 Task: Get directions from Golden Gate Bridge, San Francisco, California, United States to Golden Gate Park, San Francisco, United States and explore the nearby restaurants with rating 4 and above and open 24 hours and cuisine european
Action: Mouse moved to (243, 71)
Screenshot: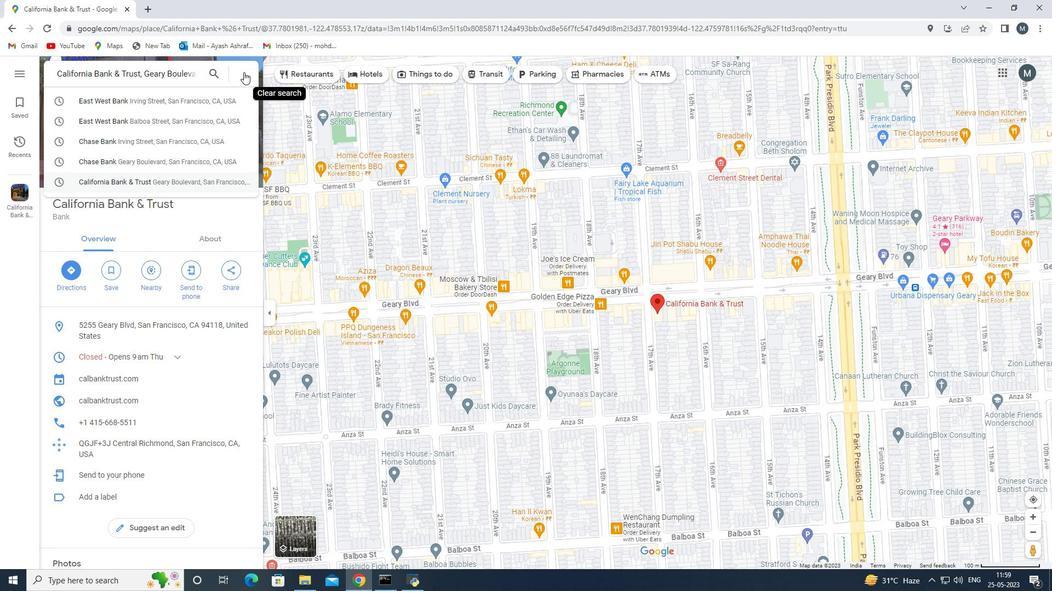 
Action: Mouse pressed left at (243, 71)
Screenshot: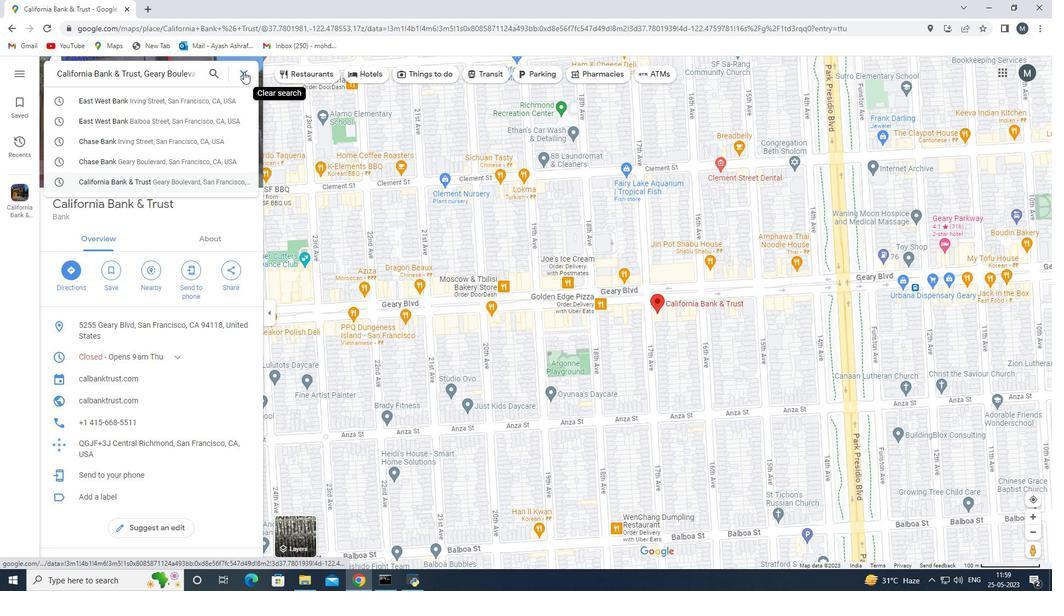 
Action: Mouse moved to (241, 72)
Screenshot: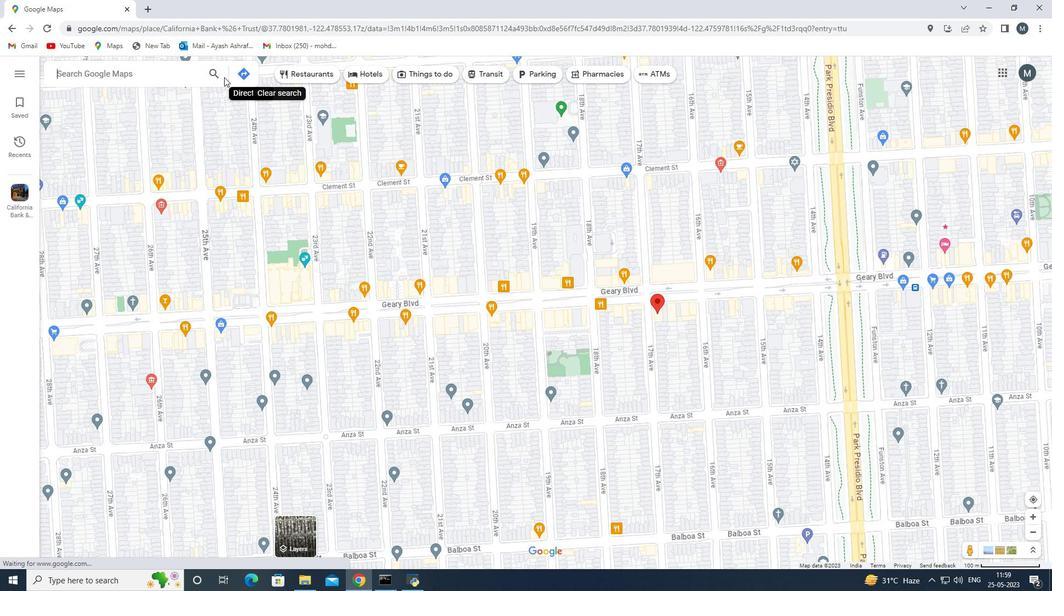 
Action: Mouse pressed left at (241, 72)
Screenshot: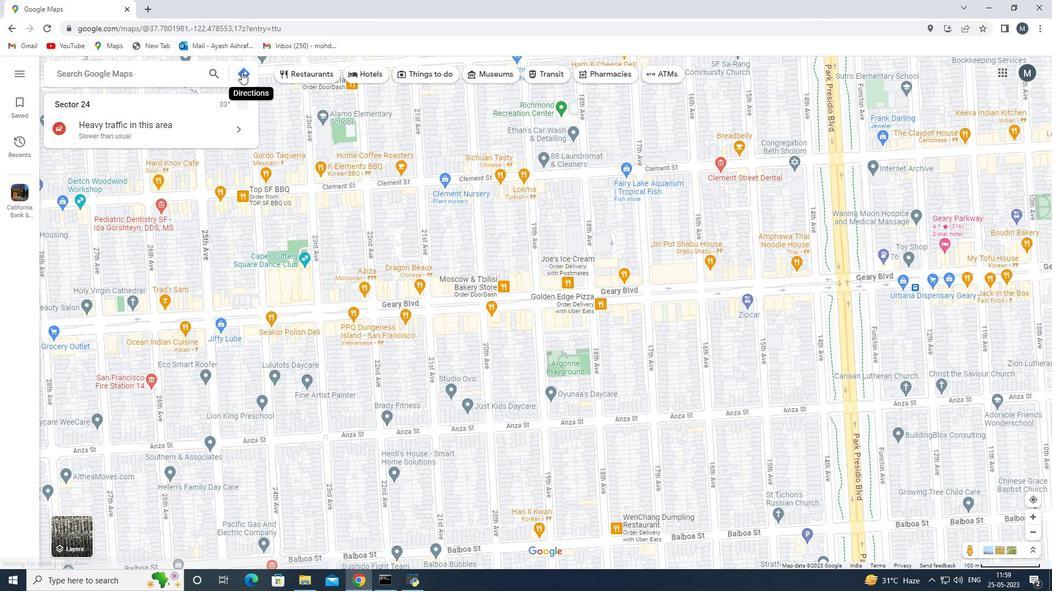 
Action: Mouse moved to (119, 105)
Screenshot: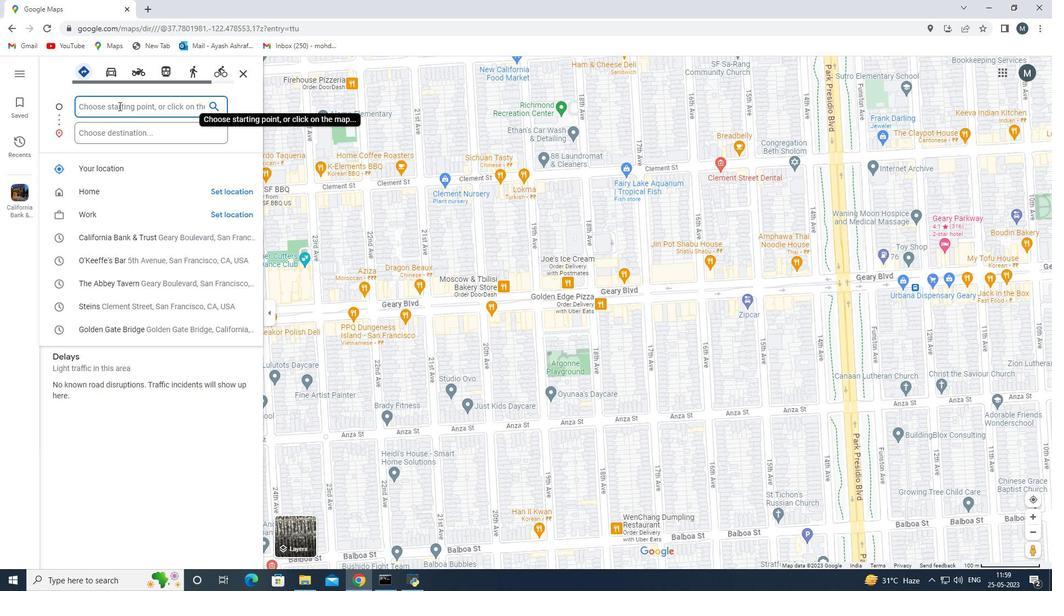 
Action: Mouse pressed left at (119, 105)
Screenshot: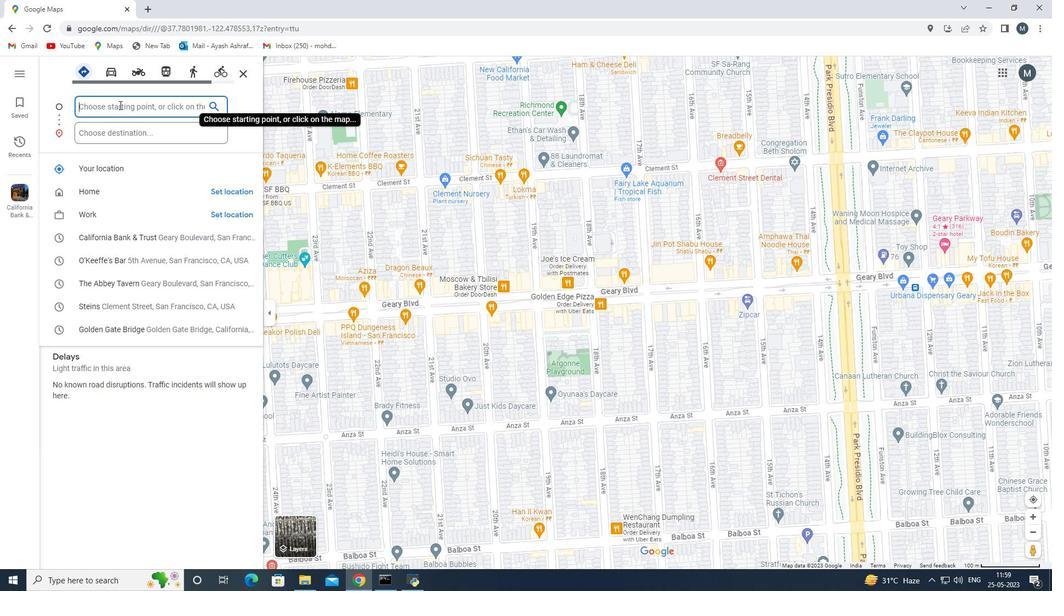 
Action: Mouse moved to (120, 104)
Screenshot: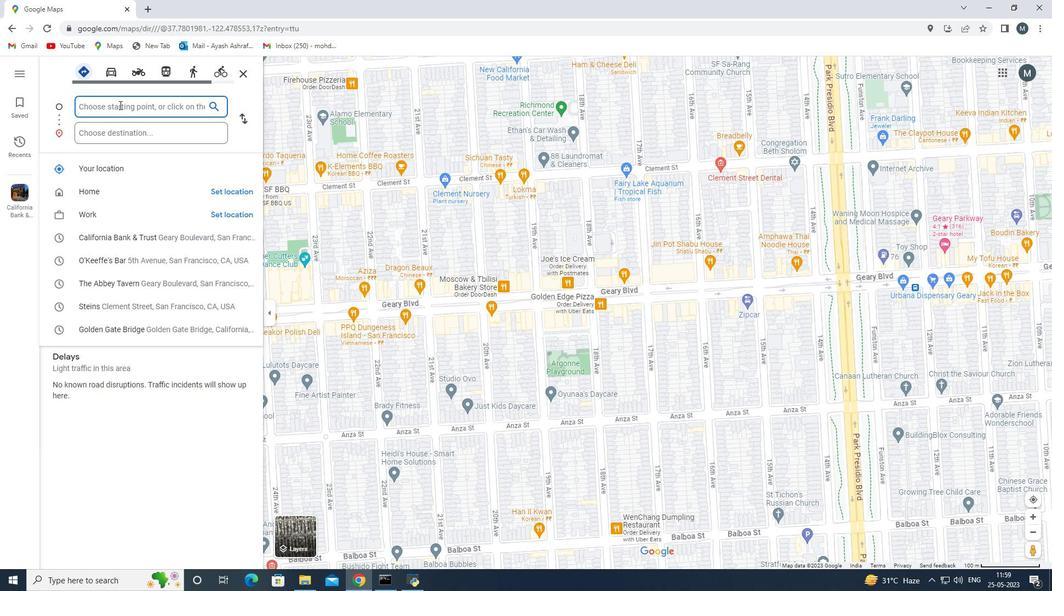
Action: Key pressed <Key.shift><Key.shift><Key.shift><Key.shift><Key.shift><Key.shift><Key.shift><Key.shift><Key.shift><Key.shift><Key.shift><Key.shift><Key.shift><Key.shift><Key.shift><Key.shift><Key.shift><Key.shift><Key.shift><Key.shift><Key.shift><Key.shift>Golden<Key.space>gate<Key.space>brid
Screenshot: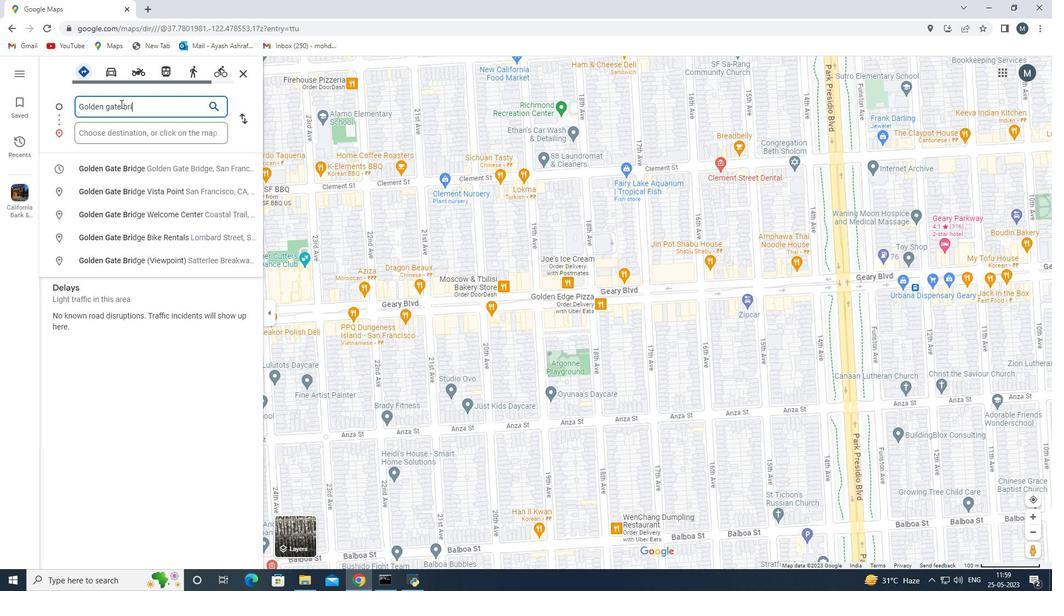
Action: Mouse moved to (121, 104)
Screenshot: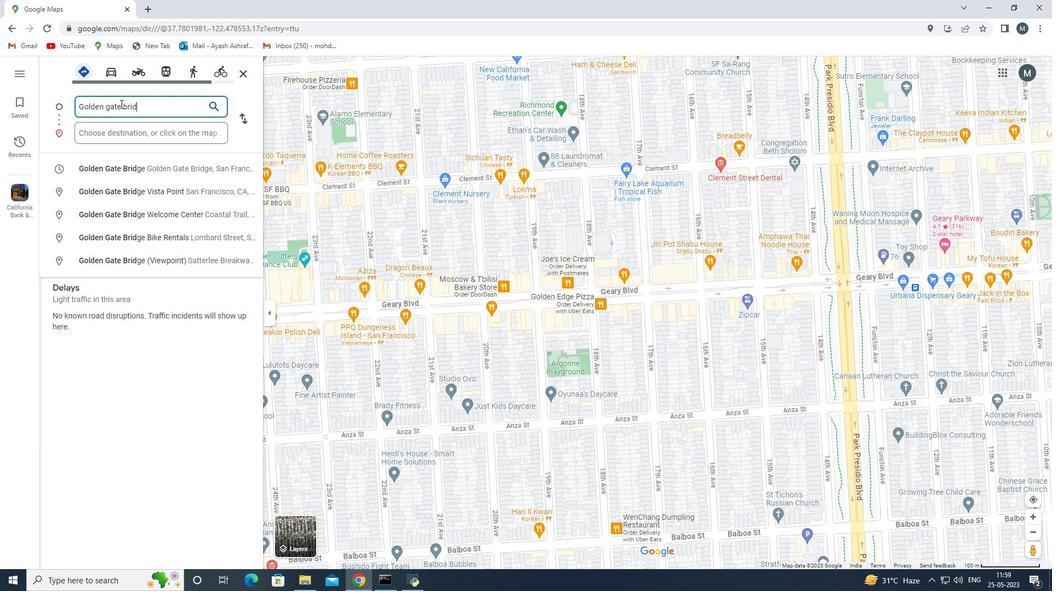 
Action: Key pressed ge<Key.space>n<Key.space><Key.backspace><Key.backspace>san<Key.space>francisco,california,united<Key.space>states<Key.space>
Screenshot: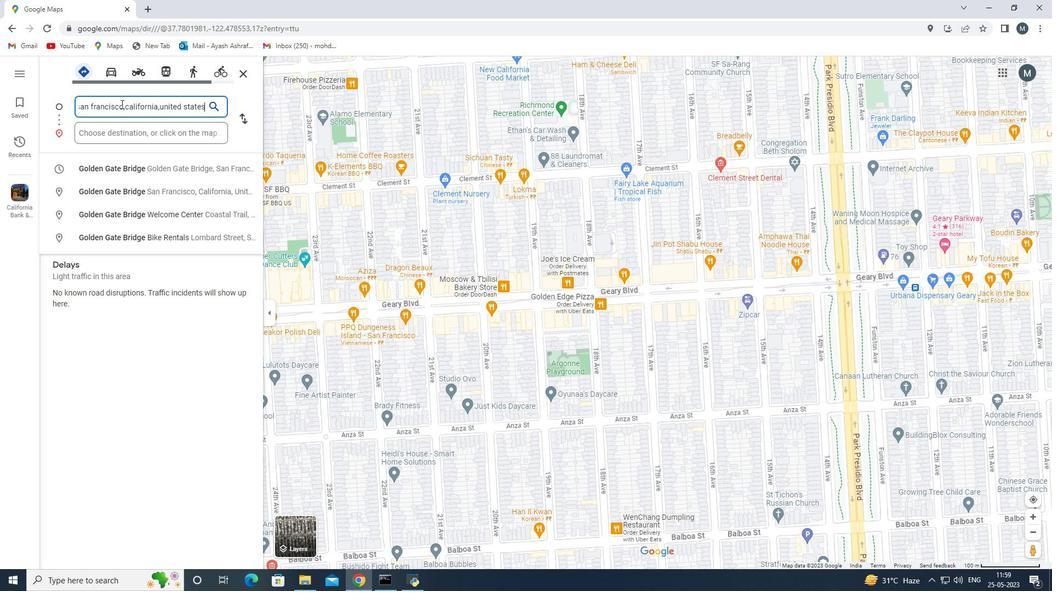 
Action: Mouse moved to (105, 132)
Screenshot: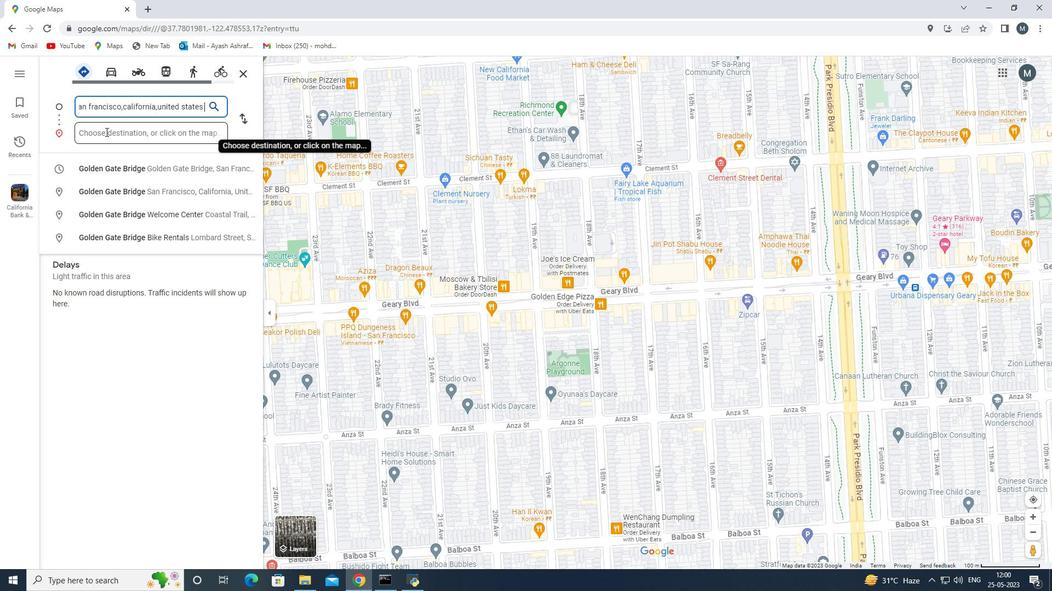 
Action: Mouse pressed left at (105, 132)
Screenshot: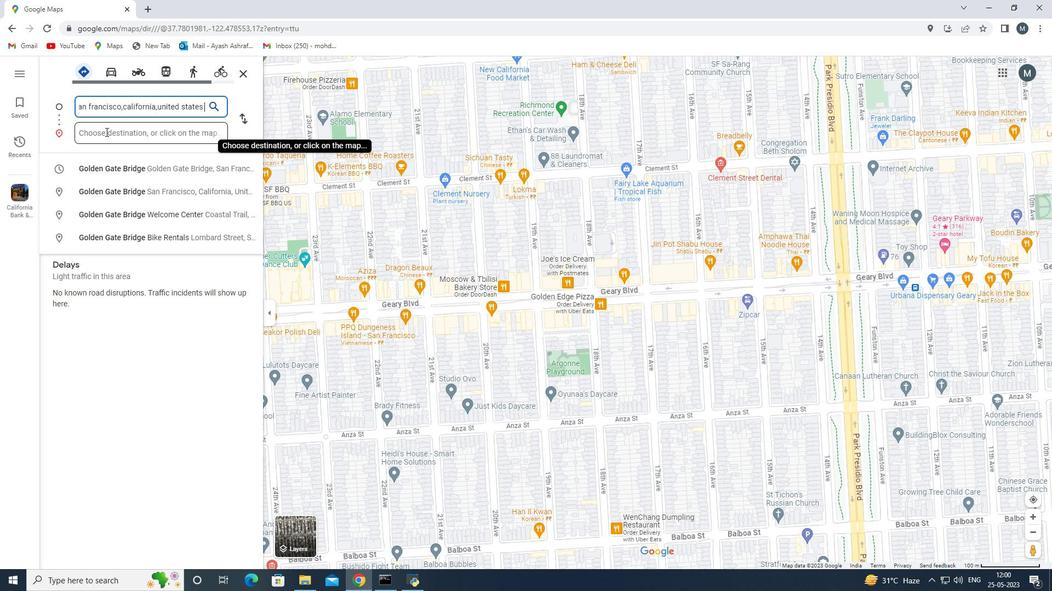 
Action: Key pressed <Key.shift><Key.shift><Key.shift><Key.shift><Key.shift><Key.shift><Key.shift><Key.shift><Key.shift>Golden<Key.space>gate<Key.space>park<Key.space>san<Key.space>francisco,united<Key.space>states<Key.space>
Screenshot: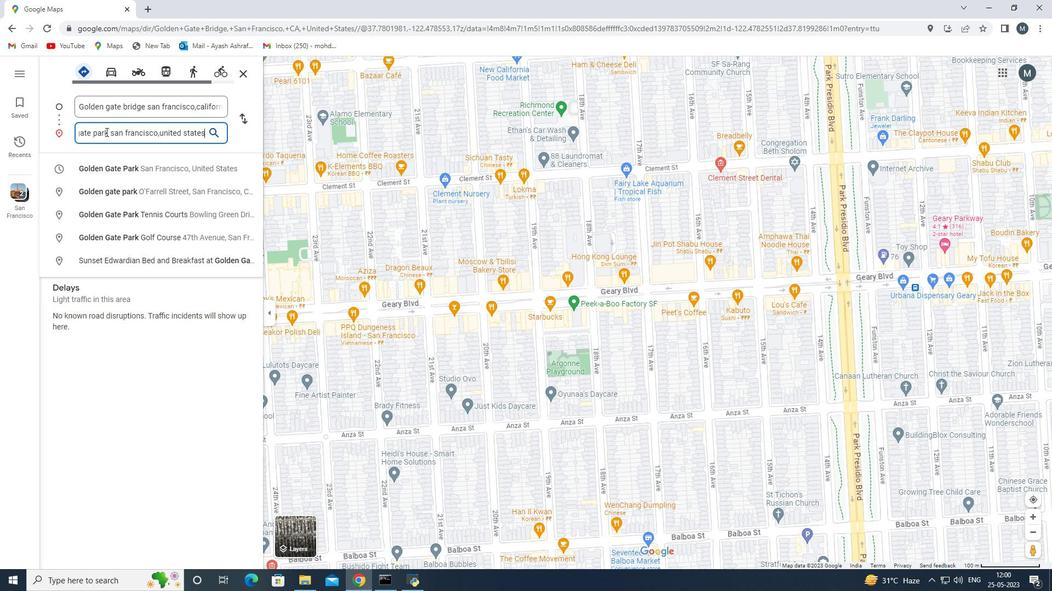 
Action: Mouse moved to (210, 135)
Screenshot: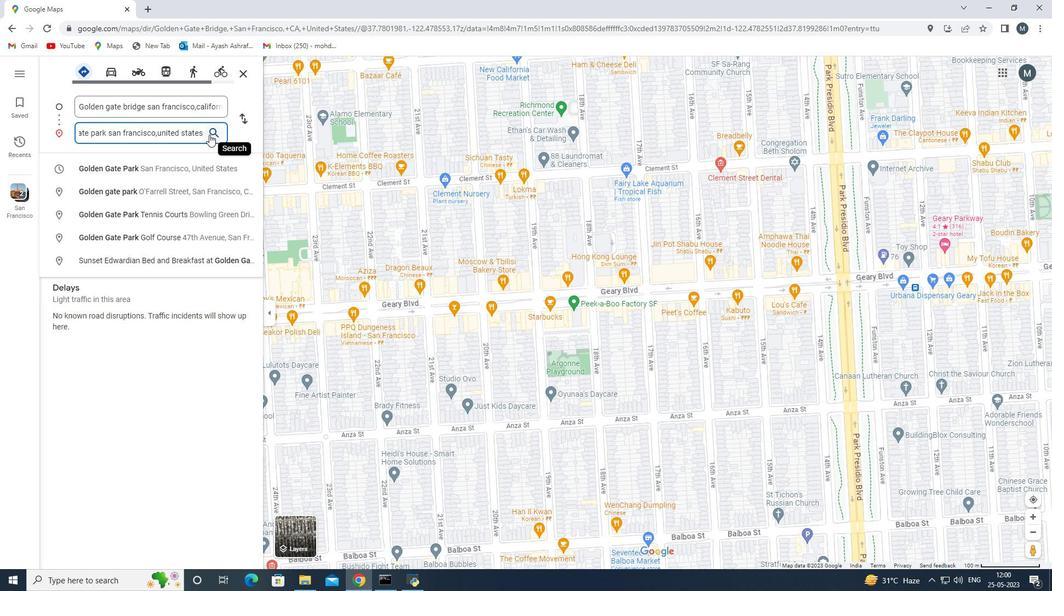 
Action: Mouse pressed left at (210, 135)
Screenshot: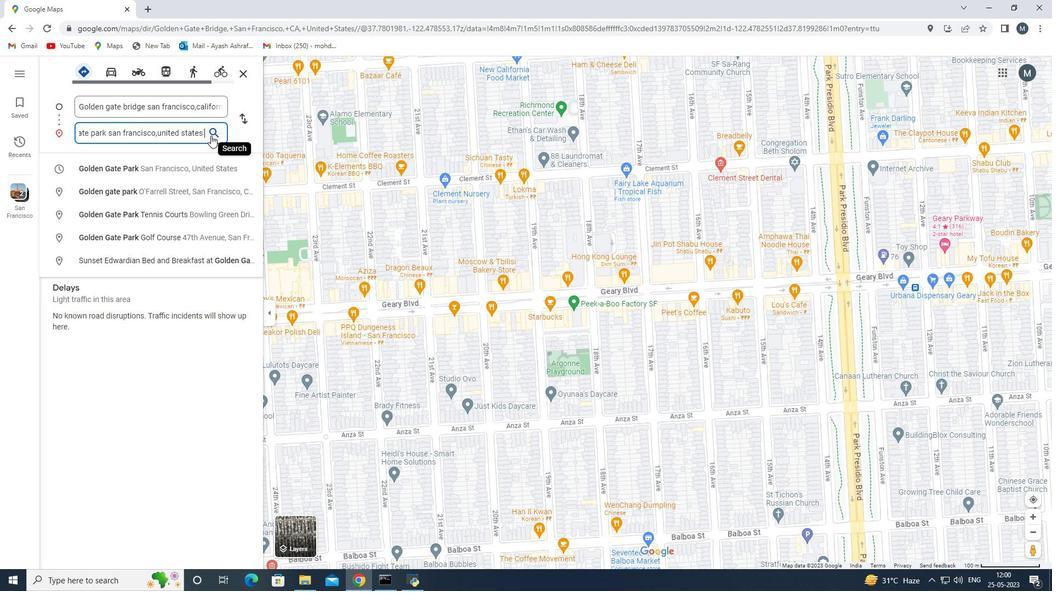 
Action: Mouse moved to (191, 224)
Screenshot: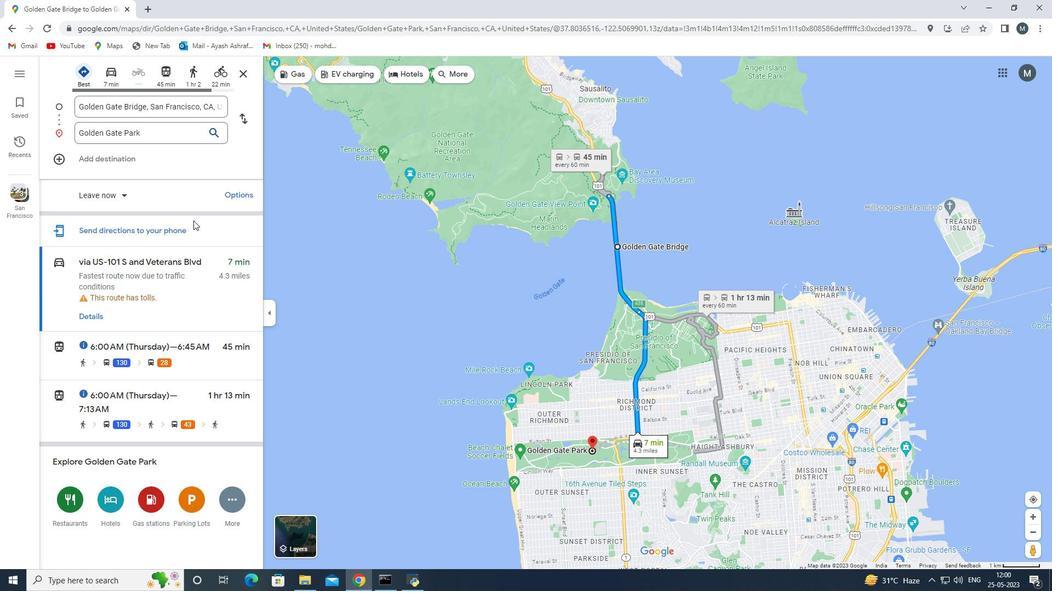 
Action: Mouse scrolled (191, 223) with delta (0, 0)
Screenshot: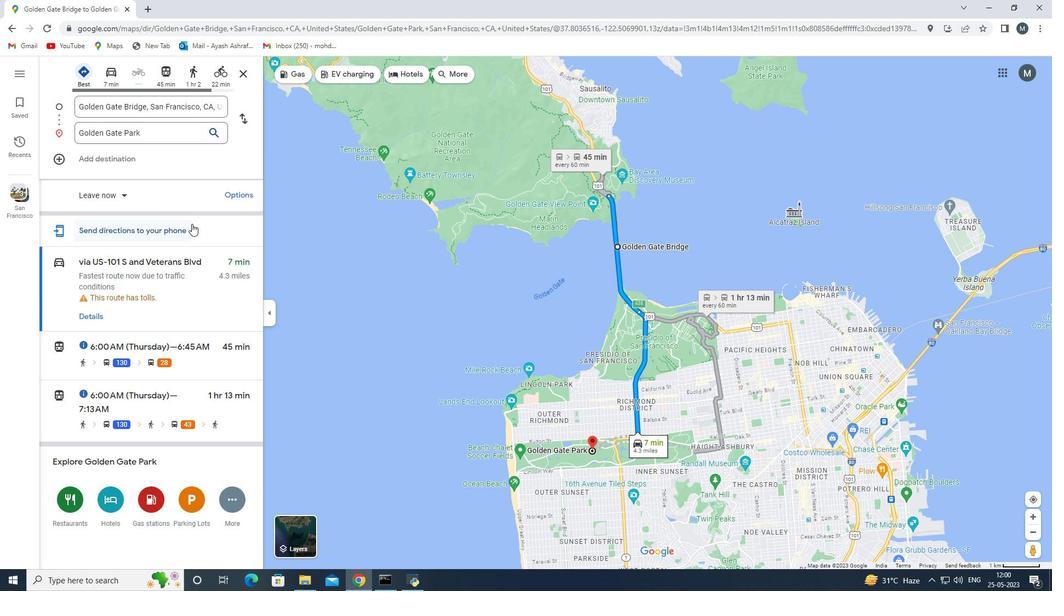 
Action: Mouse moved to (170, 269)
Screenshot: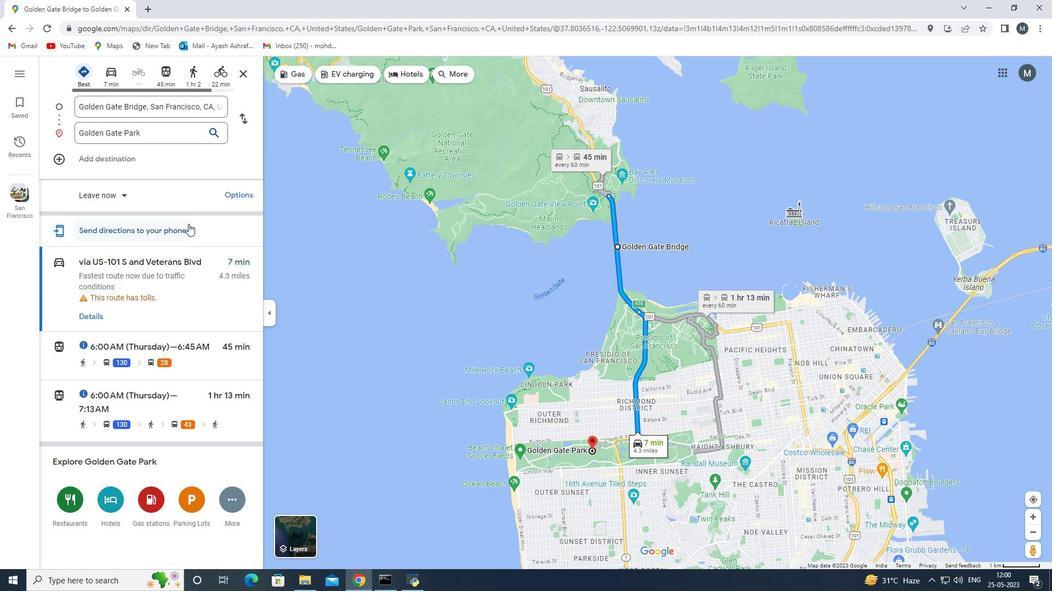 
Action: Mouse scrolled (172, 263) with delta (0, 0)
Screenshot: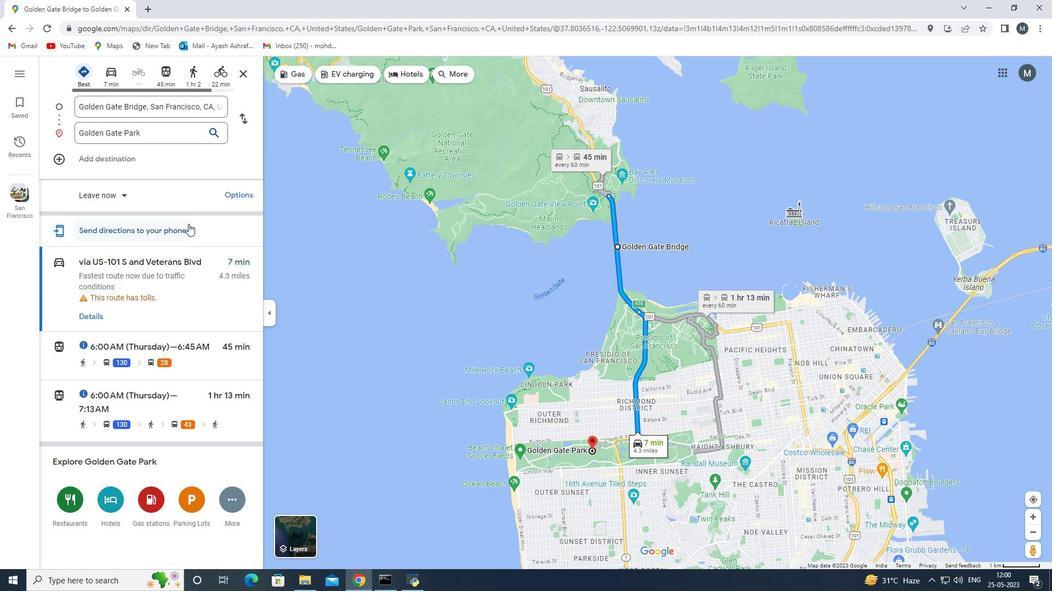 
Action: Mouse moved to (168, 276)
Screenshot: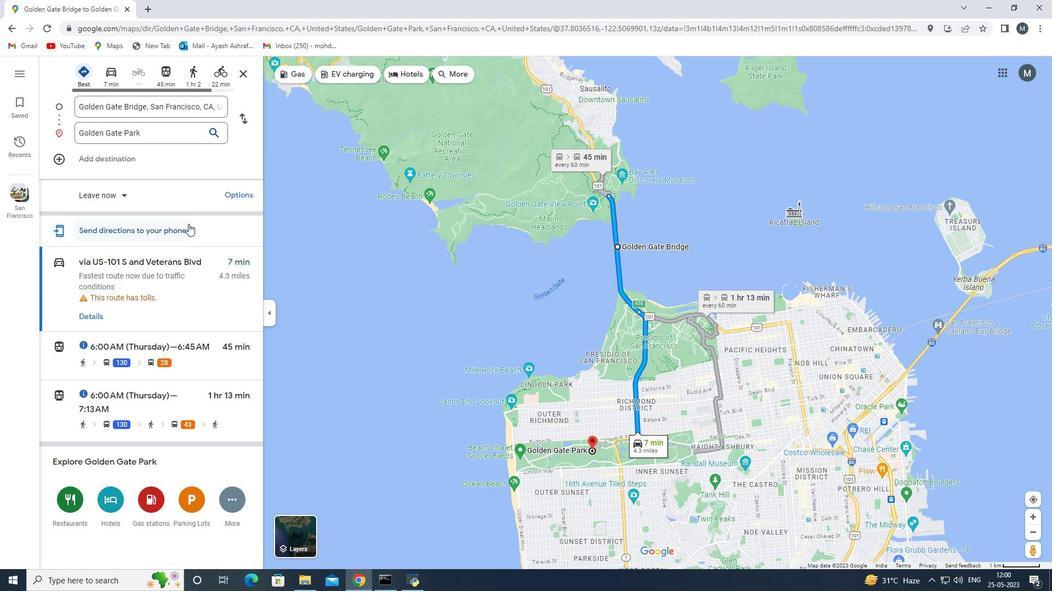 
Action: Mouse scrolled (168, 276) with delta (0, 0)
Screenshot: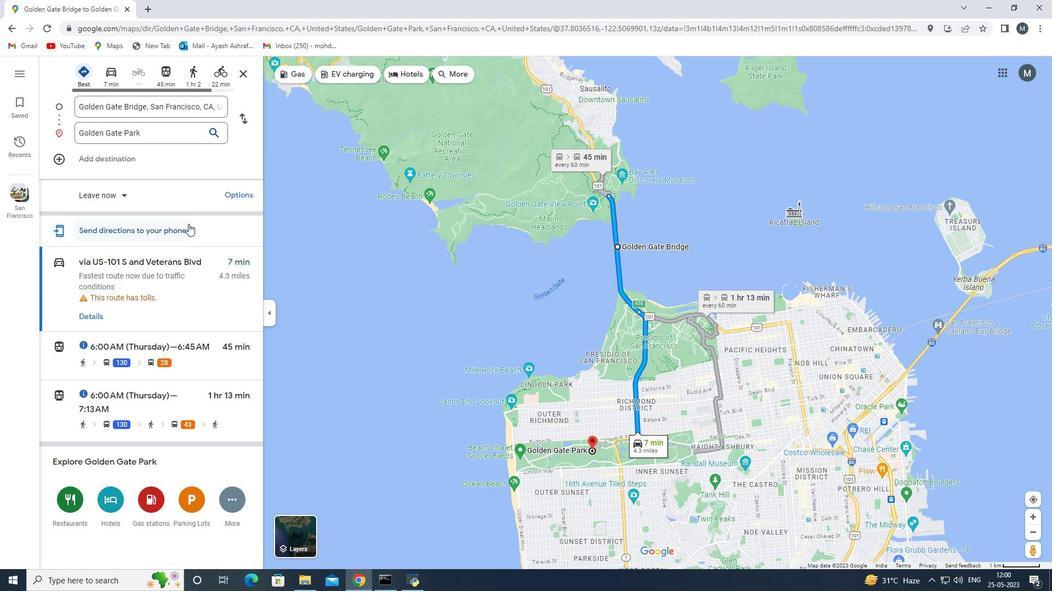 
Action: Mouse moved to (166, 286)
Screenshot: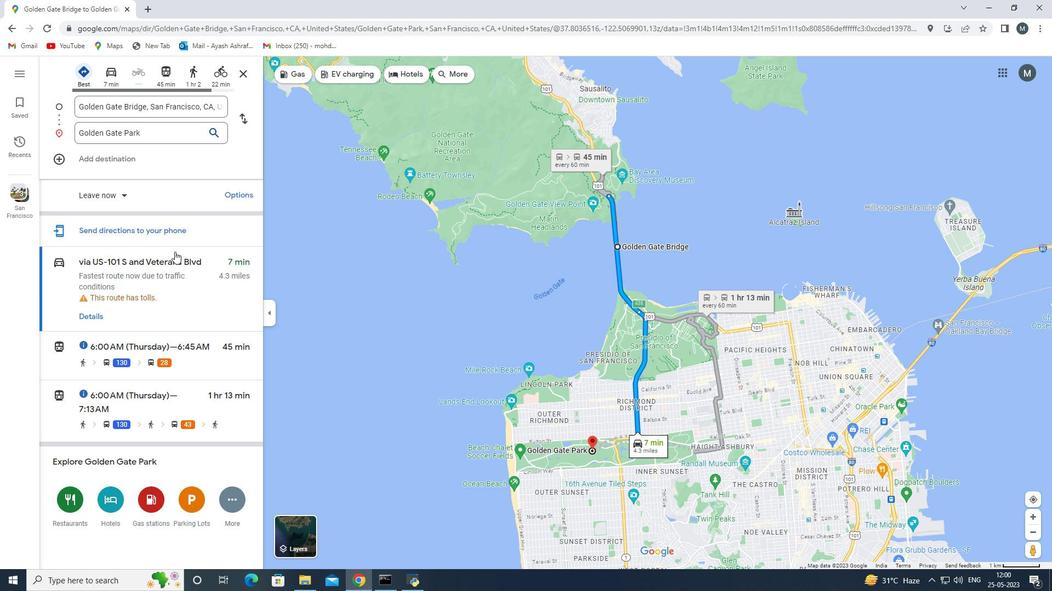 
Action: Mouse scrolled (166, 285) with delta (0, 0)
Screenshot: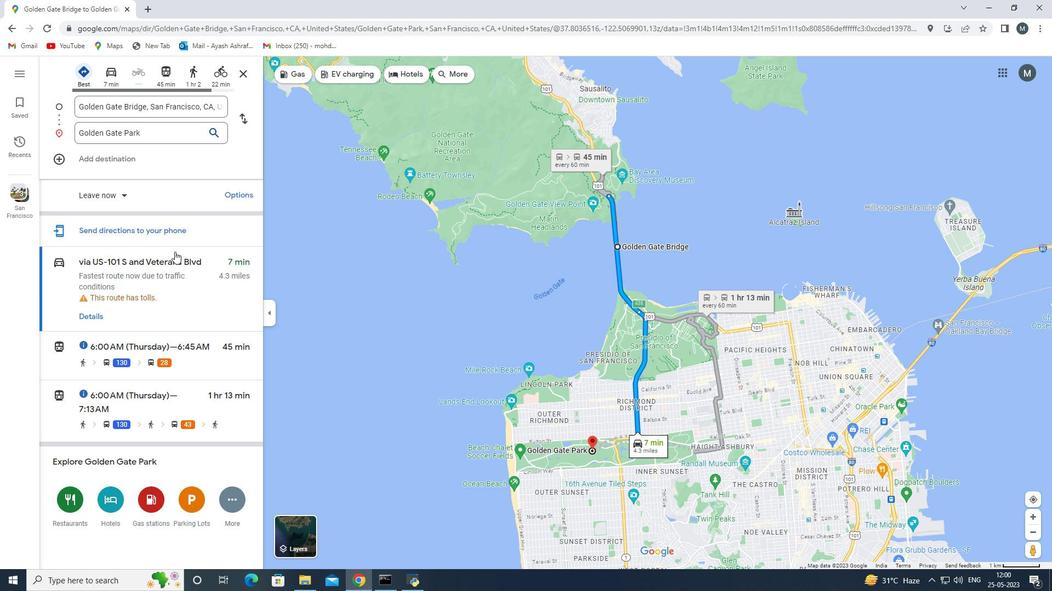 
Action: Mouse moved to (213, 135)
Screenshot: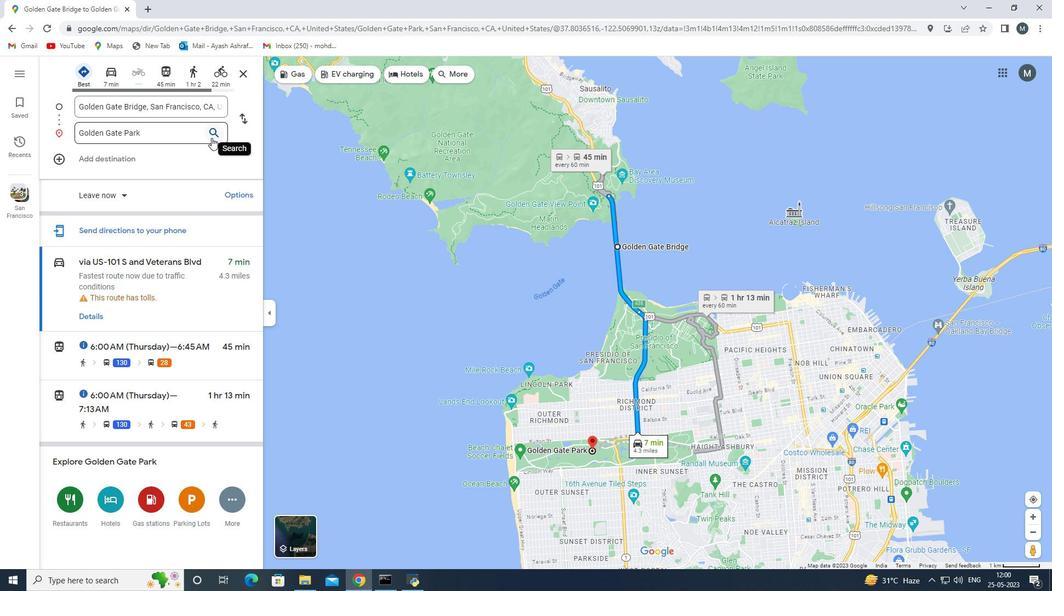 
Action: Mouse pressed left at (213, 135)
Screenshot: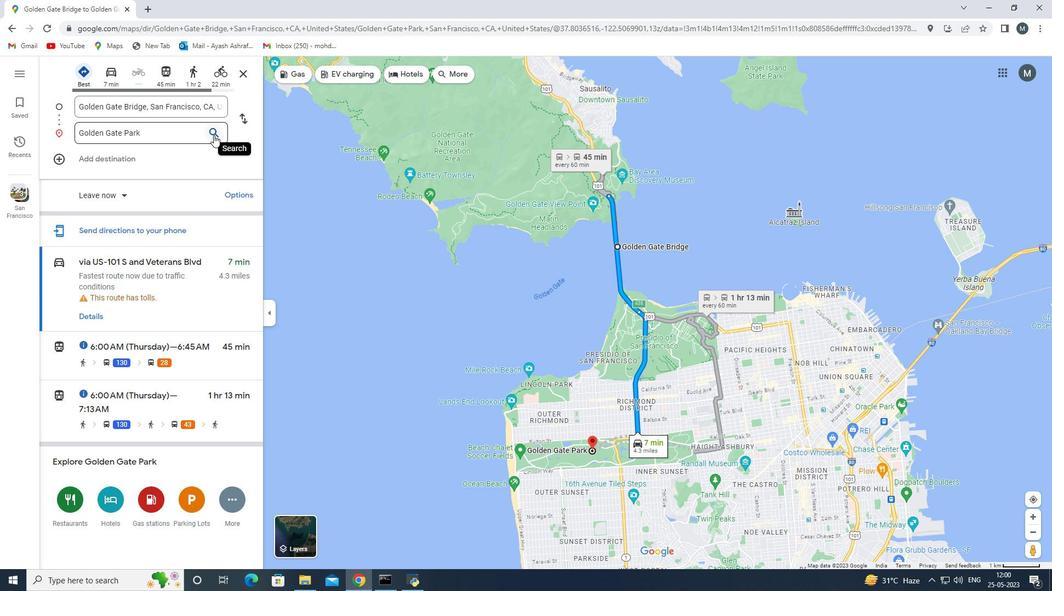 
Action: Mouse moved to (75, 512)
Screenshot: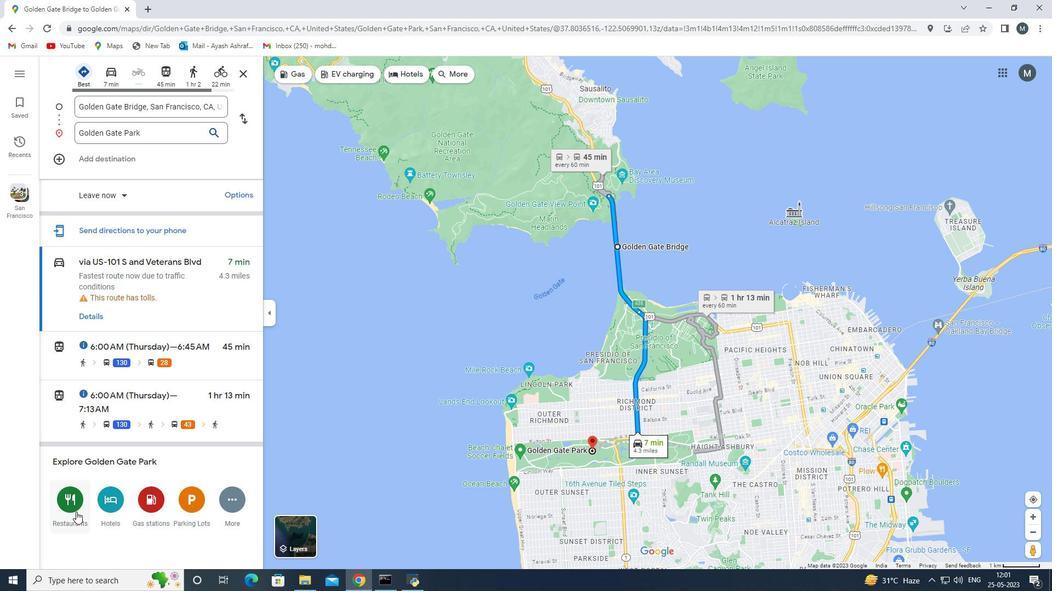
Action: Mouse pressed left at (75, 512)
Screenshot: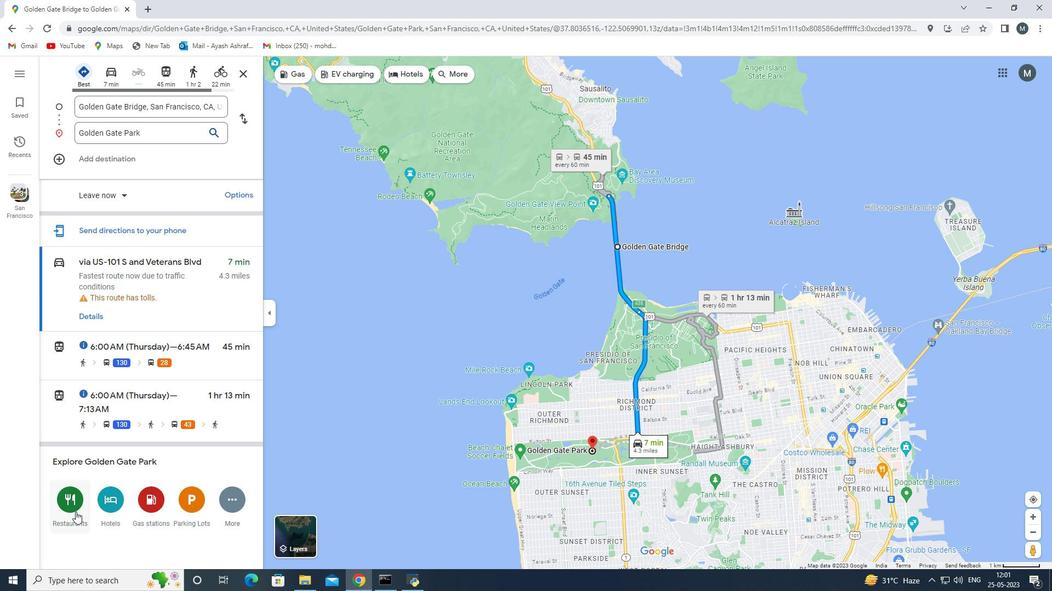 
Action: Mouse moved to (131, 283)
Screenshot: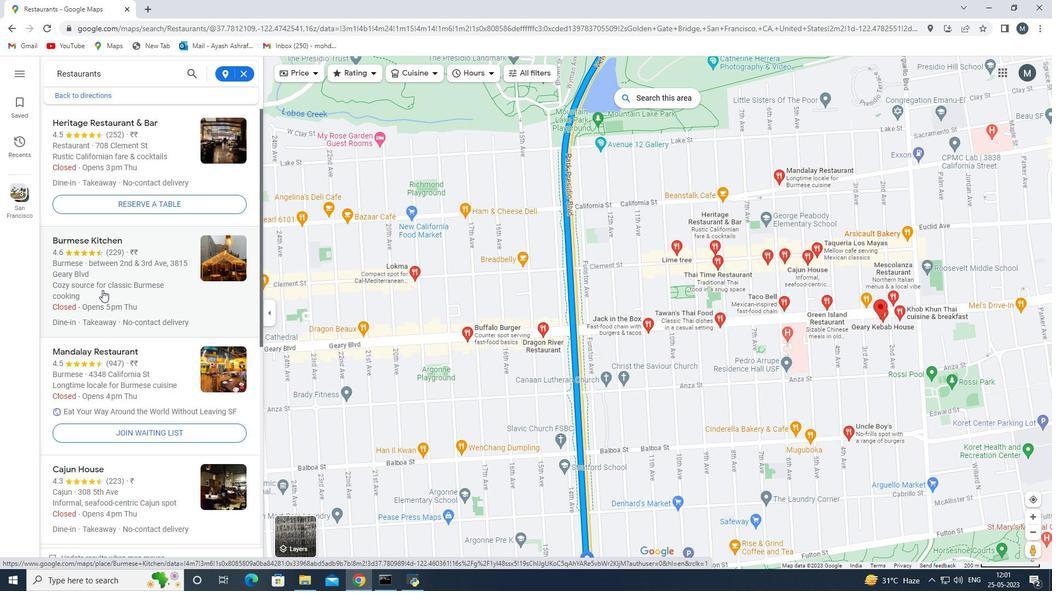 
Action: Mouse scrolled (131, 282) with delta (0, 0)
Screenshot: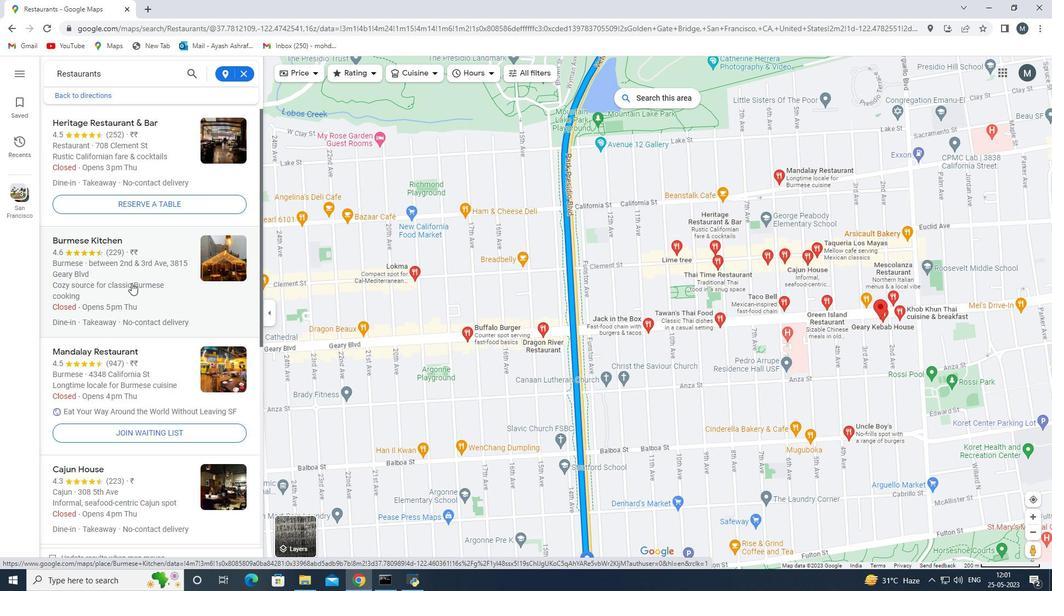 
Action: Mouse moved to (135, 290)
Screenshot: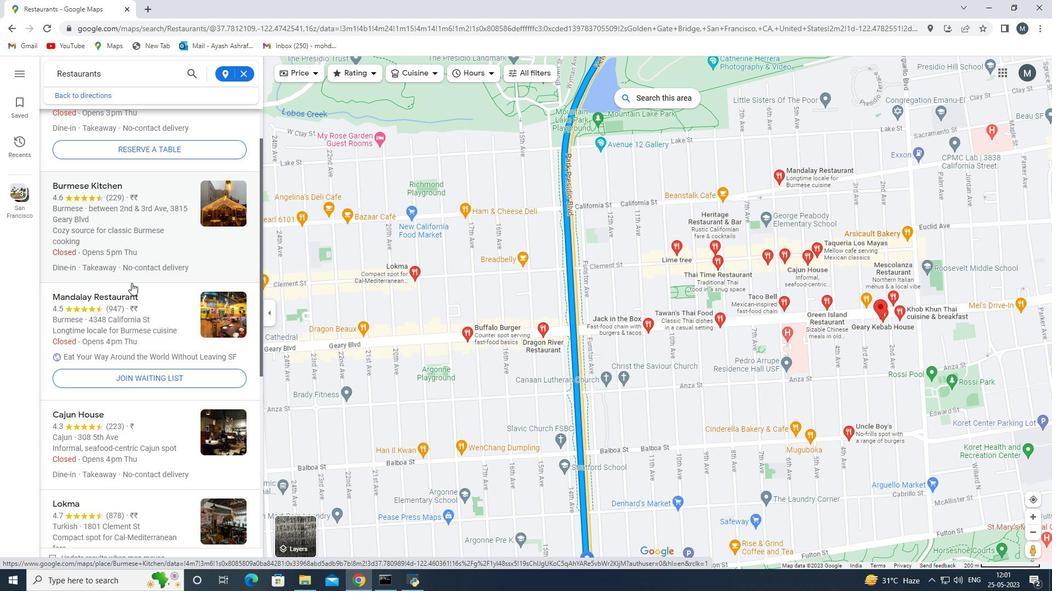 
Action: Mouse scrolled (135, 290) with delta (0, 0)
Screenshot: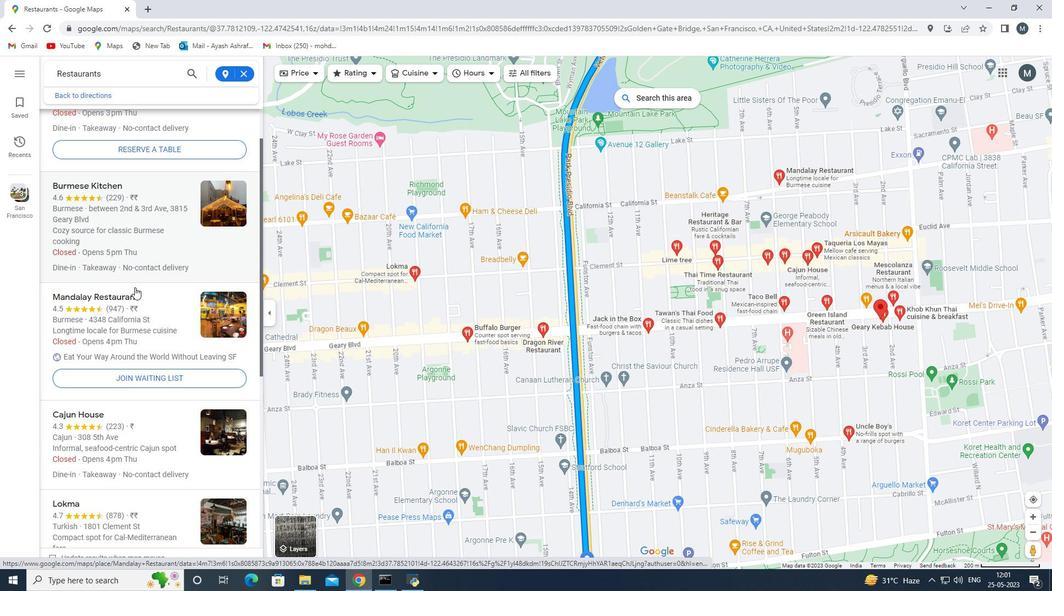 
Action: Mouse scrolled (135, 290) with delta (0, 0)
Screenshot: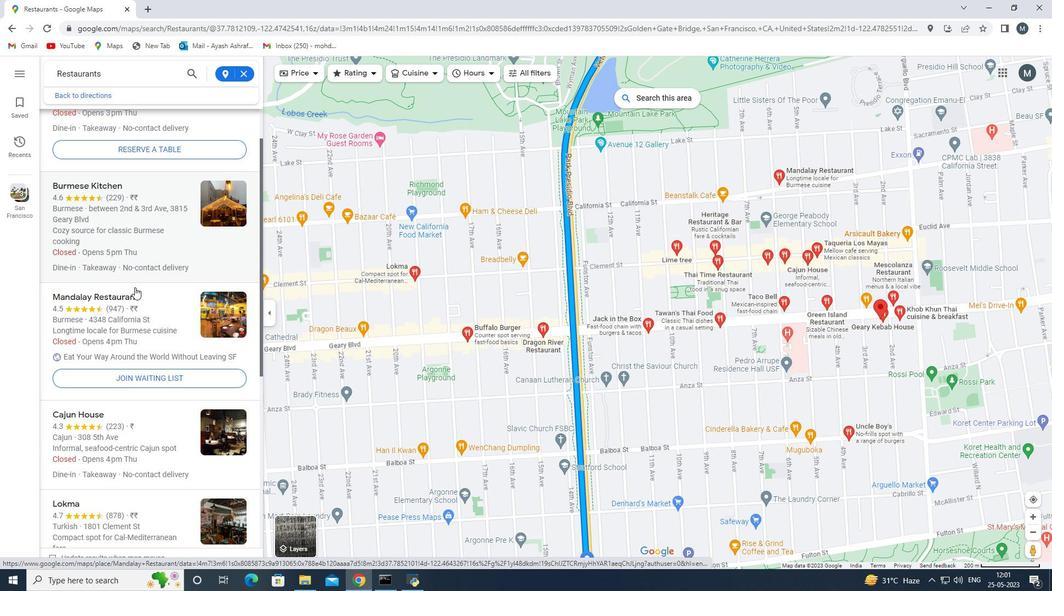 
Action: Mouse scrolled (135, 290) with delta (0, 0)
Screenshot: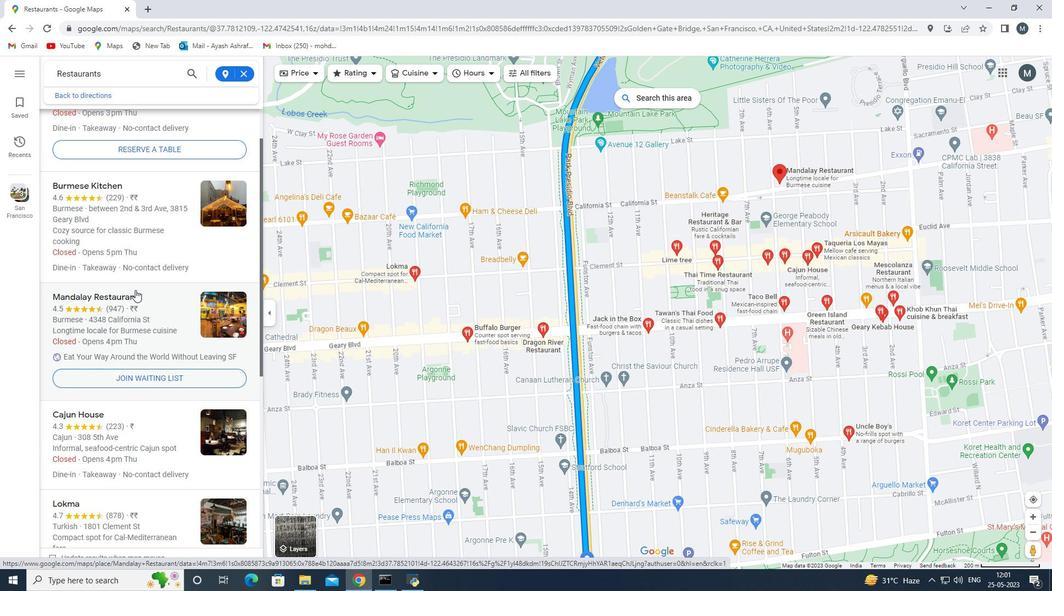 
Action: Mouse scrolled (135, 290) with delta (0, 0)
Screenshot: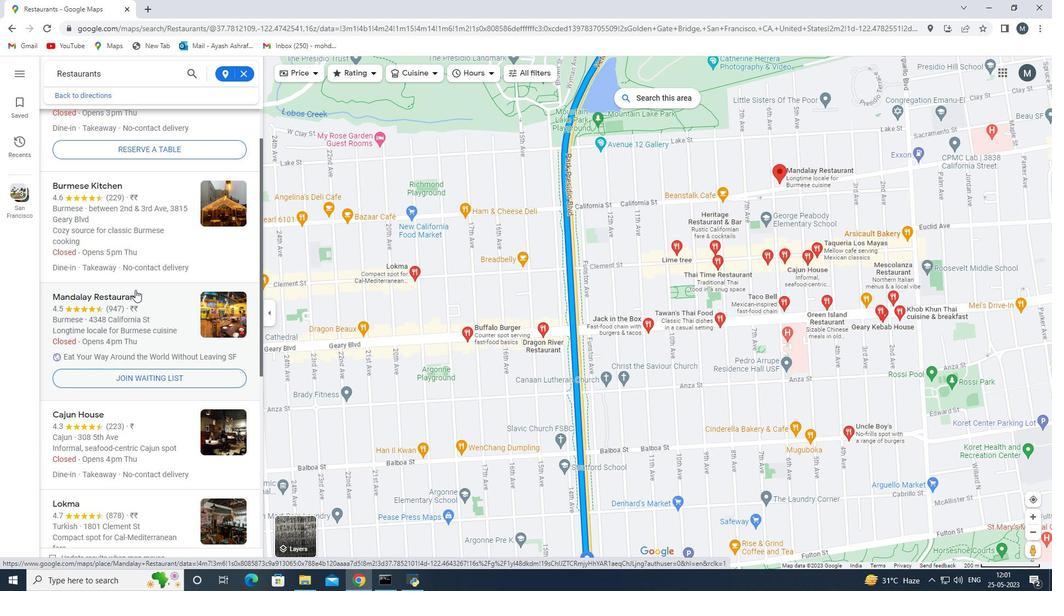 
Action: Mouse moved to (136, 150)
Screenshot: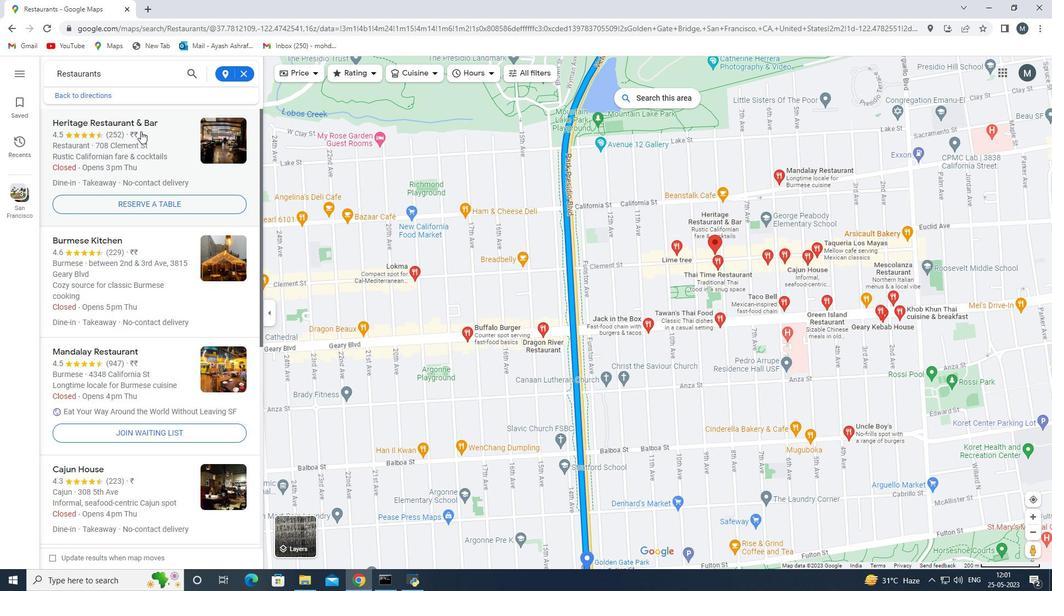 
Action: Mouse pressed left at (136, 150)
Screenshot: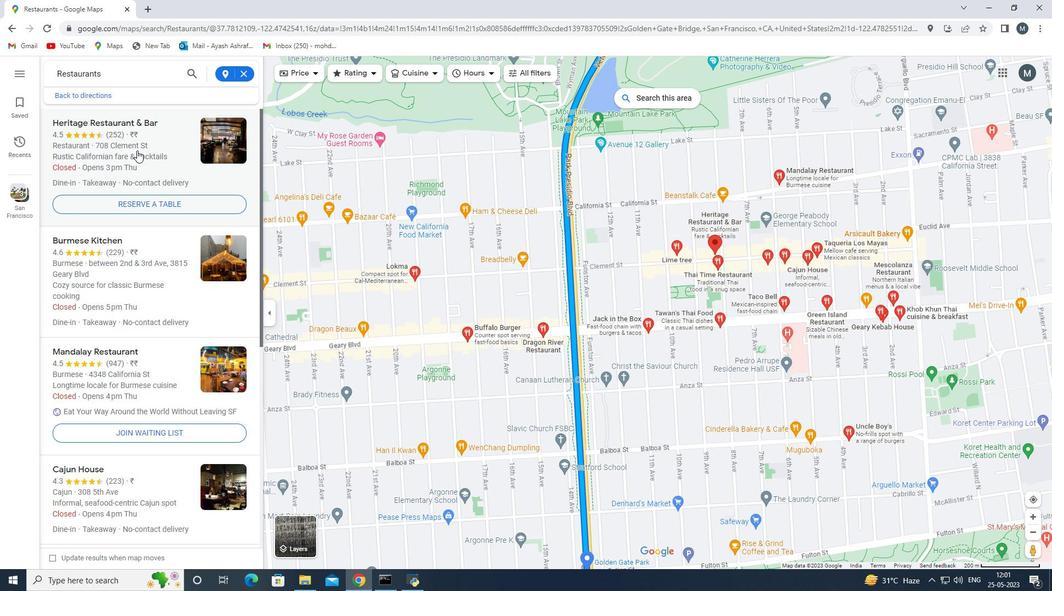 
Action: Mouse moved to (129, 156)
Screenshot: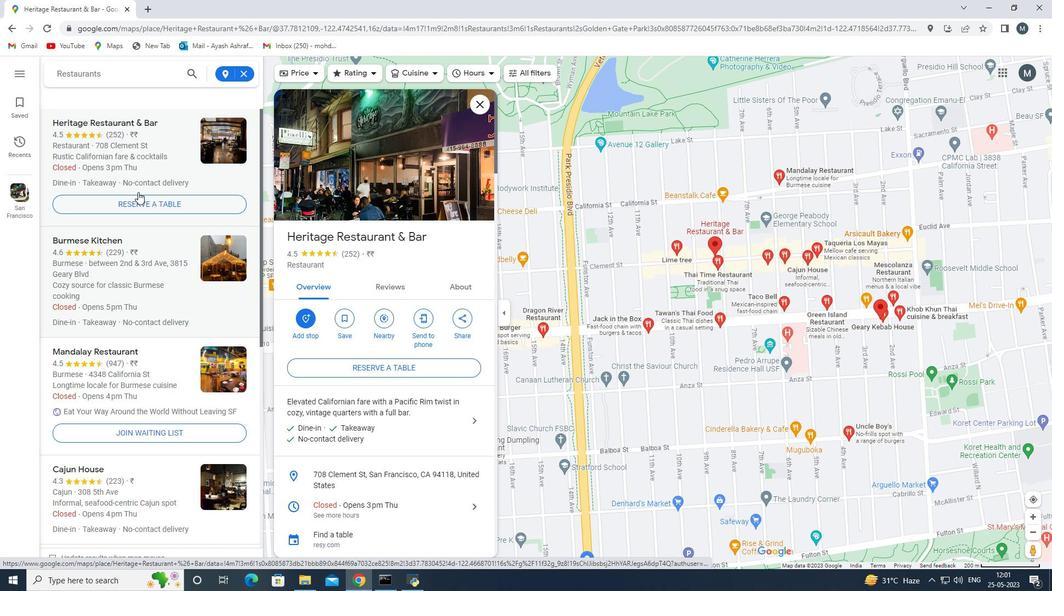 
Action: Mouse pressed left at (129, 156)
Screenshot: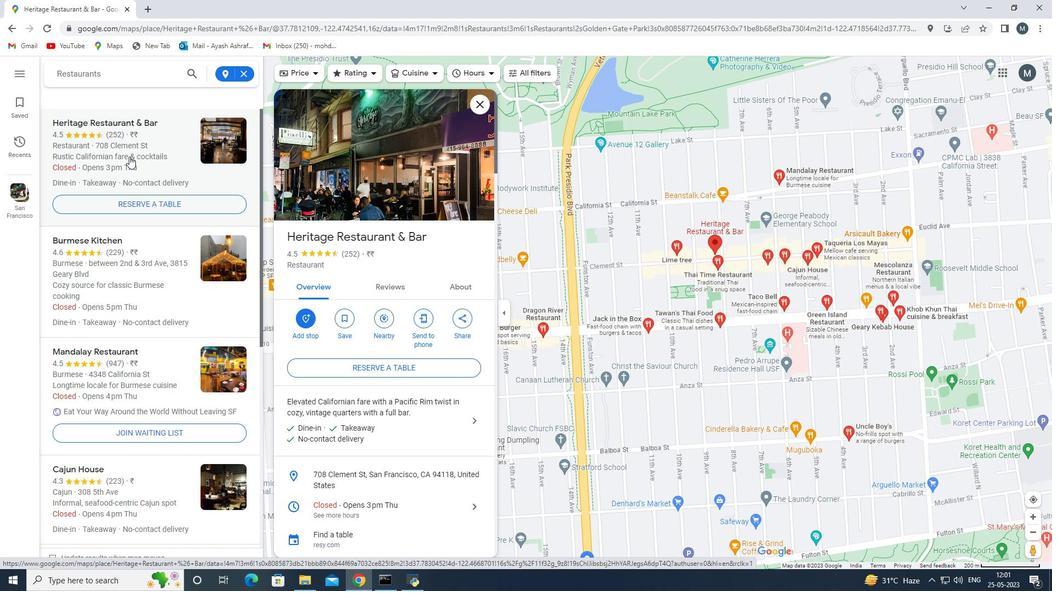
Action: Mouse moved to (365, 302)
Screenshot: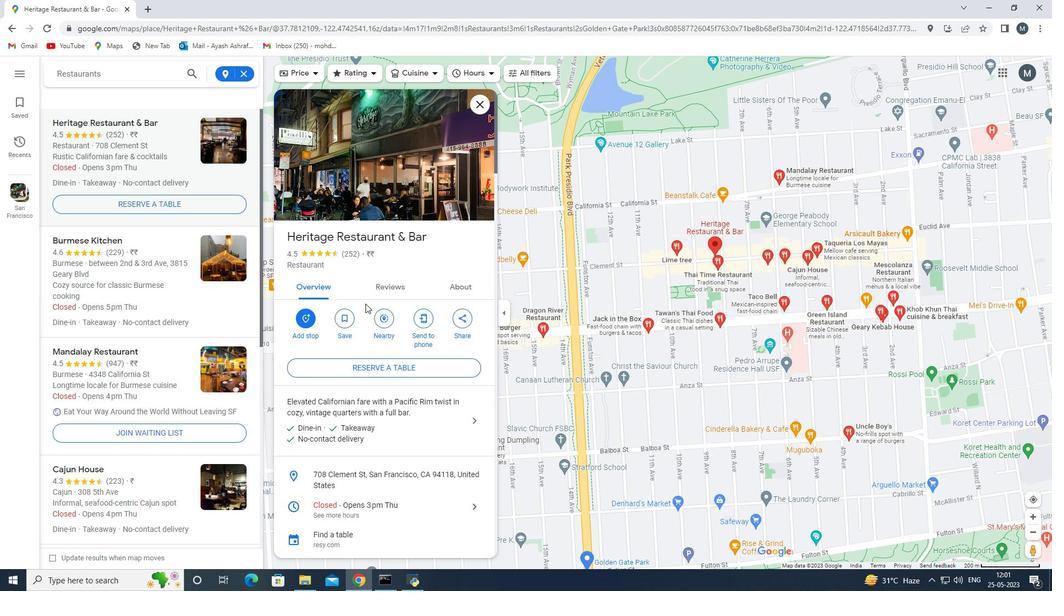 
Action: Mouse scrolled (365, 301) with delta (0, 0)
Screenshot: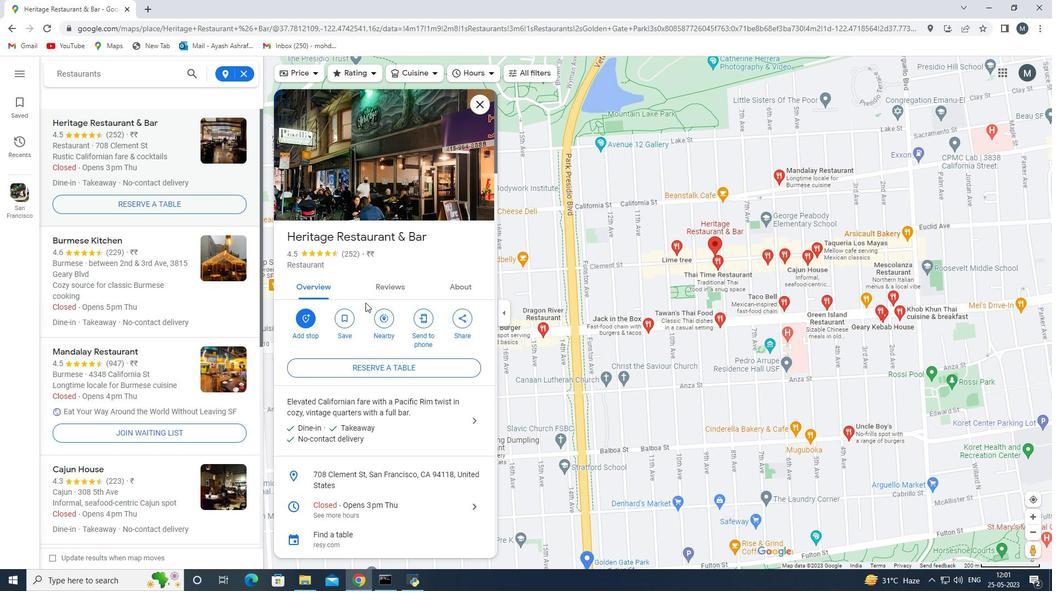 
Action: Mouse scrolled (365, 301) with delta (0, 0)
Screenshot: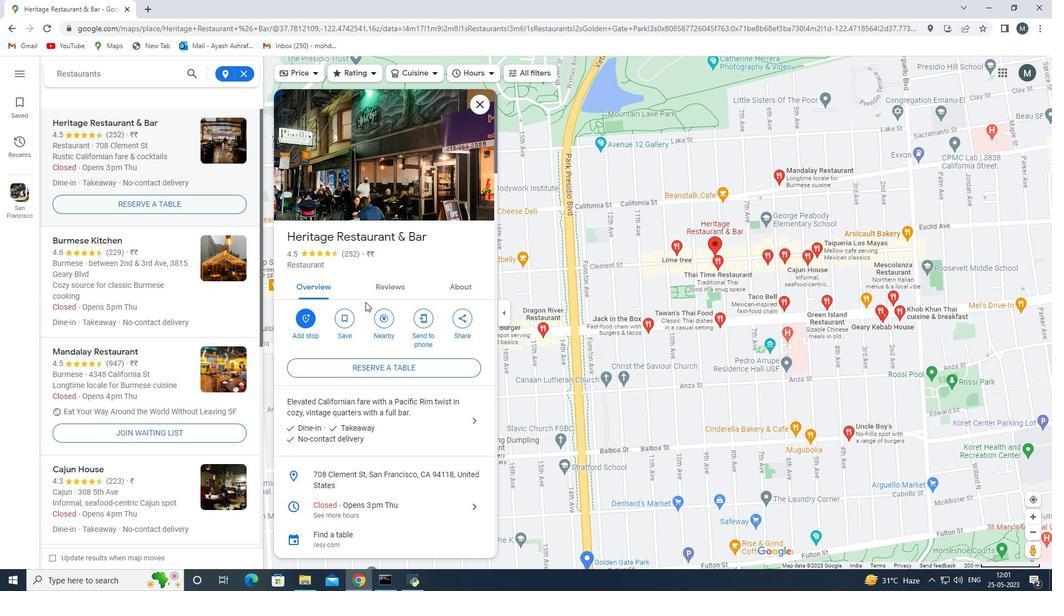 
Action: Mouse scrolled (365, 301) with delta (0, 0)
Screenshot: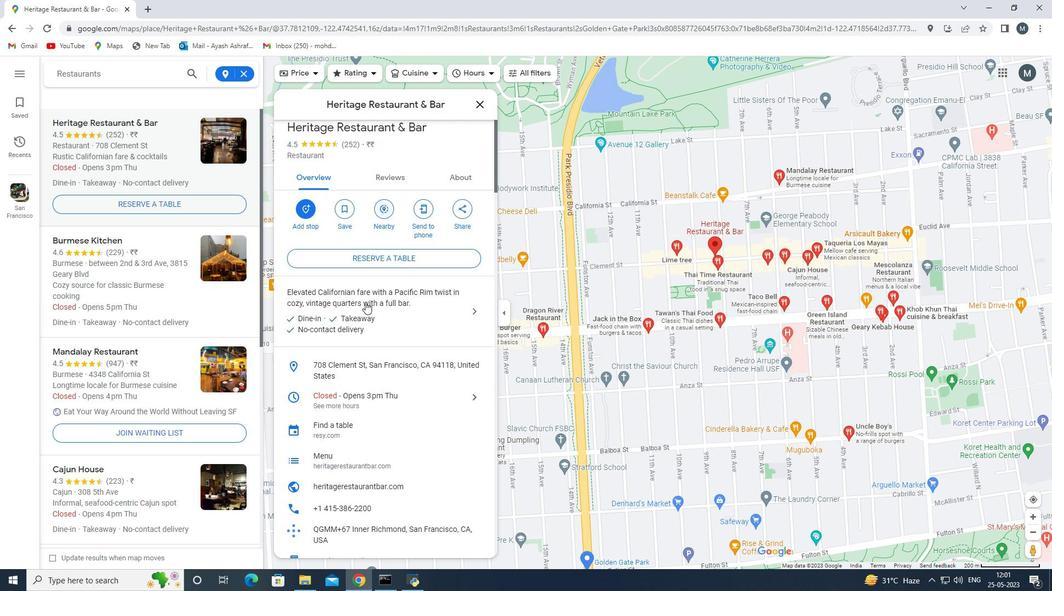 
Action: Mouse scrolled (365, 301) with delta (0, 0)
Screenshot: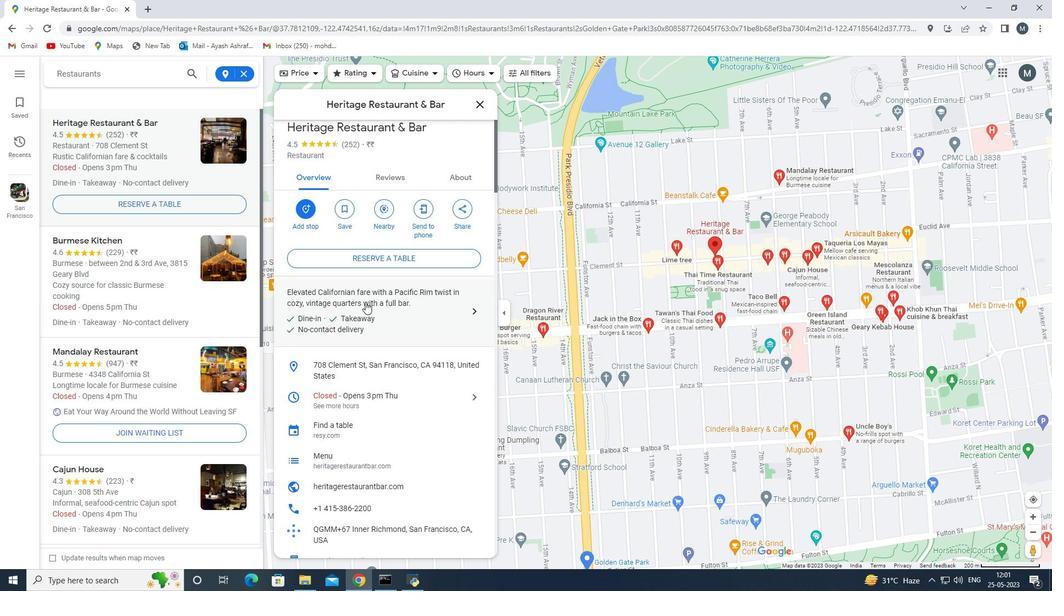 
Action: Mouse scrolled (365, 301) with delta (0, 0)
Screenshot: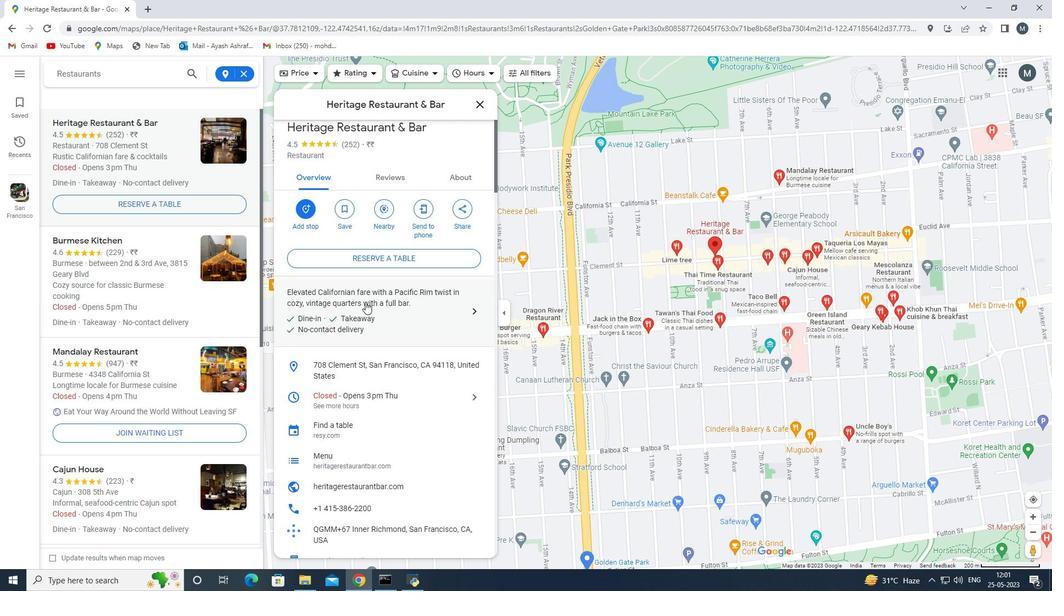 
Action: Mouse scrolled (365, 301) with delta (0, 0)
Screenshot: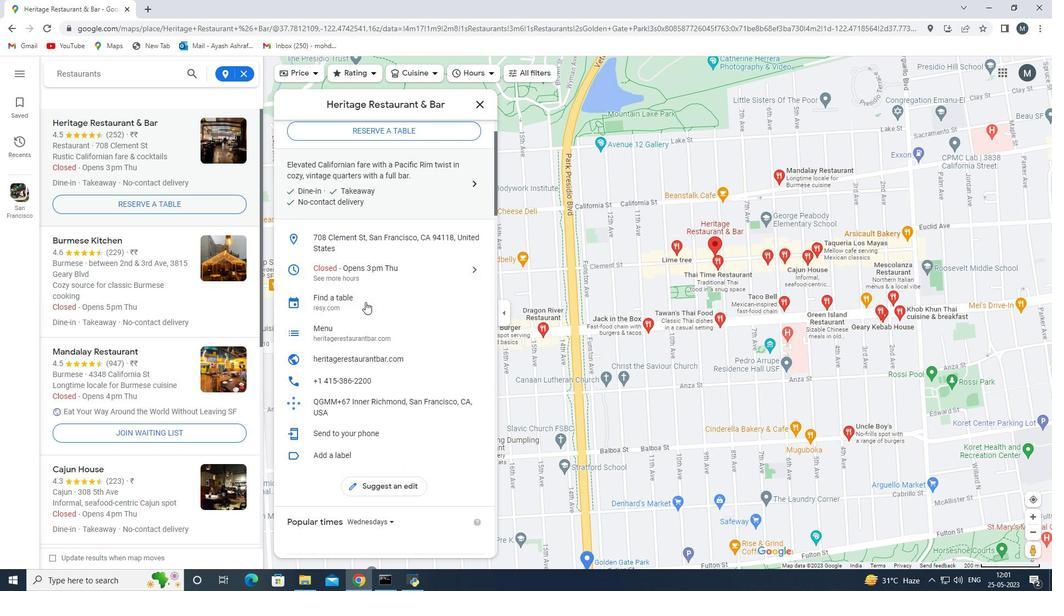 
Action: Mouse scrolled (365, 301) with delta (0, 0)
Screenshot: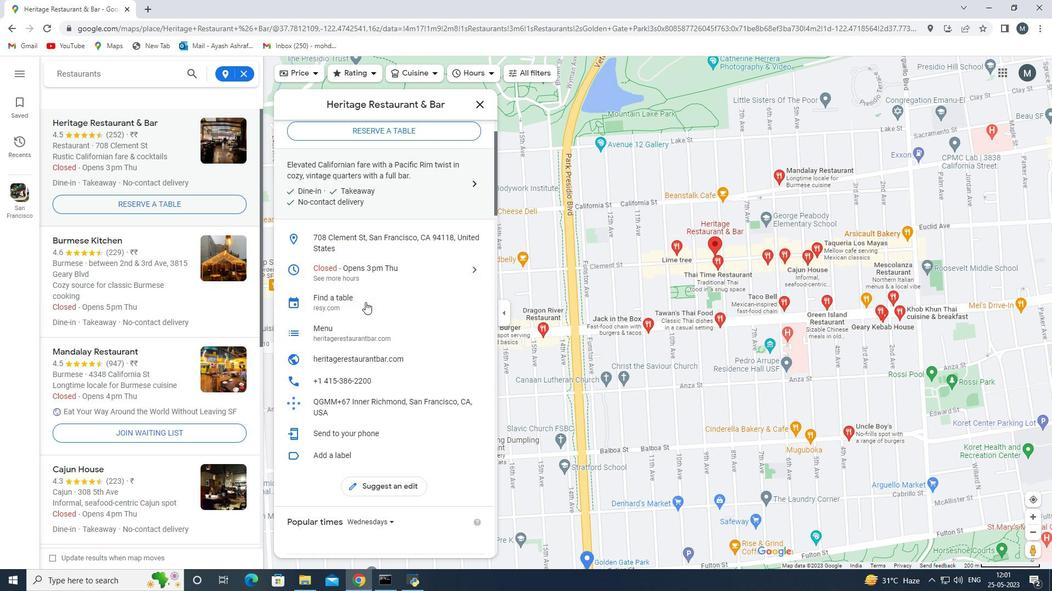 
Action: Mouse scrolled (365, 301) with delta (0, 0)
Screenshot: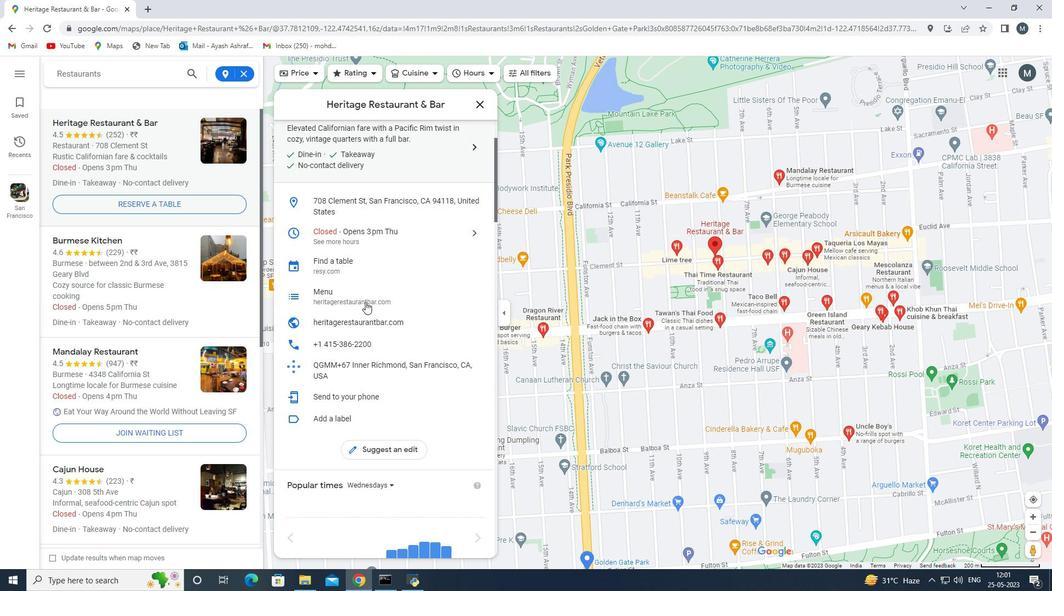 
Action: Mouse scrolled (365, 301) with delta (0, 0)
Screenshot: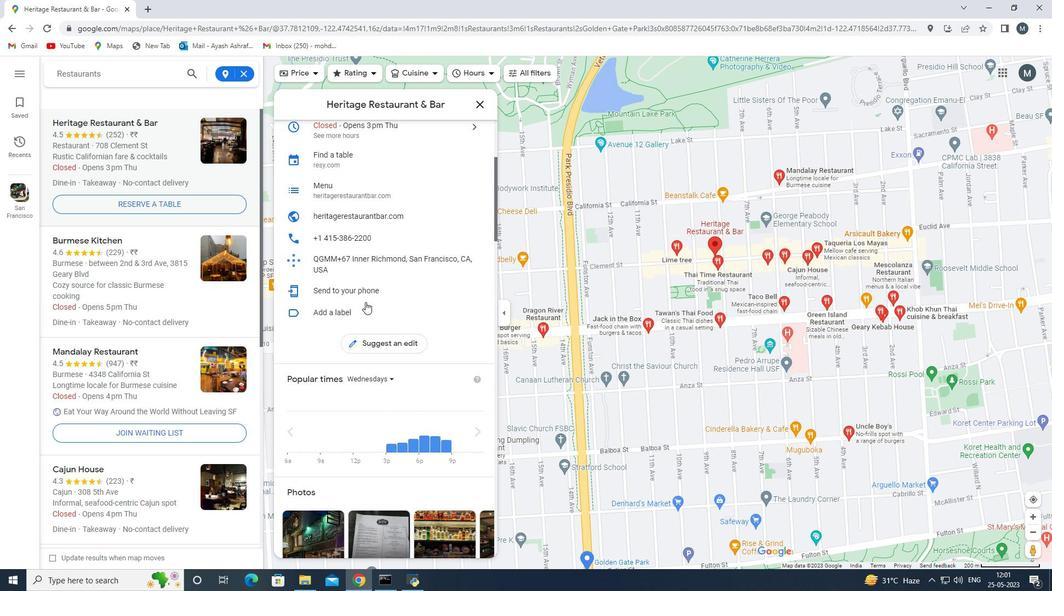 
Action: Mouse scrolled (365, 301) with delta (0, 0)
Screenshot: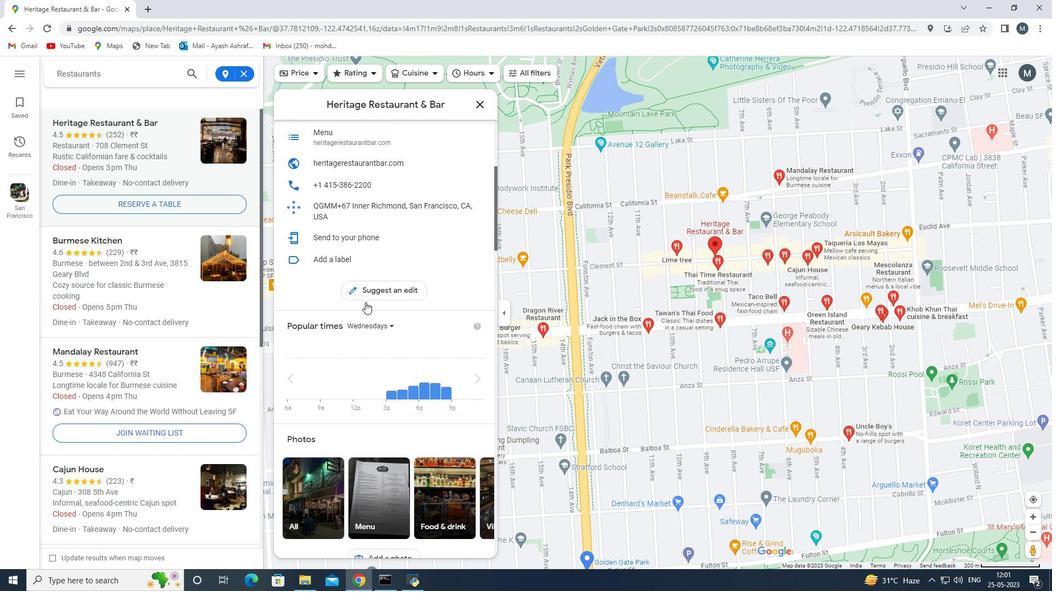 
Action: Mouse scrolled (365, 301) with delta (0, 0)
Screenshot: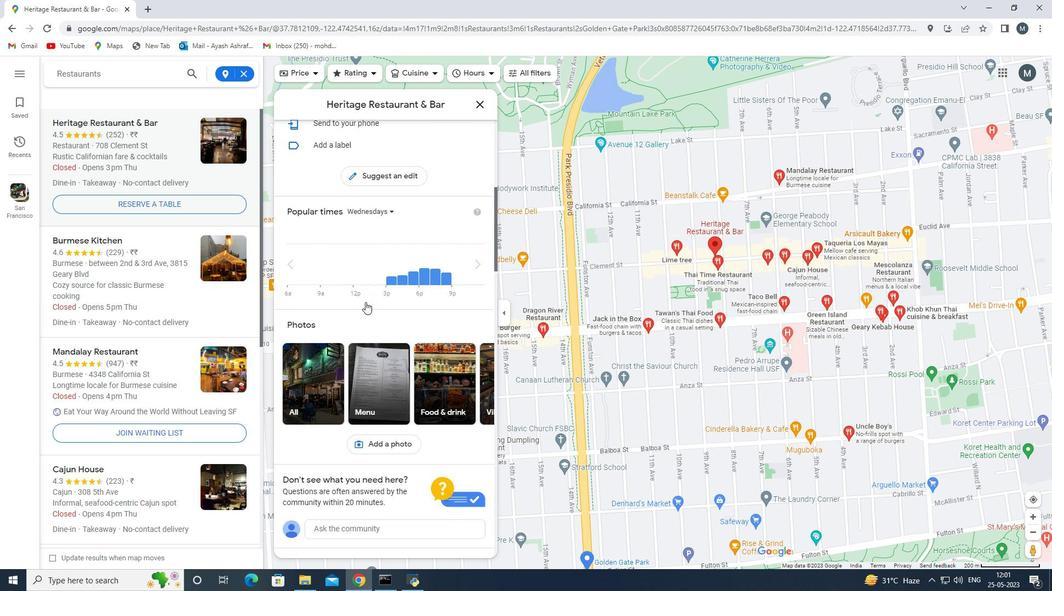 
Action: Mouse moved to (307, 328)
Screenshot: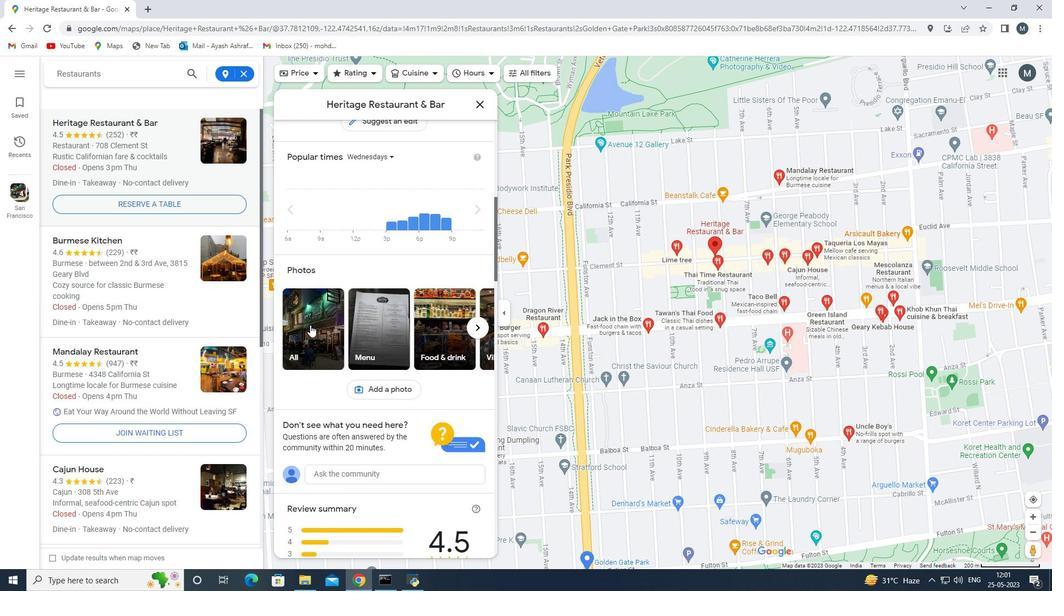 
Action: Mouse pressed left at (307, 328)
Screenshot: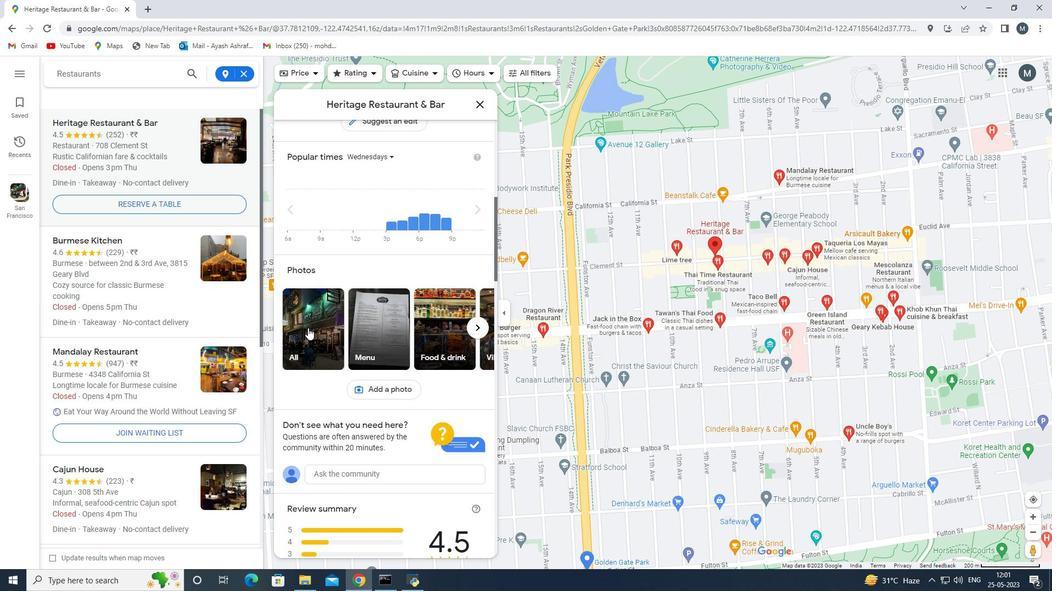 
Action: Mouse moved to (324, 321)
Screenshot: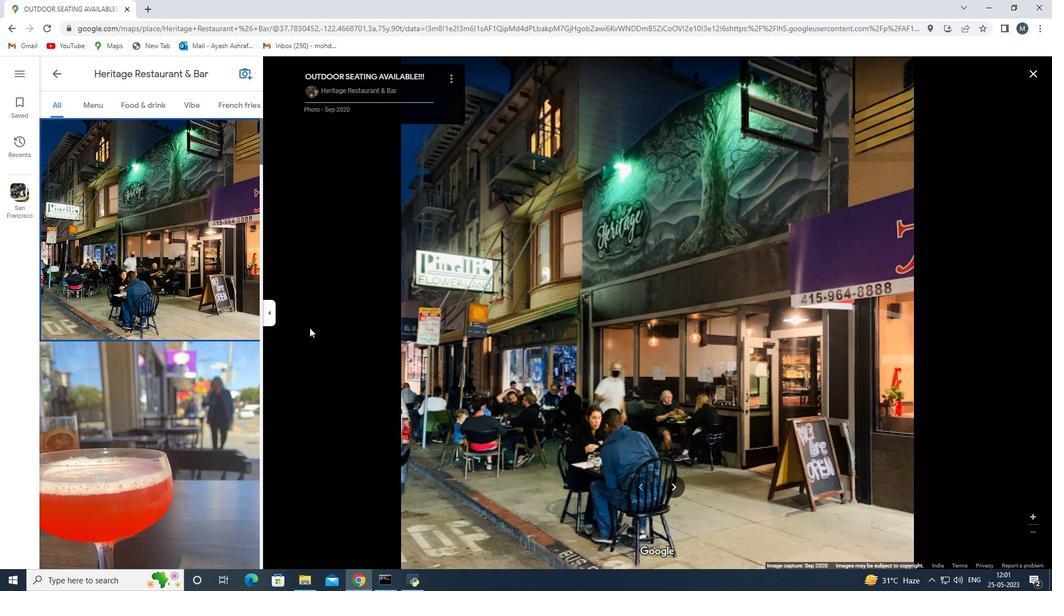 
Action: Mouse scrolled (324, 321) with delta (0, 0)
Screenshot: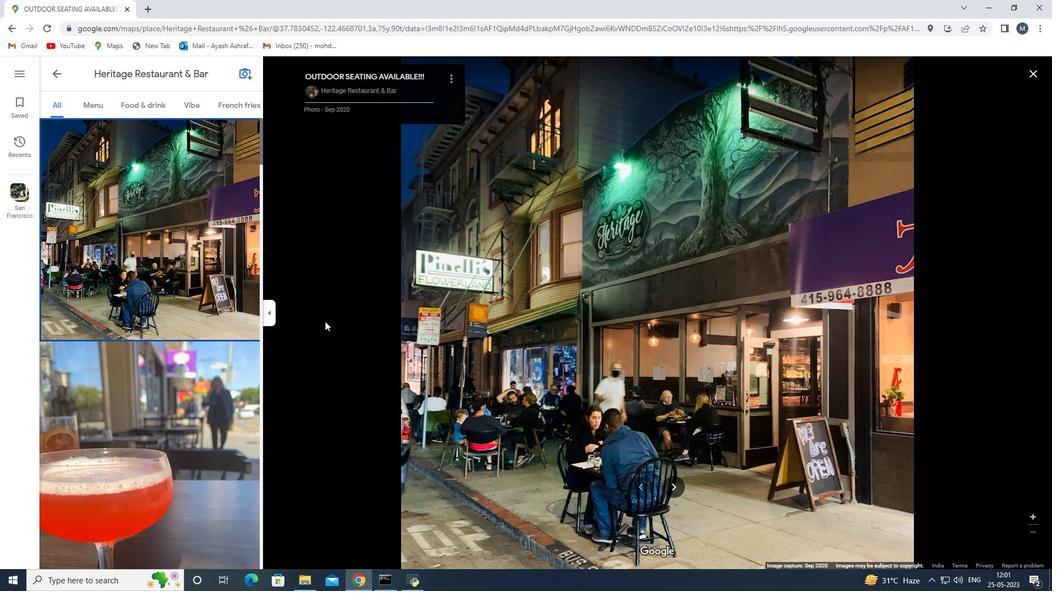
Action: Mouse scrolled (324, 321) with delta (0, 0)
Screenshot: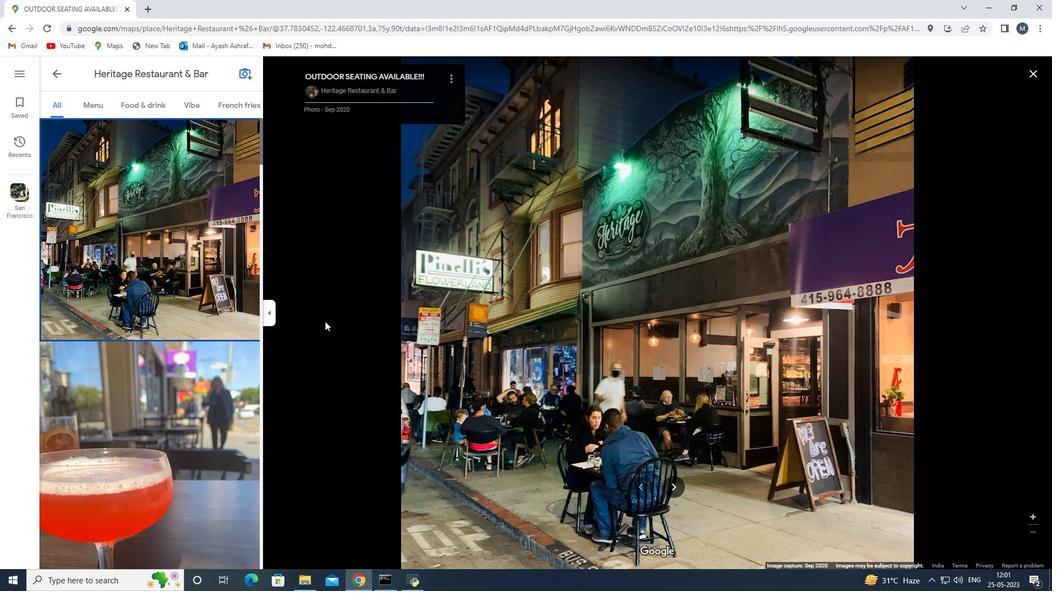 
Action: Mouse scrolled (324, 321) with delta (0, 0)
Screenshot: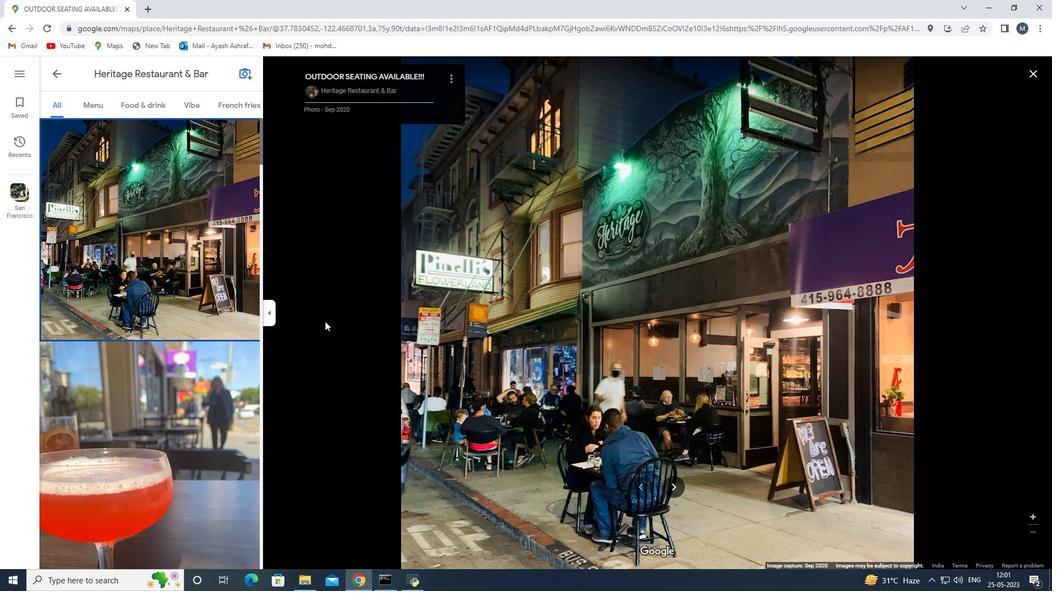 
Action: Mouse scrolled (324, 321) with delta (0, 0)
Screenshot: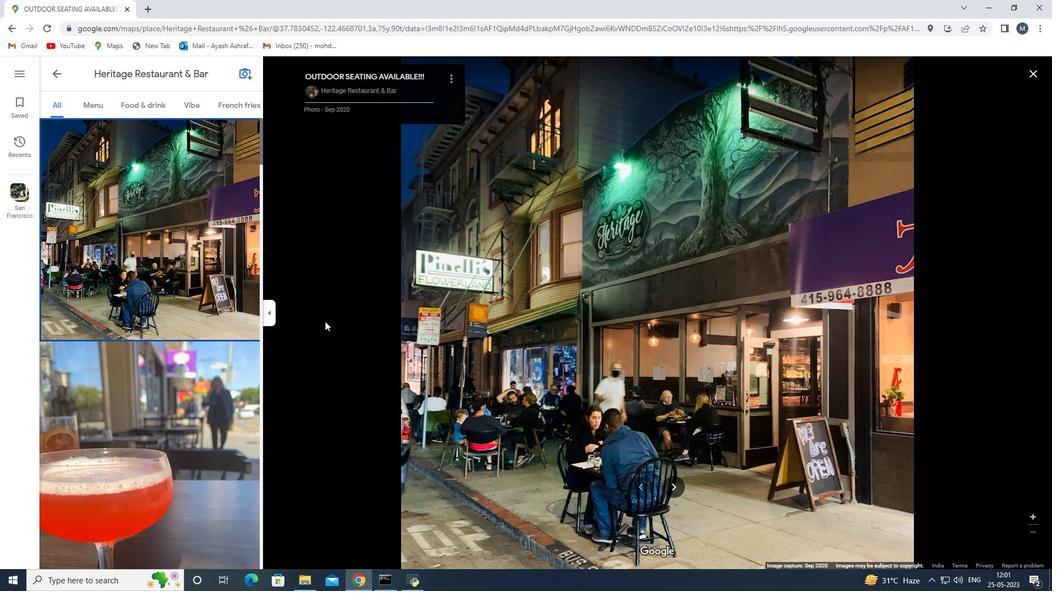 
Action: Mouse moved to (185, 109)
Screenshot: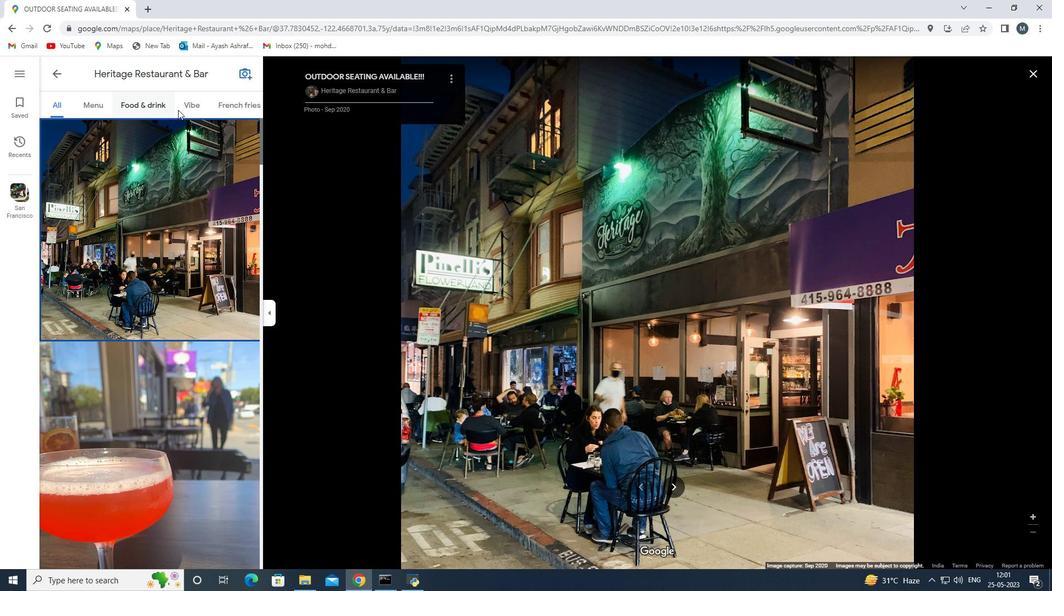 
Action: Mouse pressed left at (185, 109)
Screenshot: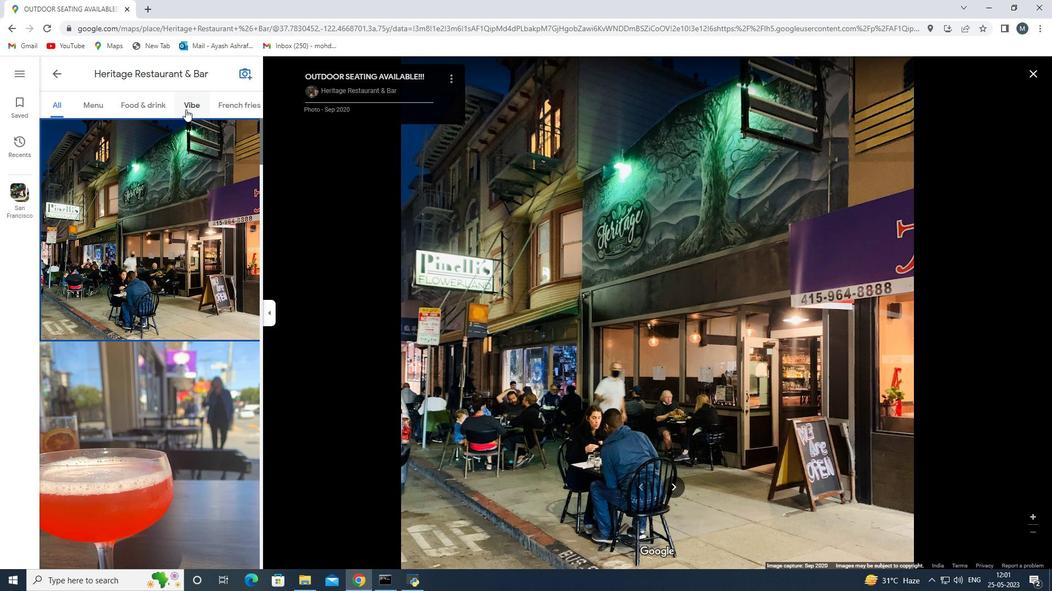 
Action: Mouse moved to (207, 218)
Screenshot: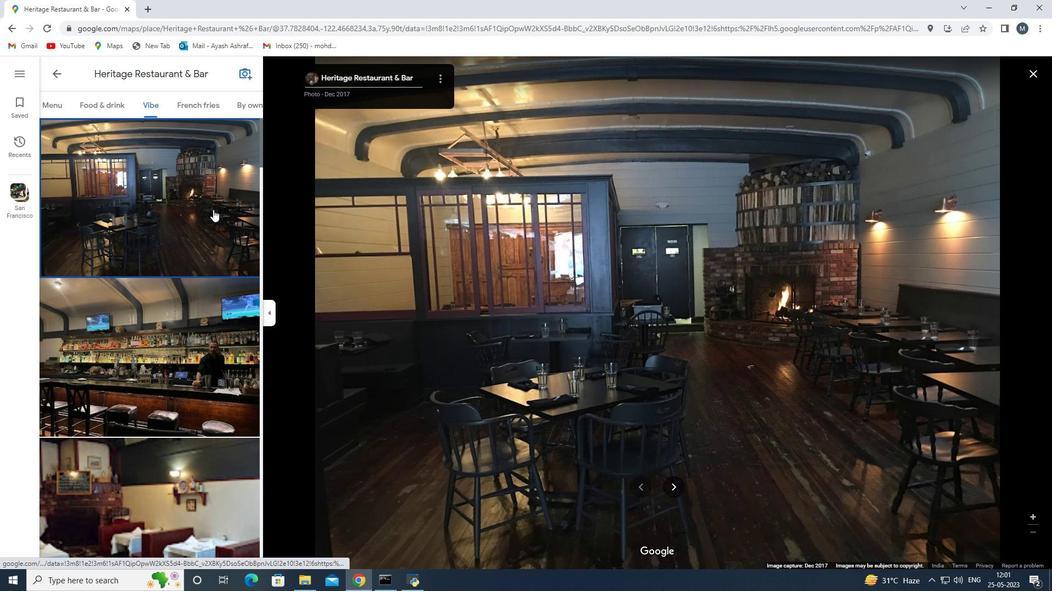 
Action: Key pressed <Key.down><Key.down><Key.down><Key.down><Key.down><Key.down><Key.down><Key.down><Key.down><Key.down><Key.down><Key.down><Key.down><Key.down><Key.down><Key.down><Key.down><Key.down><Key.down><Key.down><Key.down><Key.down><Key.down><Key.down><Key.down><Key.down><Key.down><Key.down><Key.down><Key.down><Key.down><Key.down><Key.down><Key.down><Key.down><Key.down><Key.down><Key.down><Key.down><Key.down><Key.down><Key.down><Key.down><Key.down><Key.down><Key.down><Key.down><Key.down><Key.down><Key.down><Key.down><Key.down><Key.down><Key.down><Key.down><Key.down><Key.down><Key.down><Key.down><Key.down><Key.down><Key.down><Key.down><Key.down><Key.down><Key.down><Key.down>
Screenshot: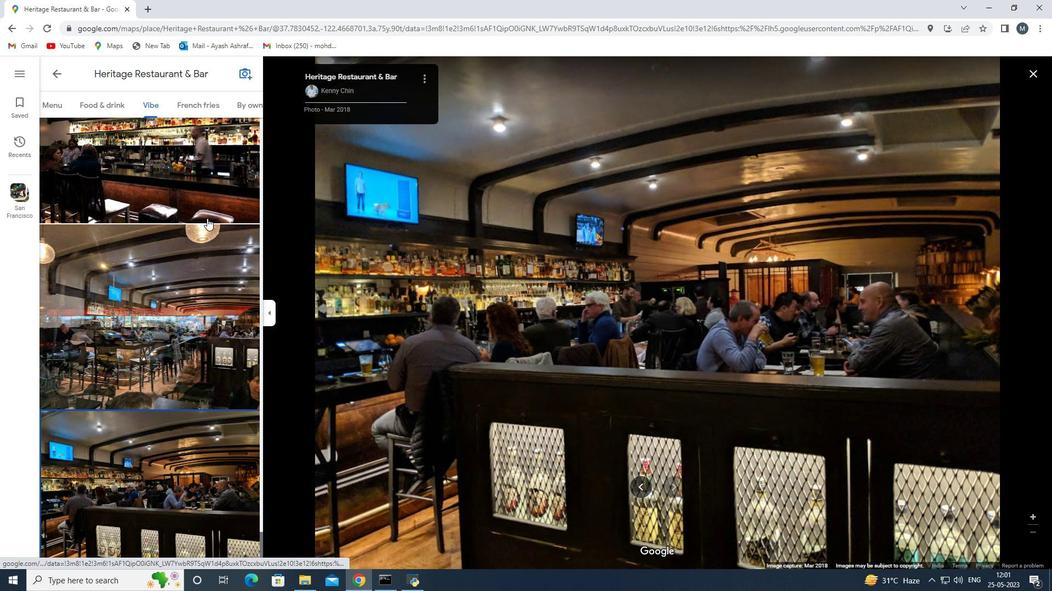 
Action: Mouse moved to (222, 506)
Screenshot: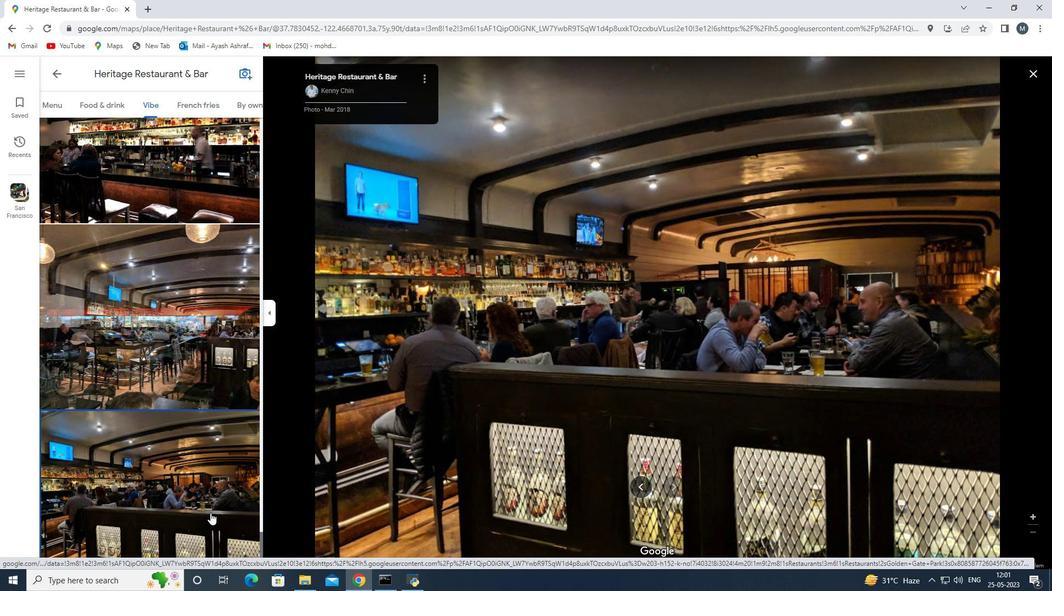 
Action: Mouse scrolled (222, 505) with delta (0, 0)
Screenshot: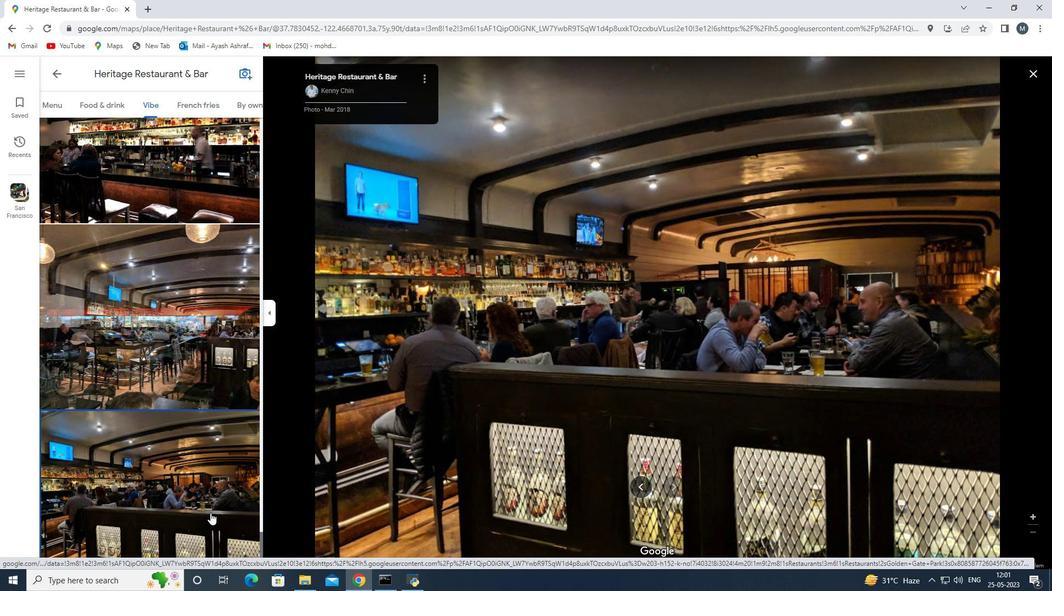 
Action: Mouse moved to (213, 104)
Screenshot: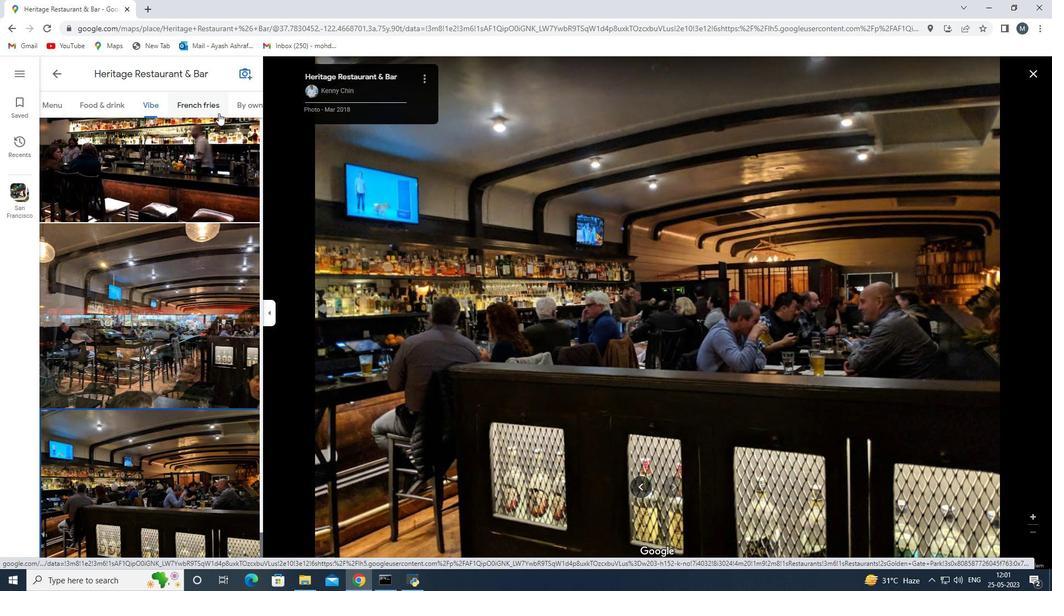 
Action: Mouse pressed left at (213, 104)
Screenshot: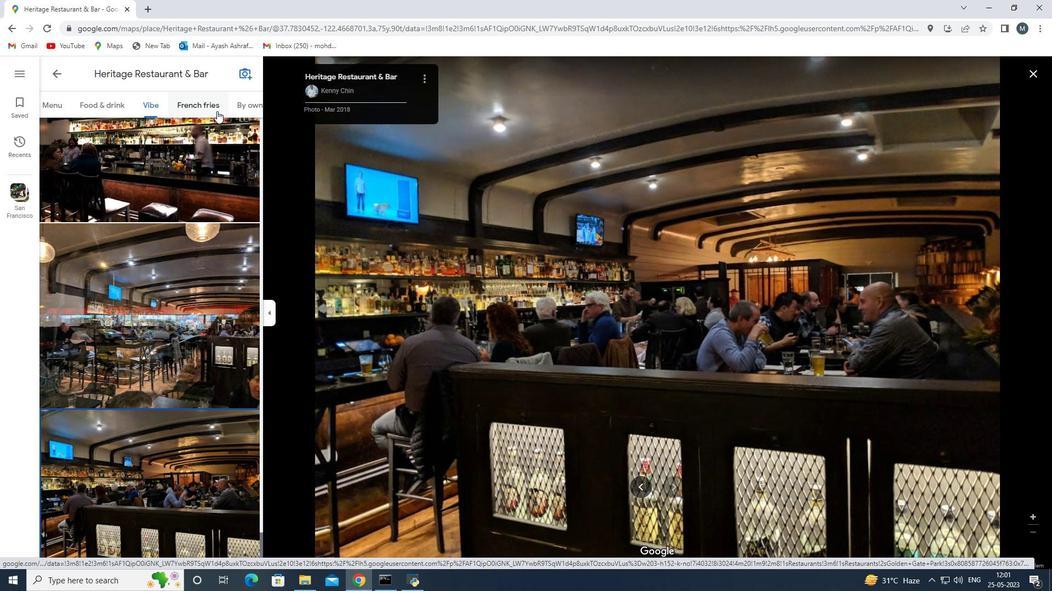 
Action: Mouse moved to (214, 106)
Screenshot: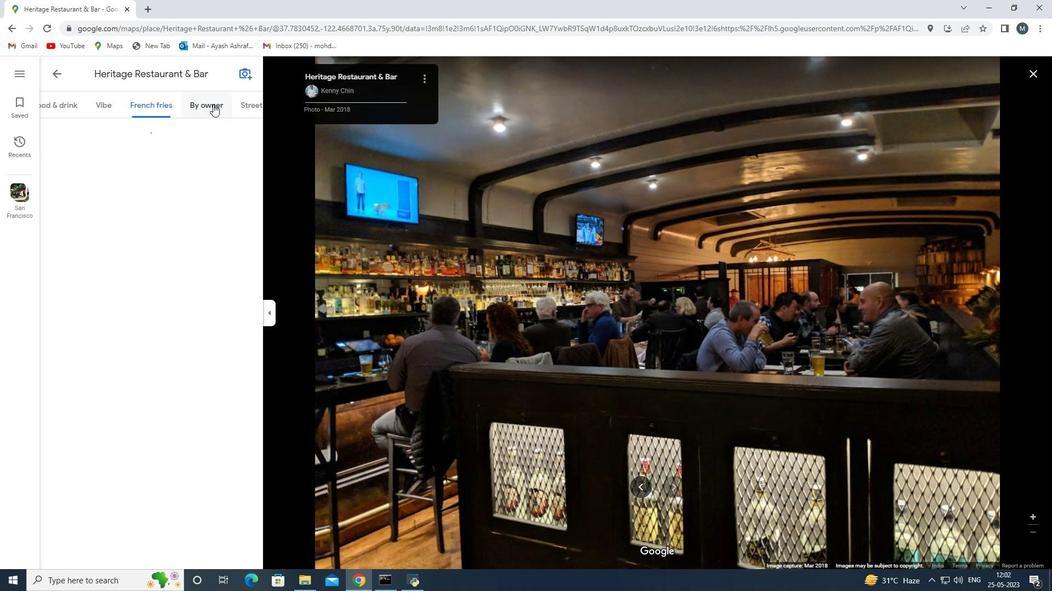 
Action: Key pressed <Key.down><Key.down><Key.down><Key.down><Key.down><Key.down><Key.down>
Screenshot: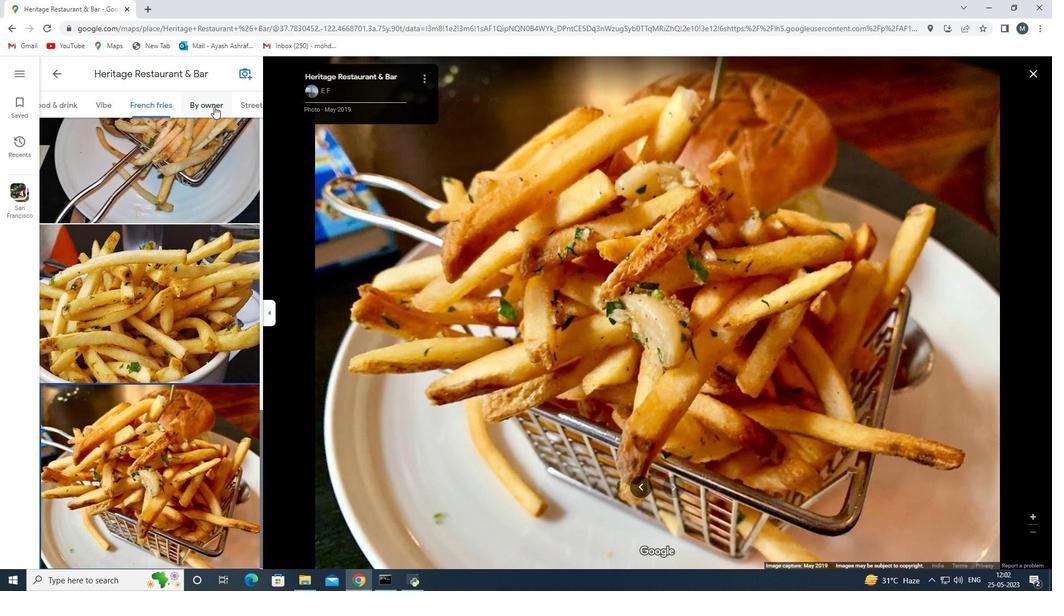 
Action: Mouse pressed left at (214, 106)
Screenshot: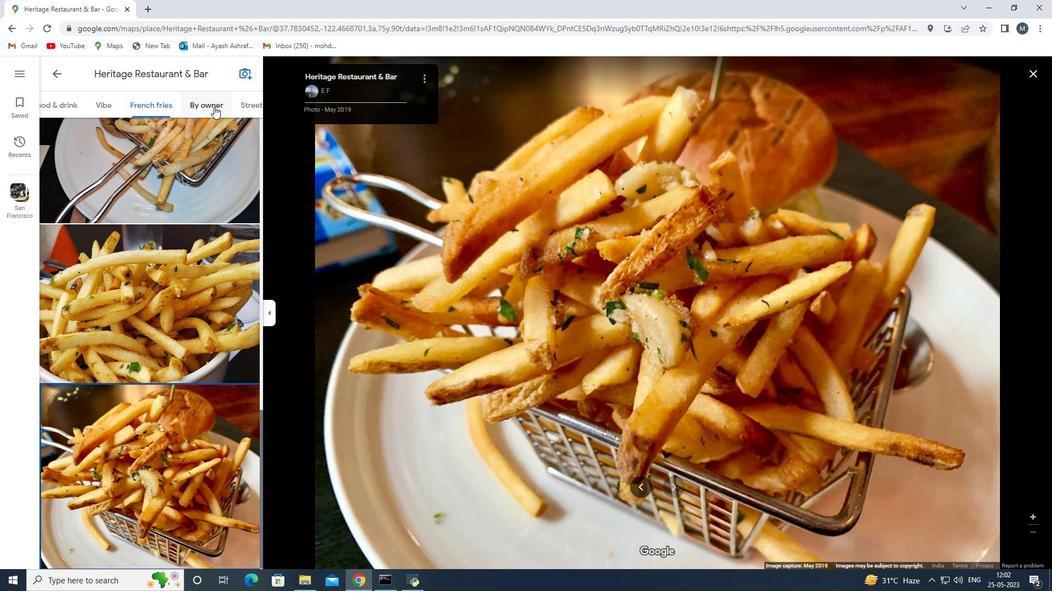 
Action: Mouse moved to (214, 109)
Screenshot: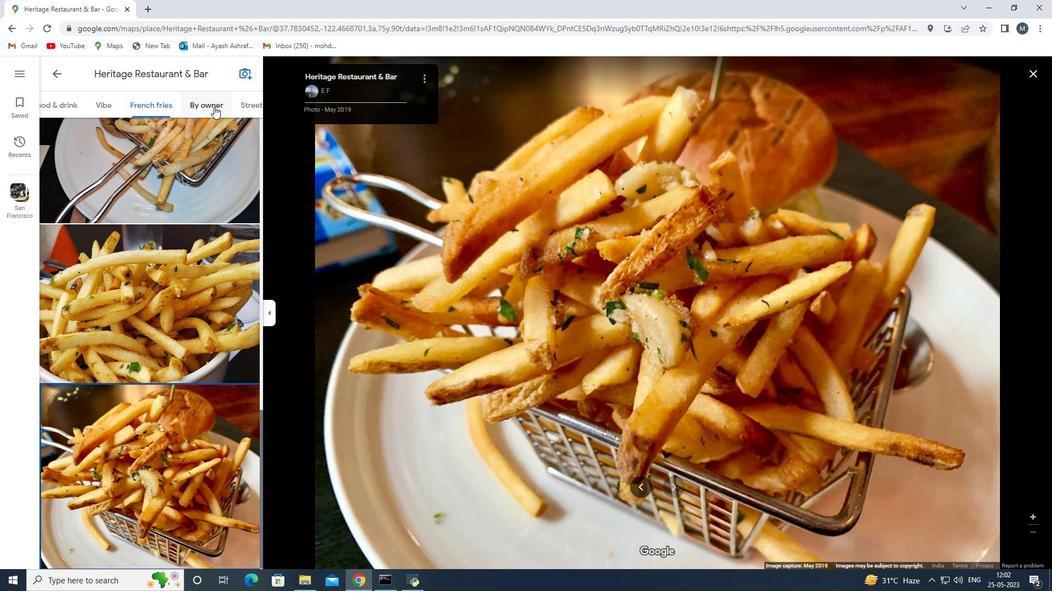 
Action: Mouse pressed left at (214, 109)
Screenshot: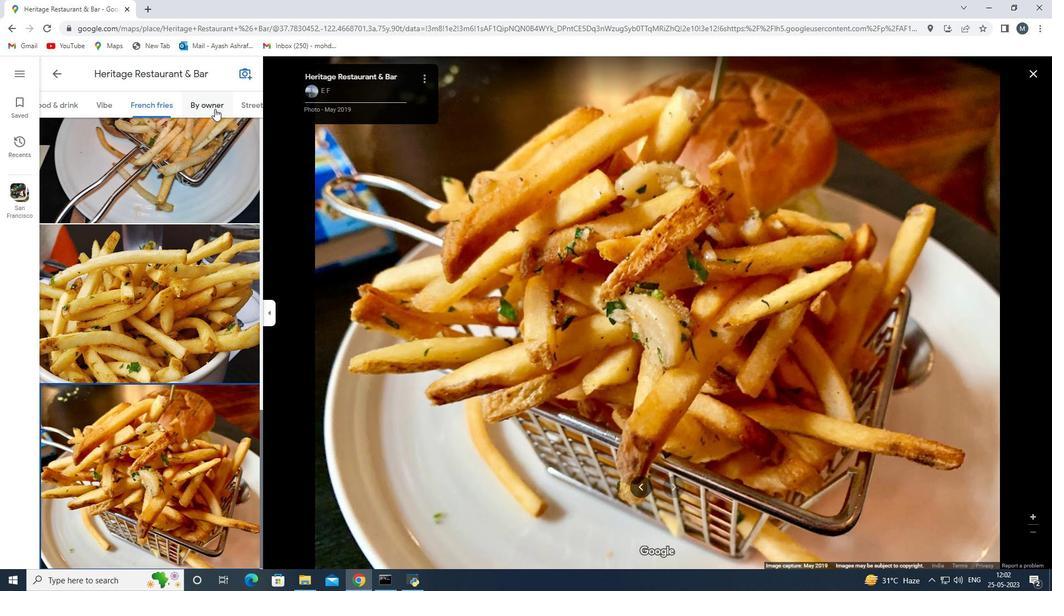 
Action: Key pressed <Key.down><Key.down><Key.down><Key.down><Key.down><Key.down><Key.down><Key.down><Key.down><Key.down><Key.down><Key.down><Key.down><Key.down><Key.down><Key.down>
Screenshot: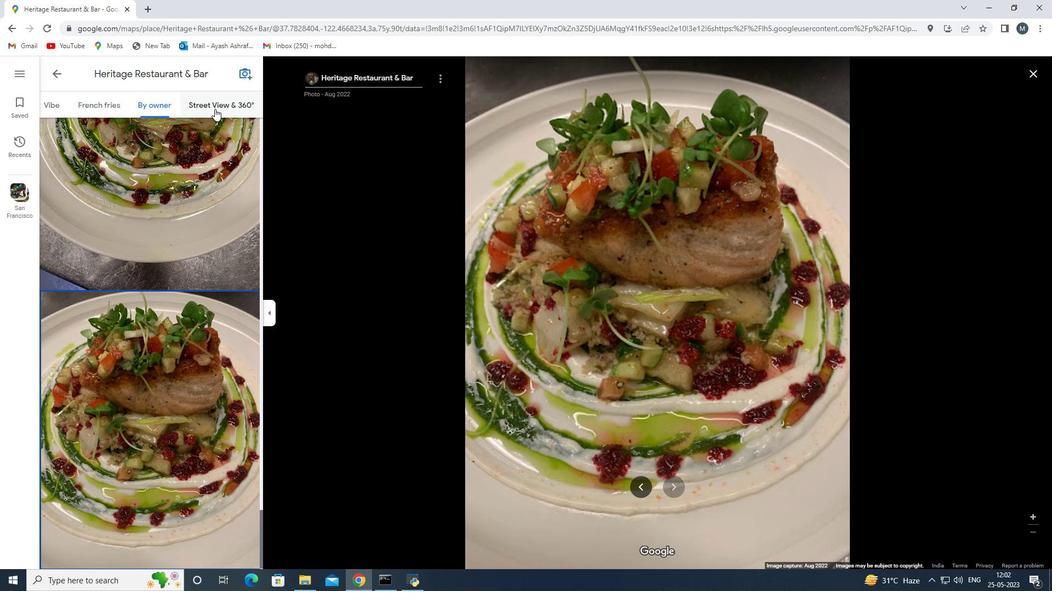 
Action: Mouse pressed left at (214, 109)
Screenshot: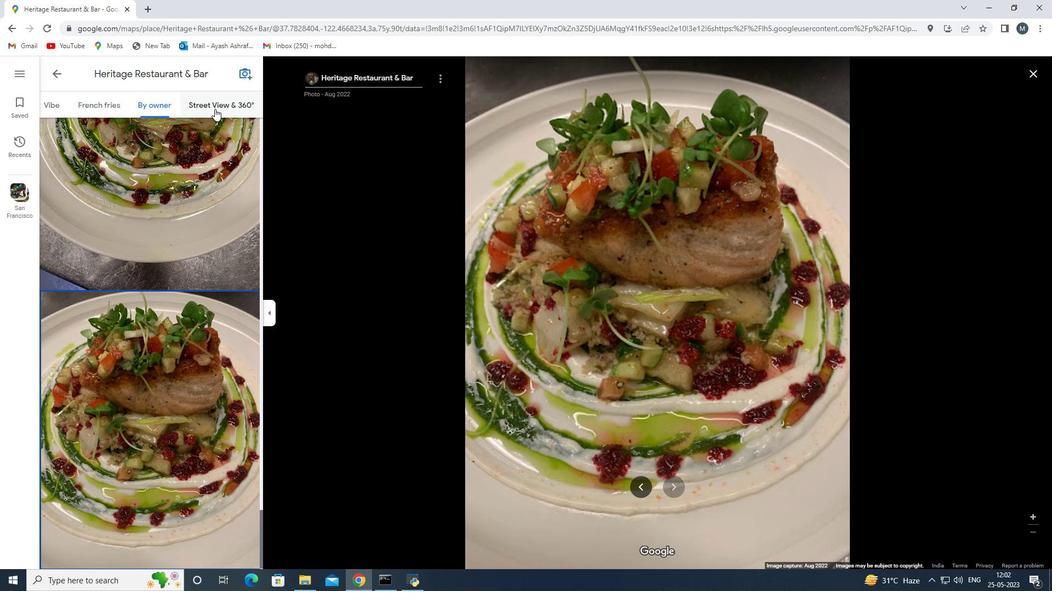 
Action: Key pressed <Key.down><Key.down><Key.down><Key.down><Key.down><Key.down><Key.down><Key.down><Key.down><Key.down><Key.down><Key.down><Key.down><Key.down><Key.down><Key.down><Key.down><Key.down><Key.down><Key.down><Key.down><Key.down>
Screenshot: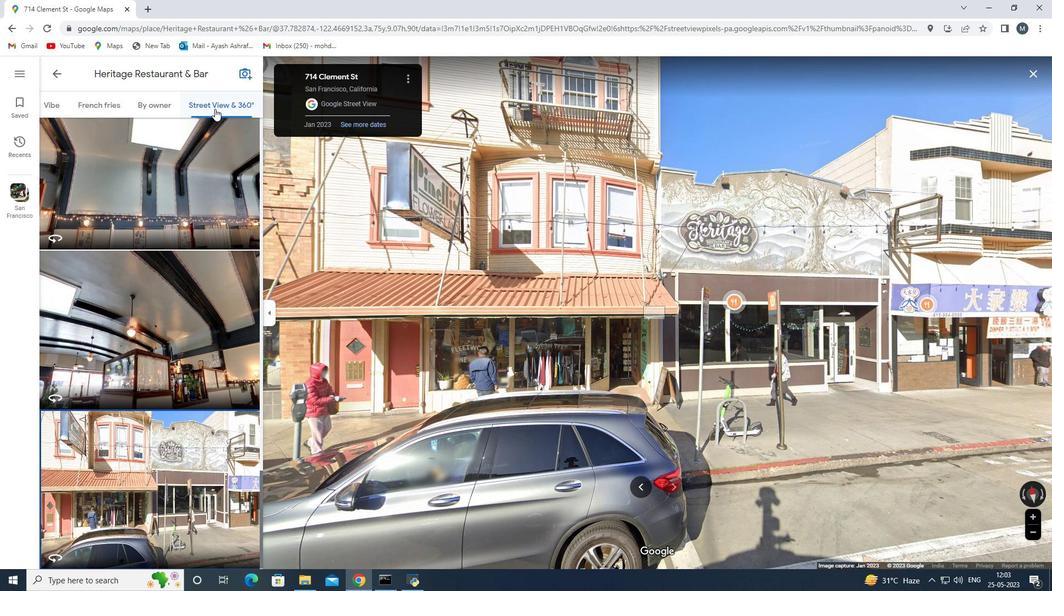 
Action: Mouse moved to (65, 76)
Screenshot: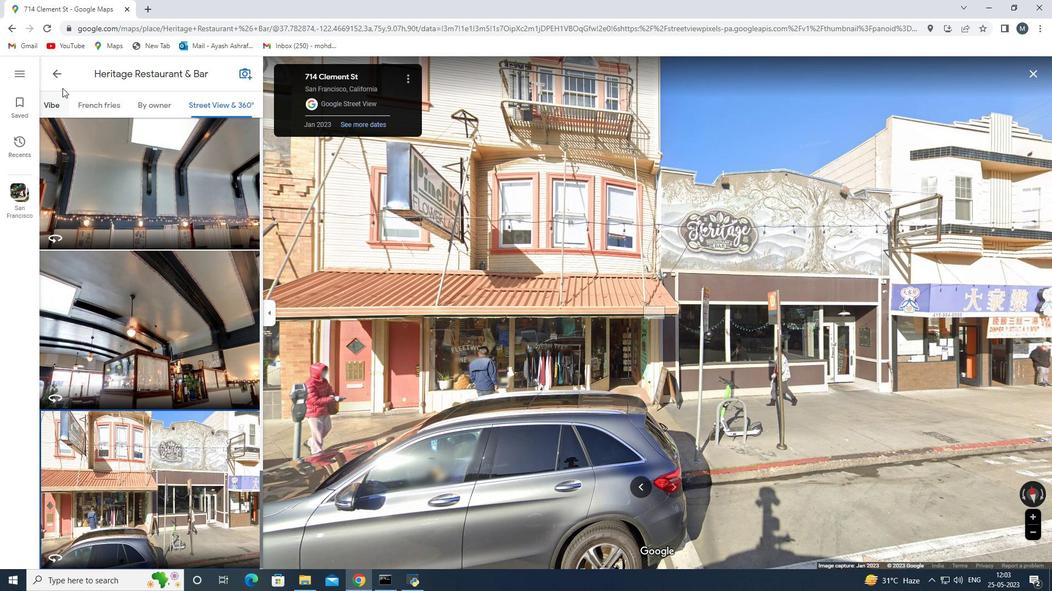 
Action: Mouse pressed left at (65, 76)
Screenshot: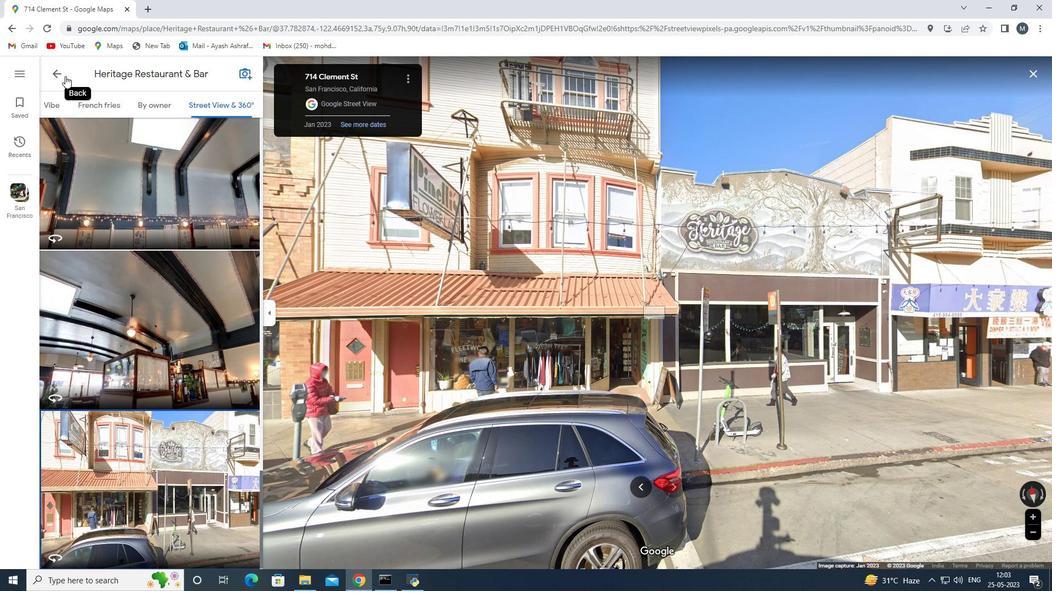 
Action: Mouse moved to (133, 261)
Screenshot: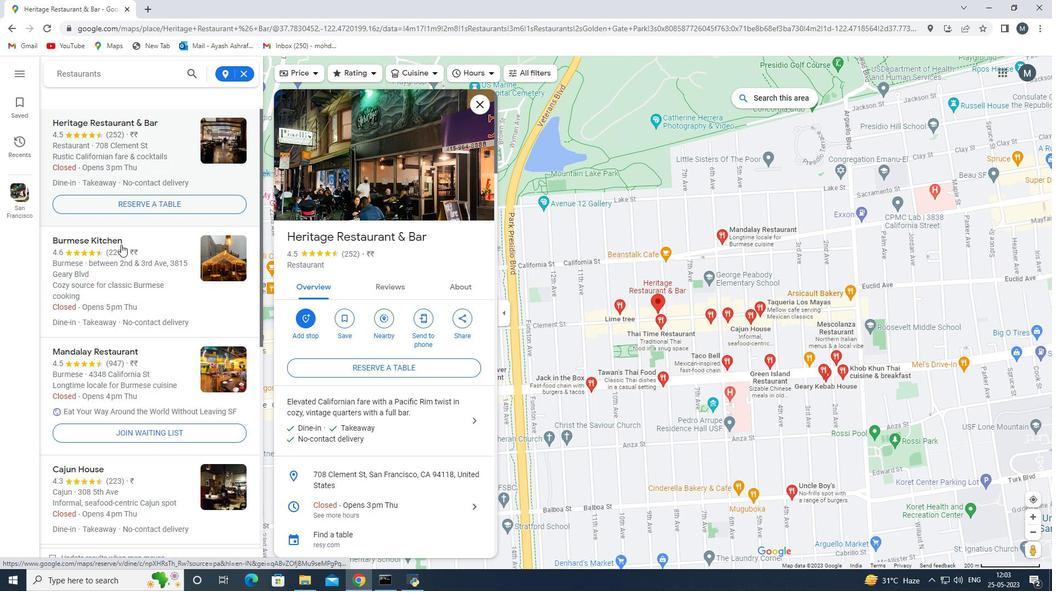 
Action: Mouse scrolled (133, 261) with delta (0, 0)
Screenshot: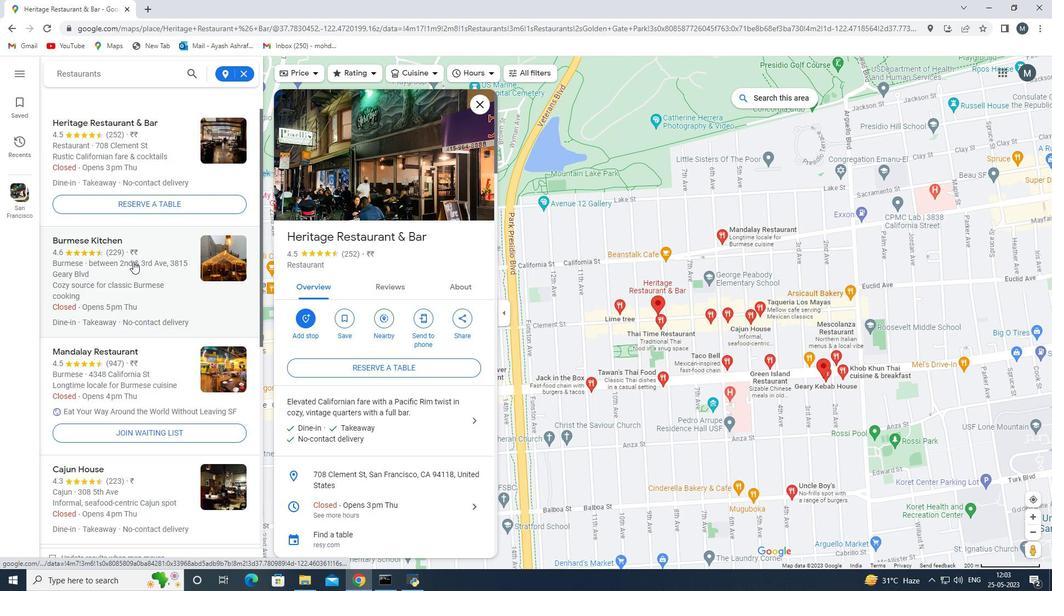
Action: Mouse scrolled (133, 261) with delta (0, 0)
Screenshot: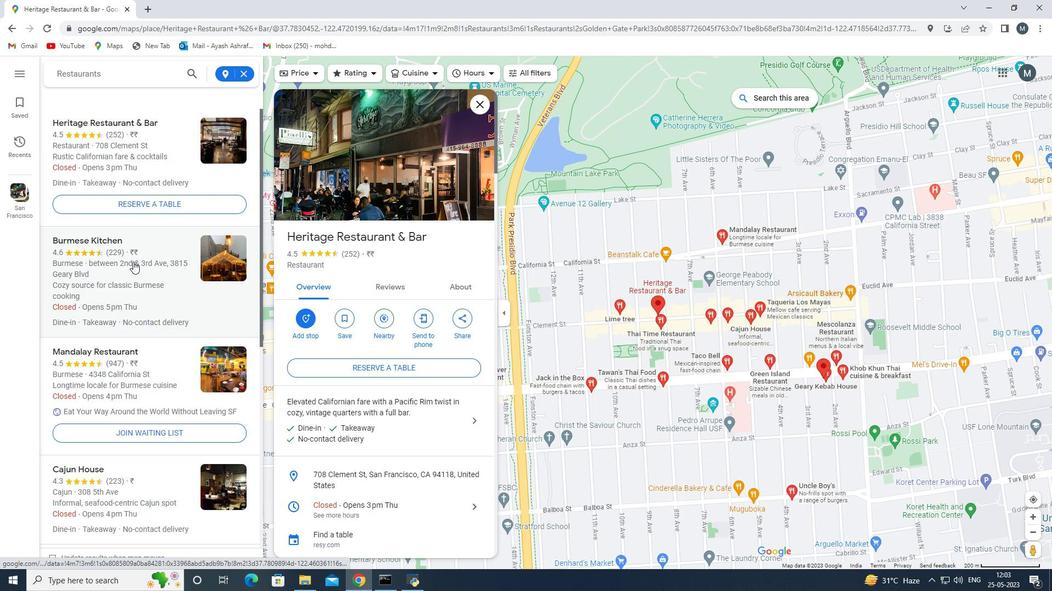 
Action: Mouse moved to (168, 180)
Screenshot: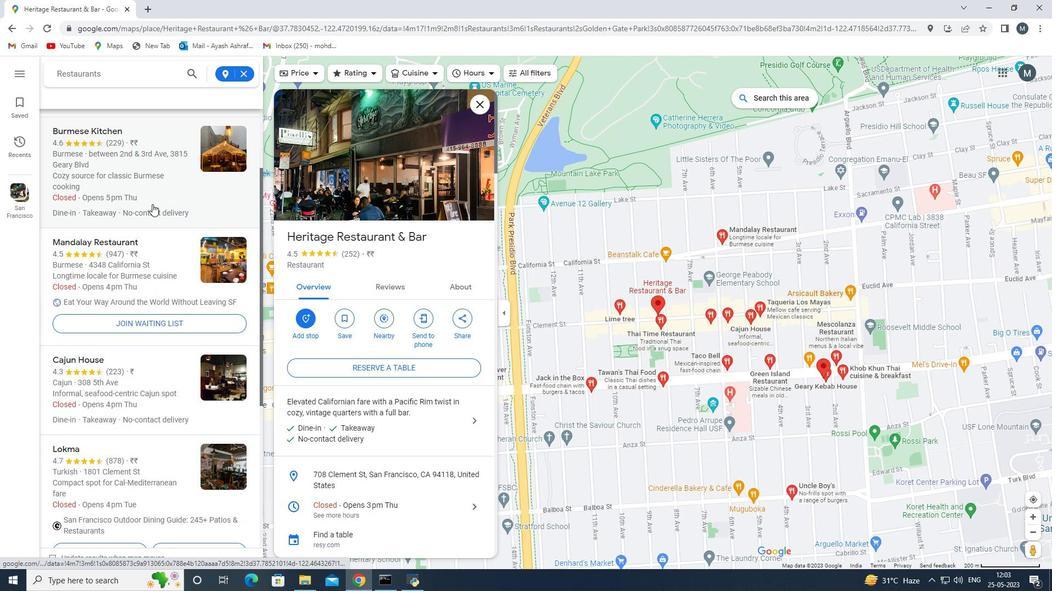 
Action: Mouse pressed left at (168, 180)
Screenshot: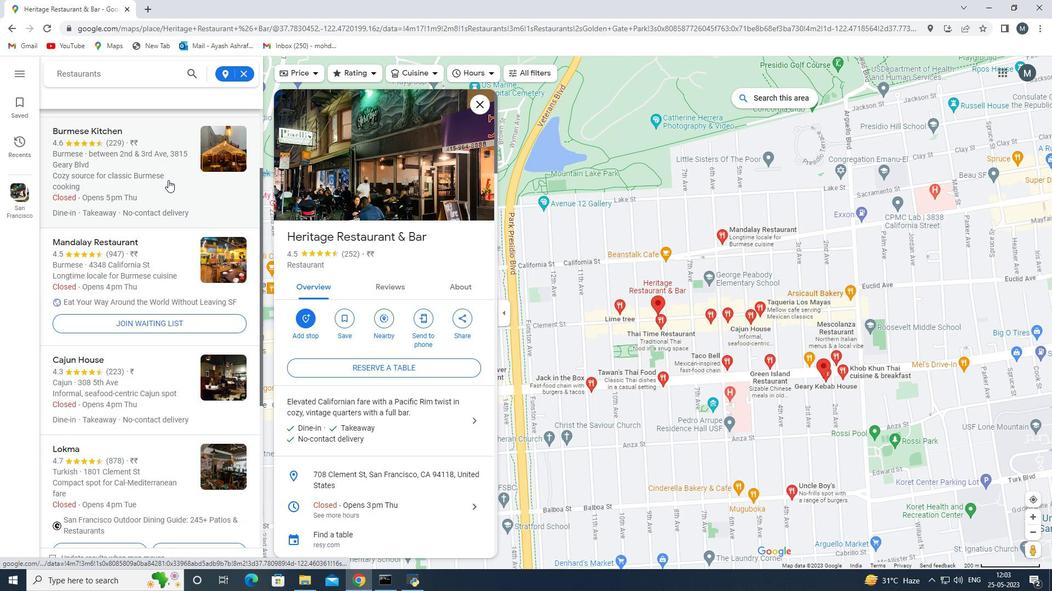 
Action: Mouse moved to (350, 543)
Screenshot: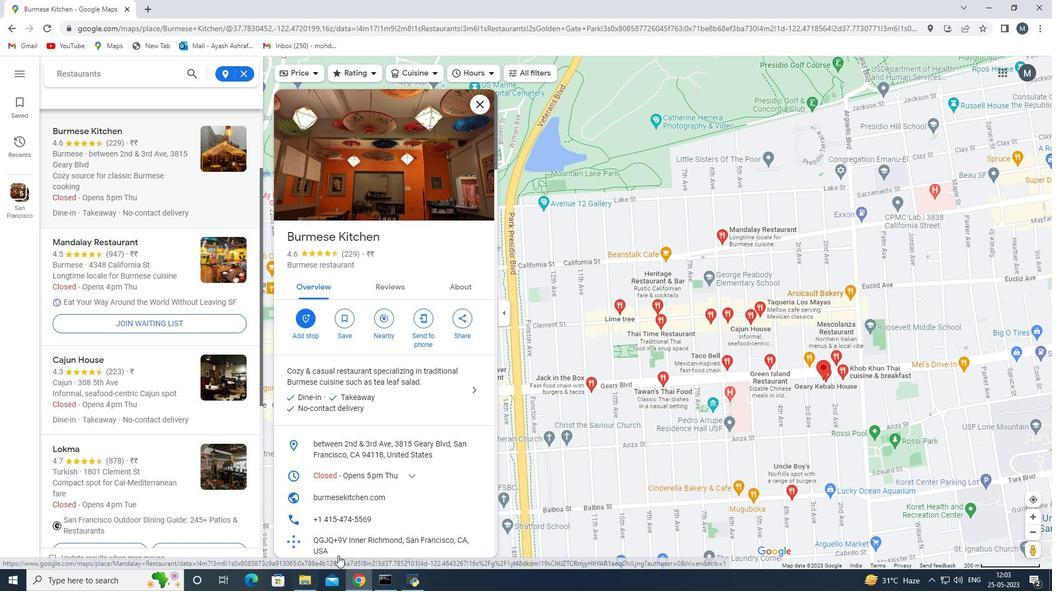 
Action: Mouse scrolled (350, 542) with delta (0, 0)
Screenshot: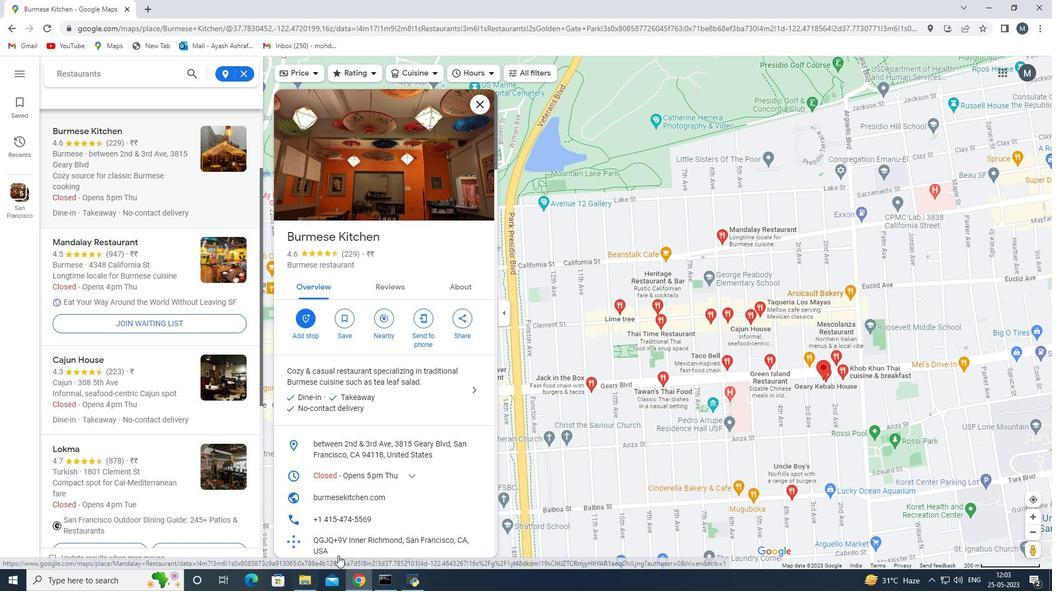 
Action: Mouse moved to (402, 473)
Screenshot: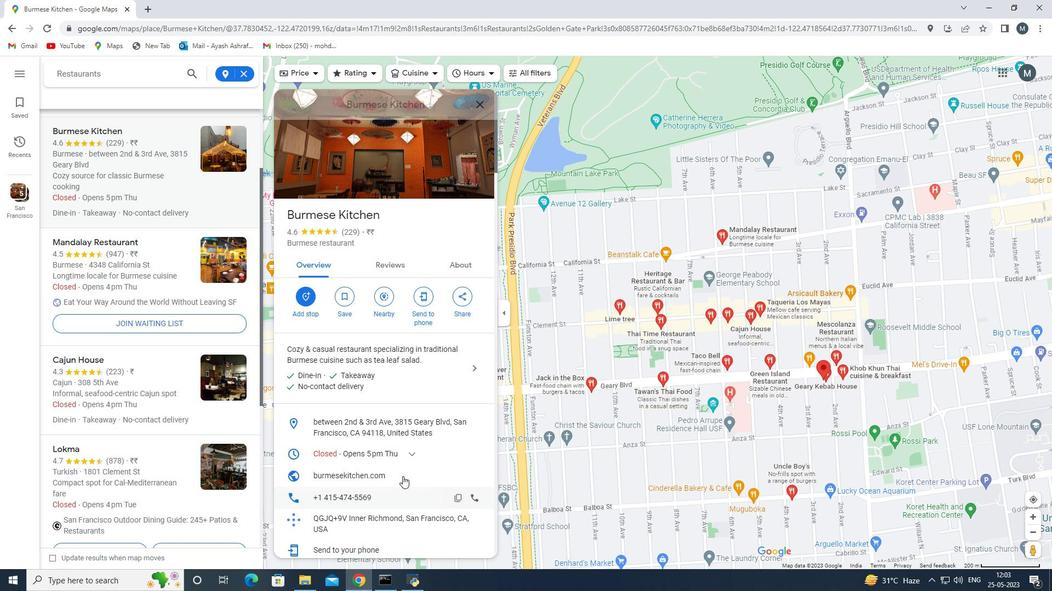 
Action: Mouse scrolled (402, 473) with delta (0, 0)
Screenshot: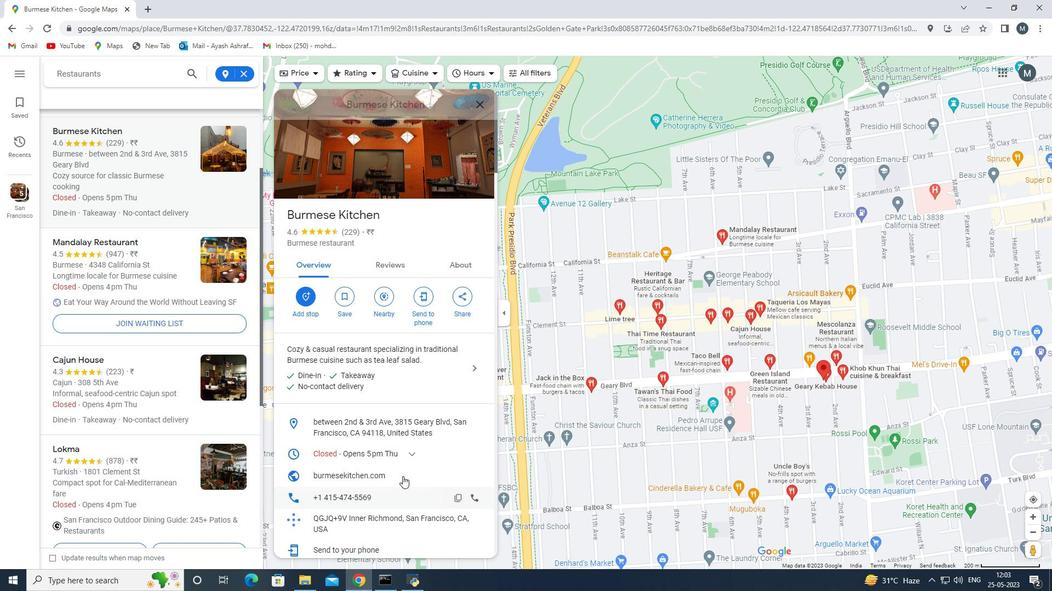 
Action: Mouse scrolled (402, 473) with delta (0, 0)
Screenshot: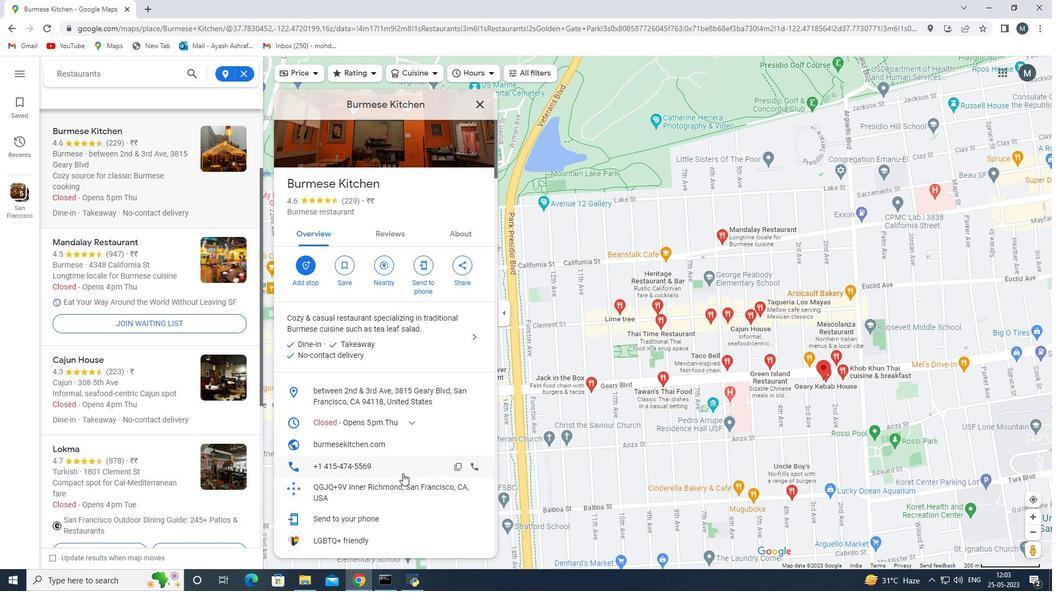 
Action: Mouse moved to (399, 473)
Screenshot: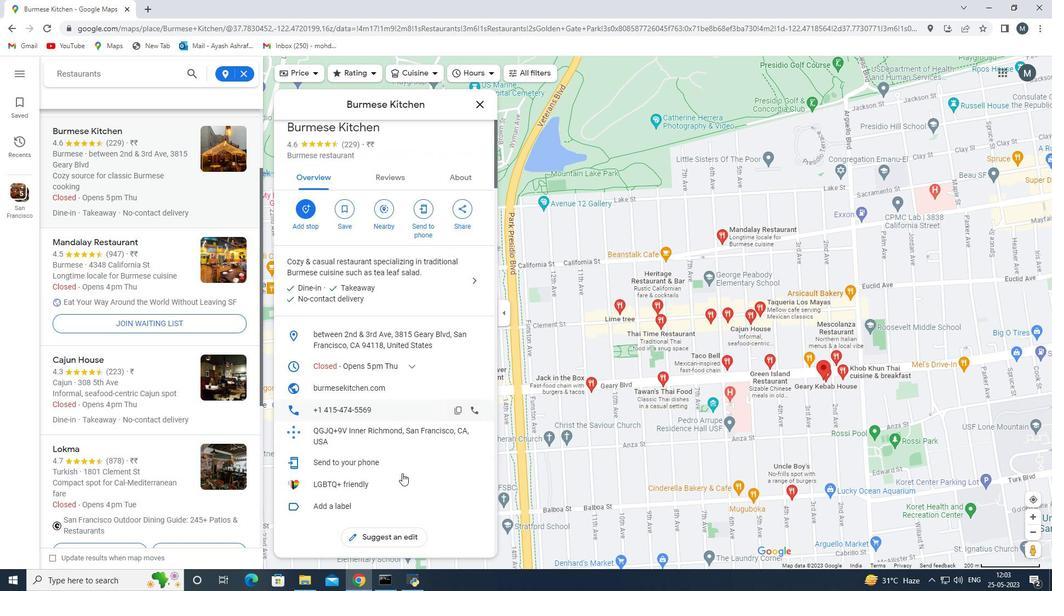 
Action: Mouse scrolled (399, 473) with delta (0, 0)
Screenshot: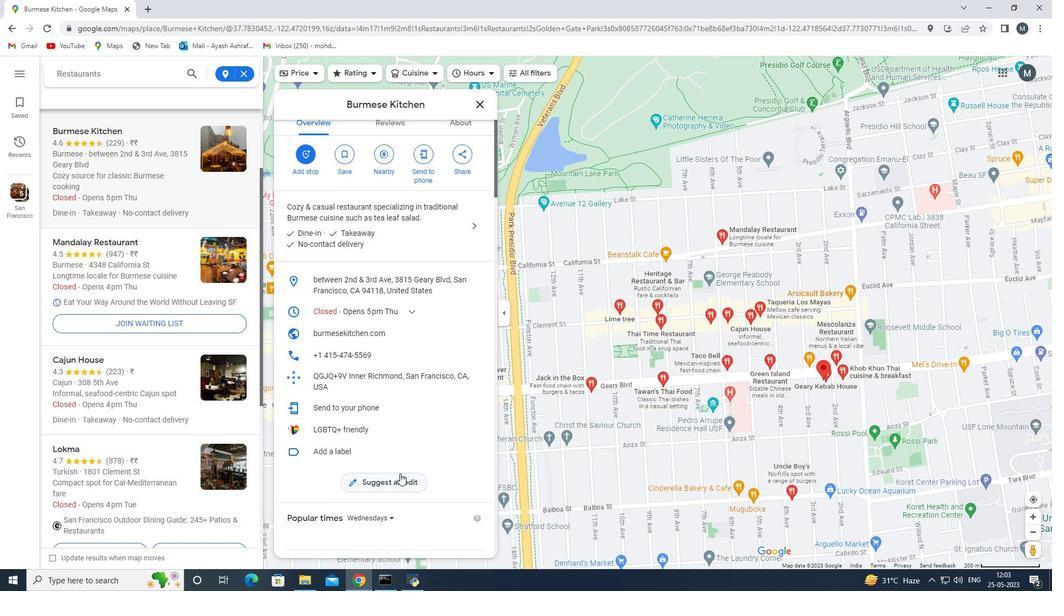 
Action: Mouse scrolled (399, 473) with delta (0, 0)
Screenshot: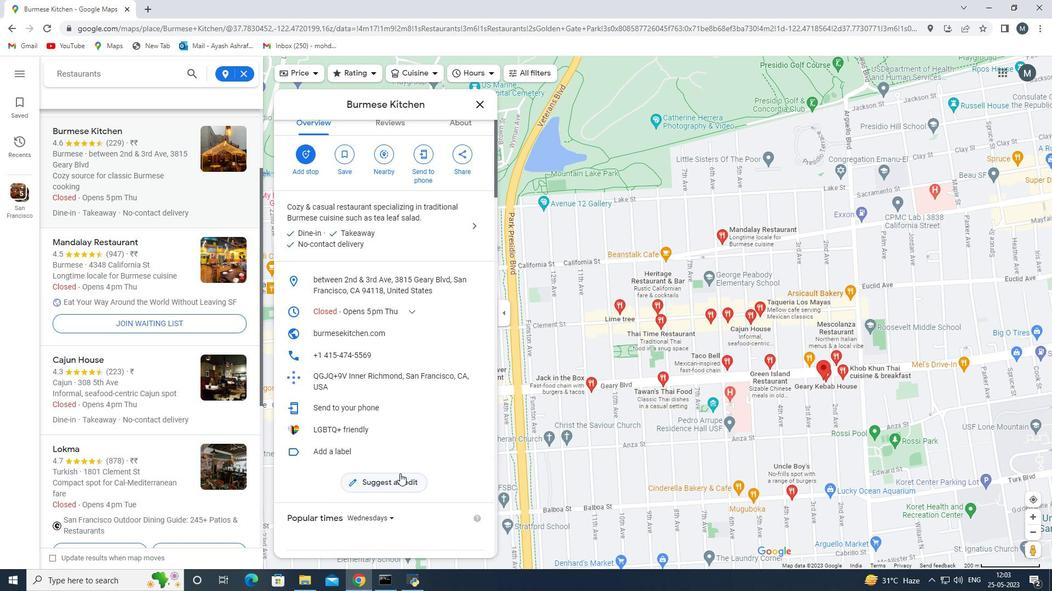 
Action: Mouse moved to (390, 479)
Screenshot: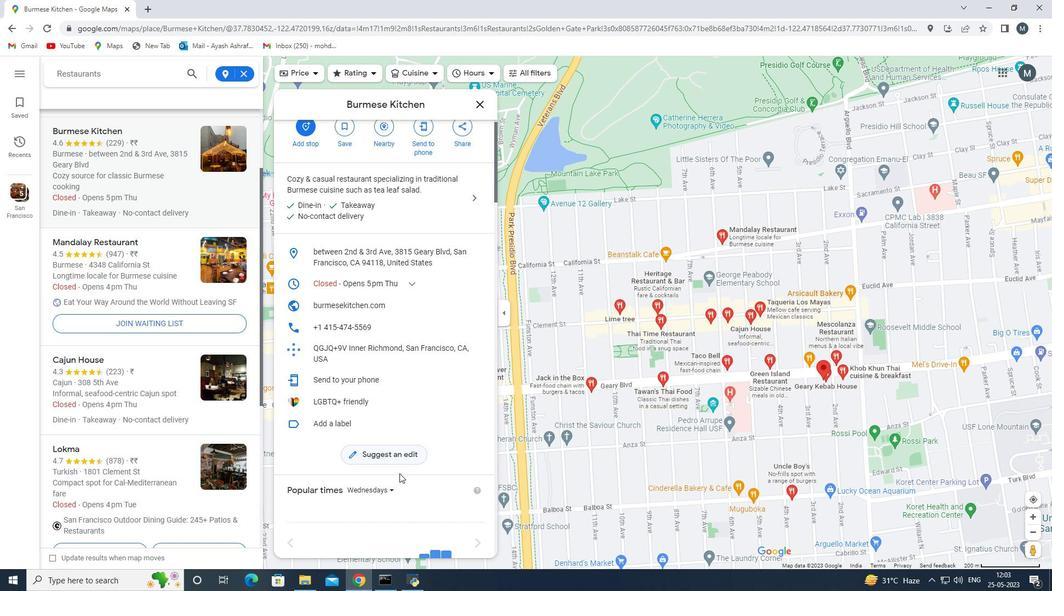 
Action: Mouse scrolled (390, 478) with delta (0, 0)
Screenshot: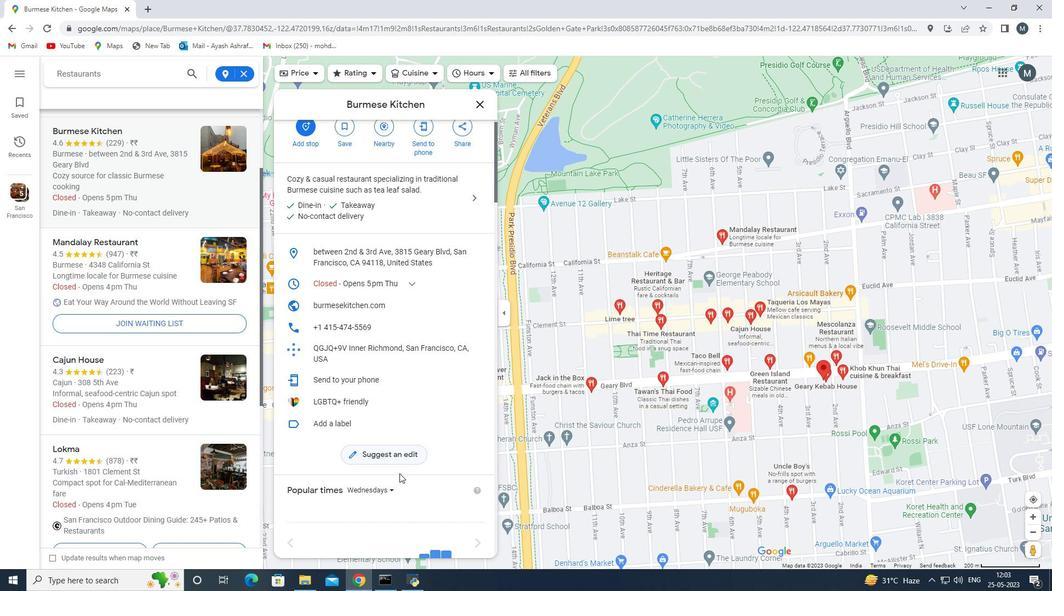 
Action: Mouse scrolled (390, 478) with delta (0, 0)
Screenshot: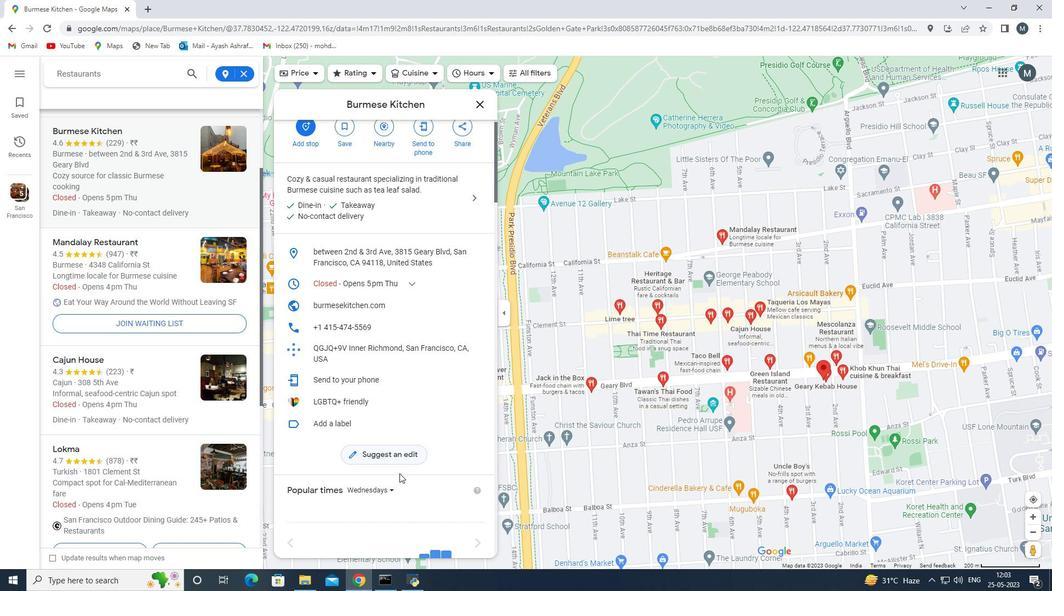 
Action: Mouse scrolled (390, 478) with delta (0, 0)
Screenshot: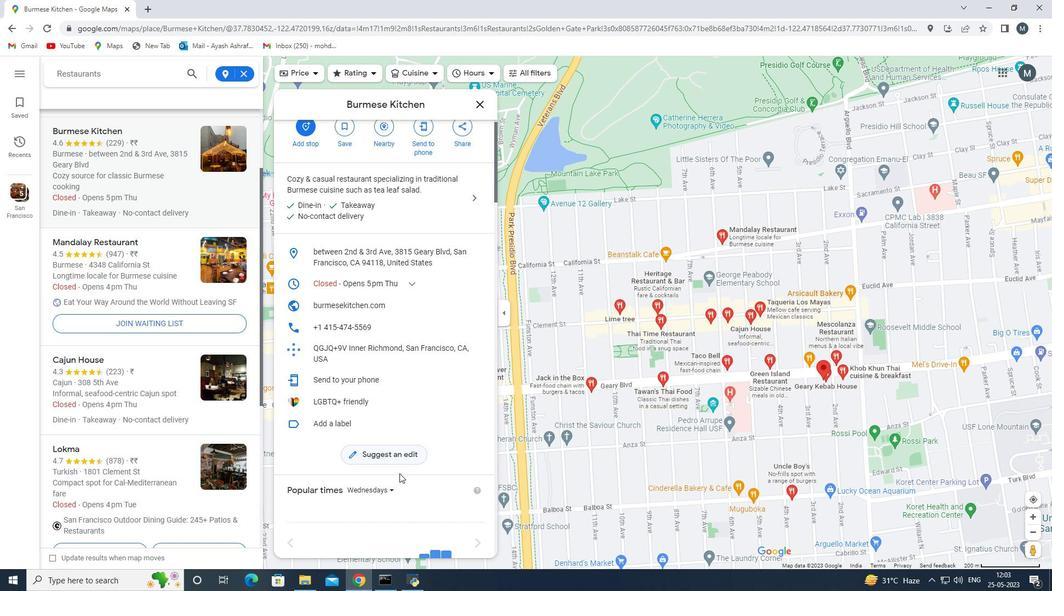 
Action: Mouse moved to (316, 437)
Screenshot: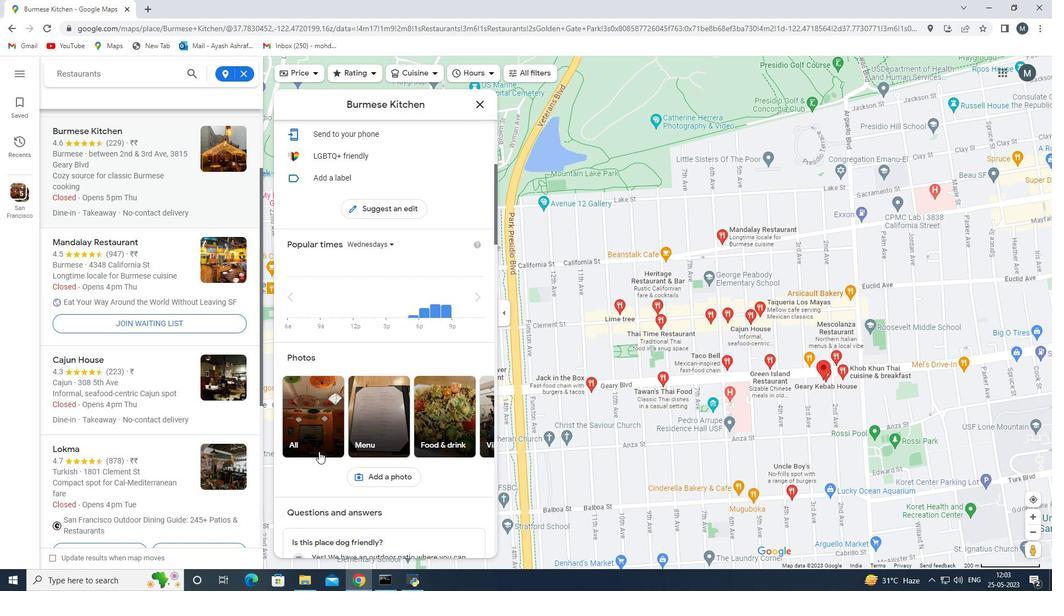 
Action: Mouse pressed left at (316, 437)
Screenshot: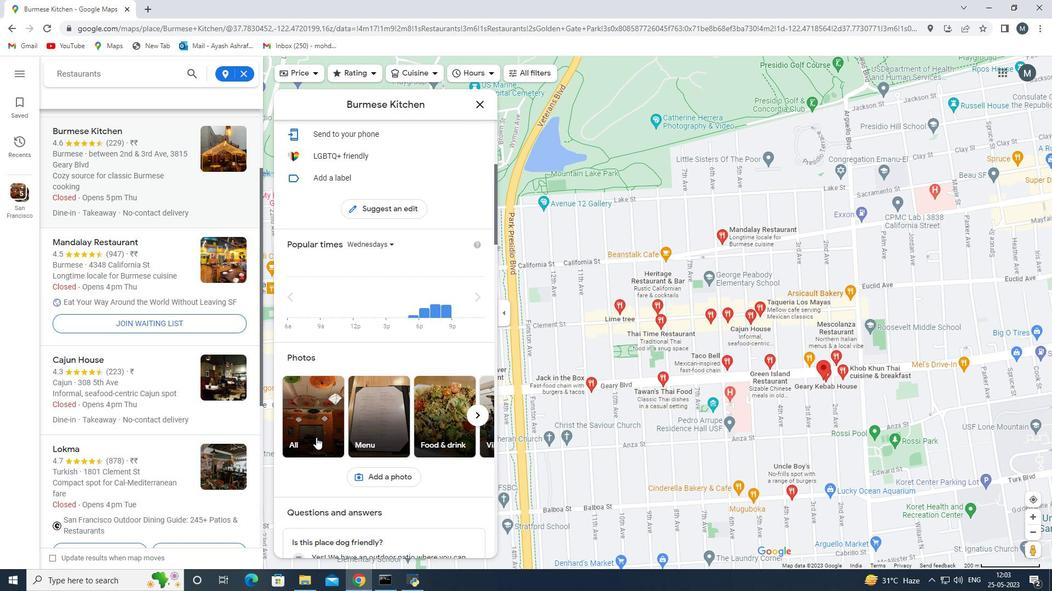 
Action: Mouse moved to (194, 109)
Screenshot: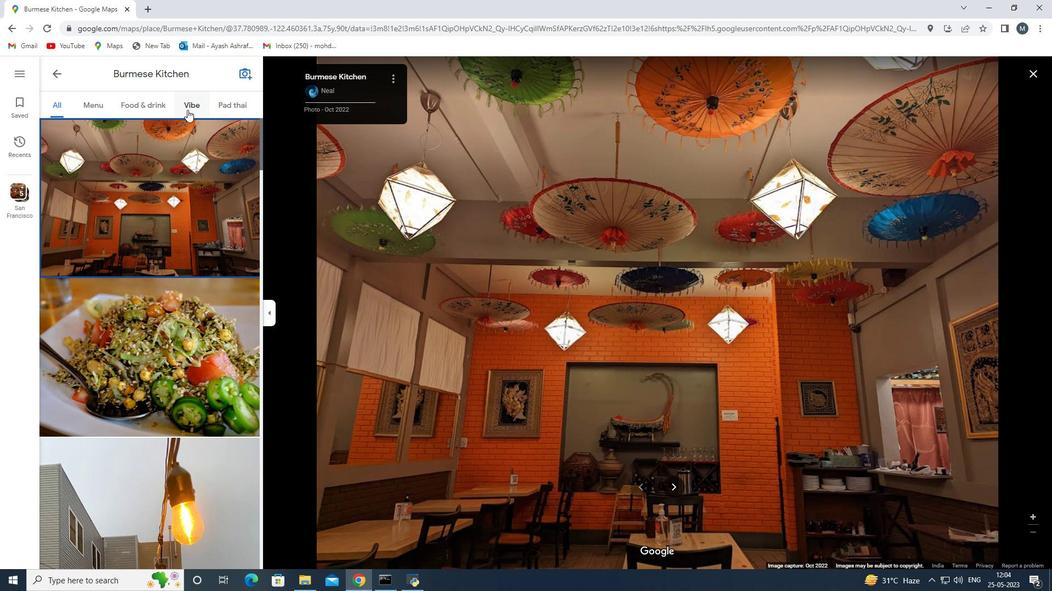 
Action: Mouse pressed left at (194, 109)
Screenshot: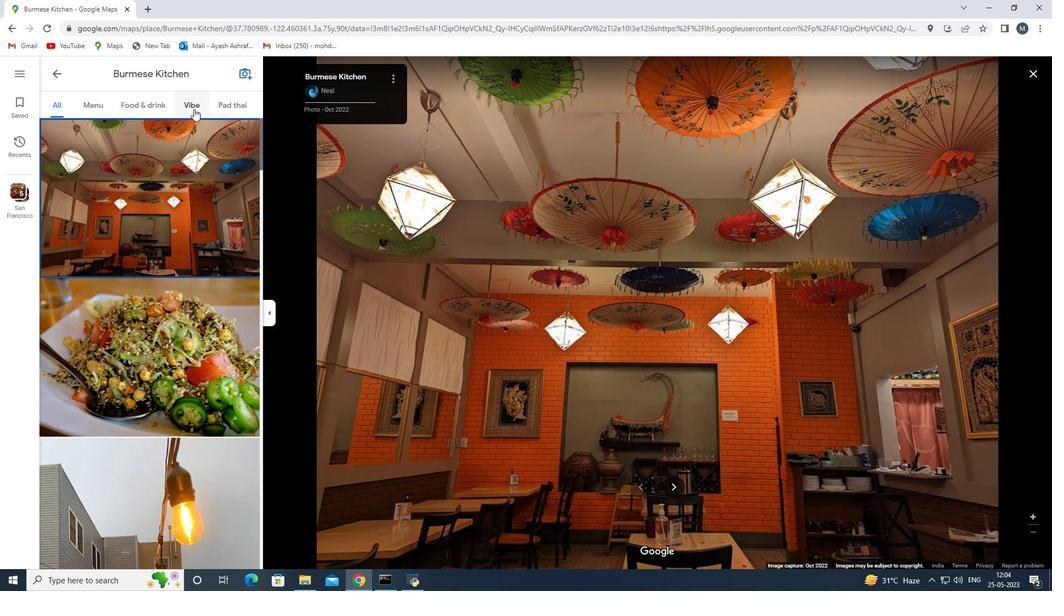 
Action: Mouse moved to (228, 105)
Screenshot: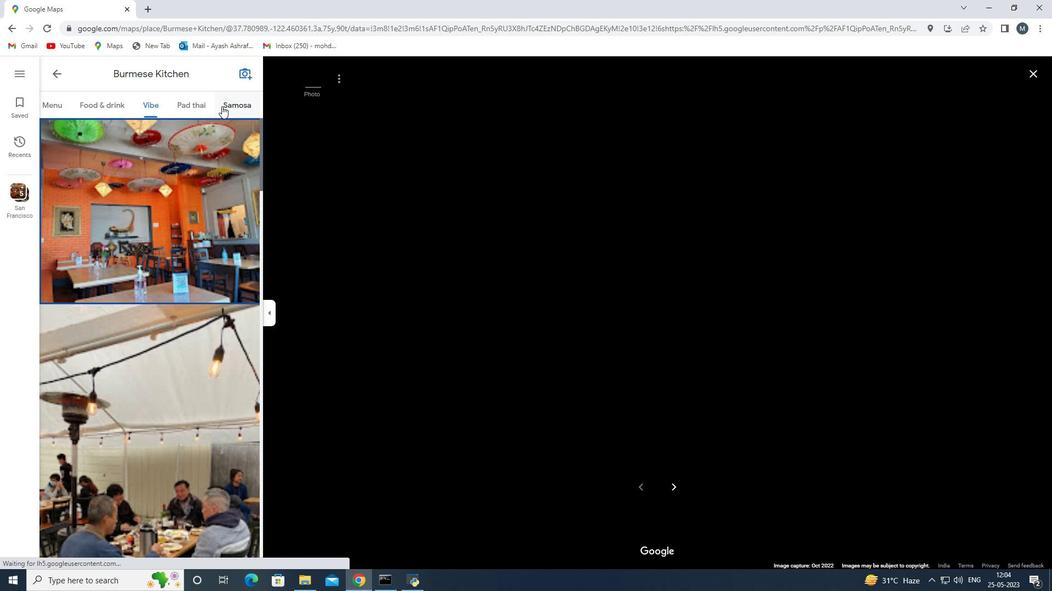 
Action: Mouse pressed left at (228, 105)
Screenshot: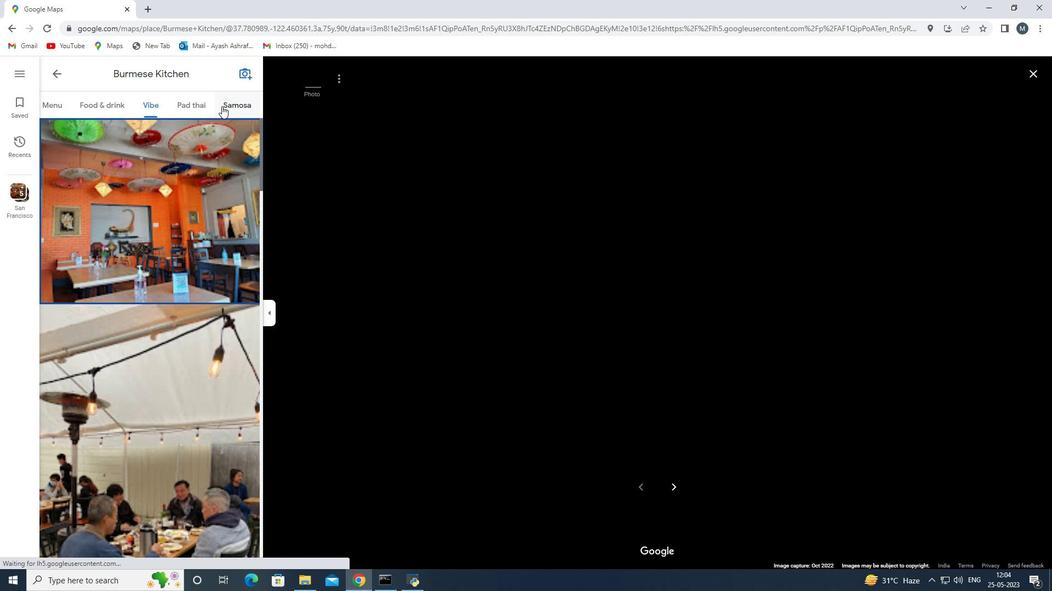 
Action: Mouse moved to (232, 105)
Screenshot: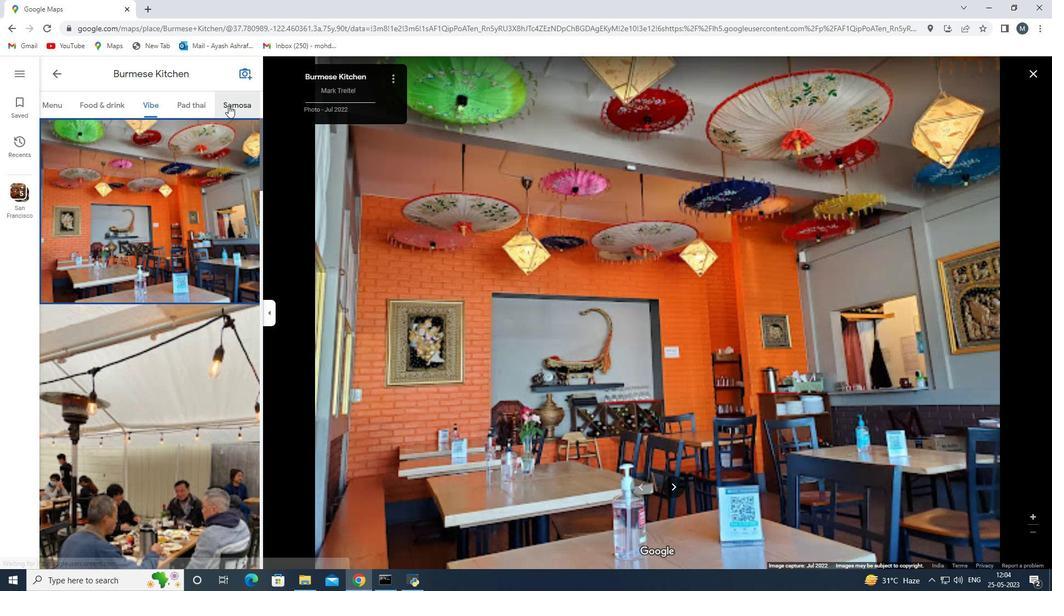 
Action: Mouse pressed left at (232, 105)
Screenshot: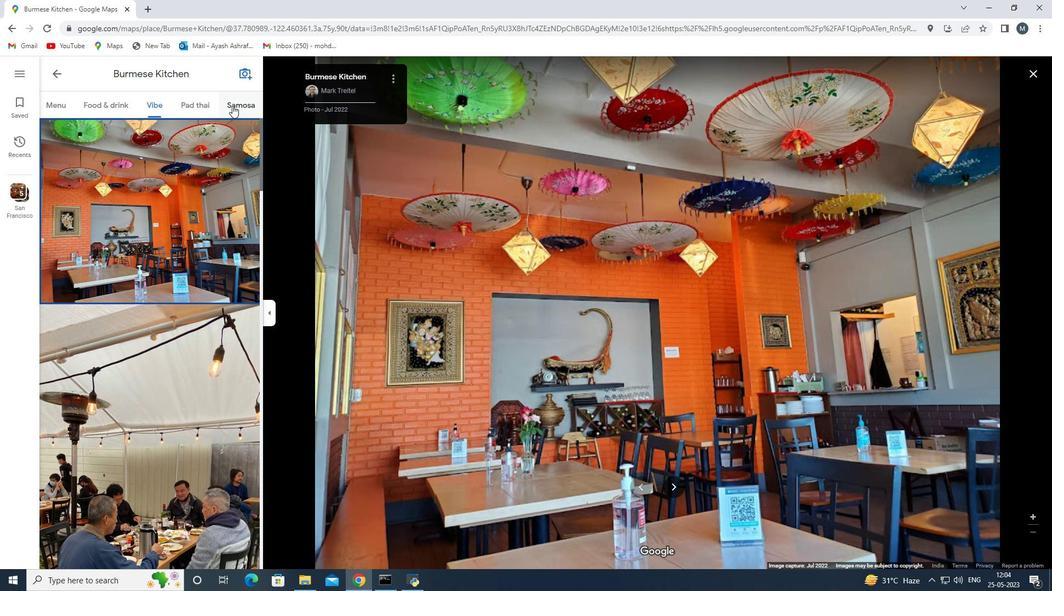 
Action: Mouse moved to (194, 99)
Screenshot: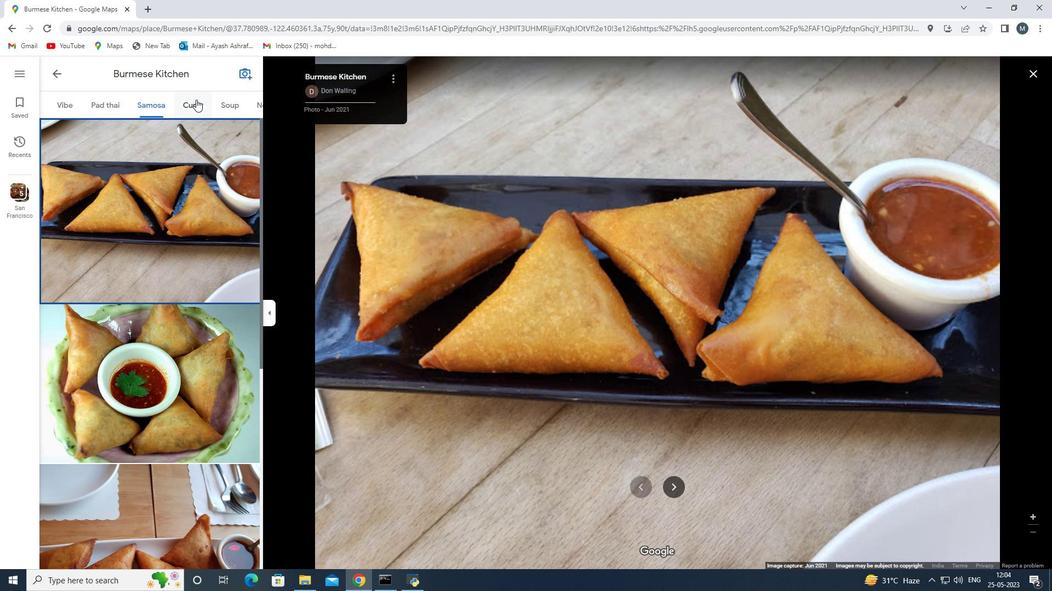 
Action: Mouse pressed left at (194, 99)
Screenshot: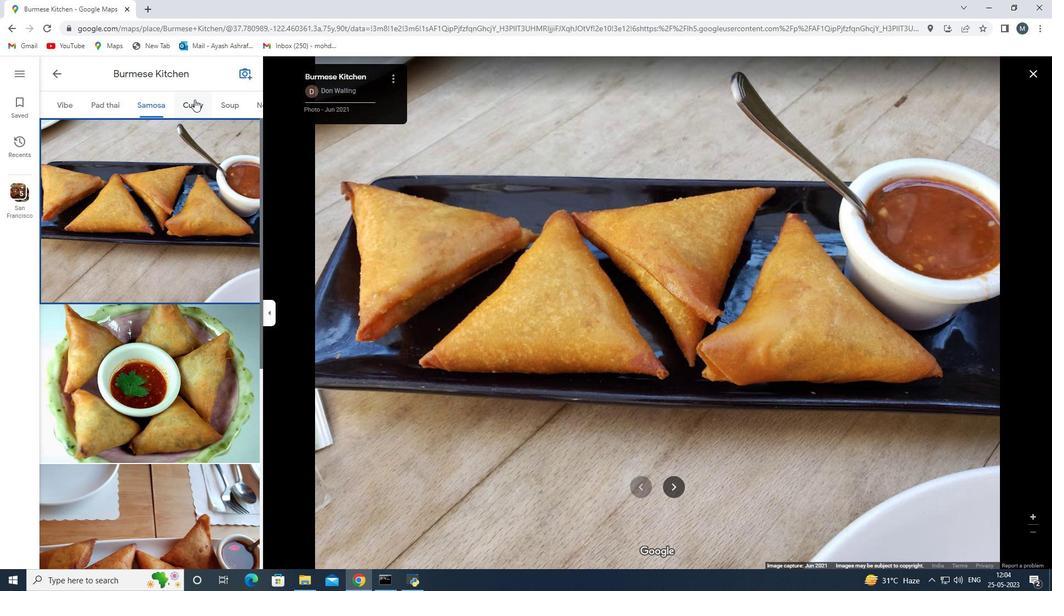 
Action: Mouse moved to (197, 108)
Screenshot: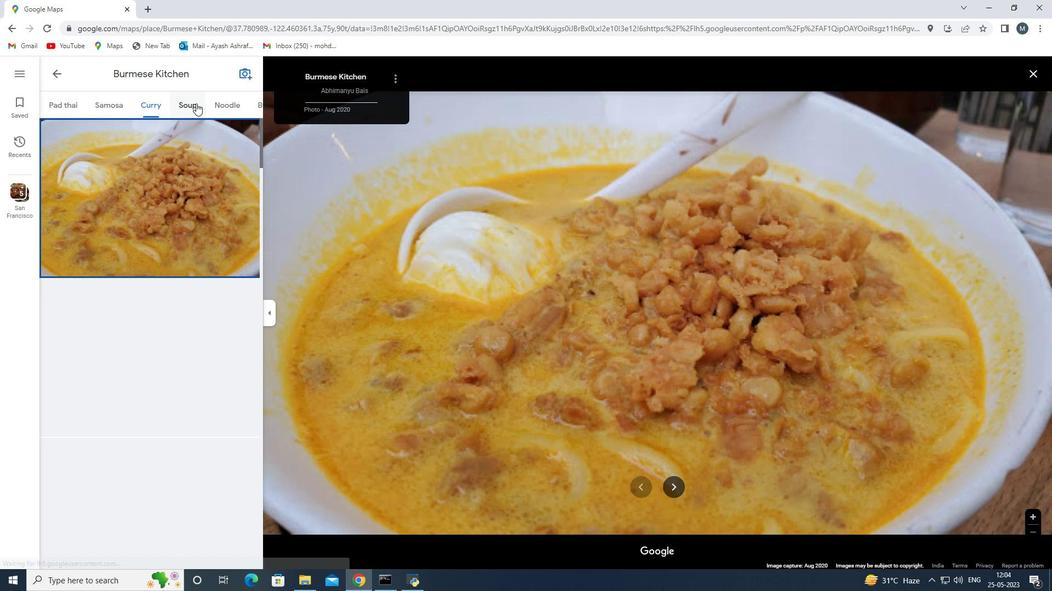 
Action: Mouse pressed left at (197, 108)
Screenshot: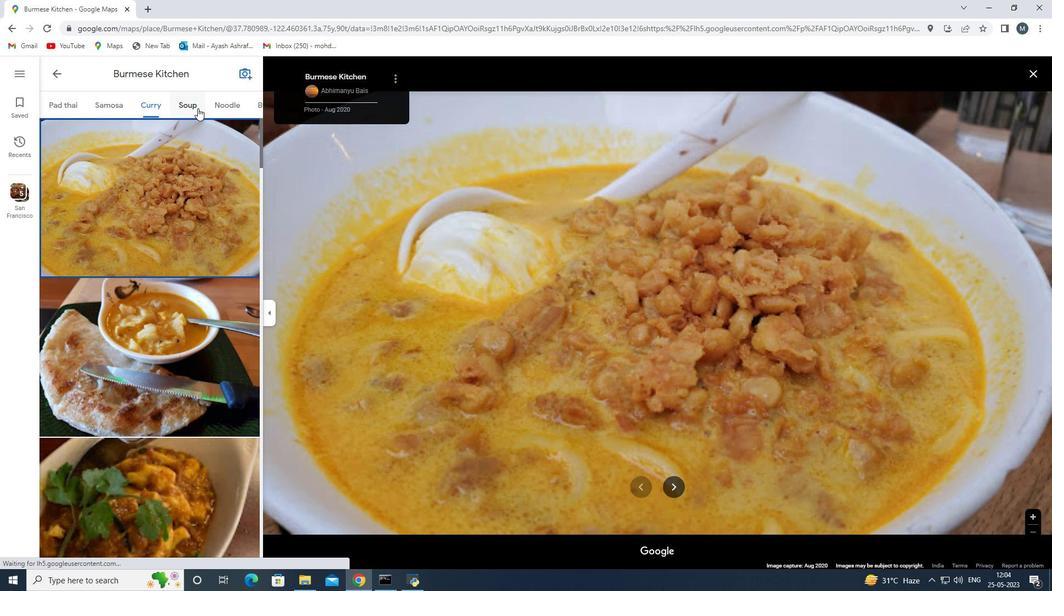 
Action: Mouse moved to (112, 110)
Screenshot: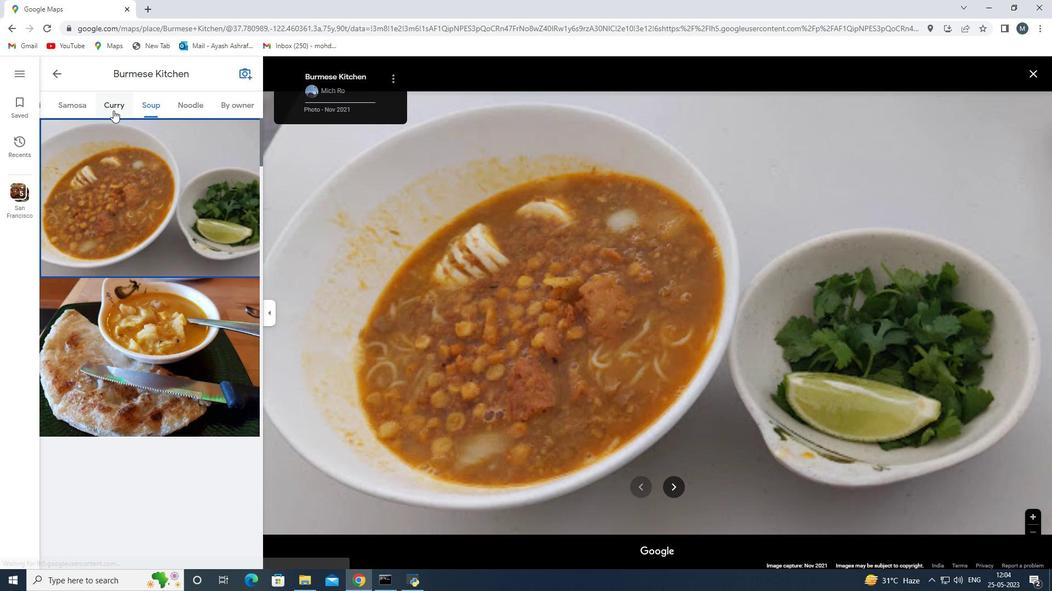 
Action: Mouse pressed left at (112, 110)
Screenshot: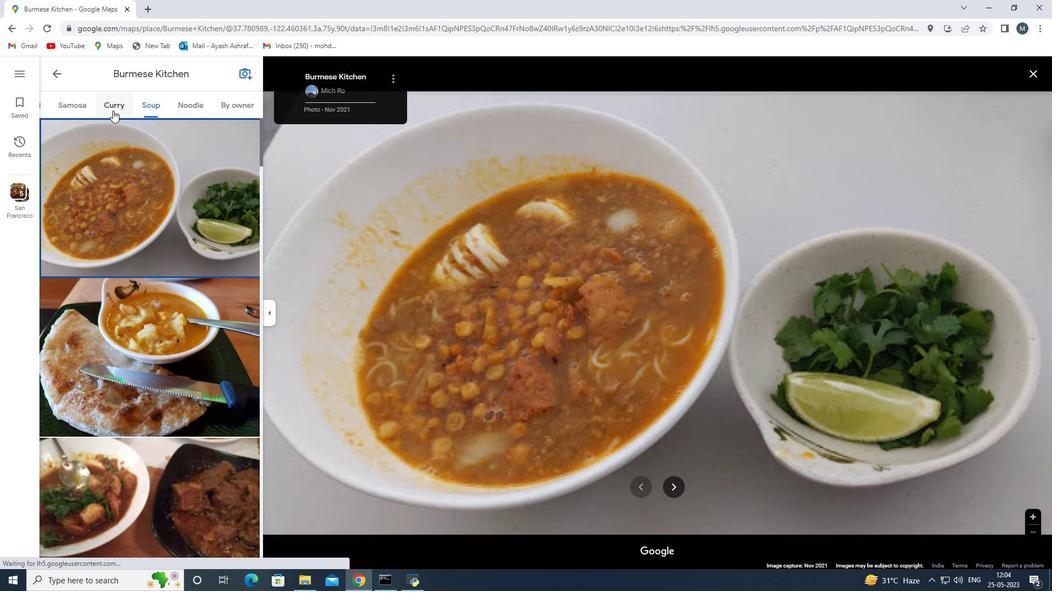 
Action: Key pressed <Key.down><Key.down><Key.down><Key.down><Key.down><Key.down><Key.down><Key.down><Key.down><Key.down><Key.down><Key.down><Key.down><Key.down><Key.down>
Screenshot: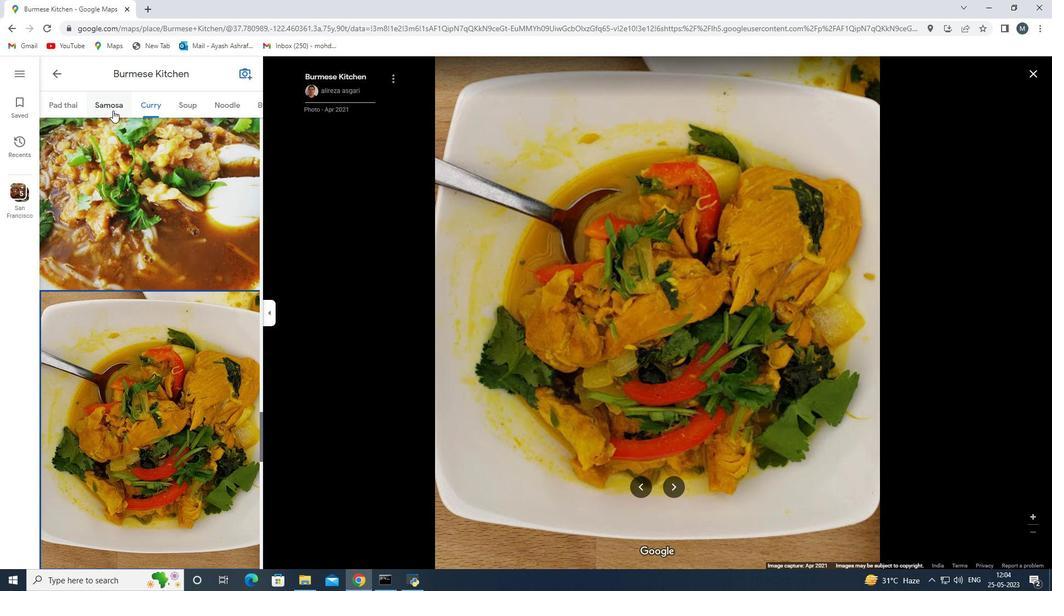 
Action: Mouse moved to (224, 106)
Screenshot: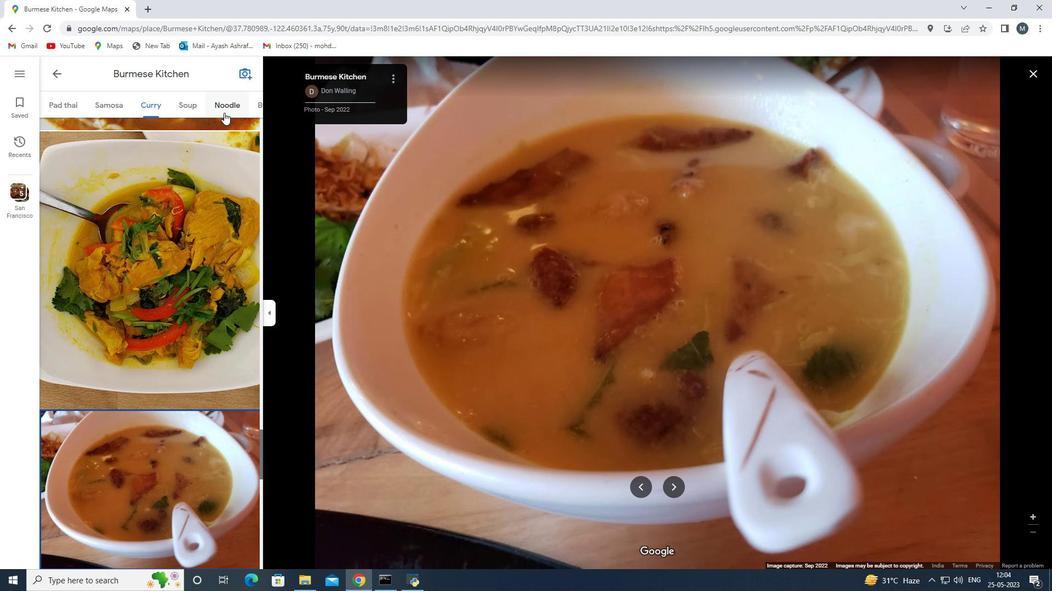 
Action: Mouse pressed left at (224, 106)
Screenshot: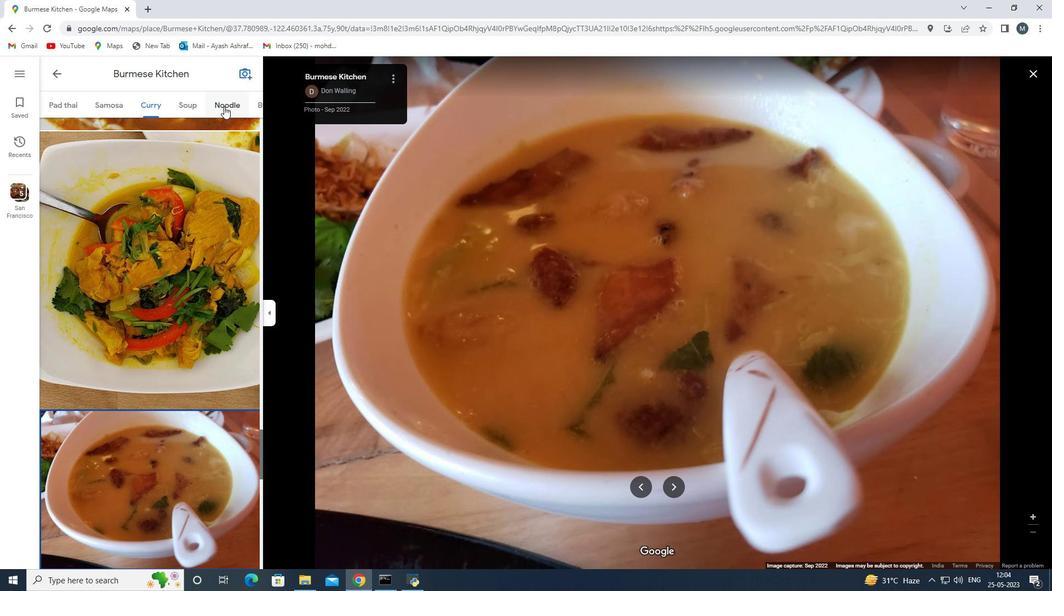 
Action: Key pressed <Key.down><Key.up><Key.down><Key.down><Key.down><Key.down><Key.down><Key.down><Key.down><Key.down><Key.down><Key.down><Key.down><Key.down><Key.down><Key.down><Key.down><Key.down><Key.down><Key.down><Key.down><Key.down><Key.down>
Screenshot: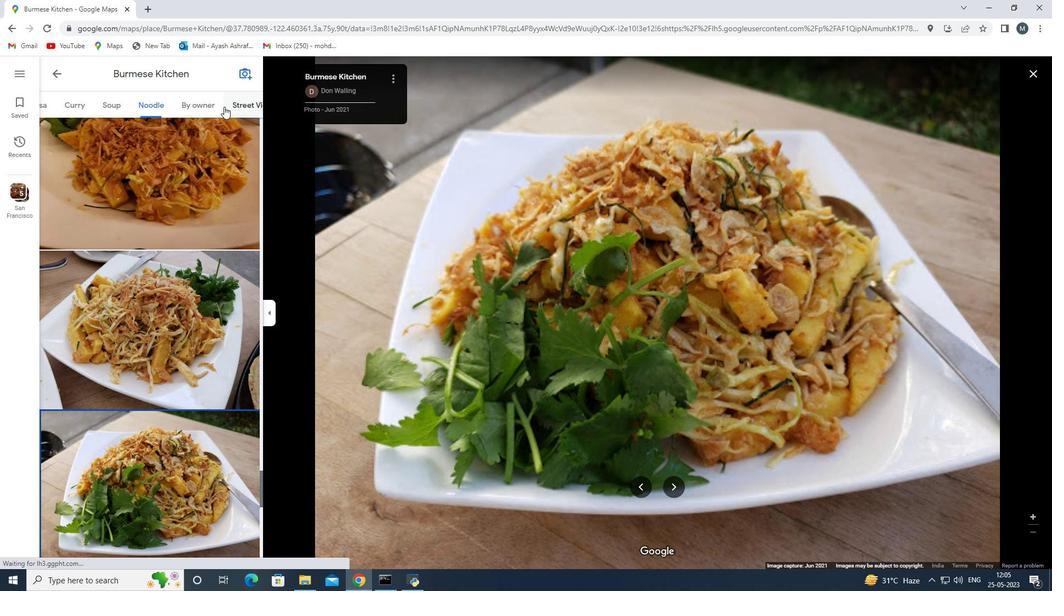 
Action: Mouse moved to (239, 112)
Screenshot: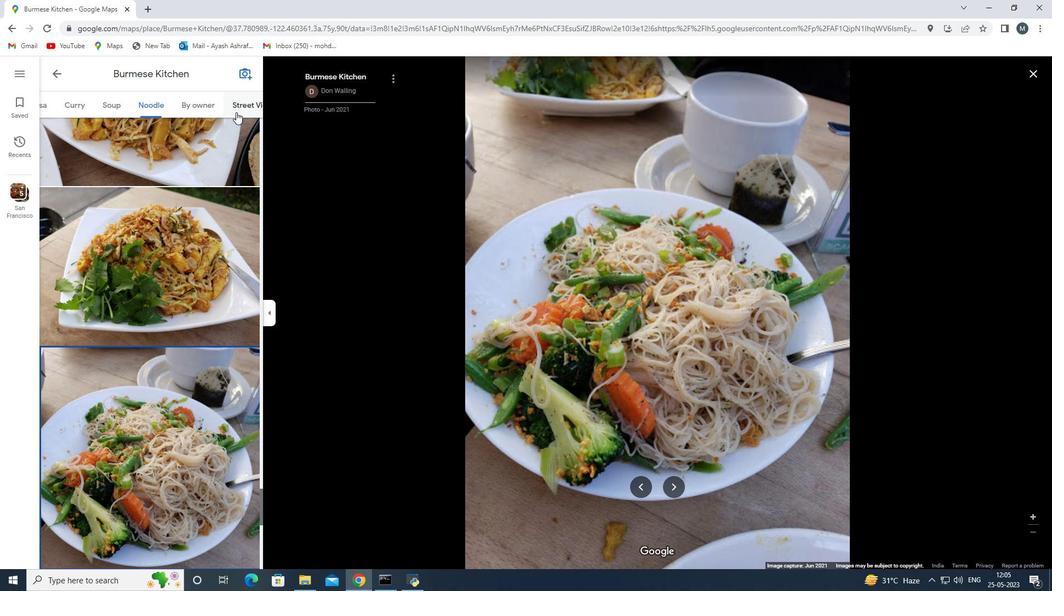 
Action: Mouse pressed left at (239, 112)
Screenshot: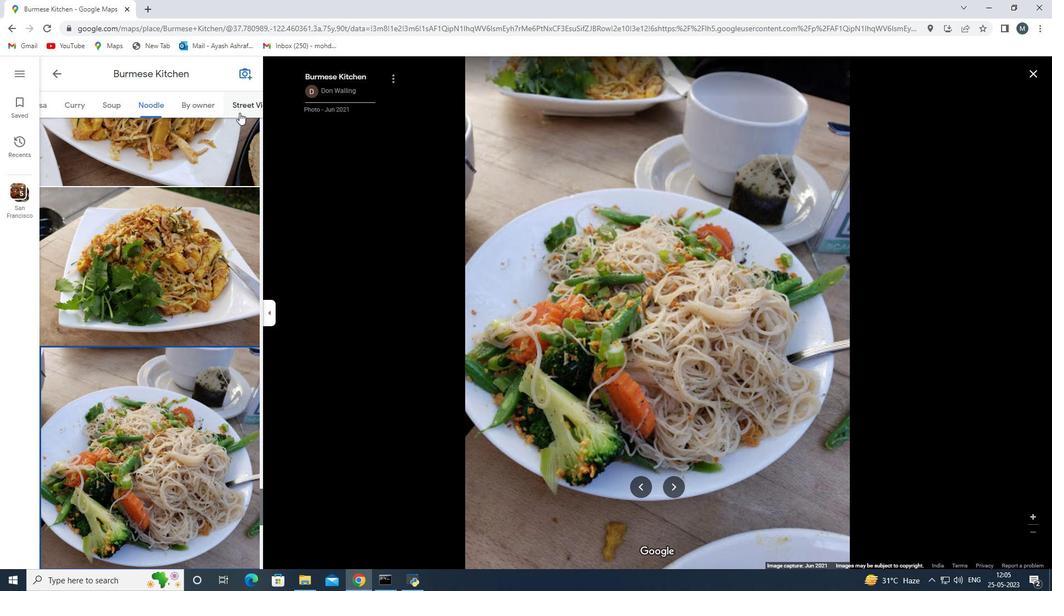 
Action: Mouse moved to (727, 313)
Screenshot: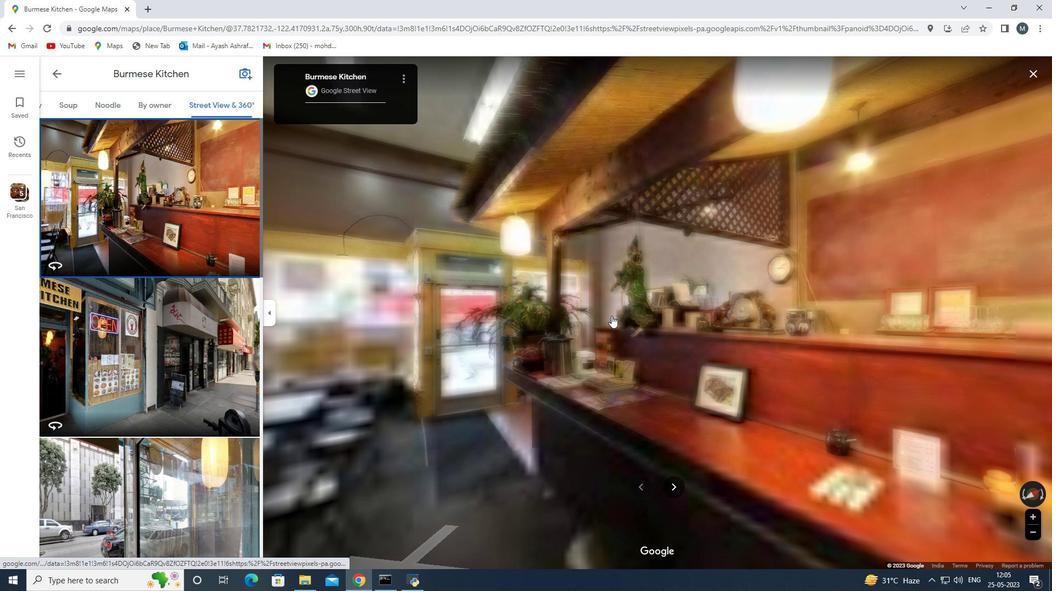 
Action: Key pressed <Key.down><Key.down>
Screenshot: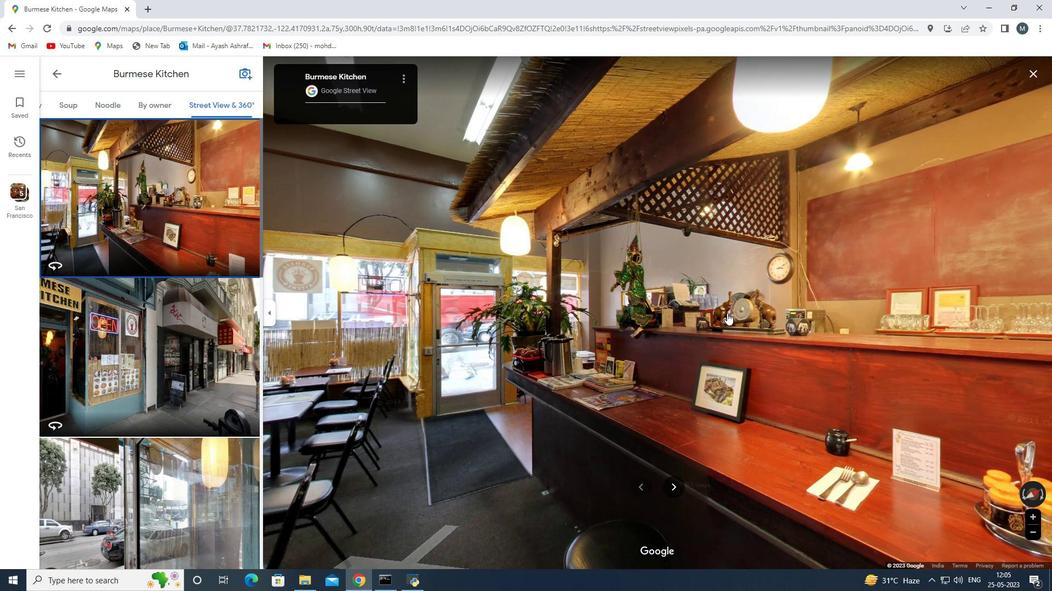 
Action: Mouse moved to (686, 330)
Screenshot: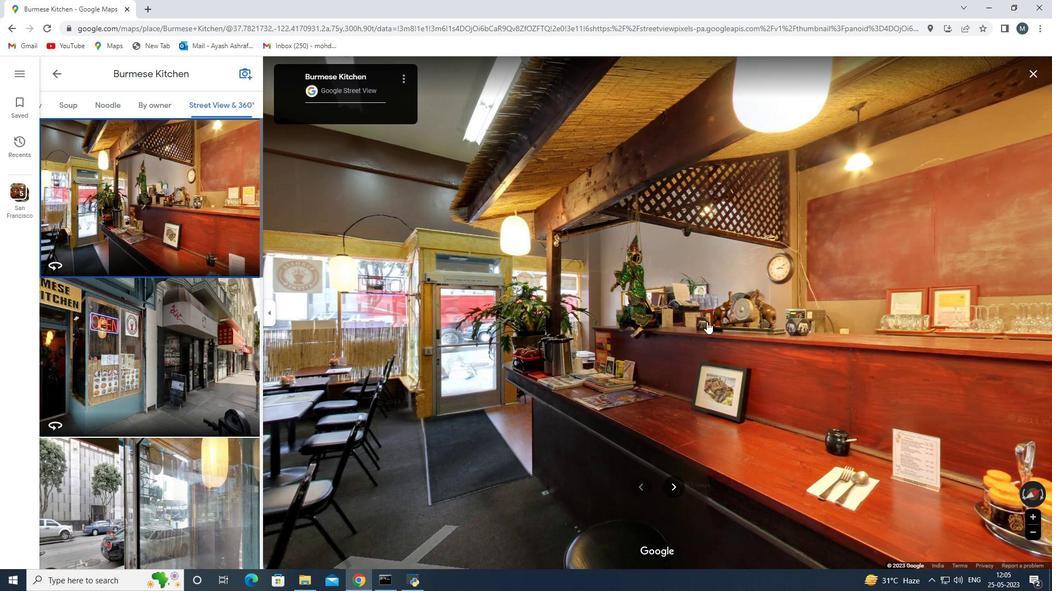 
Action: Mouse pressed left at (686, 330)
Screenshot: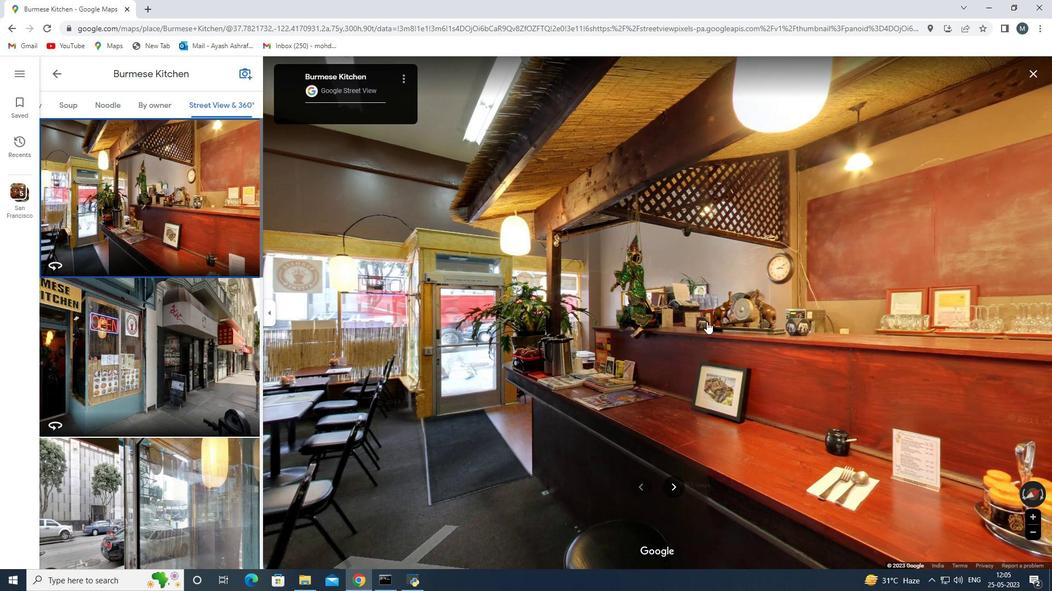 
Action: Mouse moved to (686, 330)
Screenshot: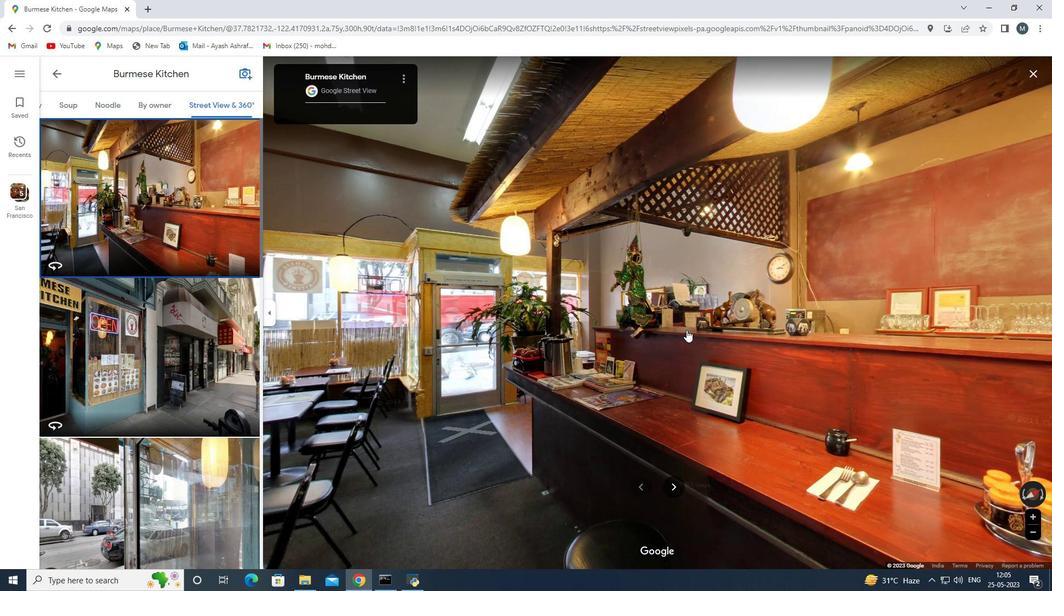 
Action: Key pressed <Key.down><Key.down><Key.down><Key.down><Key.up><Key.up><Key.up><Key.up><Key.up><Key.up><Key.up><Key.up><Key.up><Key.up><Key.up><Key.up><Key.up>
Screenshot: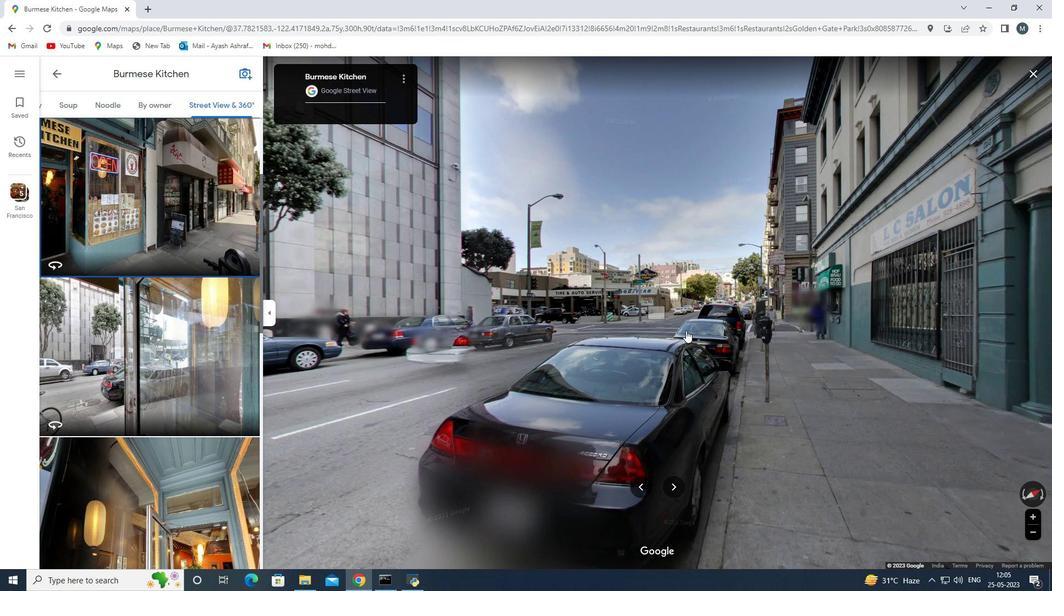 
Action: Mouse moved to (54, 75)
Screenshot: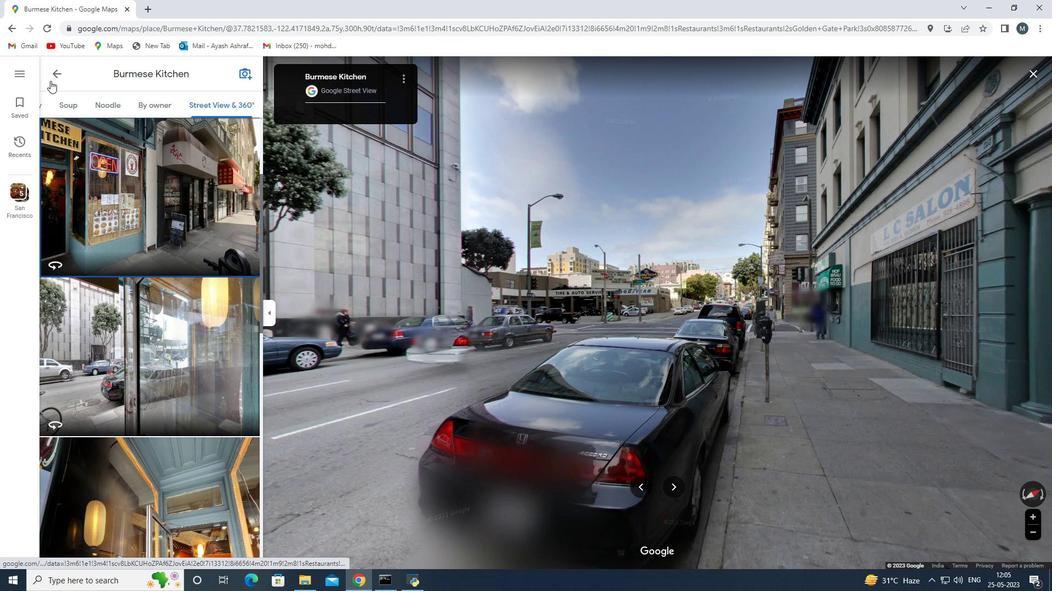 
Action: Mouse pressed left at (54, 75)
Screenshot: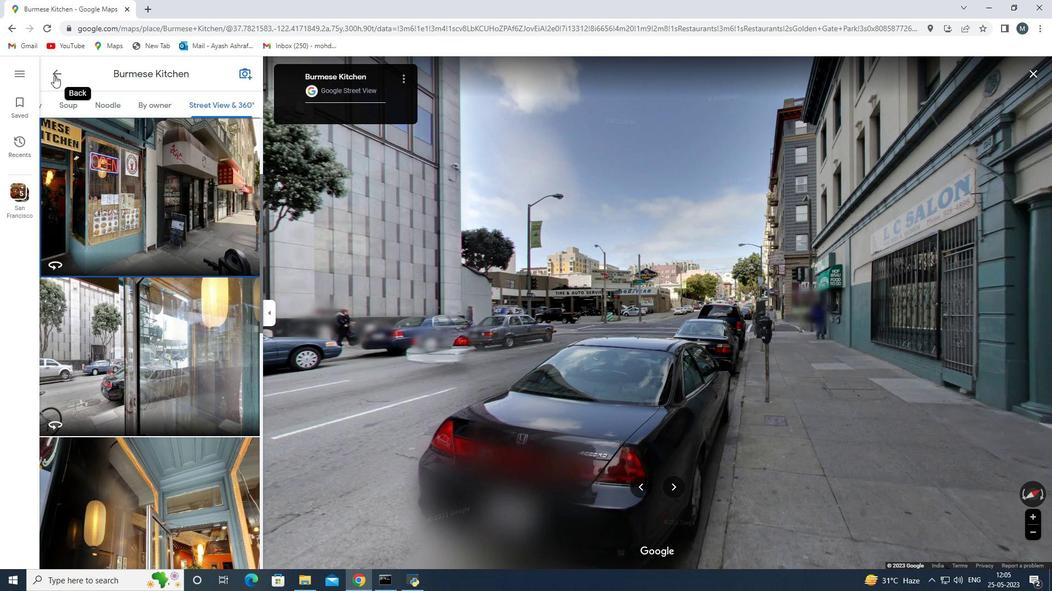 
Action: Mouse moved to (122, 77)
Screenshot: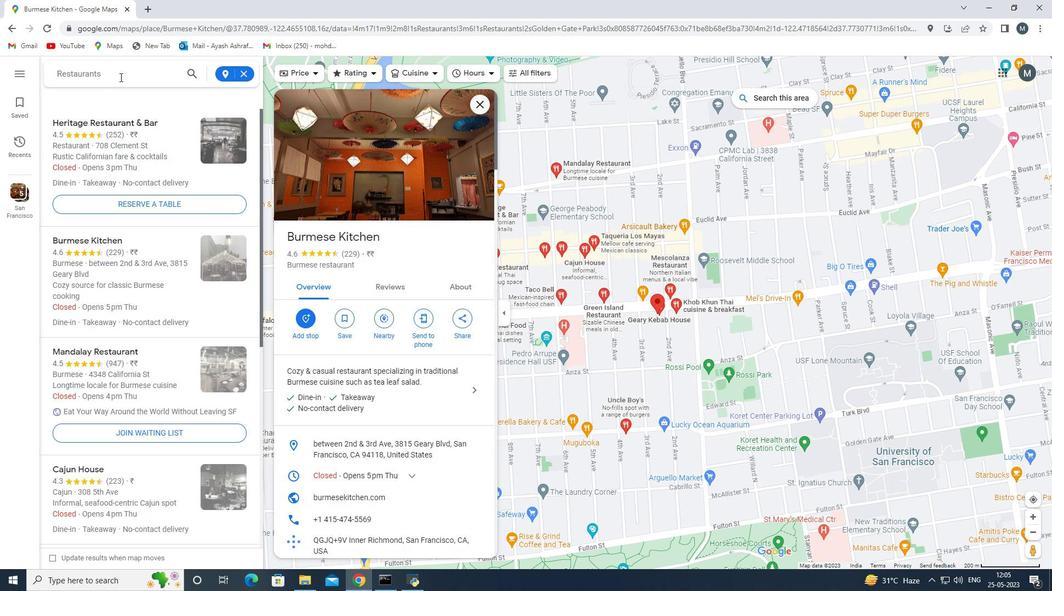 
Action: Mouse pressed left at (122, 77)
Screenshot: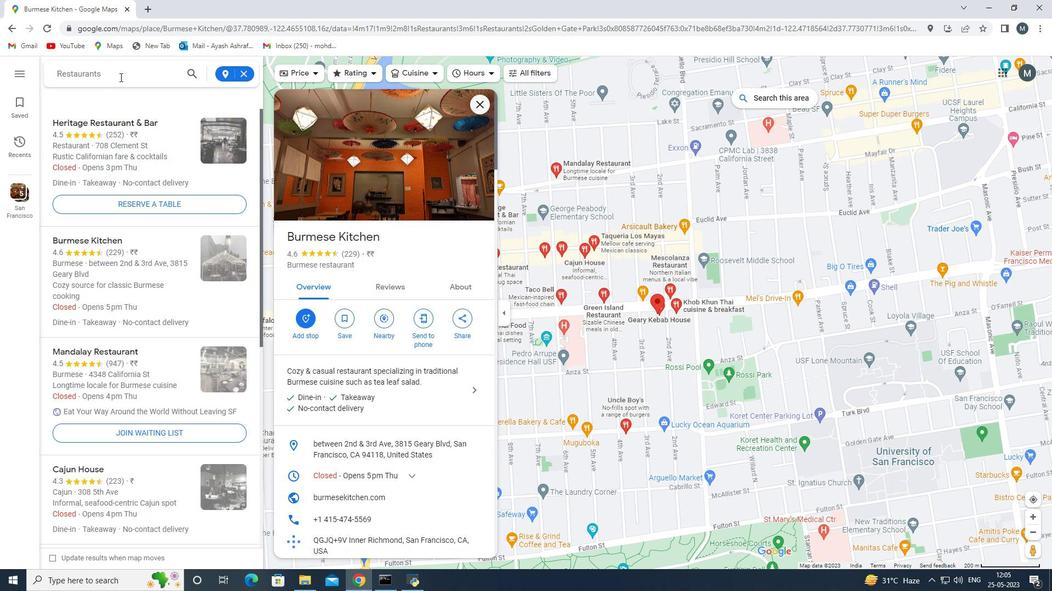 
Action: Mouse moved to (122, 76)
Screenshot: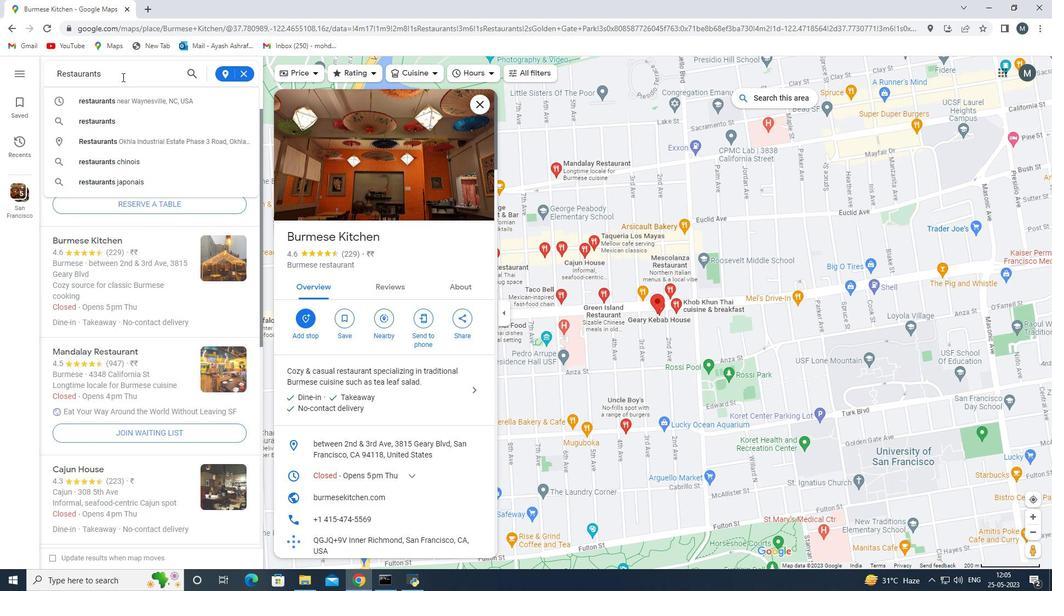 
Action: Key pressed <Key.backspace><Key.backspace><Key.backspace><Key.backspace><Key.backspace><Key.backspace><Key.backspace><Key.backspace><Key.backspace><Key.backspace><Key.backspace><Key.backspace><Key.backspace><Key.backspace><Key.backspace><Key.backspace><Key.backspace><Key.backspace><Key.backspace><Key.shift>Cuisine<Key.space>
Screenshot: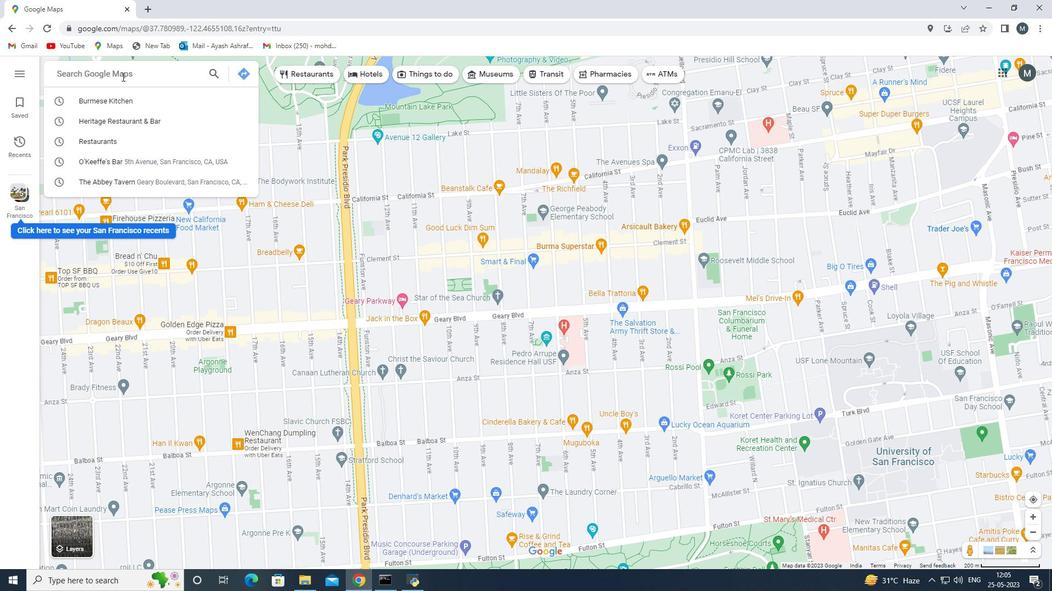 
Action: Mouse moved to (133, 76)
Screenshot: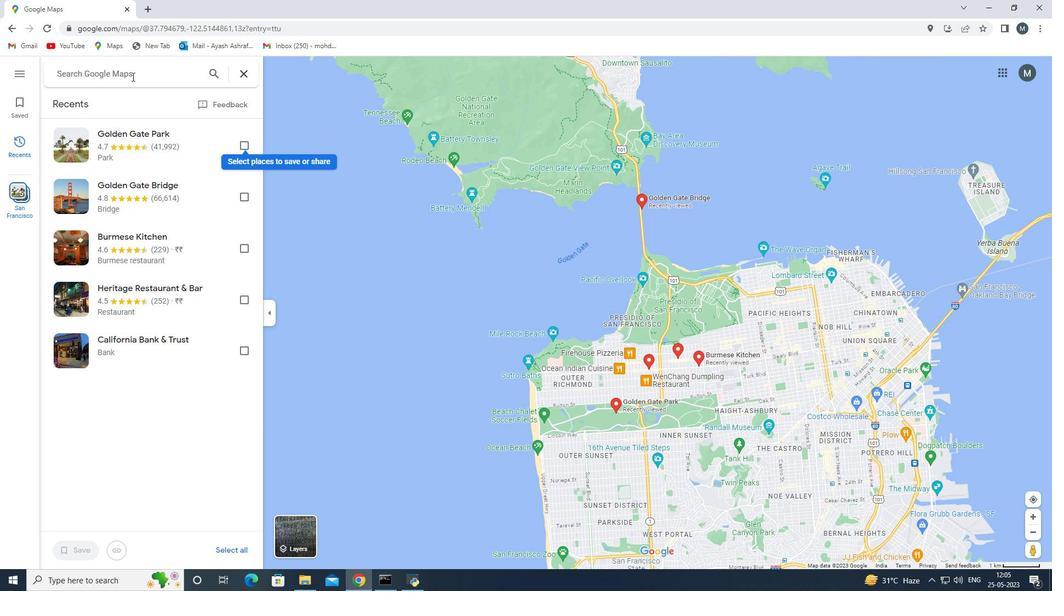 
Action: Mouse pressed left at (133, 76)
Screenshot: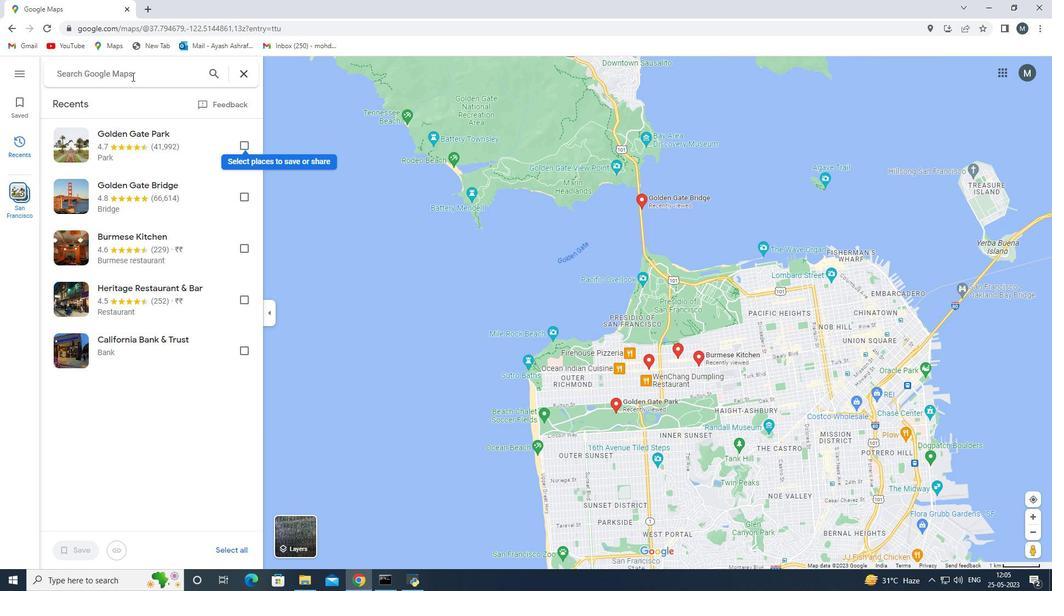 
Action: Key pressed <Key.shift>Cuisine<Key.space>eu
Screenshot: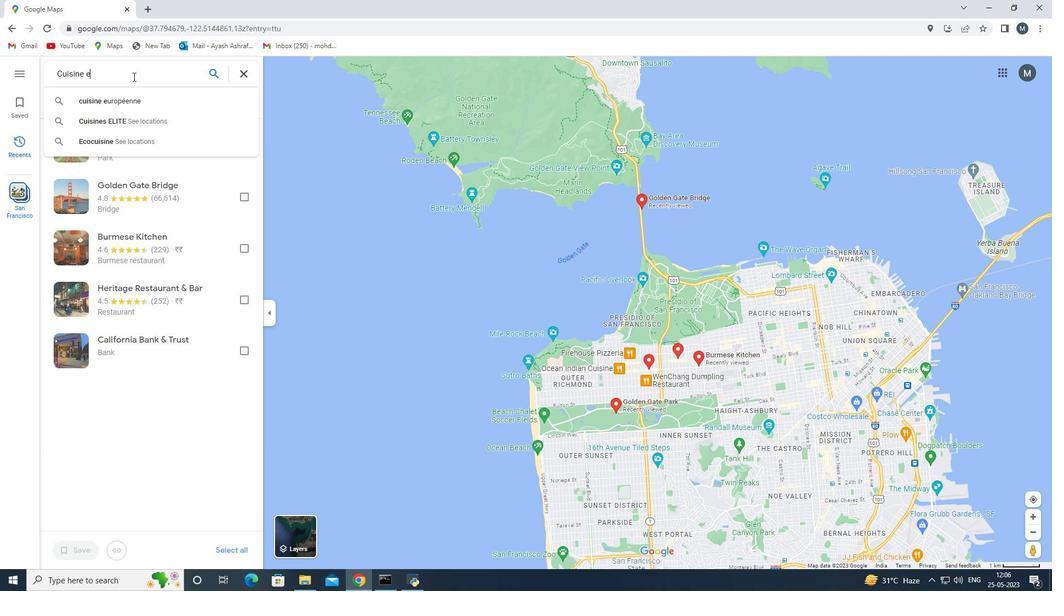 
Action: Mouse moved to (153, 106)
Screenshot: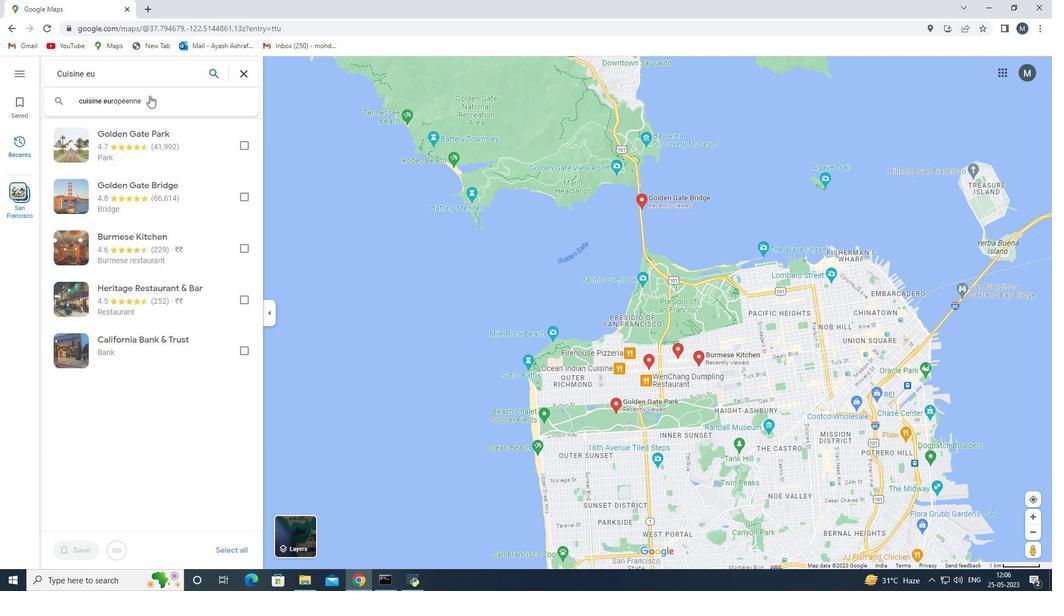 
Action: Mouse pressed left at (153, 106)
Screenshot: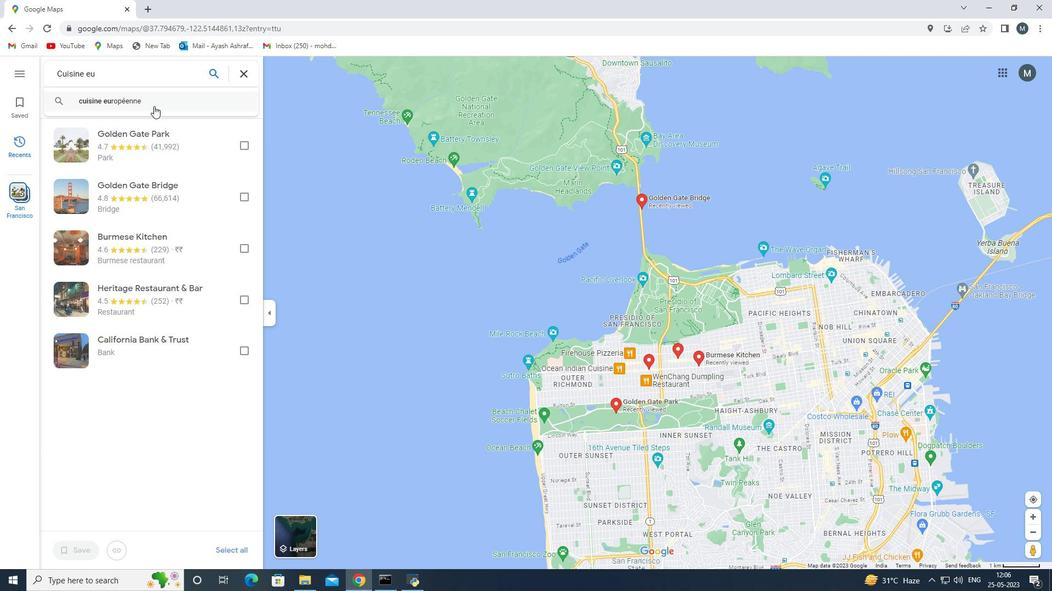
Action: Mouse moved to (135, 168)
Screenshot: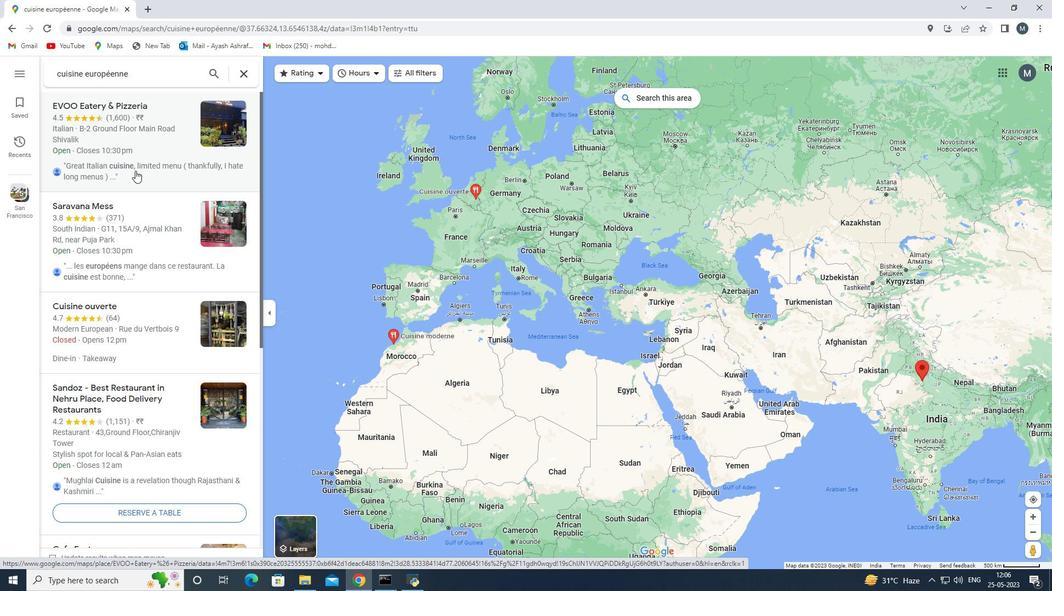 
Action: Mouse pressed left at (135, 168)
Screenshot: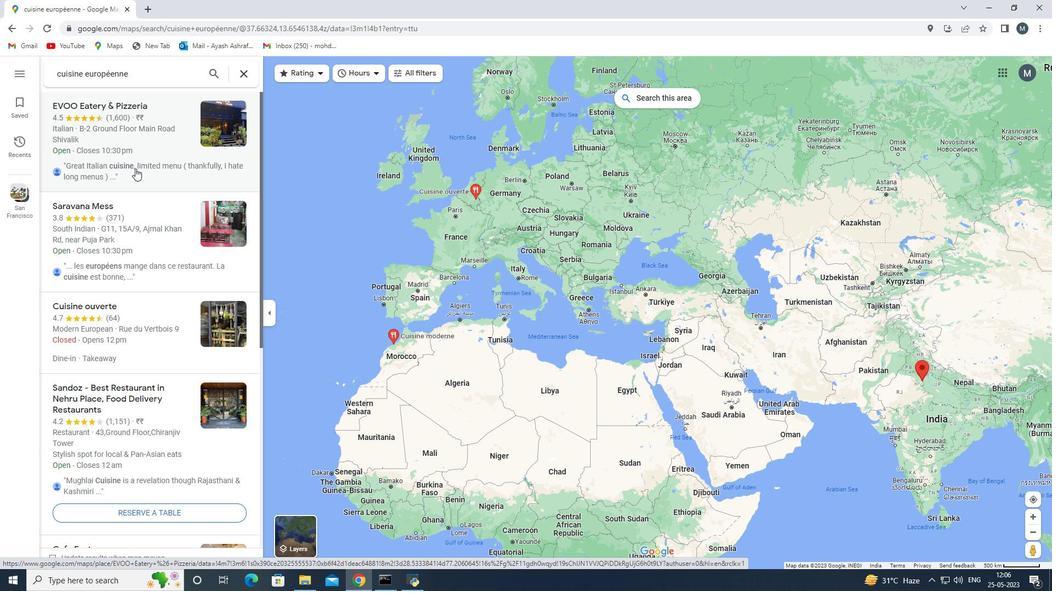 
Action: Mouse moved to (404, 385)
Screenshot: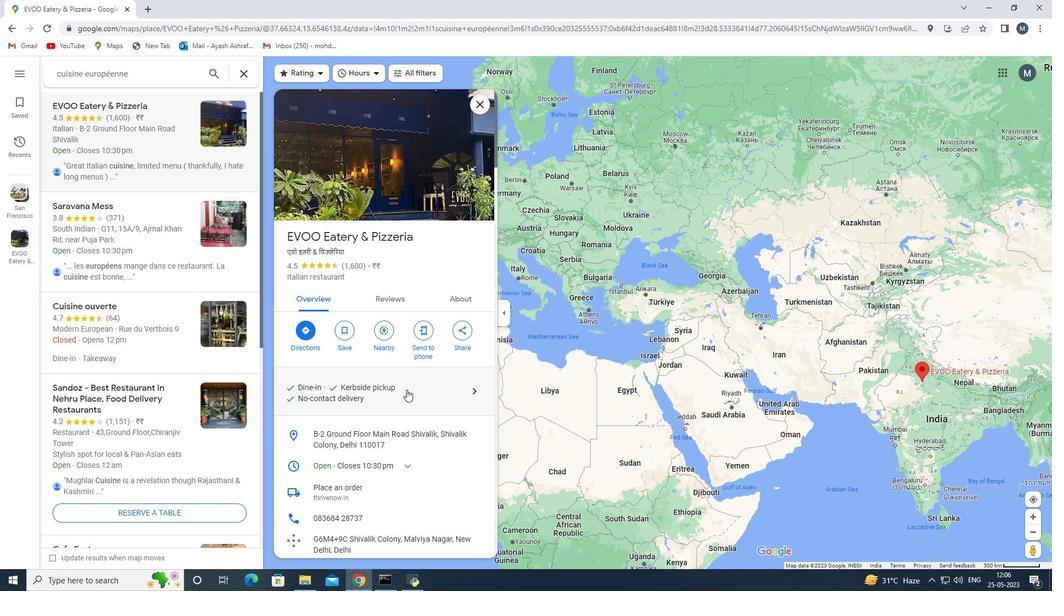 
Action: Mouse scrolled (404, 385) with delta (0, 0)
Screenshot: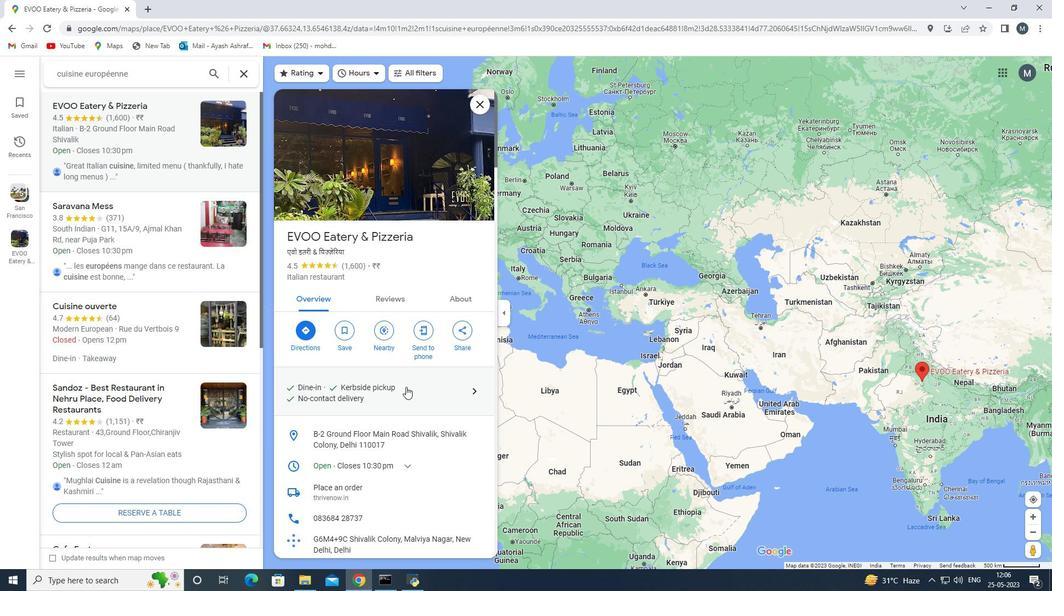 
Action: Mouse scrolled (404, 385) with delta (0, 0)
Screenshot: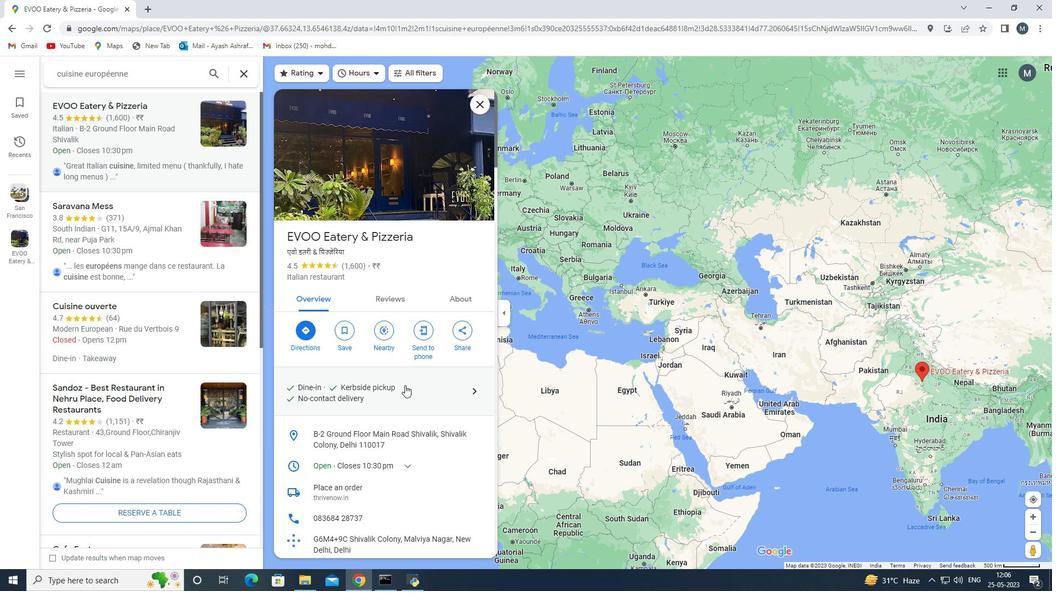 
Action: Mouse moved to (403, 382)
Screenshot: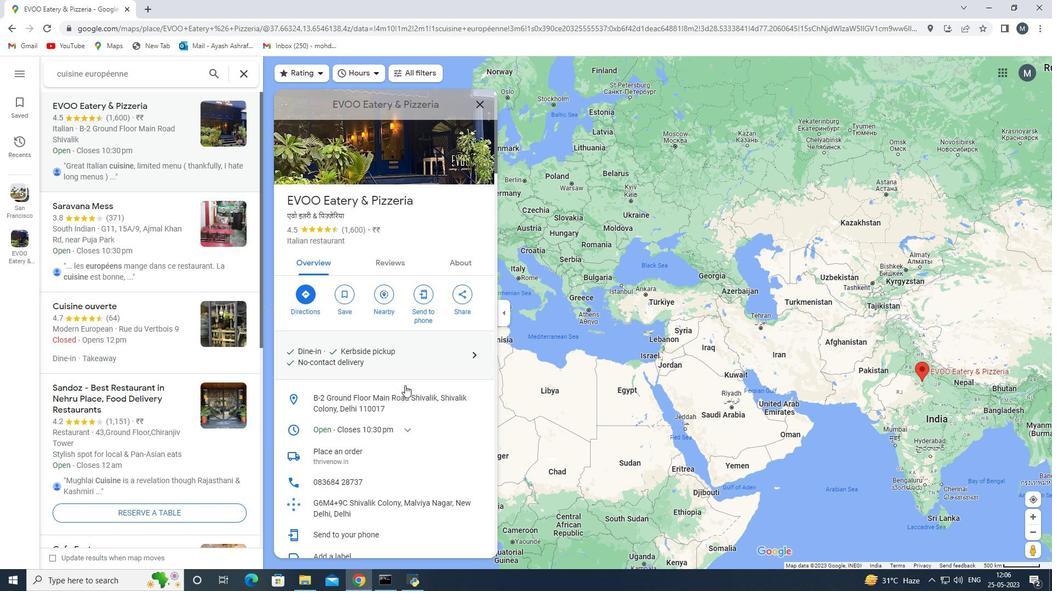 
Action: Mouse scrolled (403, 381) with delta (0, 0)
Screenshot: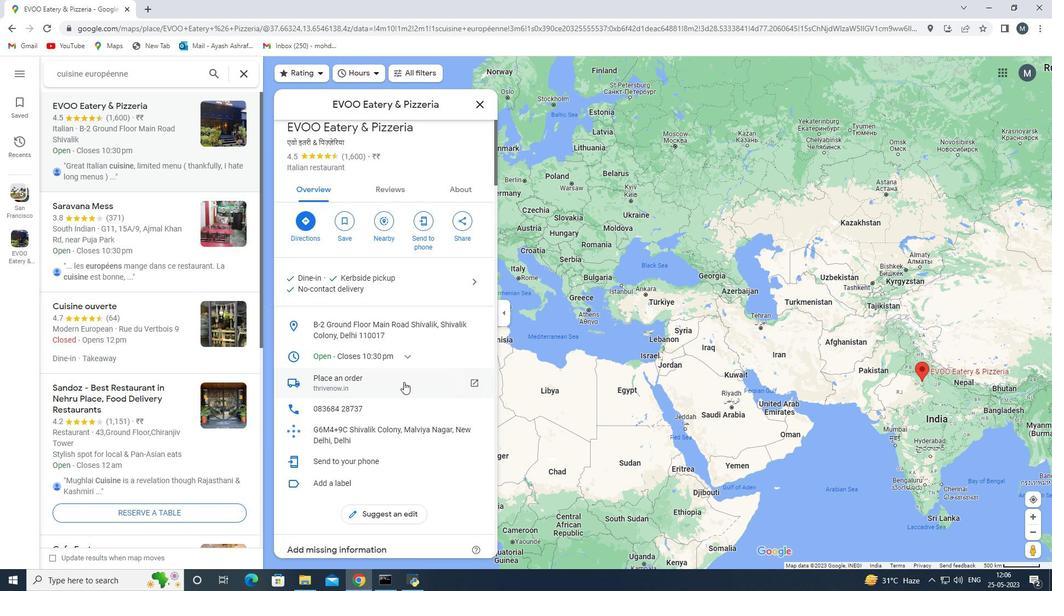 
Action: Mouse scrolled (403, 381) with delta (0, 0)
Screenshot: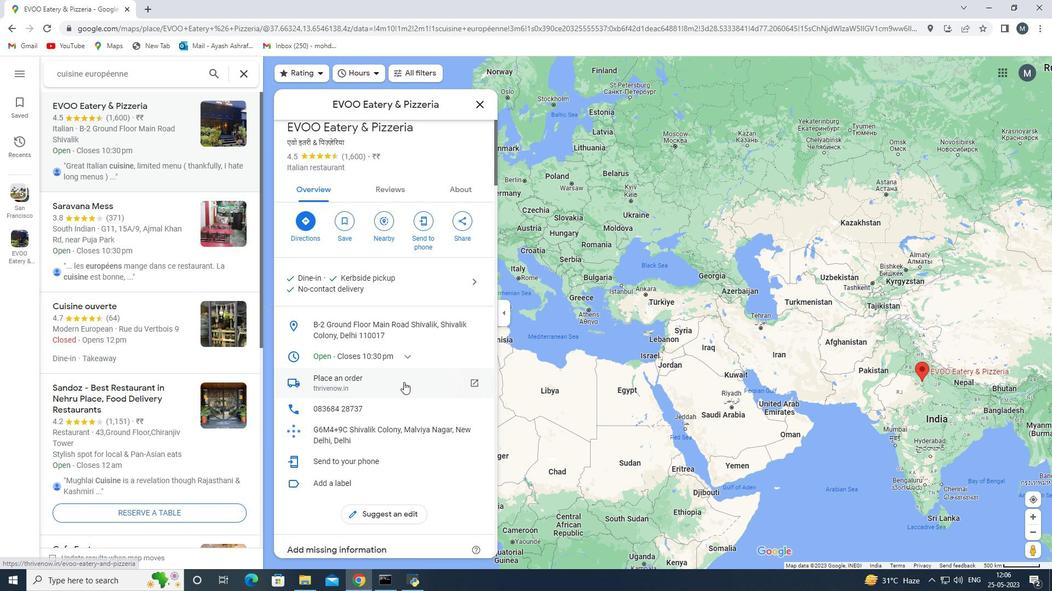 
Action: Mouse scrolled (403, 381) with delta (0, 0)
Screenshot: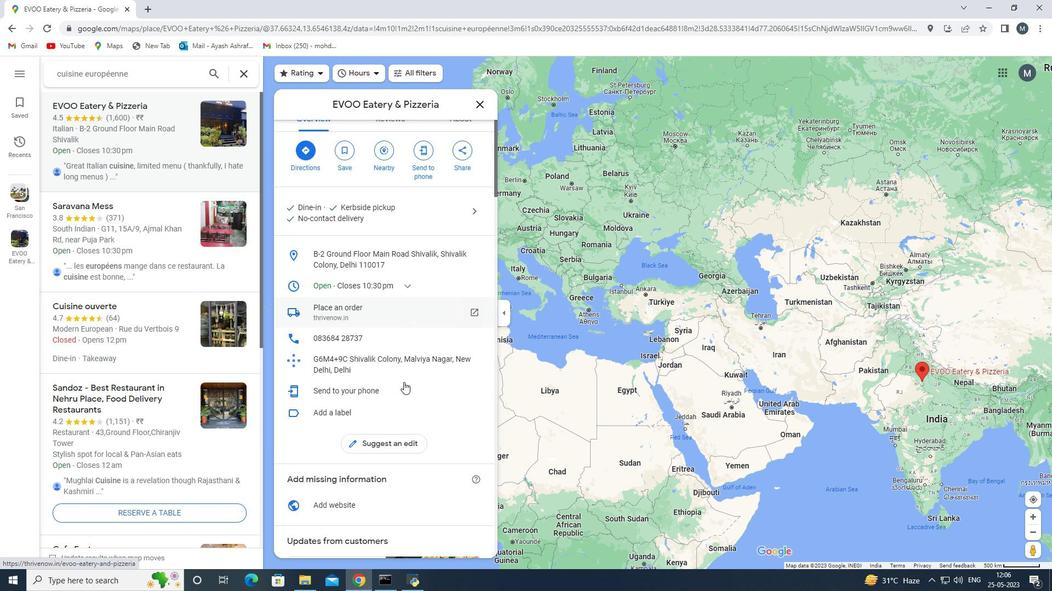 
Action: Mouse scrolled (403, 381) with delta (0, 0)
Screenshot: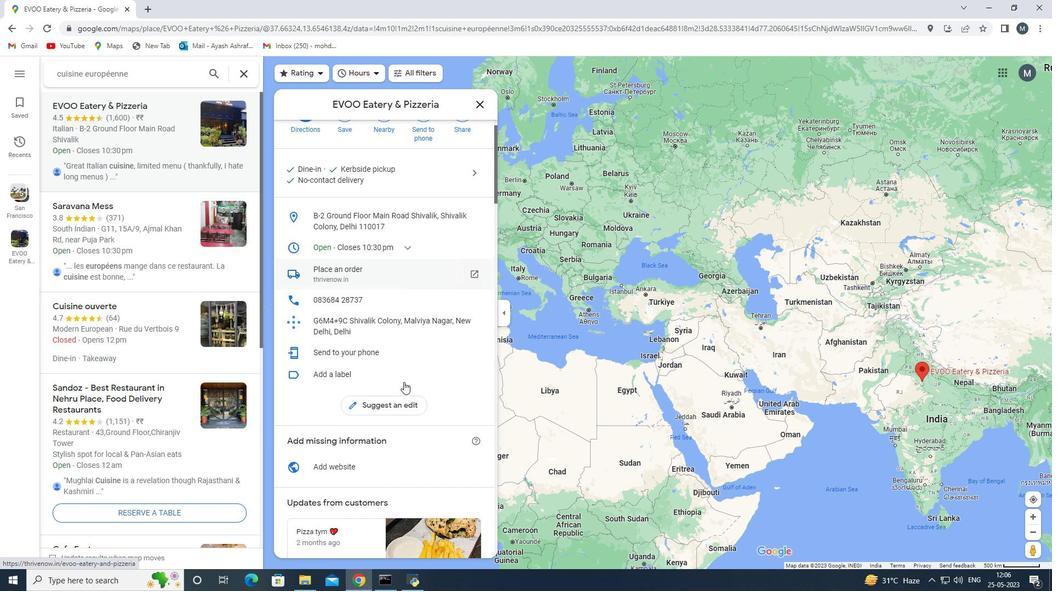 
Action: Mouse scrolled (403, 381) with delta (0, 0)
Screenshot: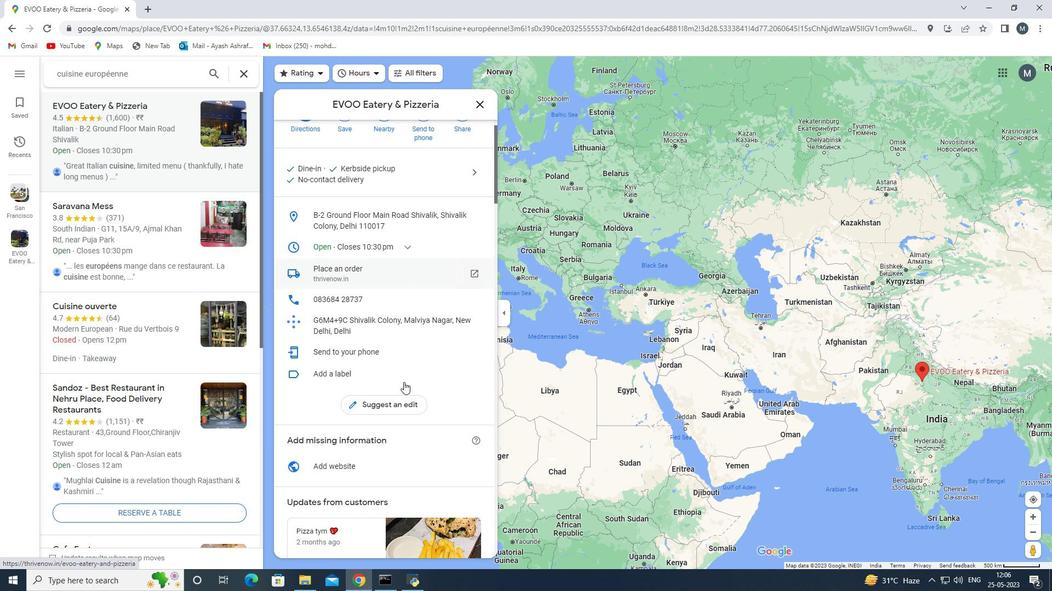 
Action: Mouse scrolled (403, 381) with delta (0, 0)
Screenshot: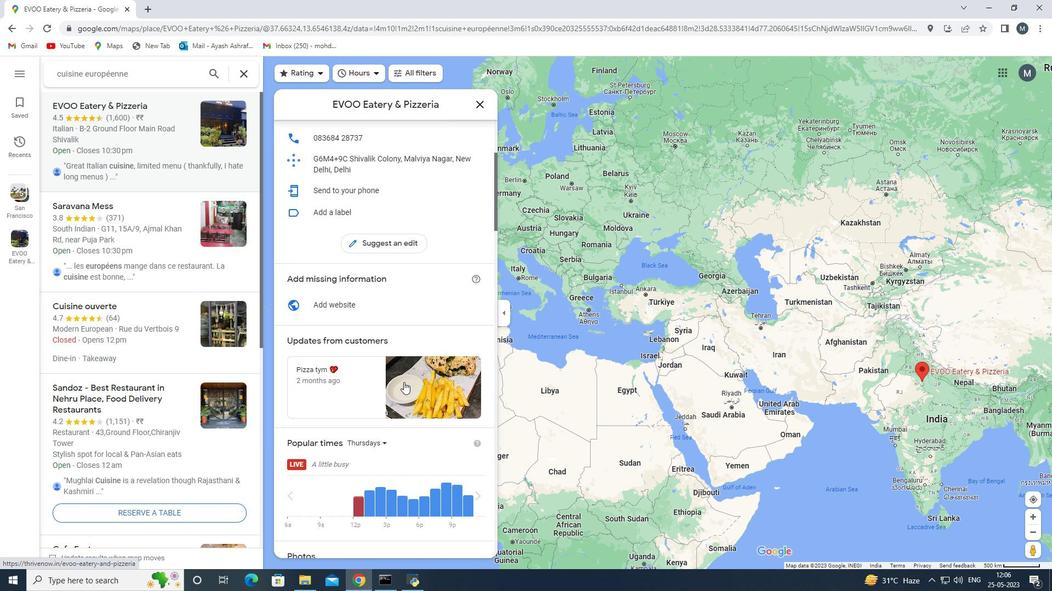 
Action: Mouse scrolled (403, 381) with delta (0, 0)
Screenshot: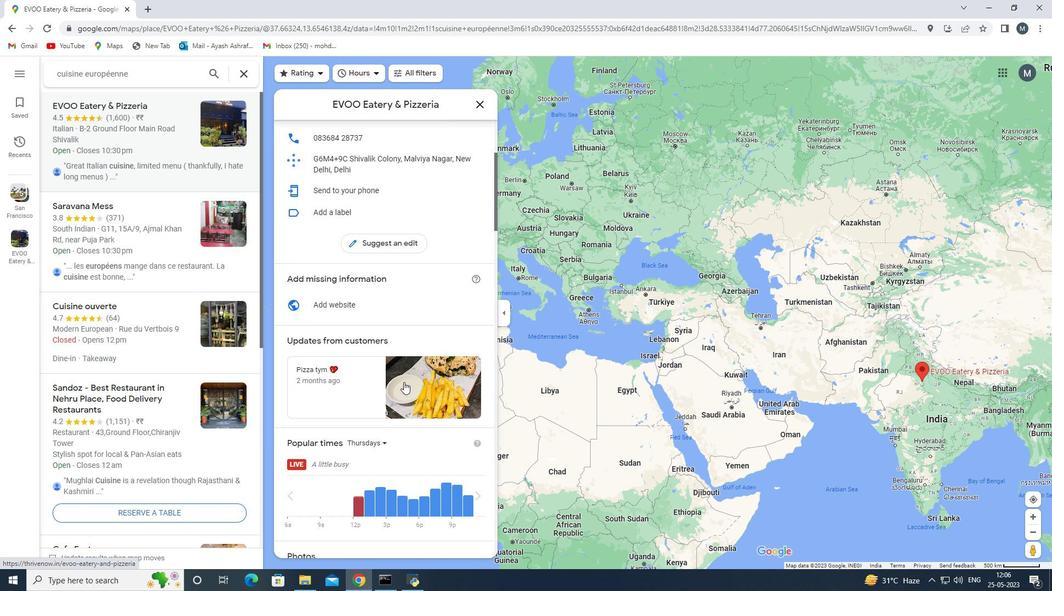 
Action: Mouse scrolled (403, 381) with delta (0, 0)
Screenshot: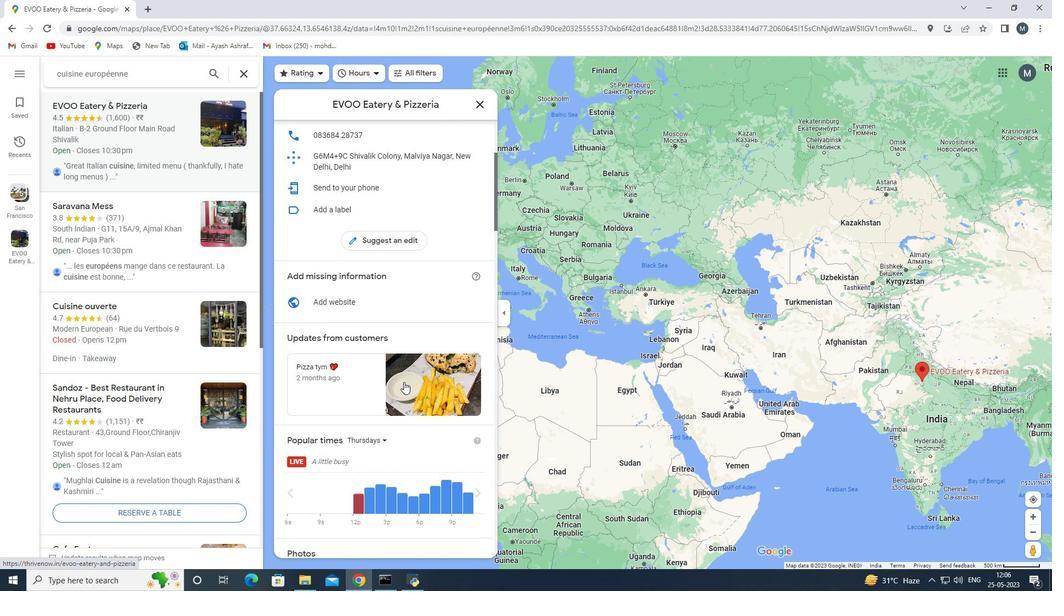 
Action: Mouse scrolled (403, 381) with delta (0, 0)
Screenshot: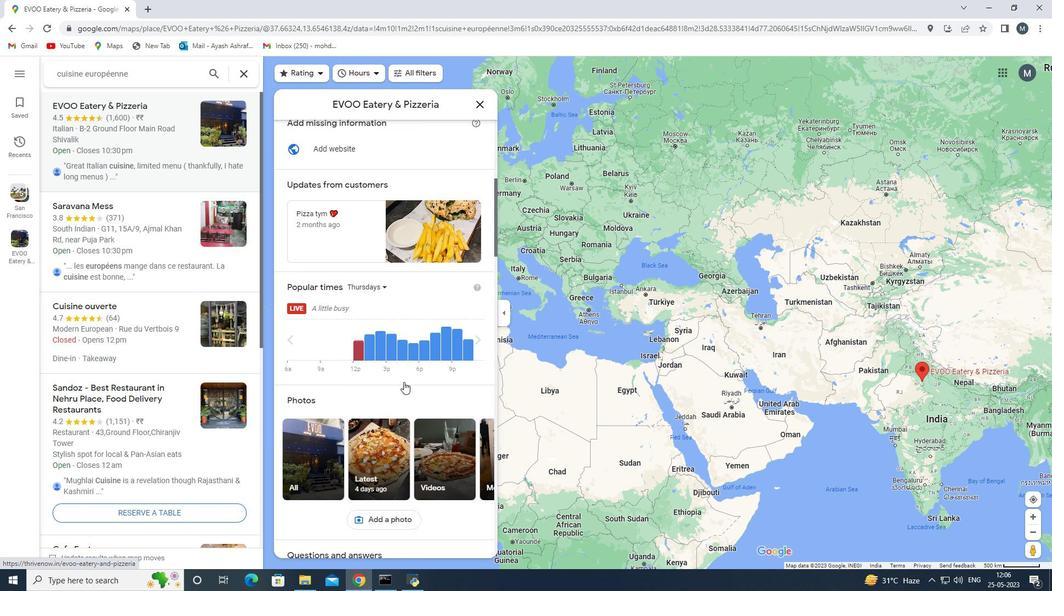 
Action: Mouse scrolled (403, 381) with delta (0, 0)
Screenshot: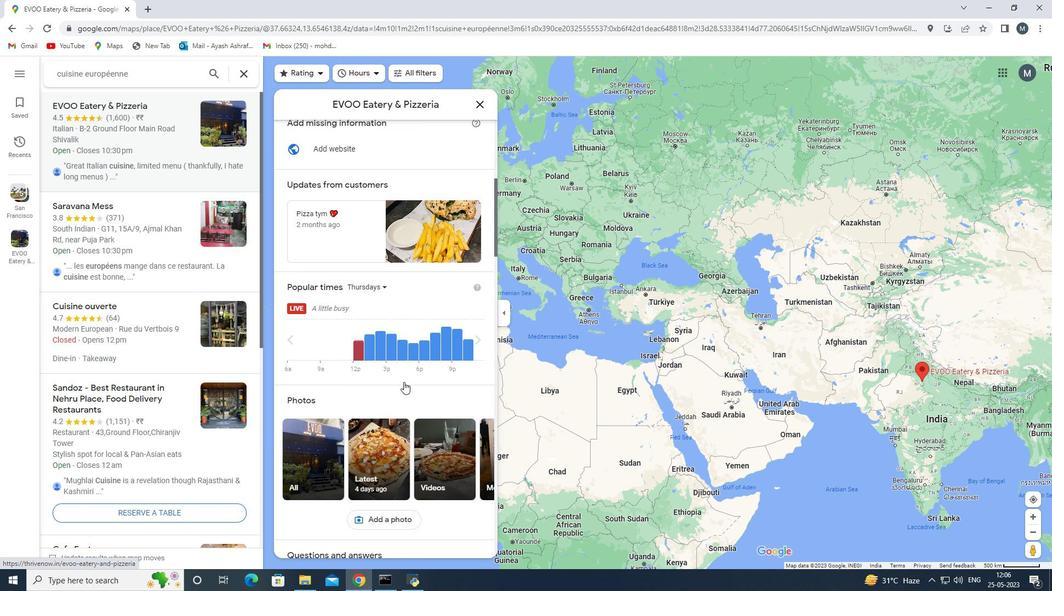 
Action: Mouse moved to (374, 338)
Screenshot: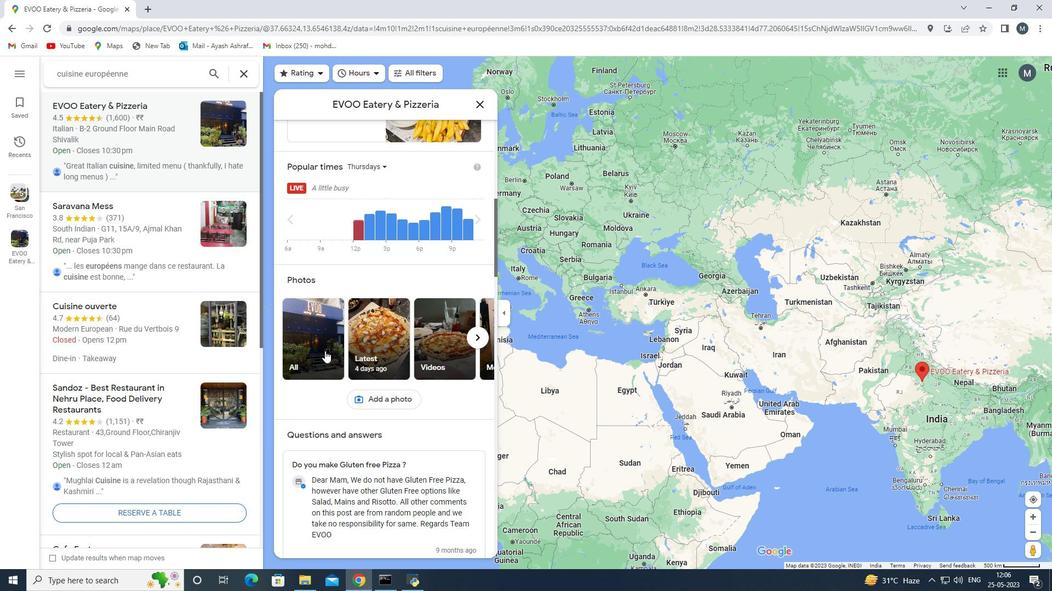 
Action: Mouse scrolled (374, 337) with delta (0, 0)
Screenshot: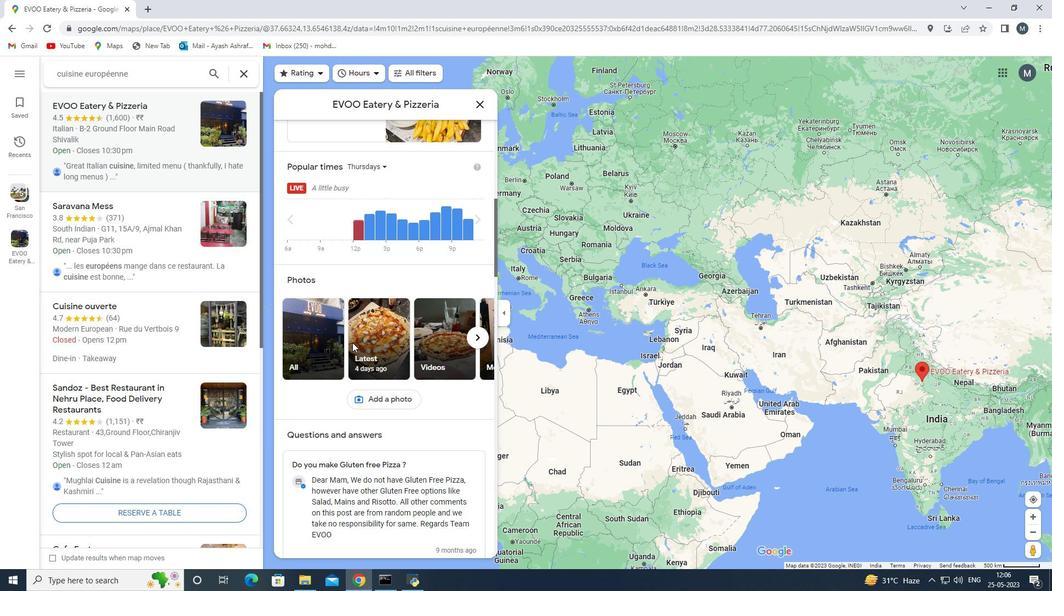
Action: Mouse scrolled (374, 337) with delta (0, 0)
Screenshot: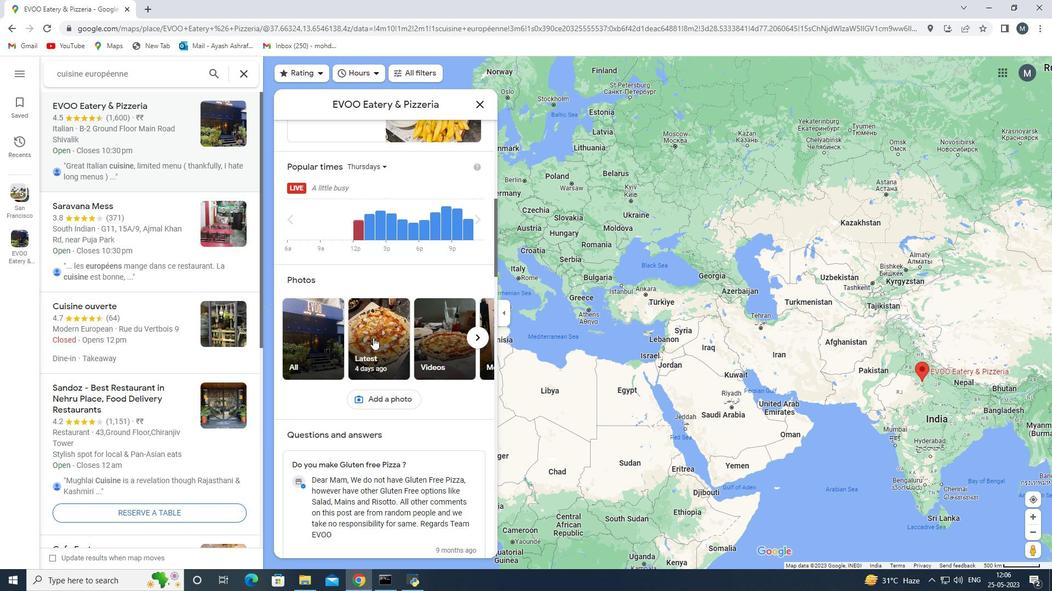 
Action: Mouse scrolled (374, 337) with delta (0, 0)
Screenshot: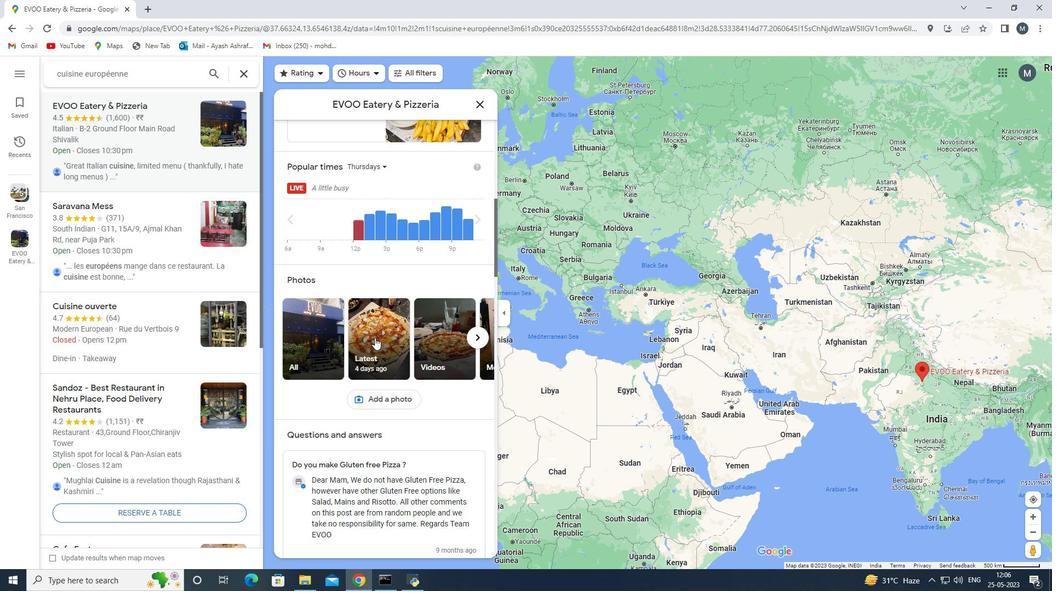 
Action: Mouse moved to (323, 233)
Screenshot: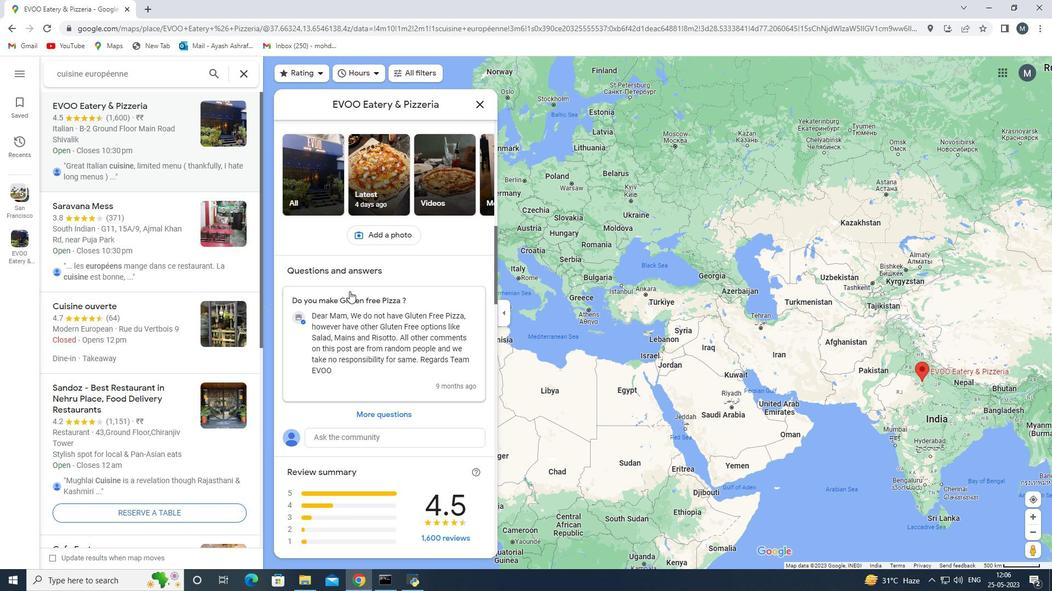 
Action: Mouse scrolled (323, 233) with delta (0, 0)
Screenshot: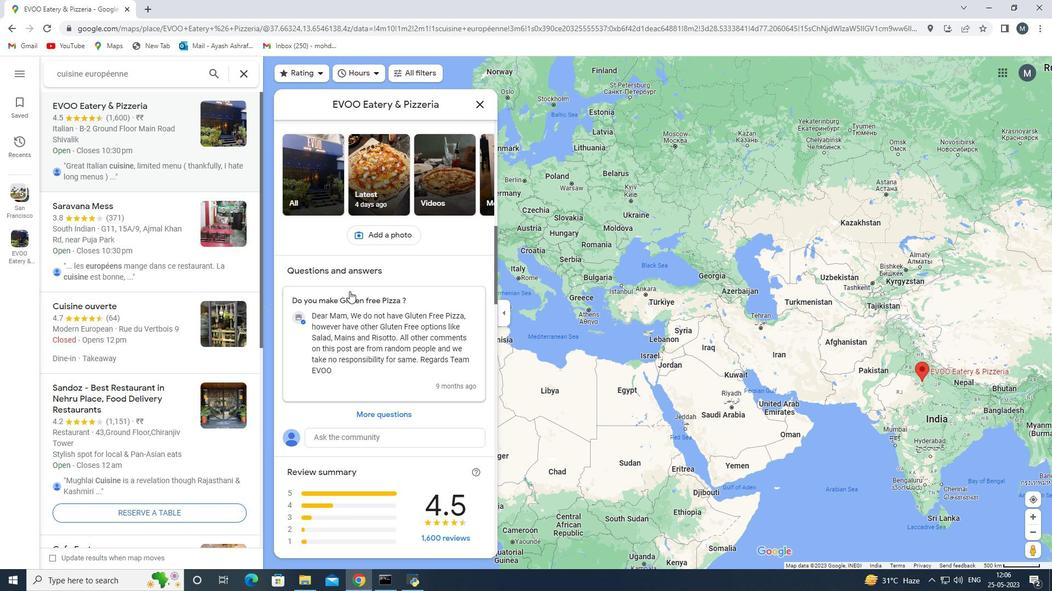 
Action: Mouse moved to (334, 239)
Screenshot: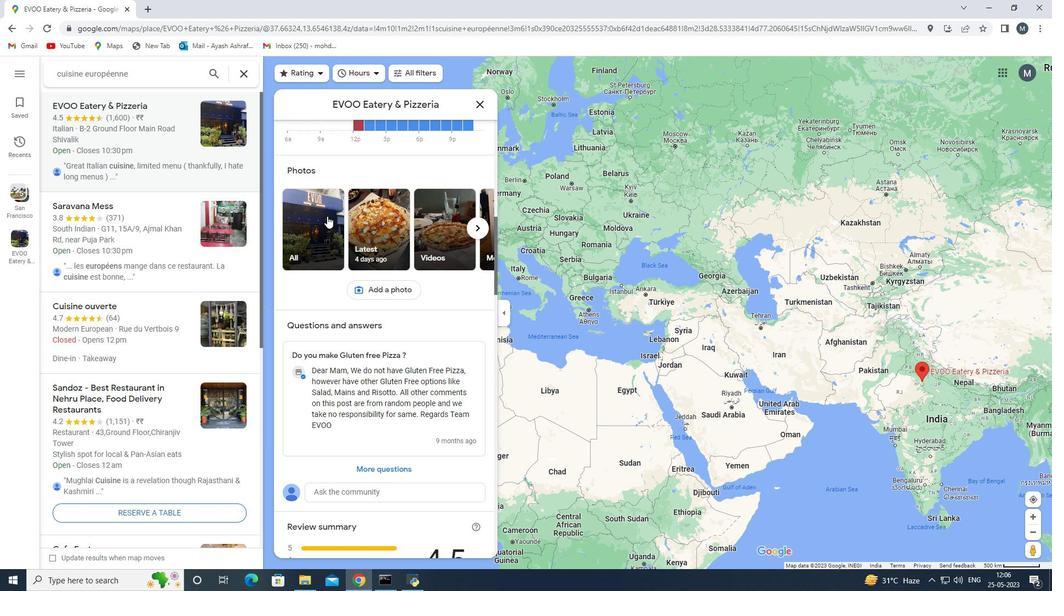 
Action: Mouse pressed left at (334, 239)
Screenshot: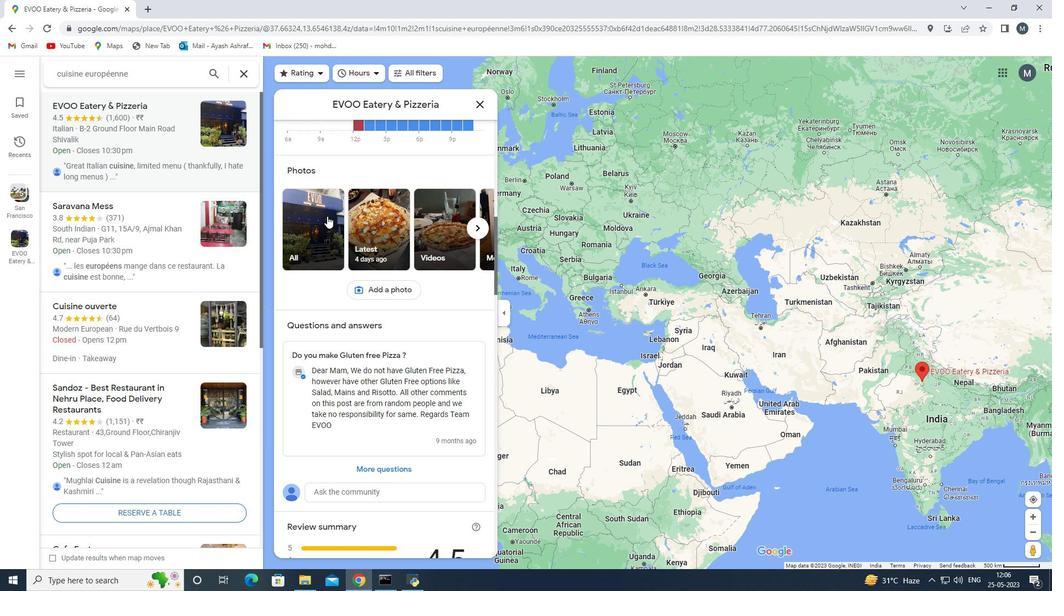 
Action: Mouse moved to (143, 105)
Screenshot: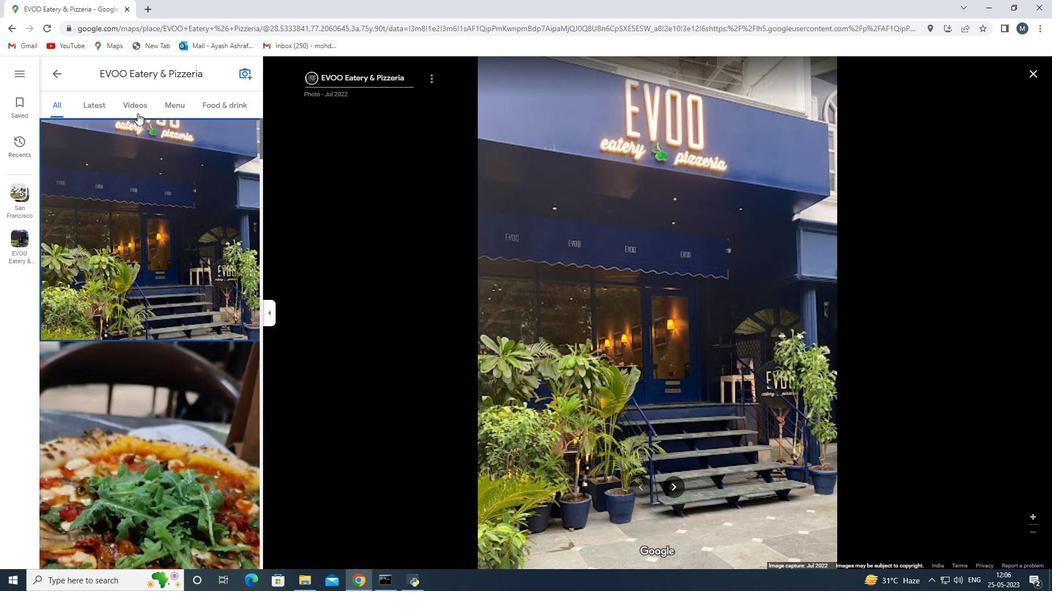 
Action: Mouse pressed left at (143, 105)
Screenshot: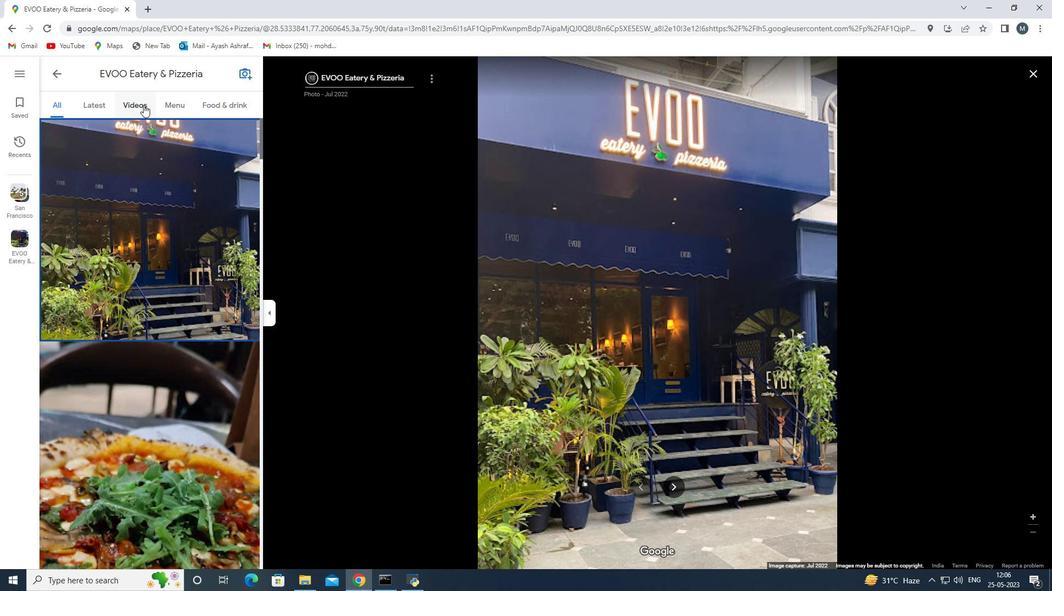 
Action: Mouse moved to (647, 420)
Screenshot: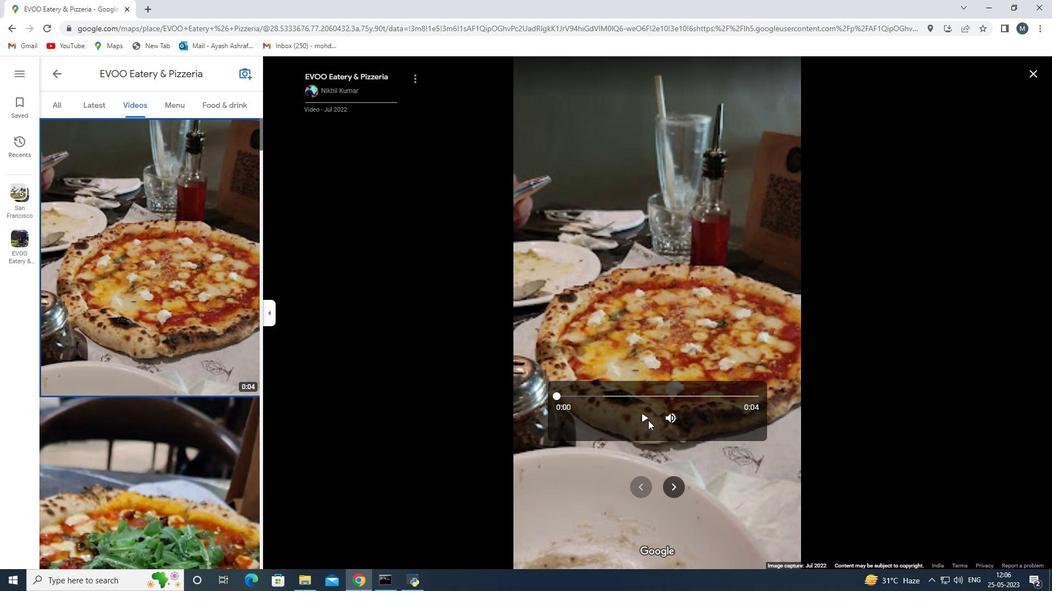 
Action: Mouse pressed left at (647, 420)
Screenshot: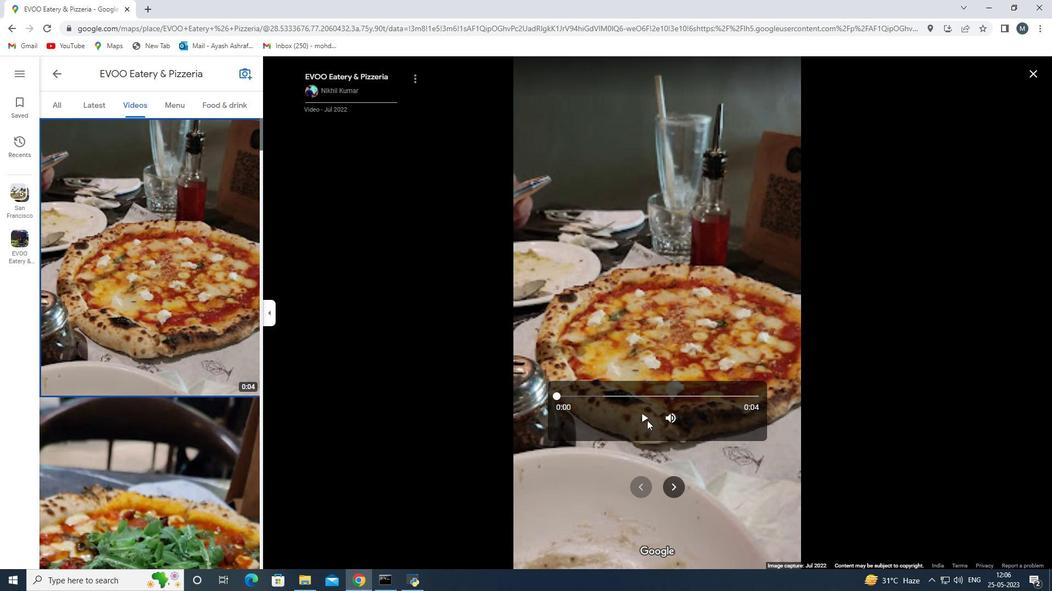 
Action: Mouse moved to (237, 442)
Screenshot: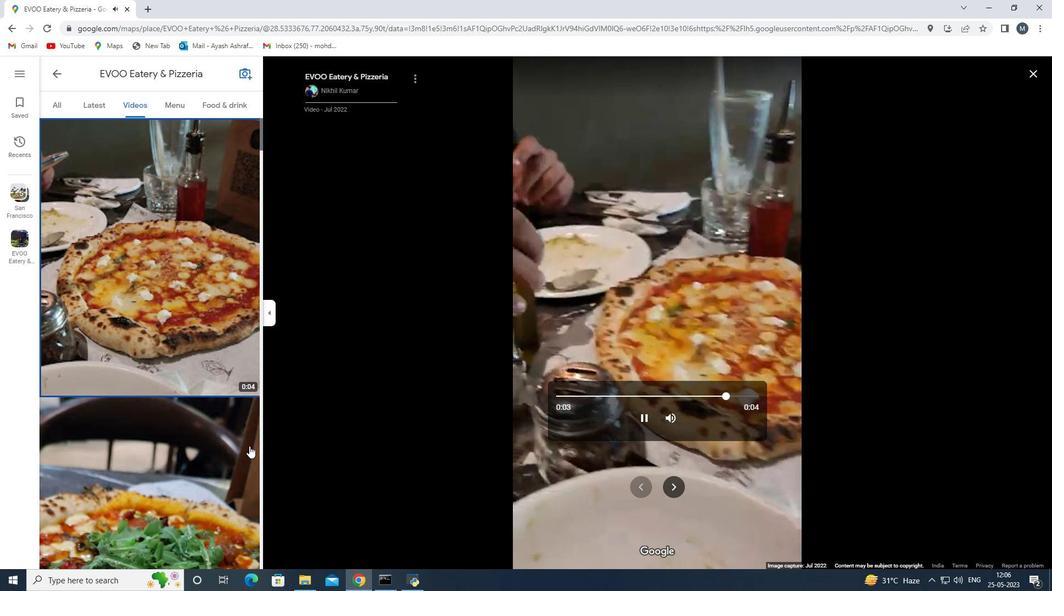 
Action: Mouse scrolled (237, 442) with delta (0, 0)
Screenshot: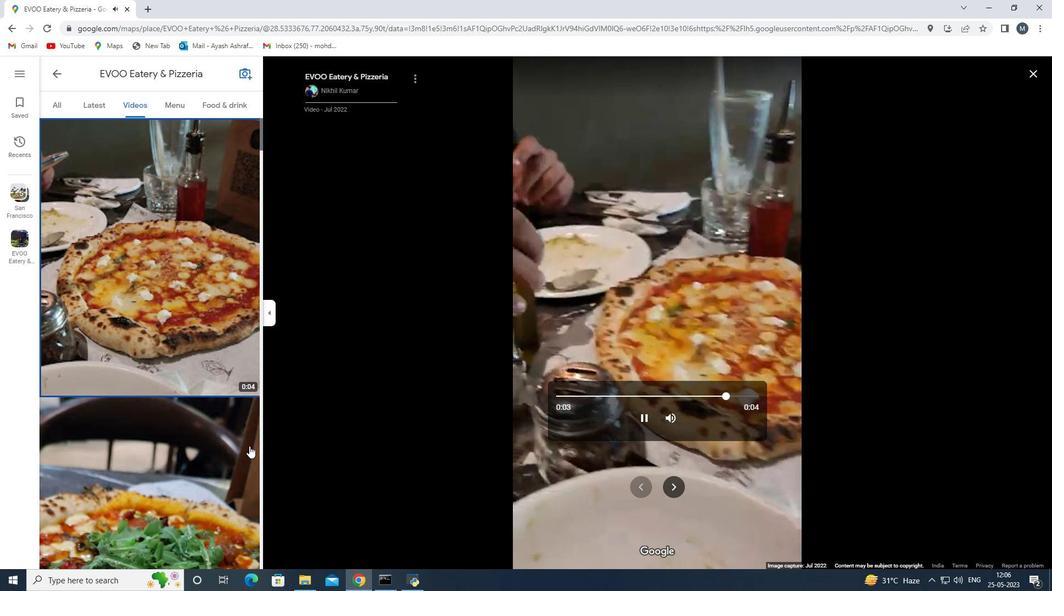 
Action: Mouse moved to (199, 443)
Screenshot: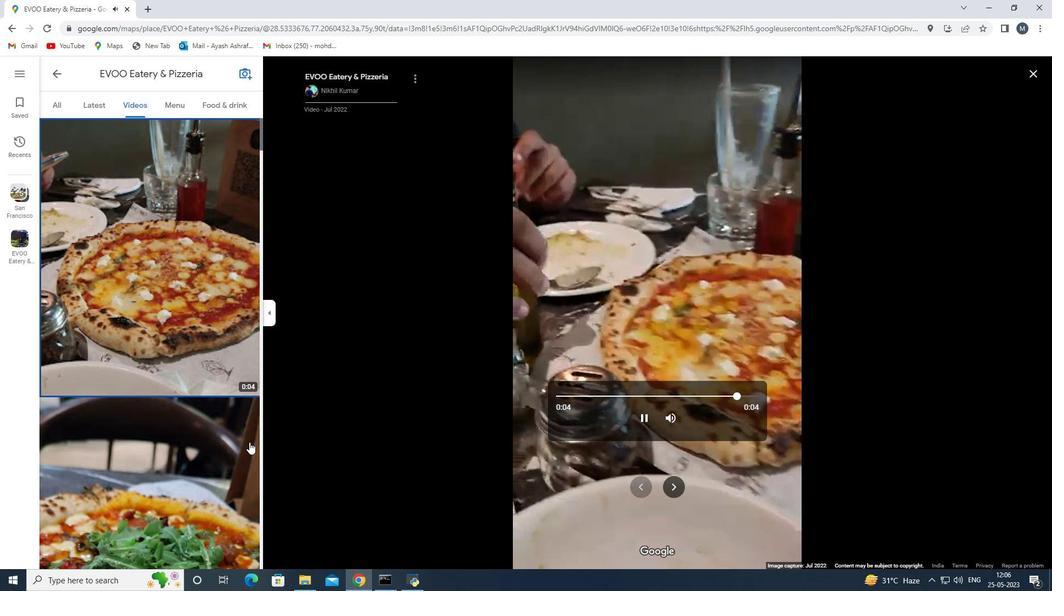 
Action: Mouse scrolled (199, 443) with delta (0, 0)
Screenshot: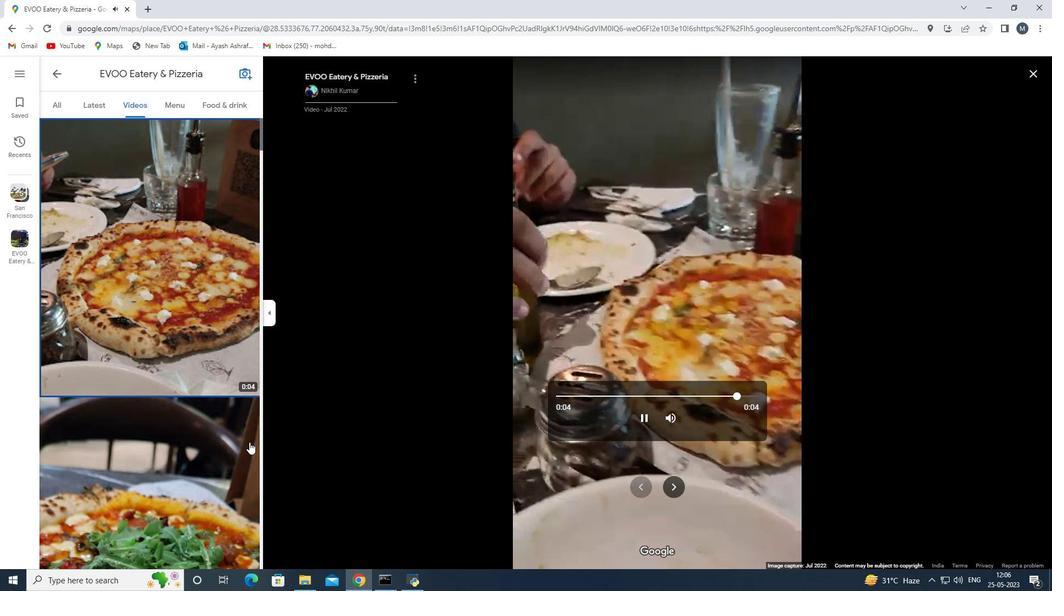
Action: Mouse moved to (181, 444)
Screenshot: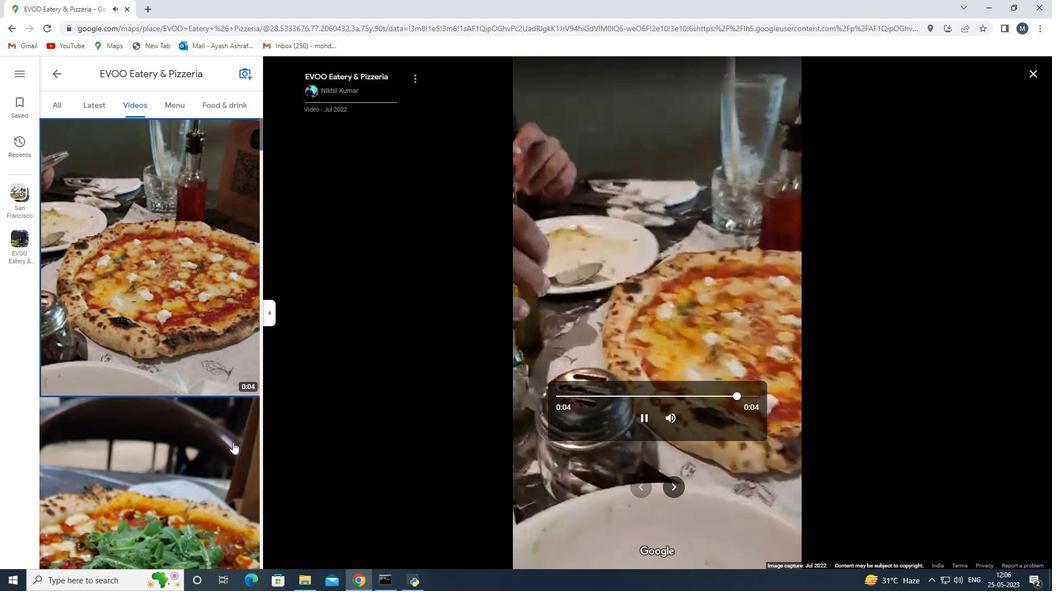 
Action: Mouse scrolled (181, 444) with delta (0, 0)
Screenshot: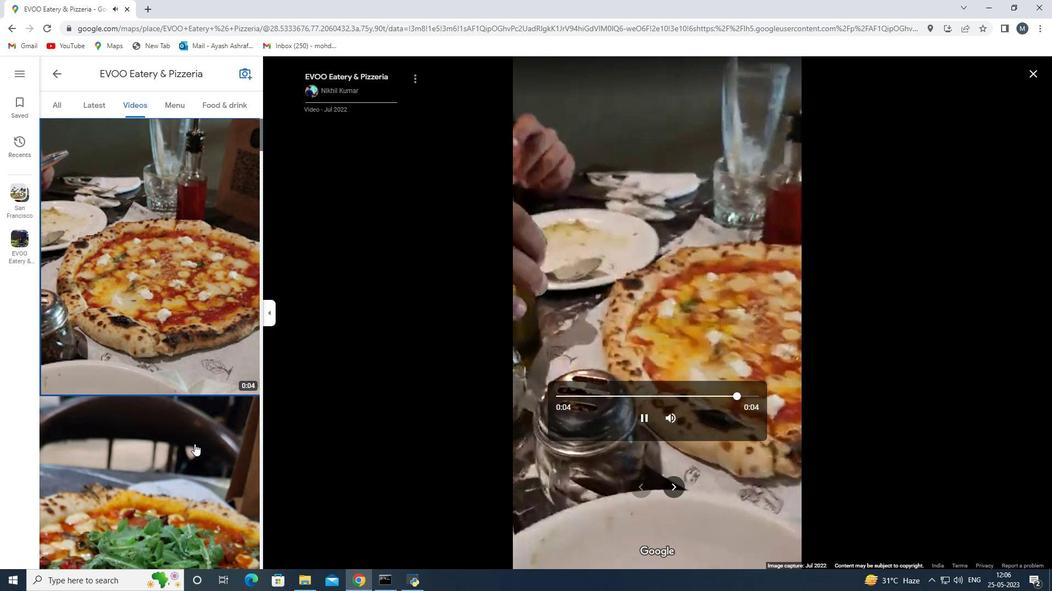 
Action: Mouse scrolled (181, 444) with delta (0, 0)
Screenshot: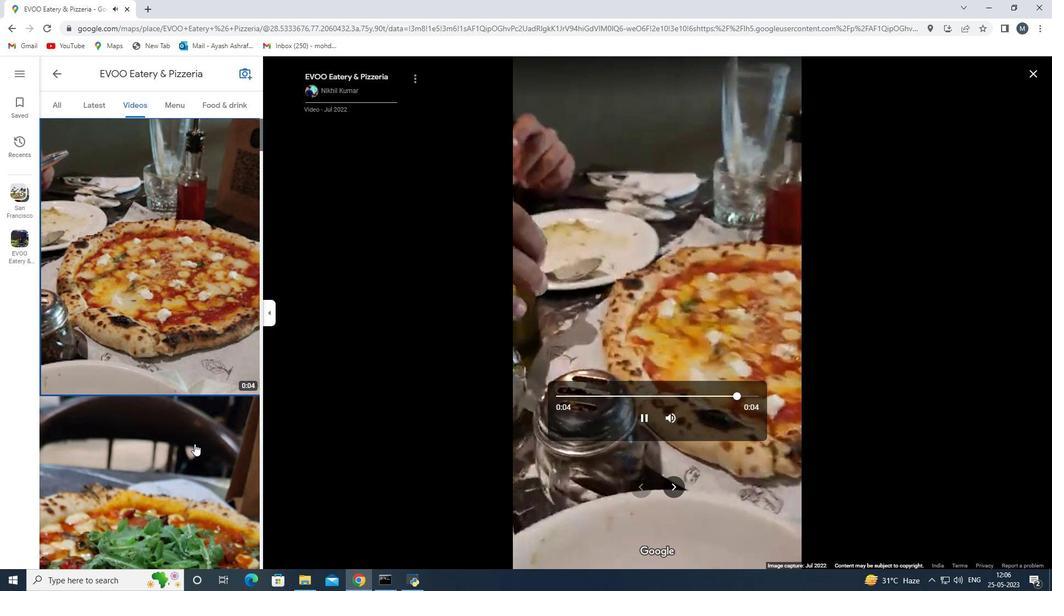 
Action: Mouse moved to (184, 442)
Screenshot: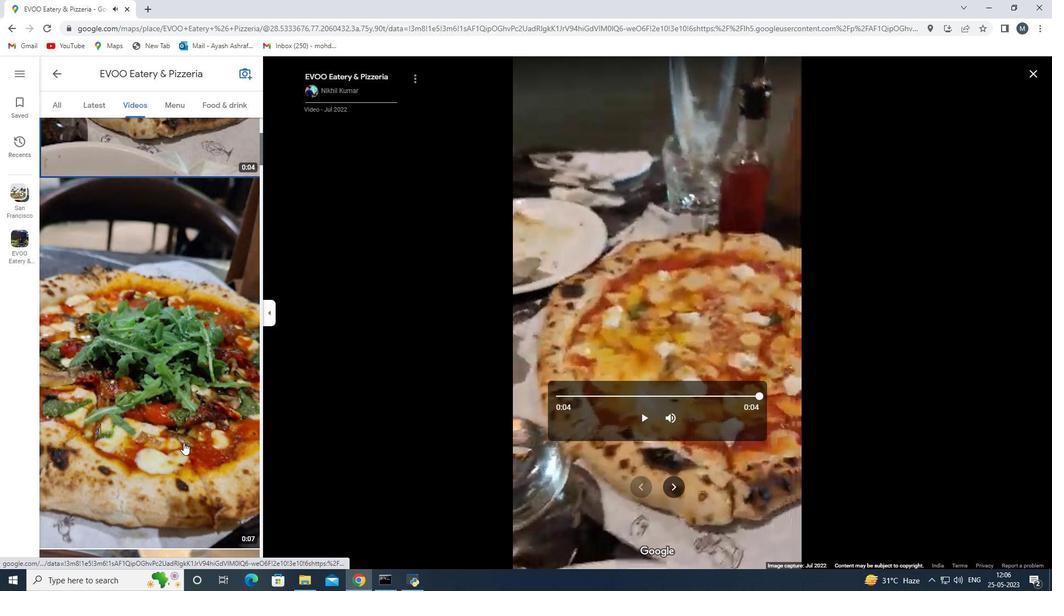 
Action: Mouse scrolled (184, 441) with delta (0, 0)
Screenshot: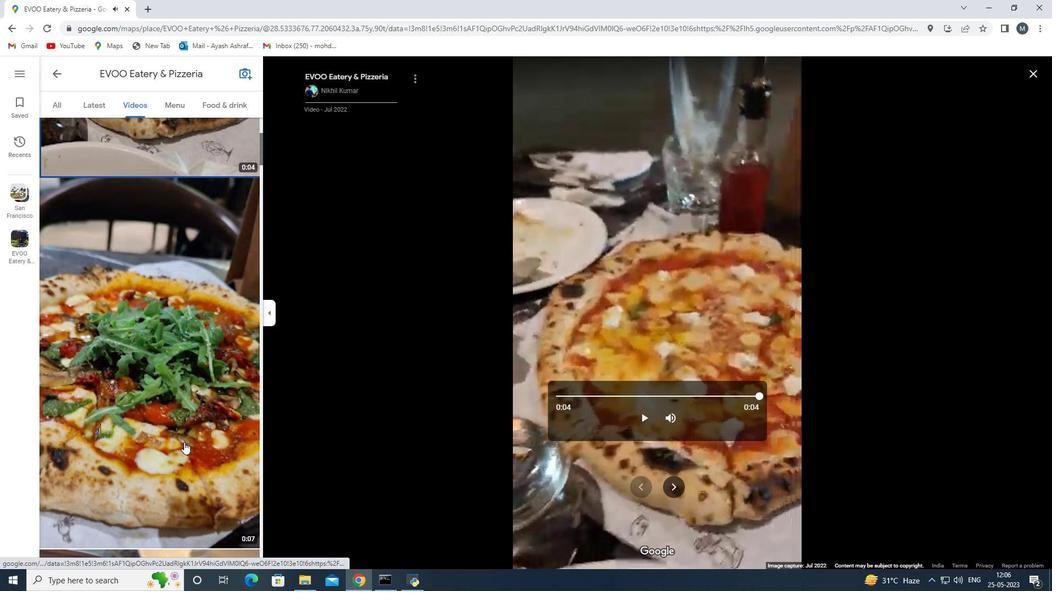 
Action: Mouse scrolled (184, 441) with delta (0, 0)
Screenshot: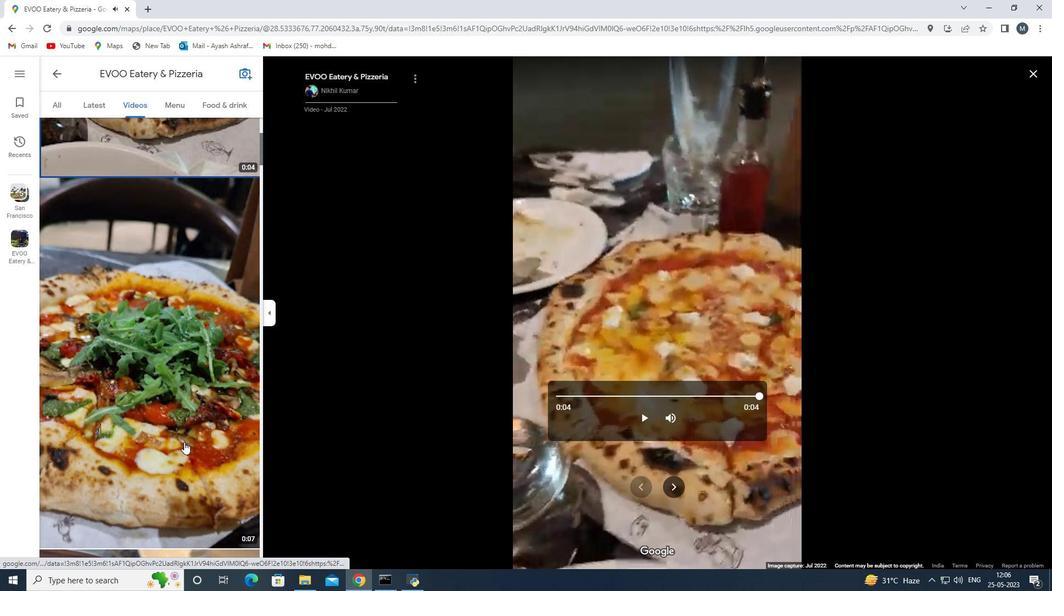 
Action: Mouse scrolled (184, 441) with delta (0, 0)
Screenshot: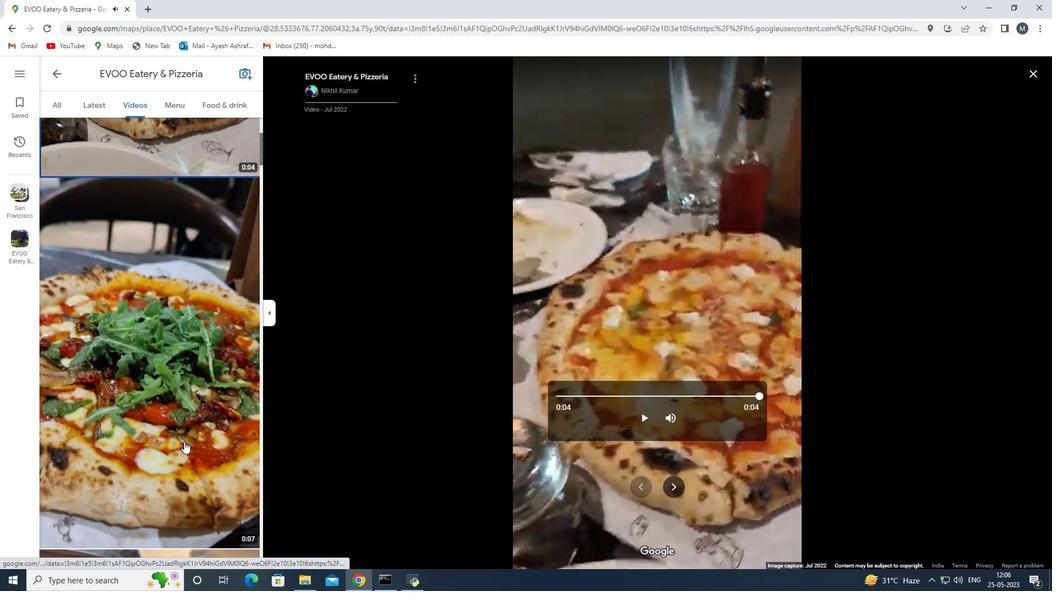 
Action: Mouse scrolled (184, 441) with delta (0, 0)
Screenshot: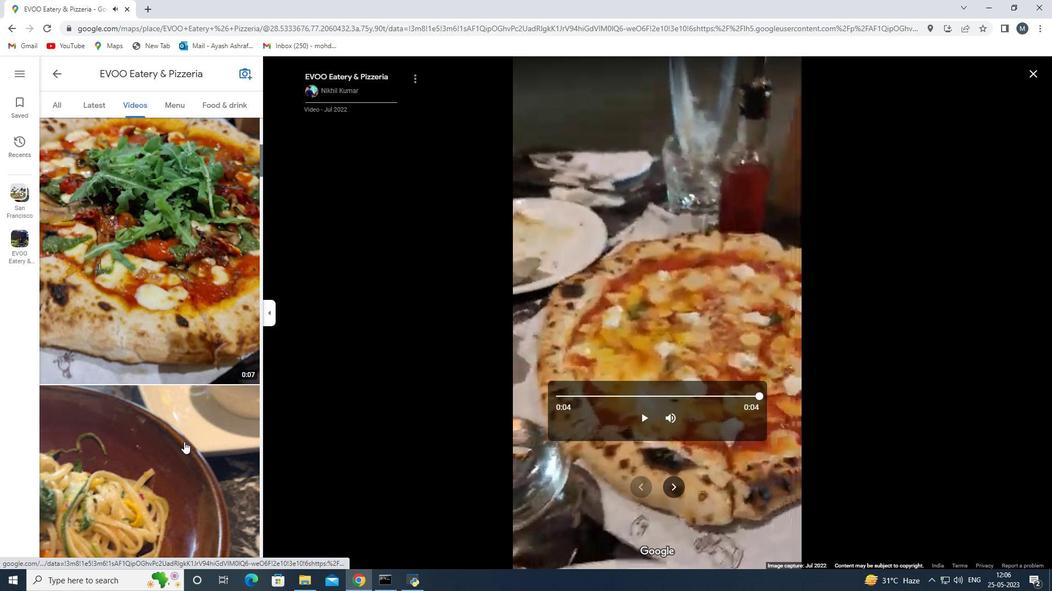 
Action: Mouse scrolled (184, 441) with delta (0, 0)
Screenshot: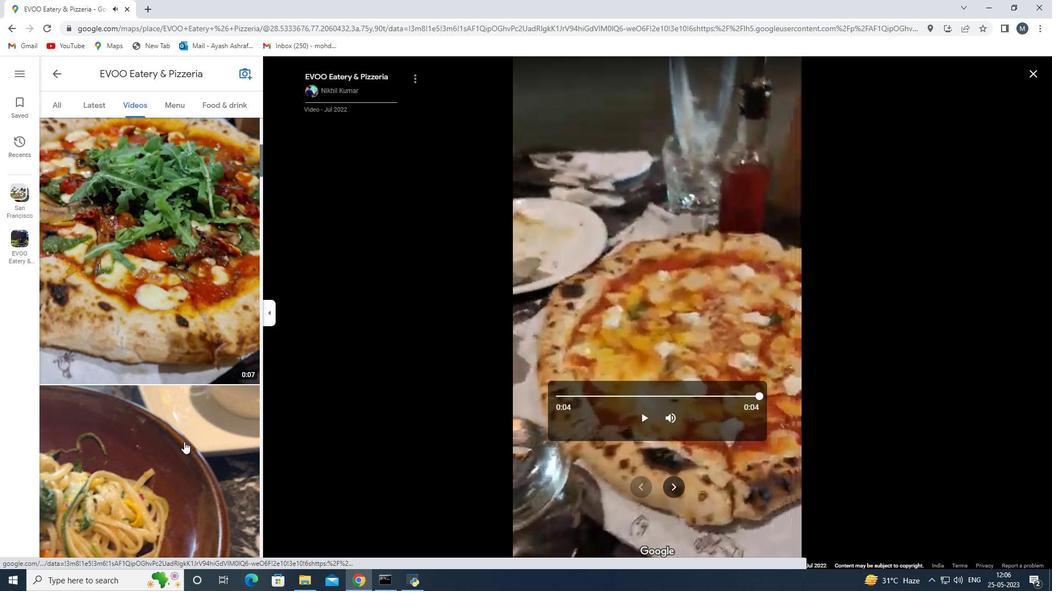 
Action: Mouse scrolled (184, 441) with delta (0, 0)
Screenshot: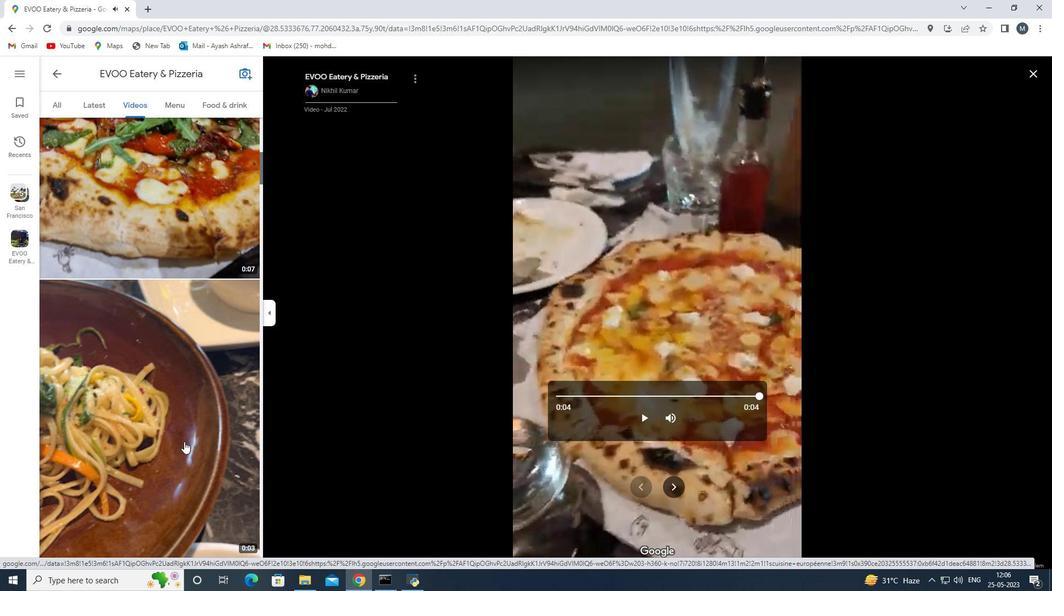 
Action: Mouse scrolled (184, 441) with delta (0, 0)
Screenshot: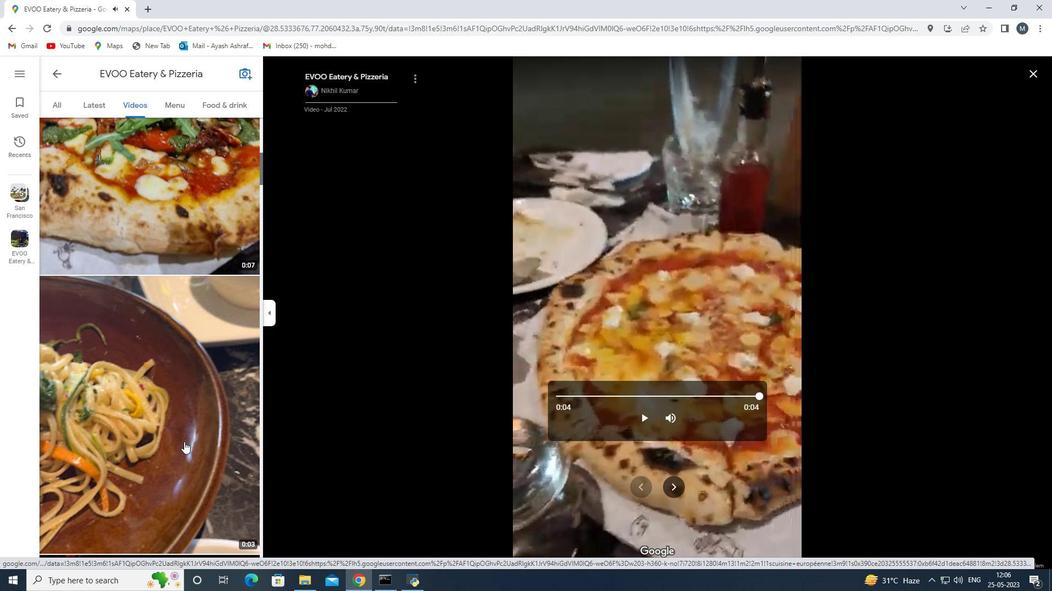
Action: Mouse moved to (185, 439)
Screenshot: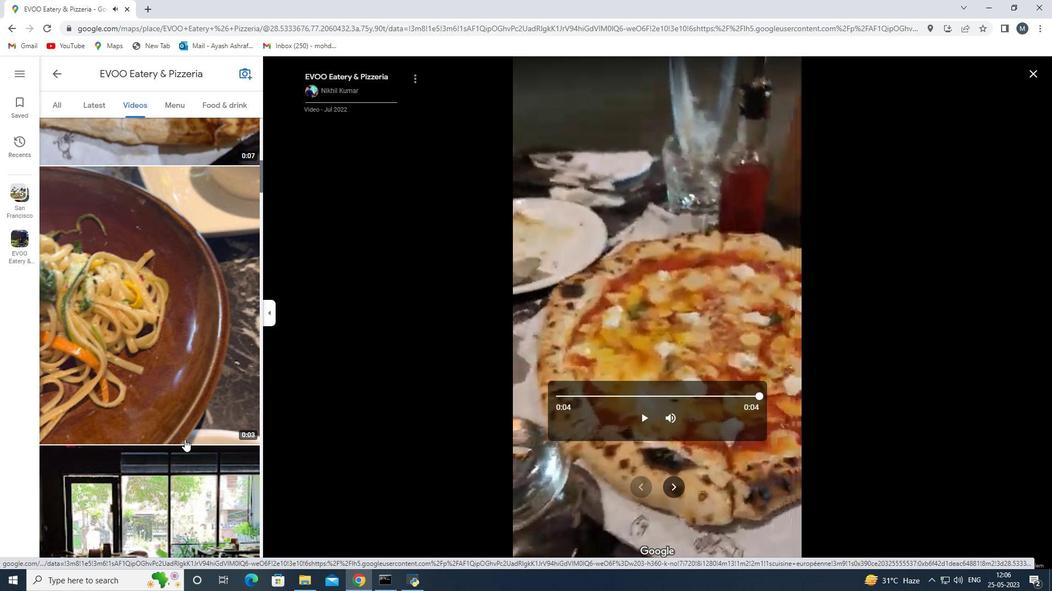 
Action: Mouse scrolled (185, 438) with delta (0, 0)
Screenshot: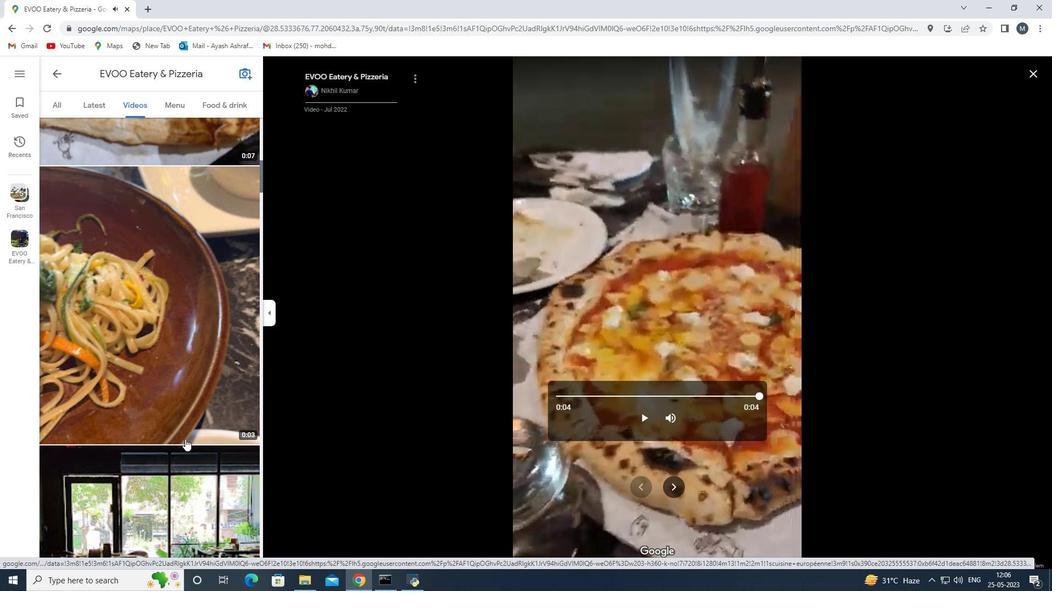 
Action: Mouse scrolled (185, 438) with delta (0, 0)
Screenshot: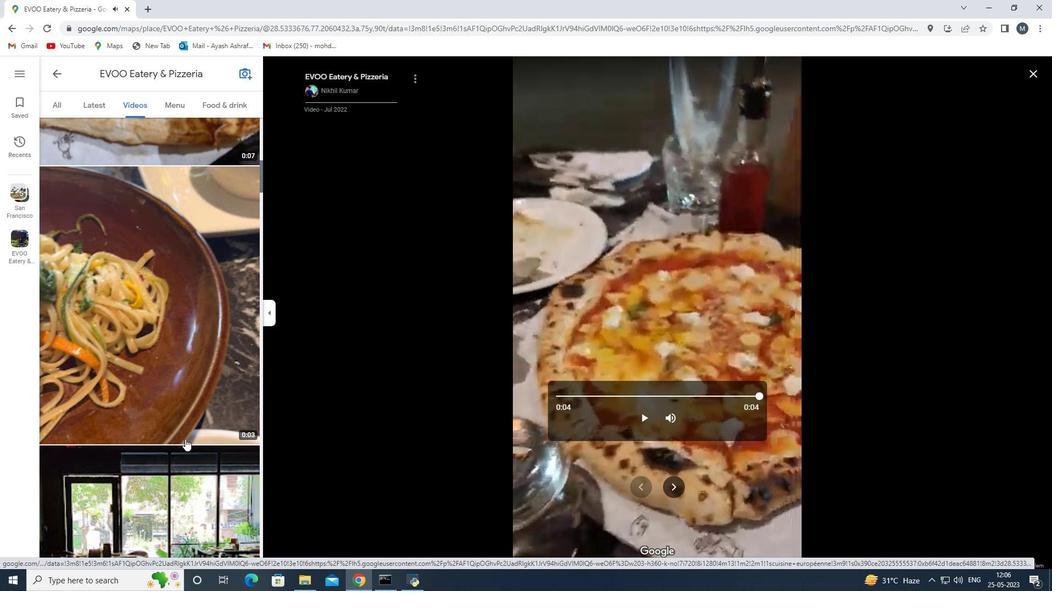 
Action: Mouse scrolled (185, 438) with delta (0, 0)
Screenshot: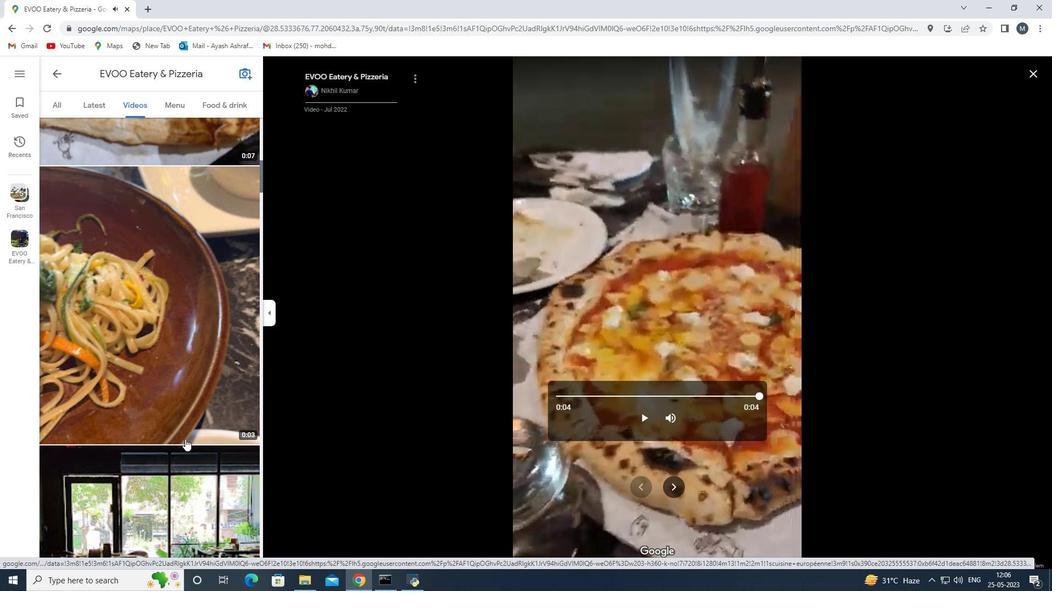 
Action: Mouse scrolled (185, 438) with delta (0, 0)
Screenshot: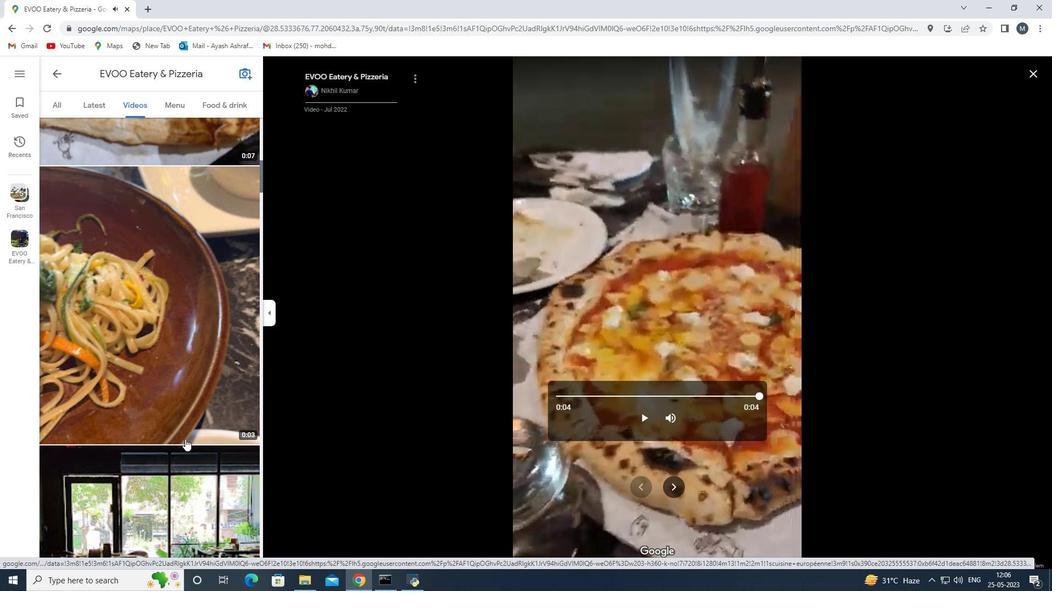 
Action: Mouse scrolled (185, 438) with delta (0, 0)
Screenshot: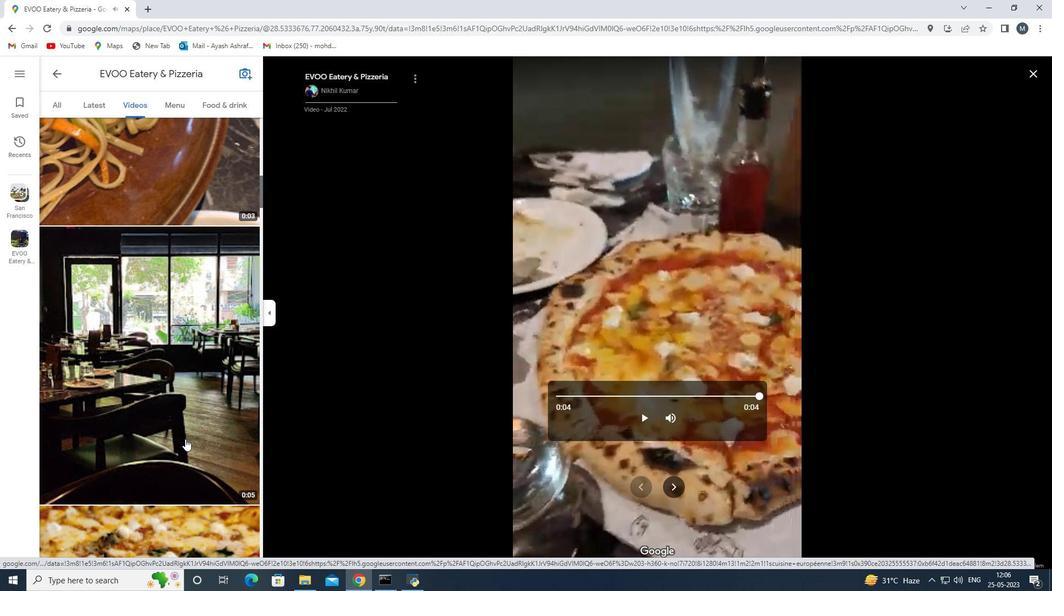 
Action: Mouse scrolled (185, 438) with delta (0, 0)
Screenshot: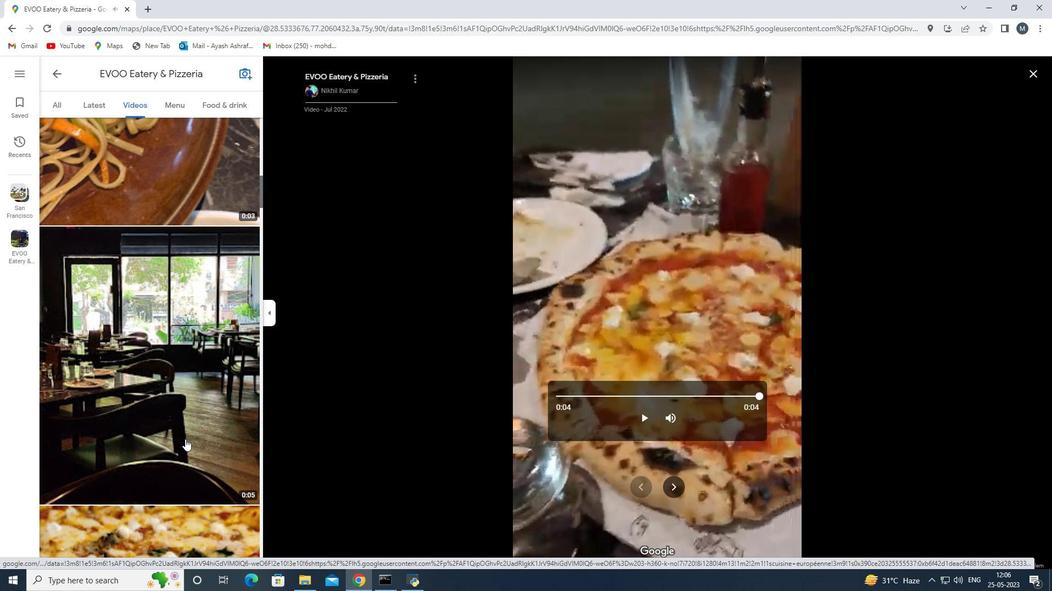 
Action: Mouse scrolled (185, 438) with delta (0, 0)
Screenshot: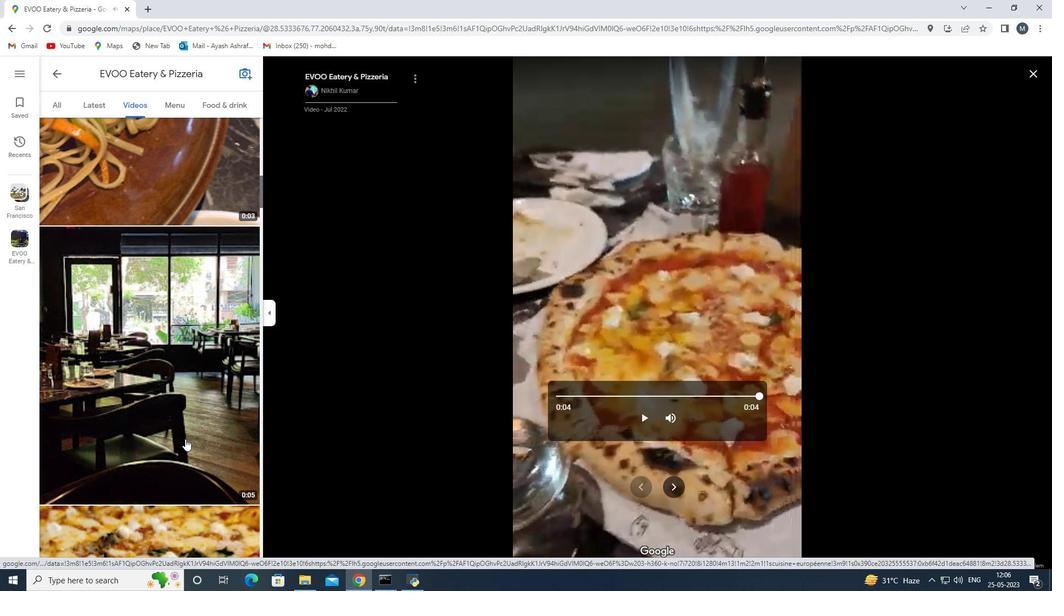 
Action: Mouse scrolled (185, 438) with delta (0, 0)
Screenshot: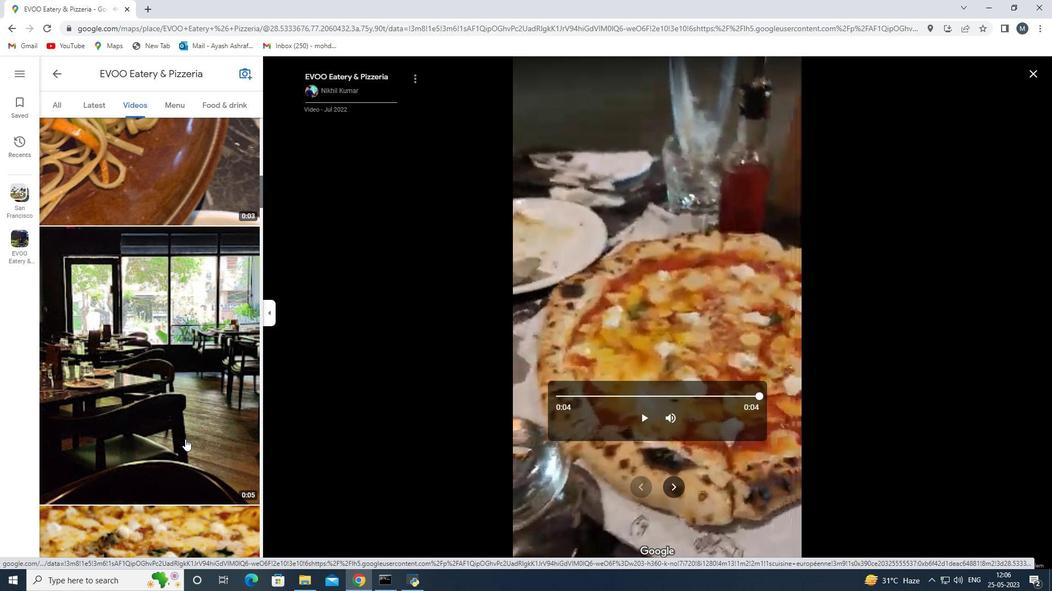 
Action: Mouse moved to (50, 108)
Screenshot: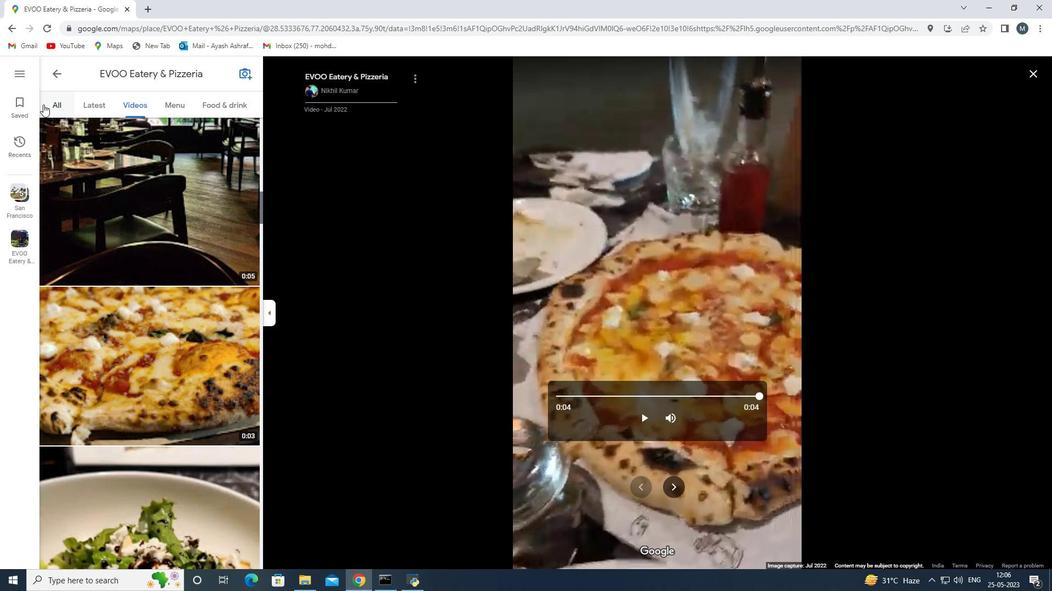 
Action: Mouse pressed left at (50, 108)
Screenshot: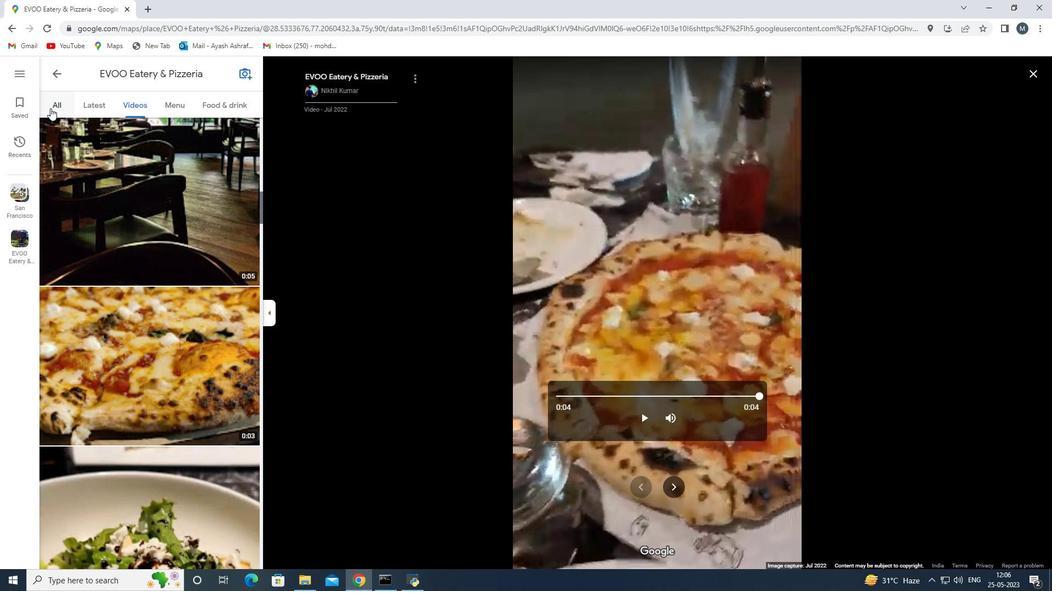 
Action: Mouse moved to (714, 322)
Screenshot: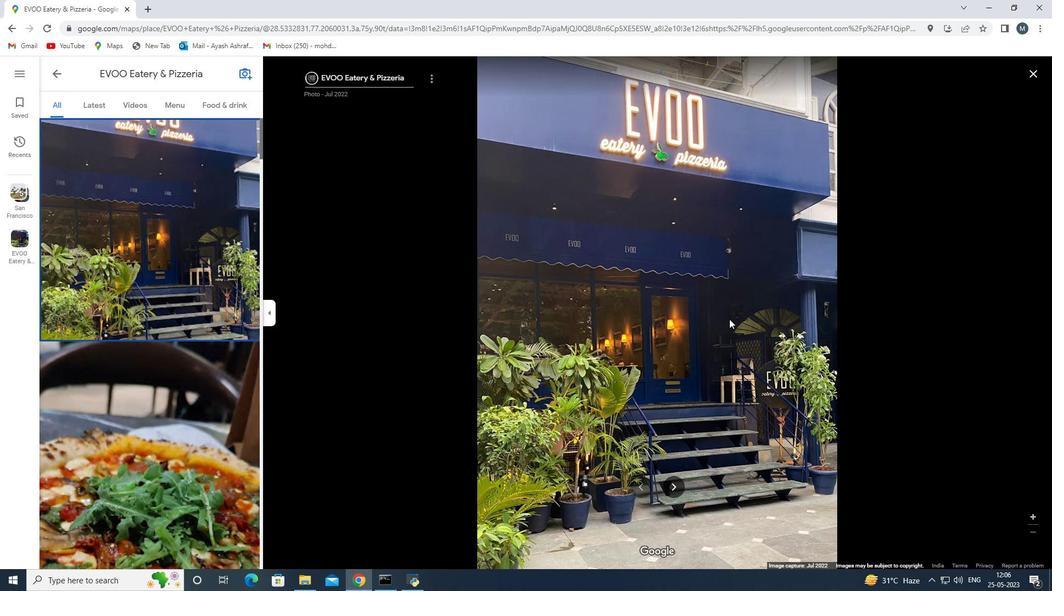 
Action: Mouse pressed left at (714, 322)
Screenshot: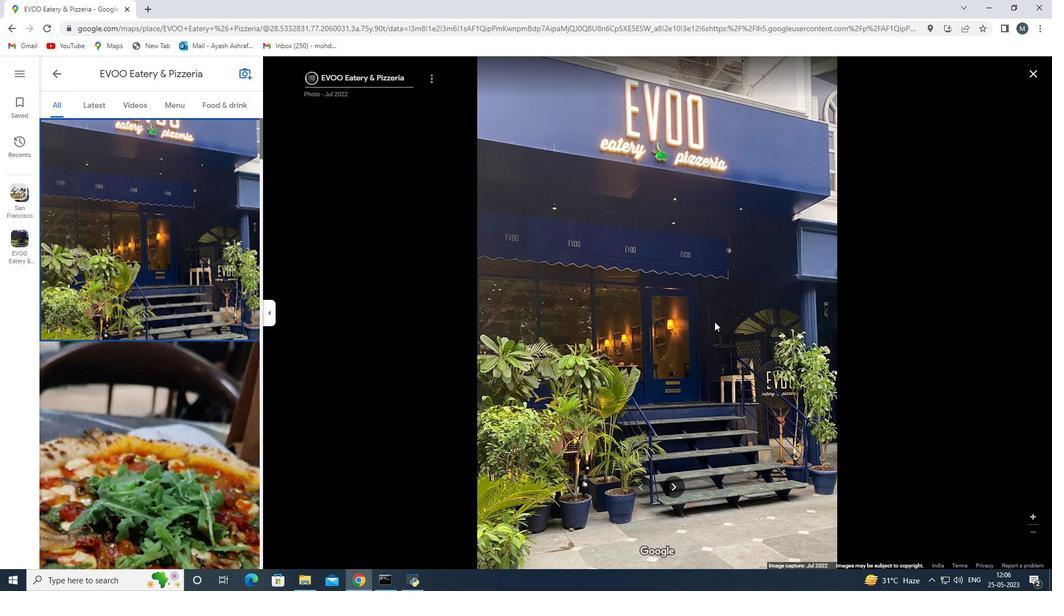 
Action: Mouse moved to (711, 323)
Screenshot: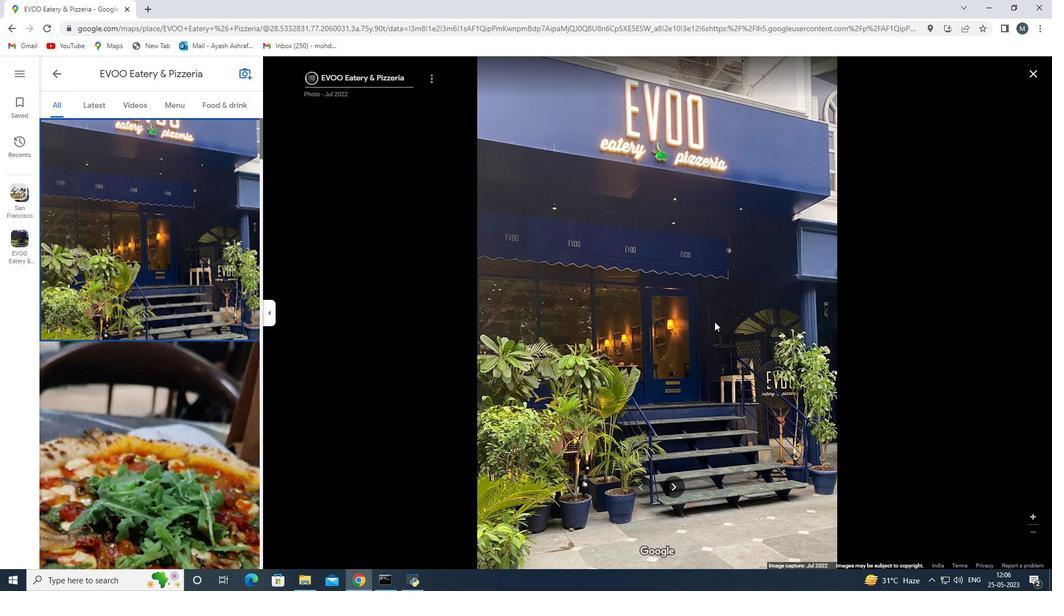 
Action: Key pressed <Key.down><Key.down><Key.down><Key.up><Key.up><Key.down>
Screenshot: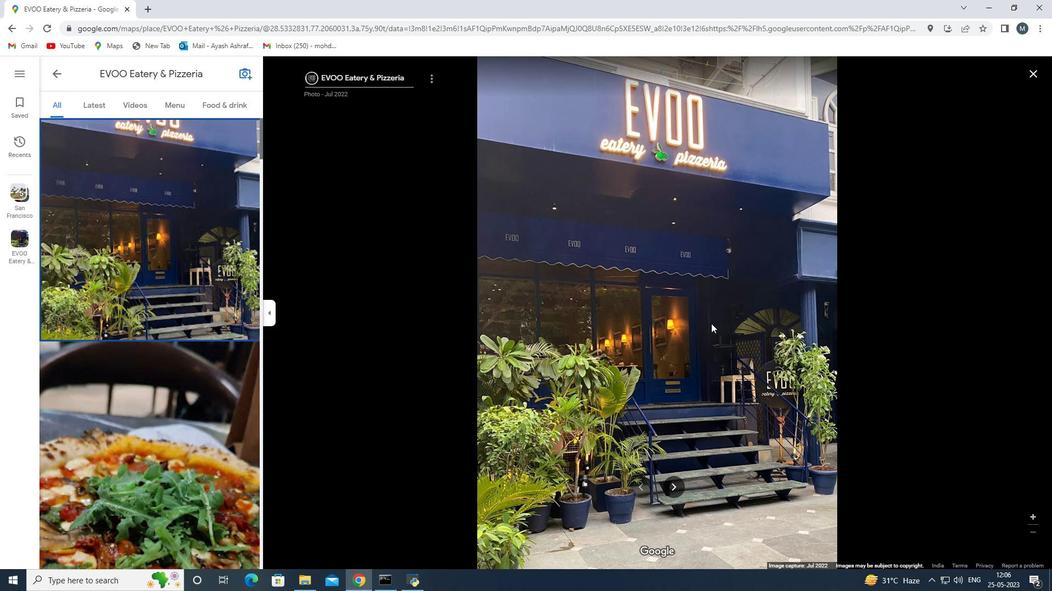 
Action: Mouse moved to (200, 297)
Screenshot: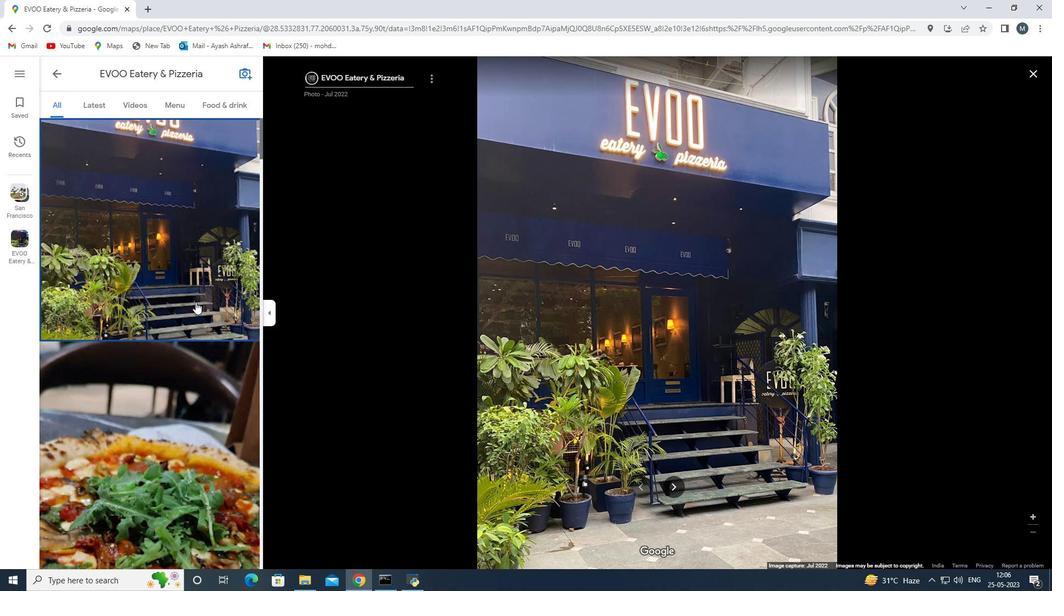 
Action: Mouse pressed left at (200, 297)
Screenshot: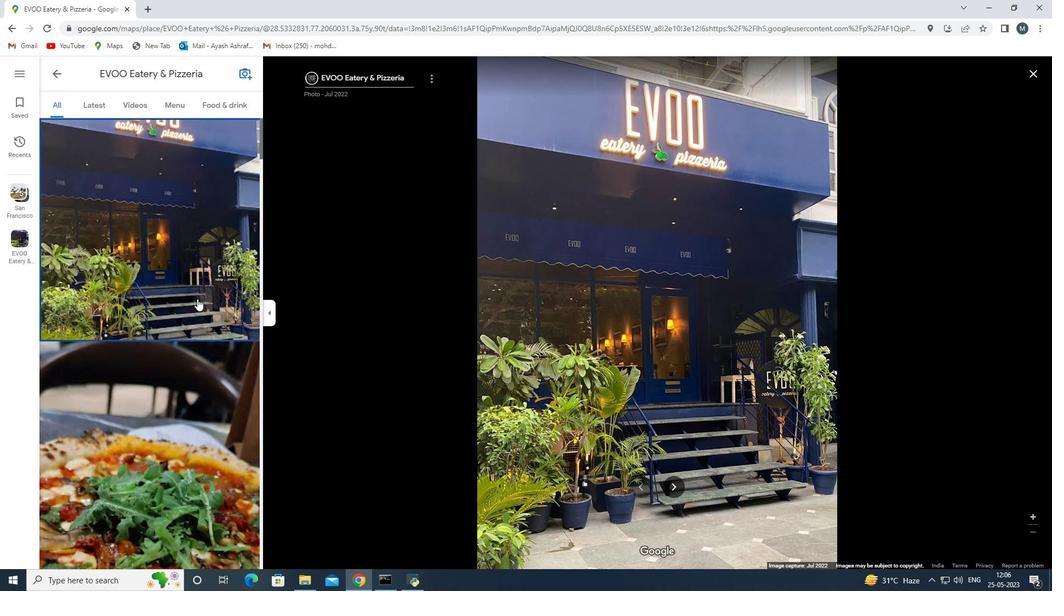 
Action: Key pressed <Key.down><Key.down><Key.down><Key.down><Key.down><Key.down><Key.down><Key.down><Key.down><Key.down><Key.down><Key.down><Key.down><Key.down><Key.down><Key.up><Key.up><Key.down><Key.down><Key.down><Key.down><Key.down><Key.down><Key.down><Key.down><Key.down><Key.down><Key.down><Key.down><Key.down><Key.down><Key.down><Key.down><Key.down><Key.down><Key.down>
Screenshot: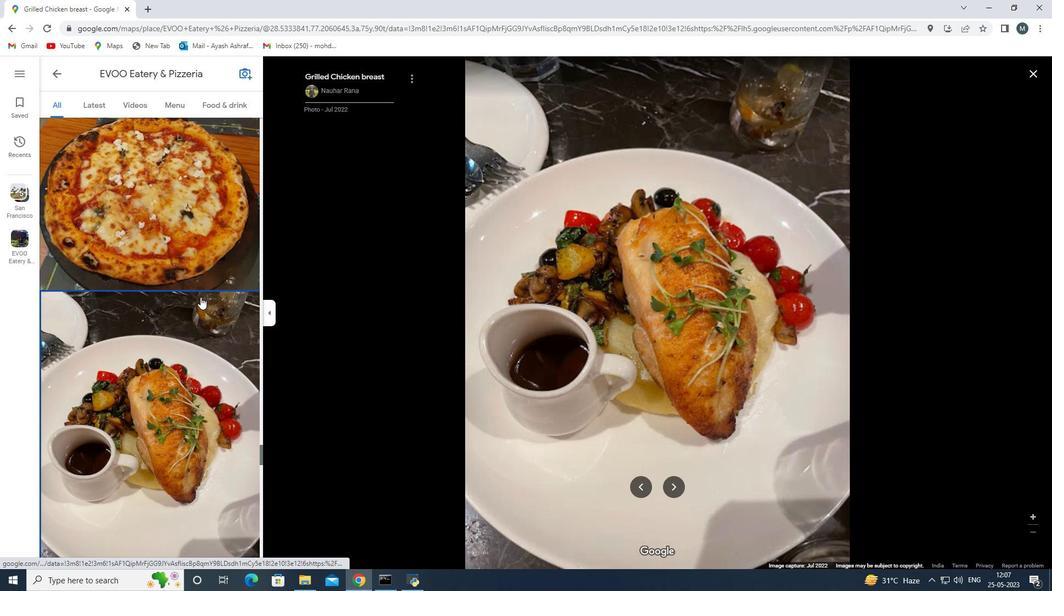 
Action: Mouse moved to (213, 103)
Screenshot: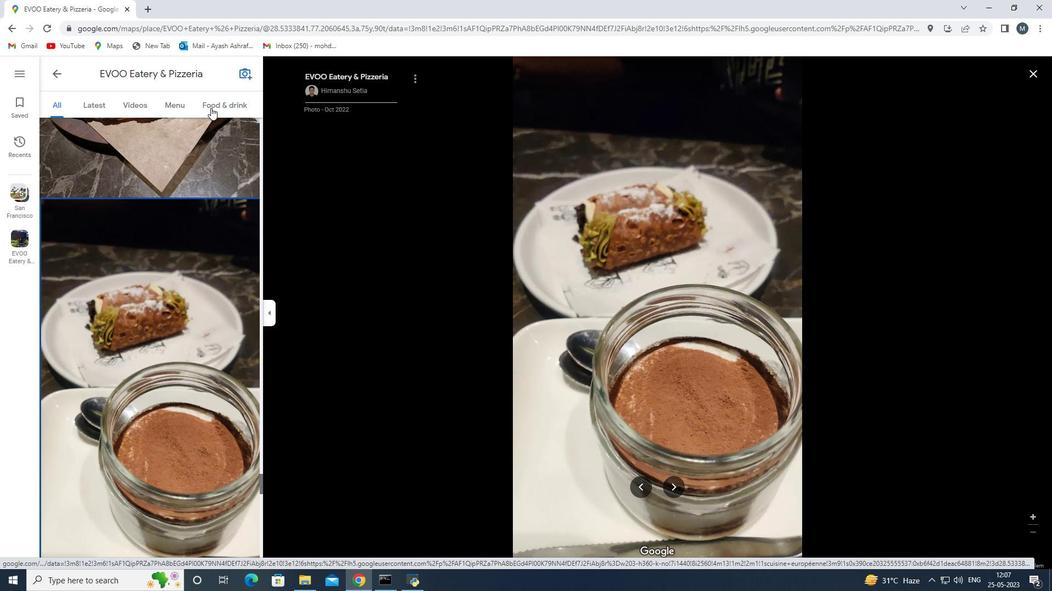 
Action: Mouse pressed left at (213, 103)
Screenshot: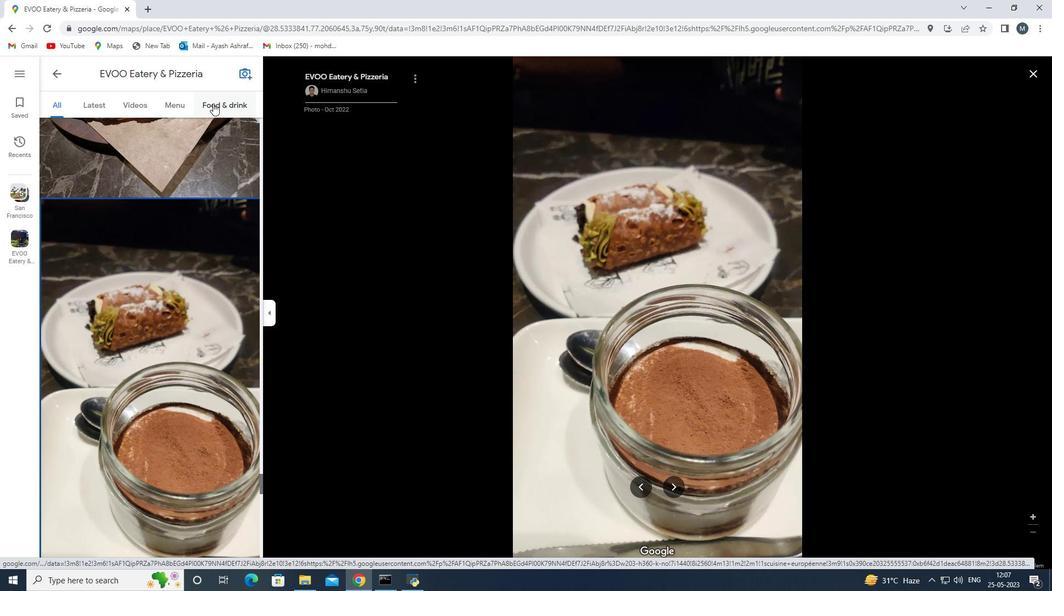 
Action: Mouse moved to (56, 78)
Screenshot: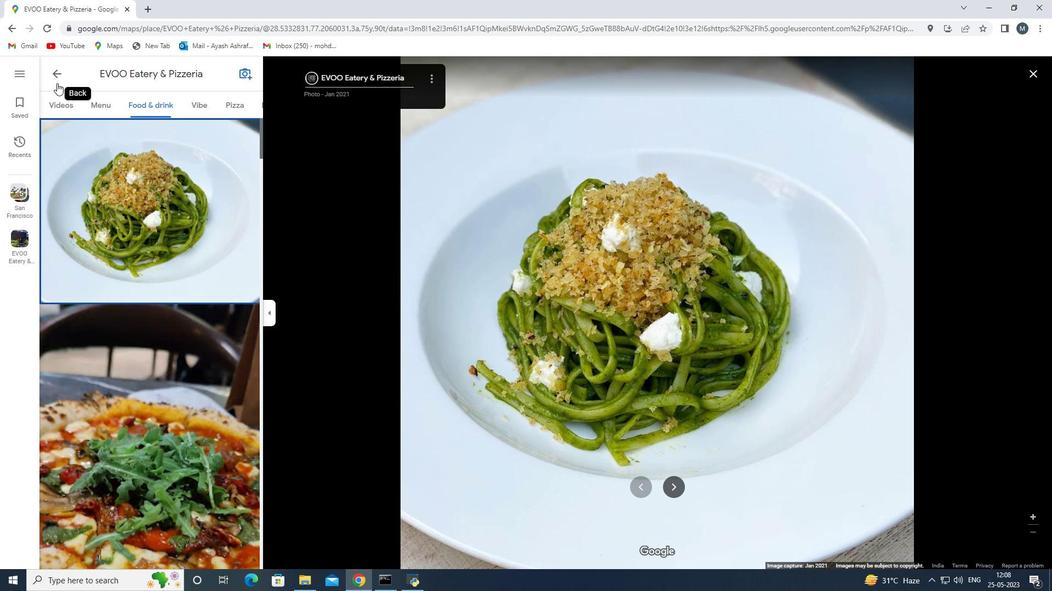 
Action: Mouse pressed left at (56, 78)
Screenshot: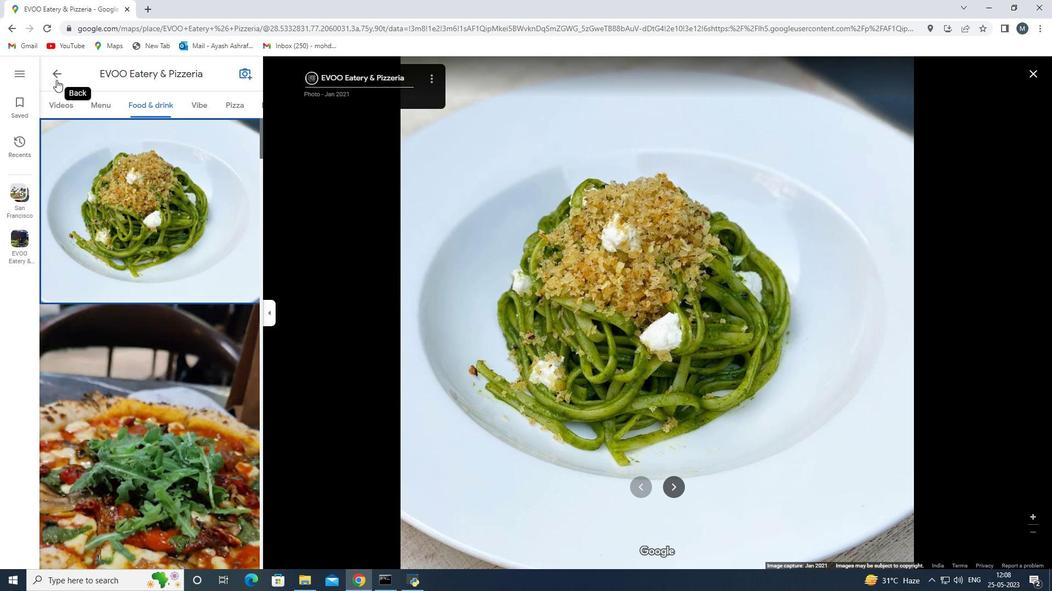 
Action: Mouse moved to (146, 251)
Screenshot: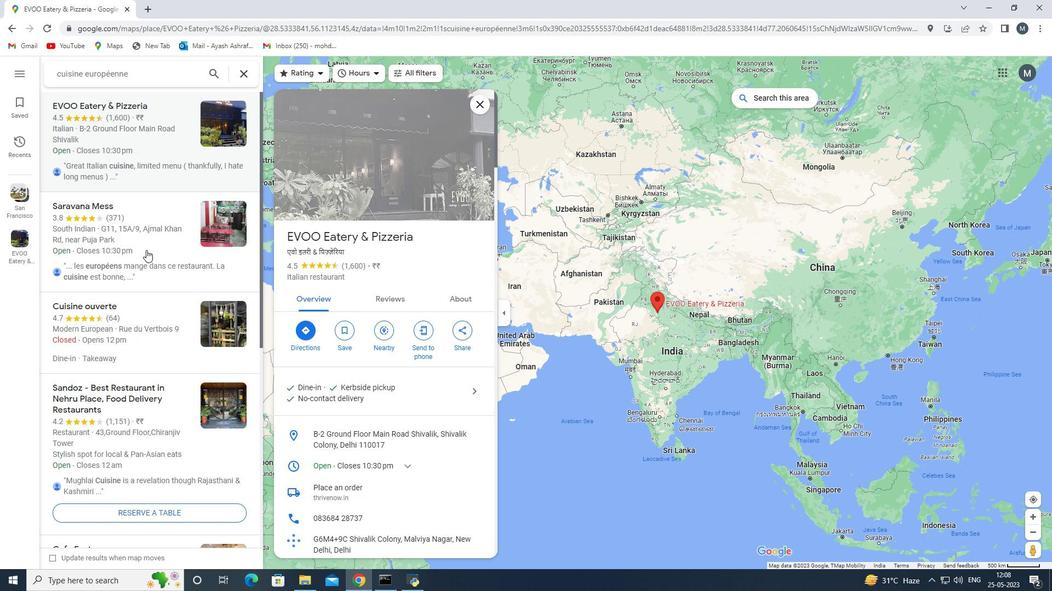 
Action: Mouse scrolled (146, 250) with delta (0, 0)
Screenshot: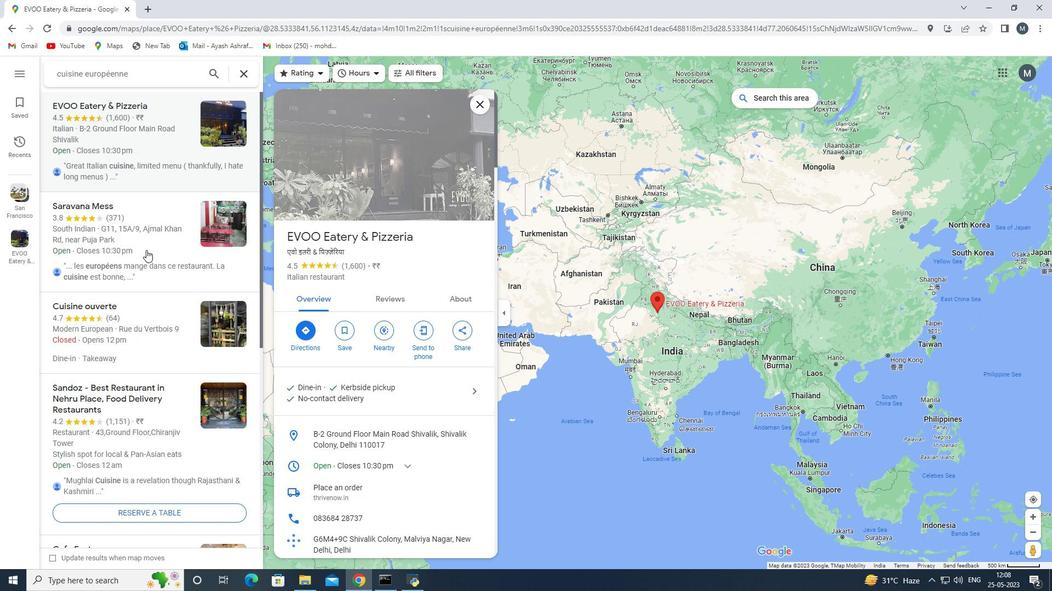 
Action: Mouse moved to (140, 275)
Screenshot: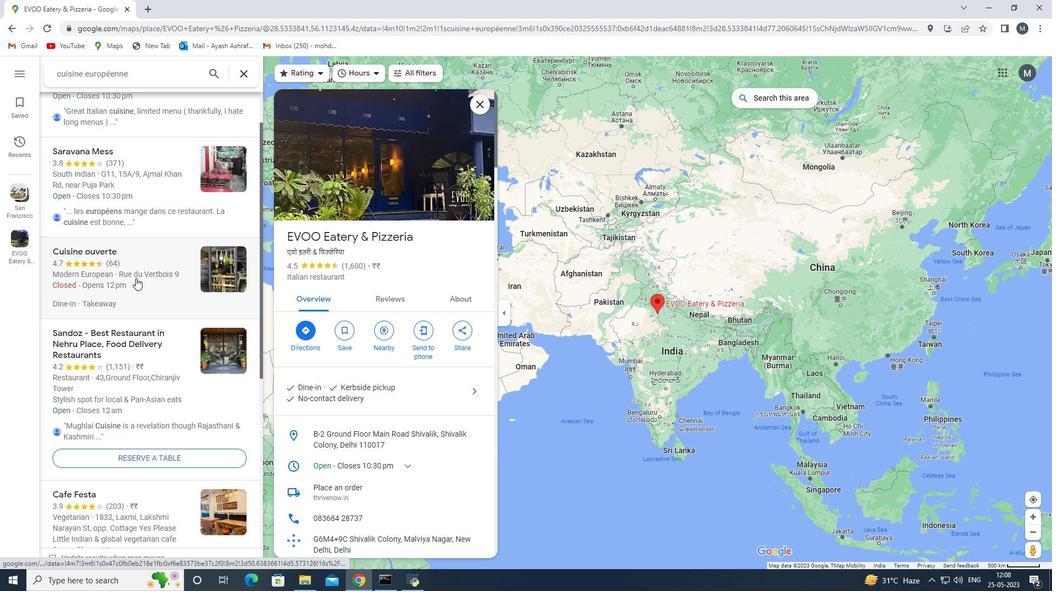 
Action: Mouse pressed left at (140, 275)
Screenshot: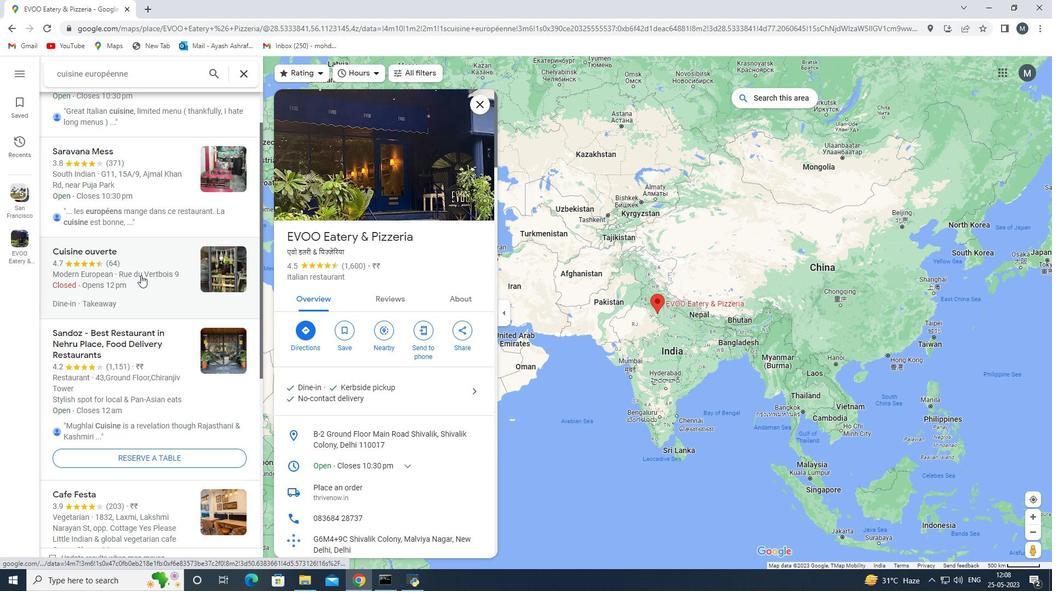 
Action: Mouse moved to (387, 344)
Screenshot: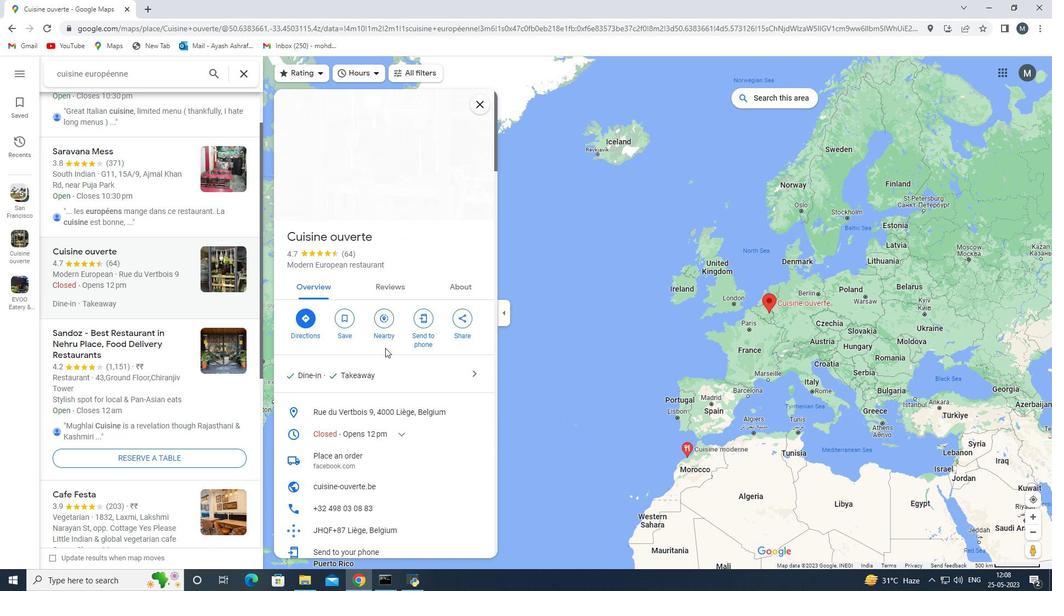 
Action: Mouse scrolled (387, 343) with delta (0, 0)
Screenshot: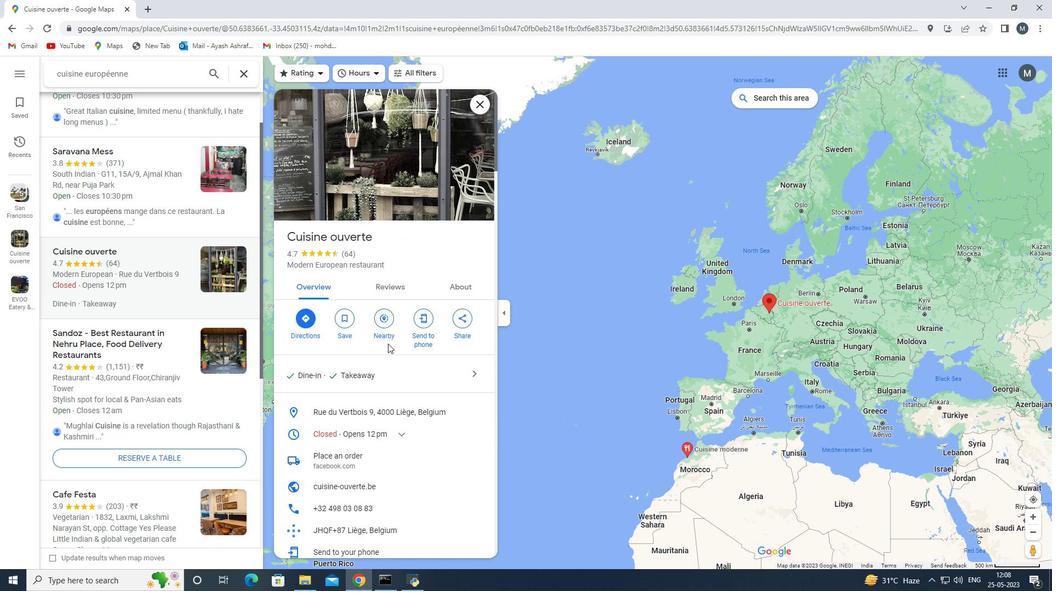 
Action: Mouse moved to (387, 343)
Screenshot: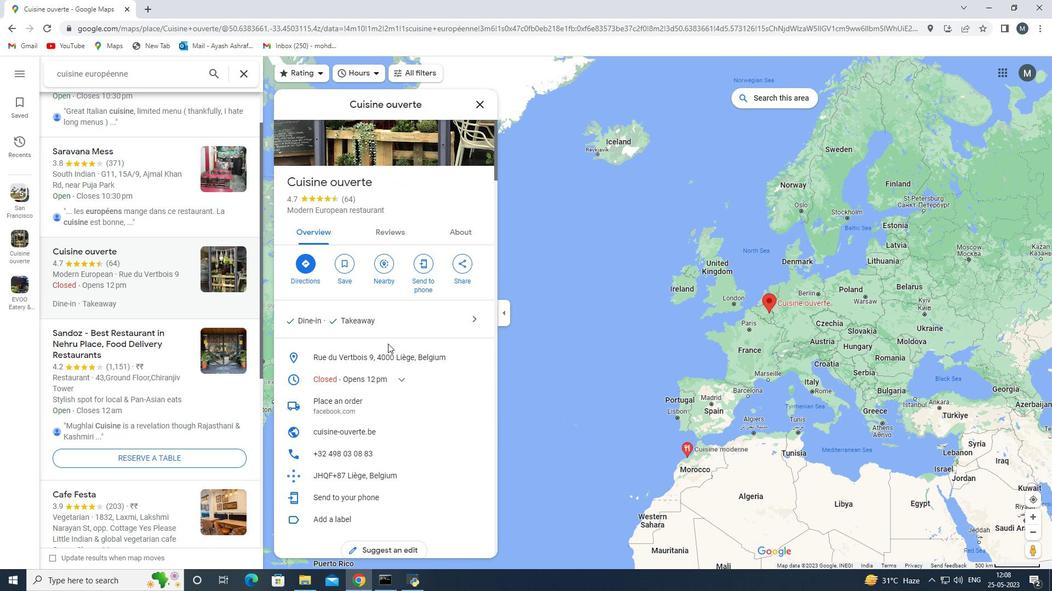 
Action: Mouse scrolled (387, 342) with delta (0, 0)
Screenshot: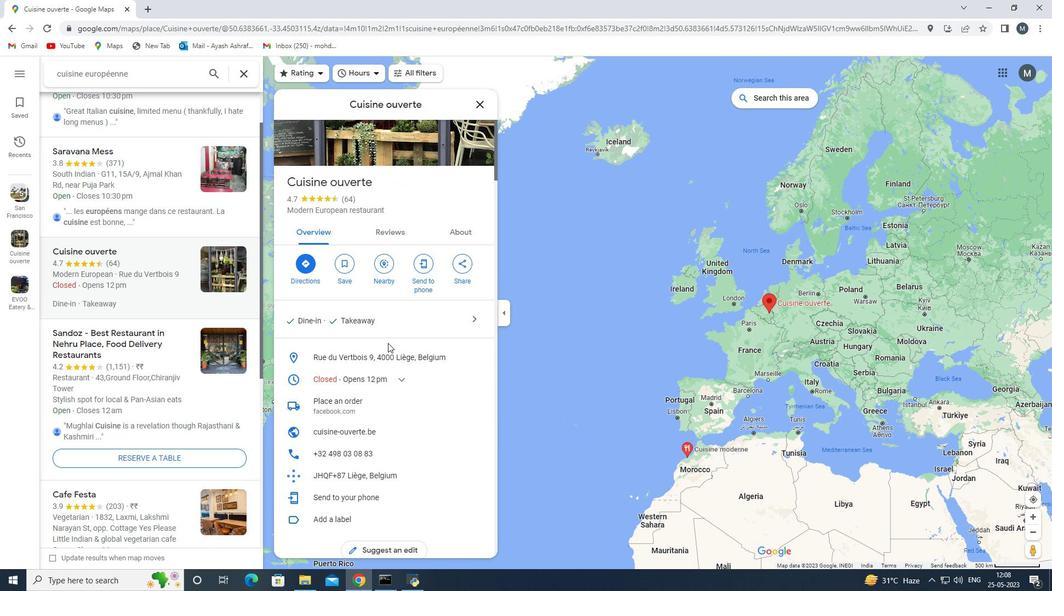 
Action: Mouse scrolled (387, 342) with delta (0, 0)
Screenshot: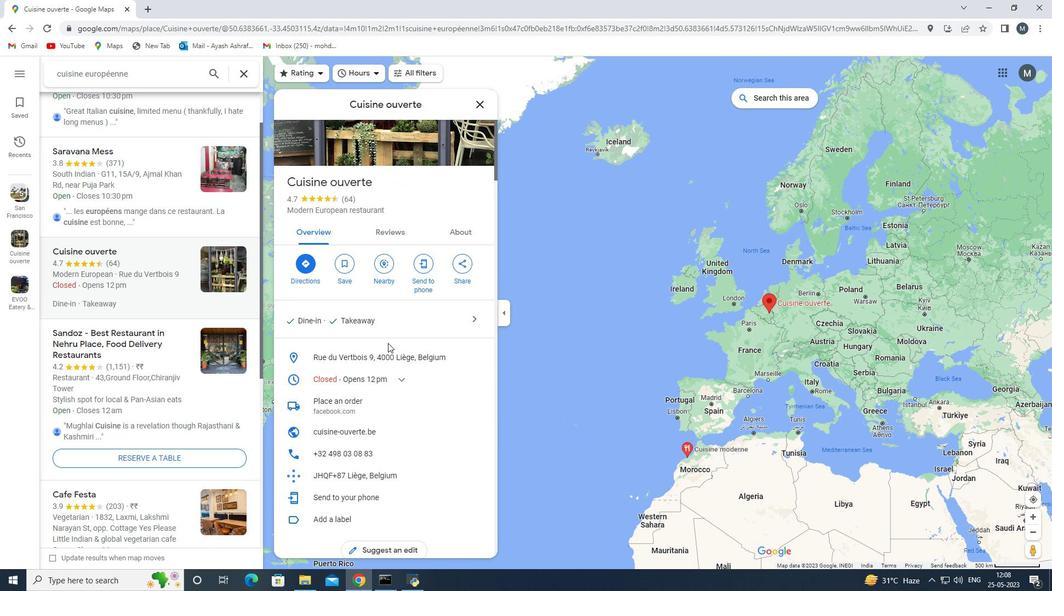 
Action: Mouse scrolled (387, 342) with delta (0, 0)
Screenshot: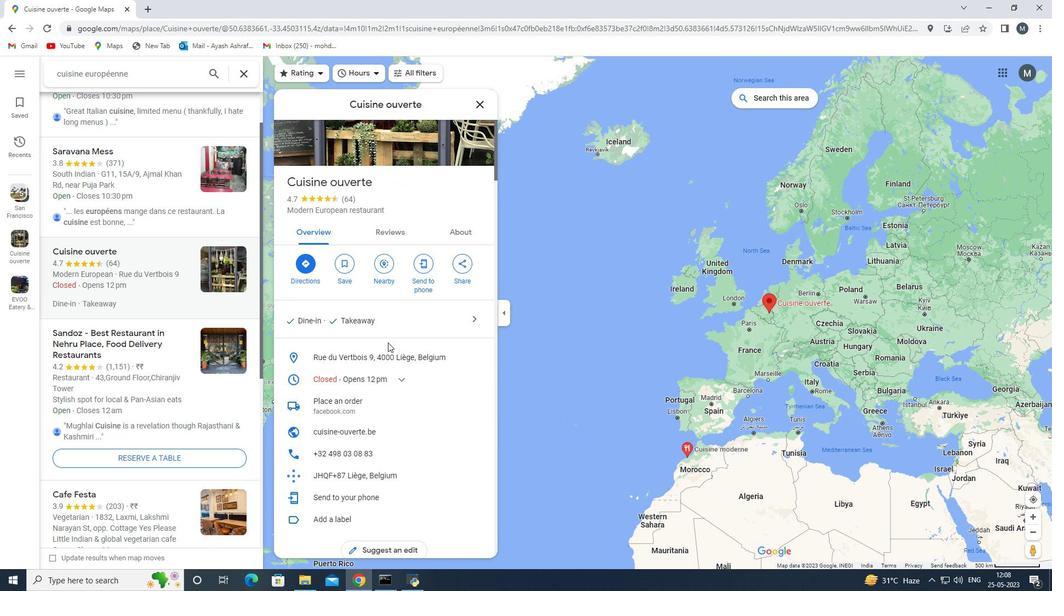 
Action: Mouse scrolled (387, 342) with delta (0, 0)
Screenshot: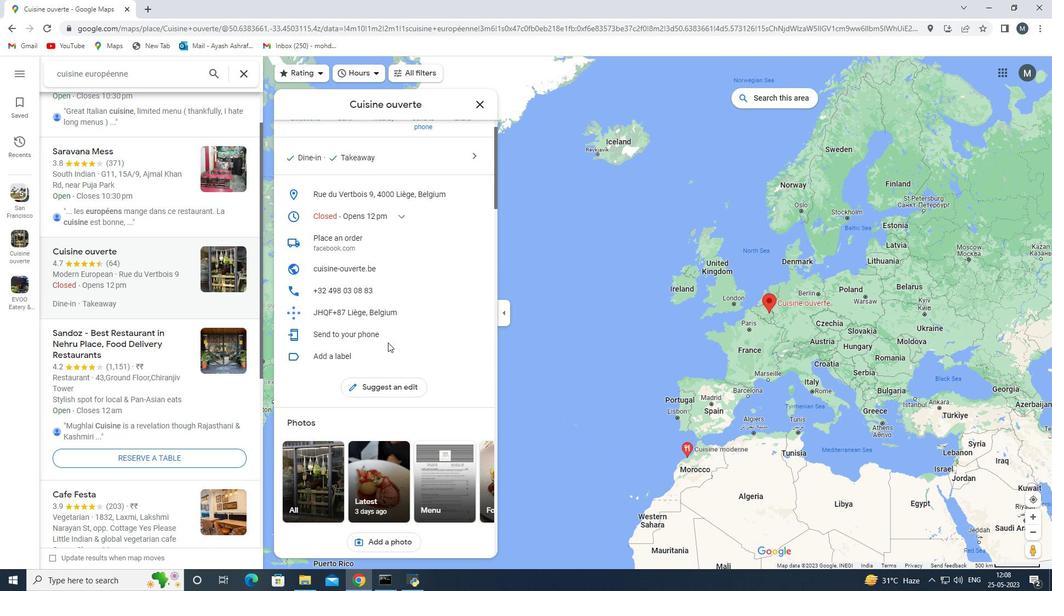 
Action: Mouse scrolled (387, 342) with delta (0, 0)
Screenshot: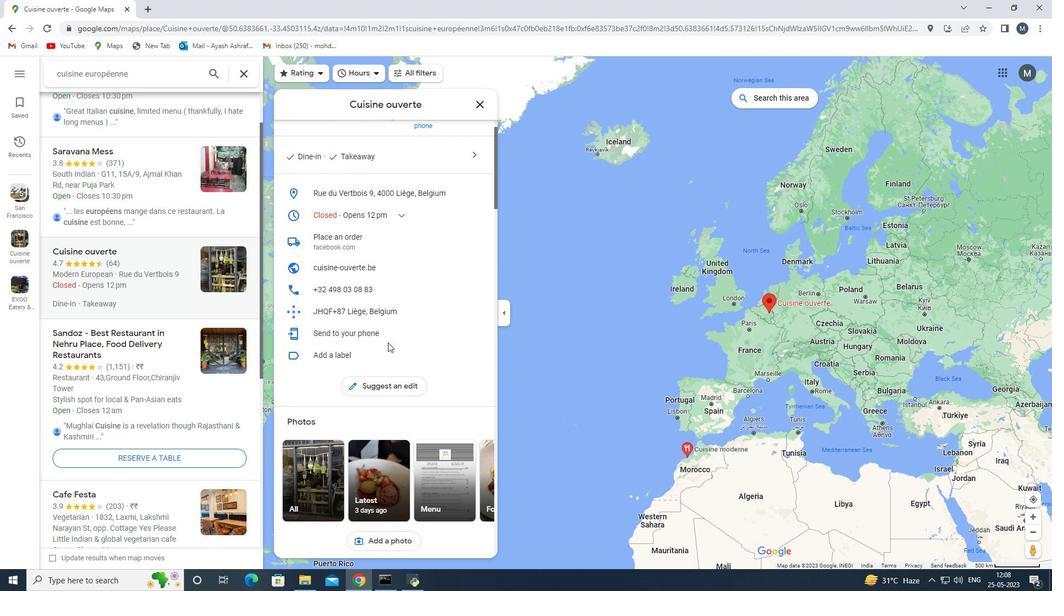 
Action: Mouse scrolled (387, 342) with delta (0, 0)
Screenshot: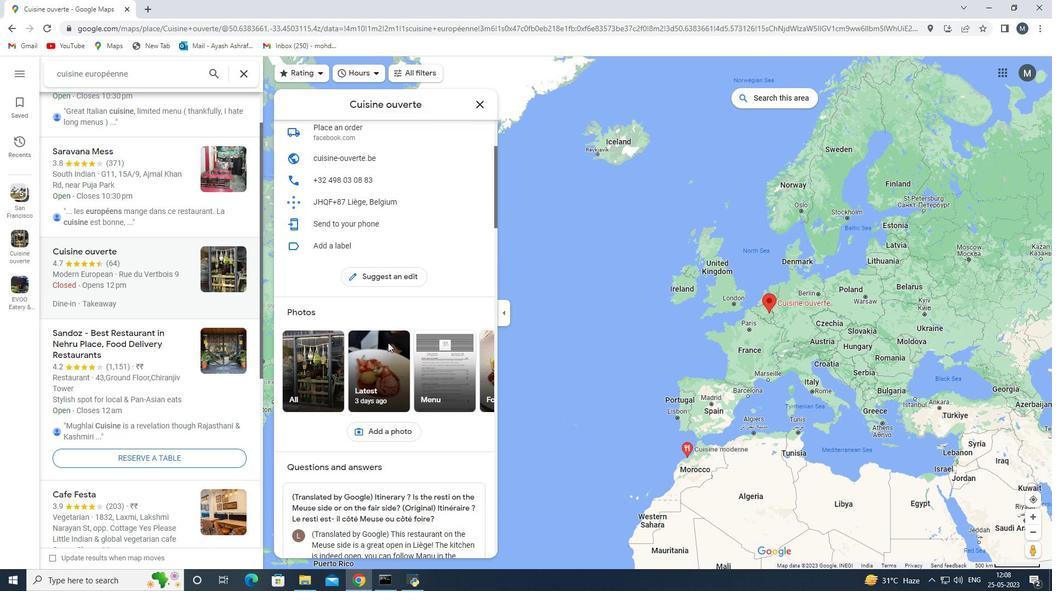 
Action: Mouse scrolled (387, 342) with delta (0, 0)
Screenshot: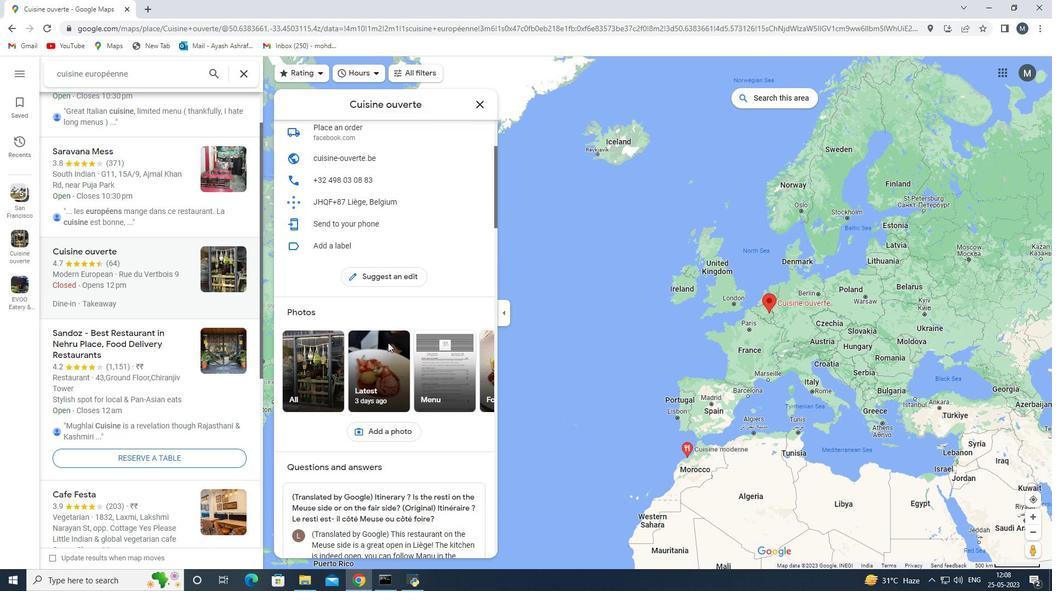 
Action: Mouse moved to (309, 269)
Screenshot: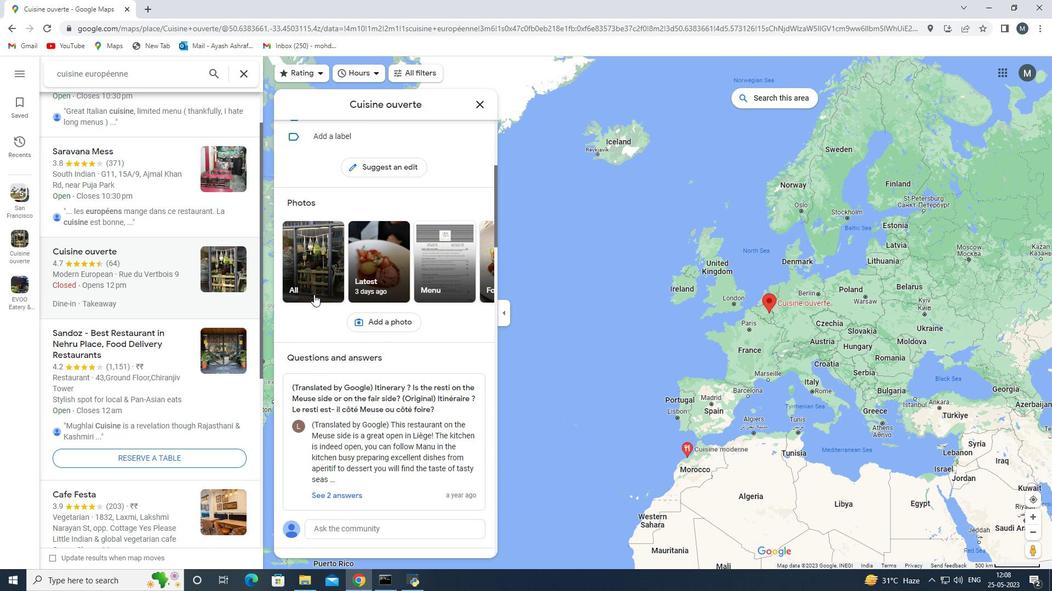 
Action: Mouse pressed left at (309, 269)
Screenshot: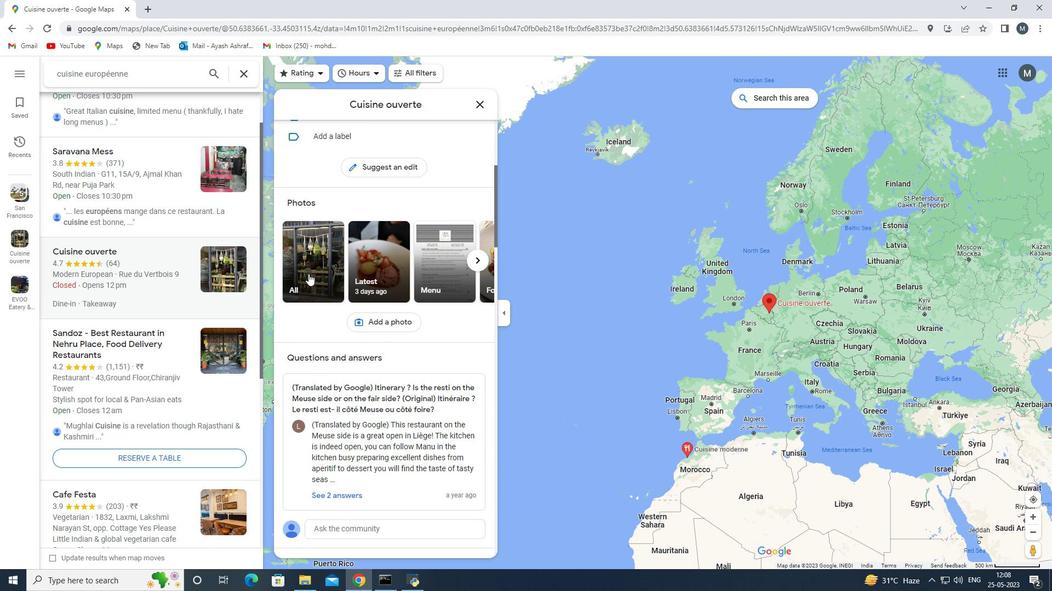 
Action: Mouse moved to (224, 113)
Screenshot: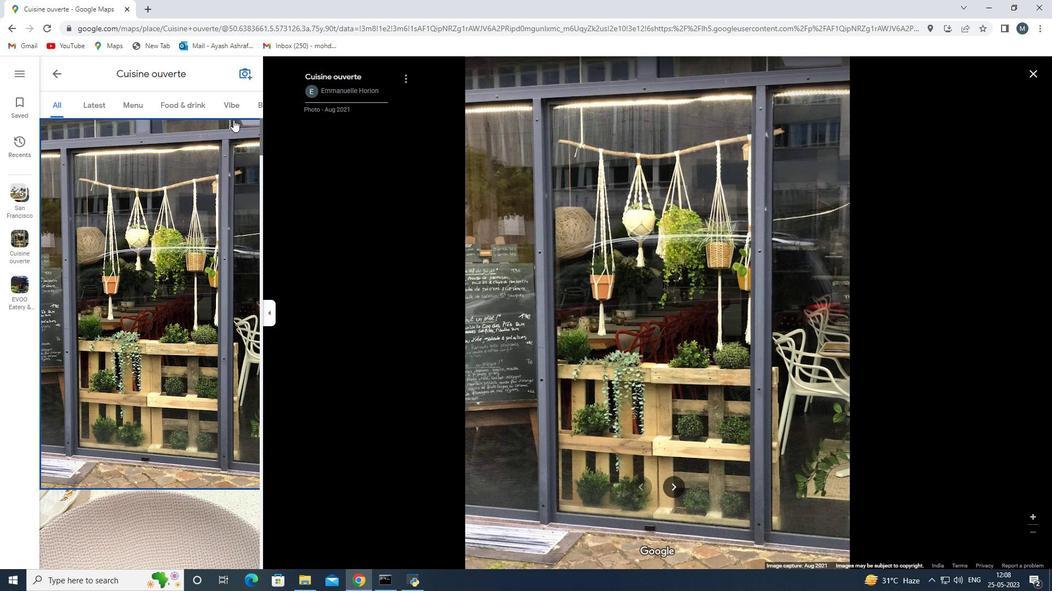 
Action: Mouse pressed left at (224, 113)
Screenshot: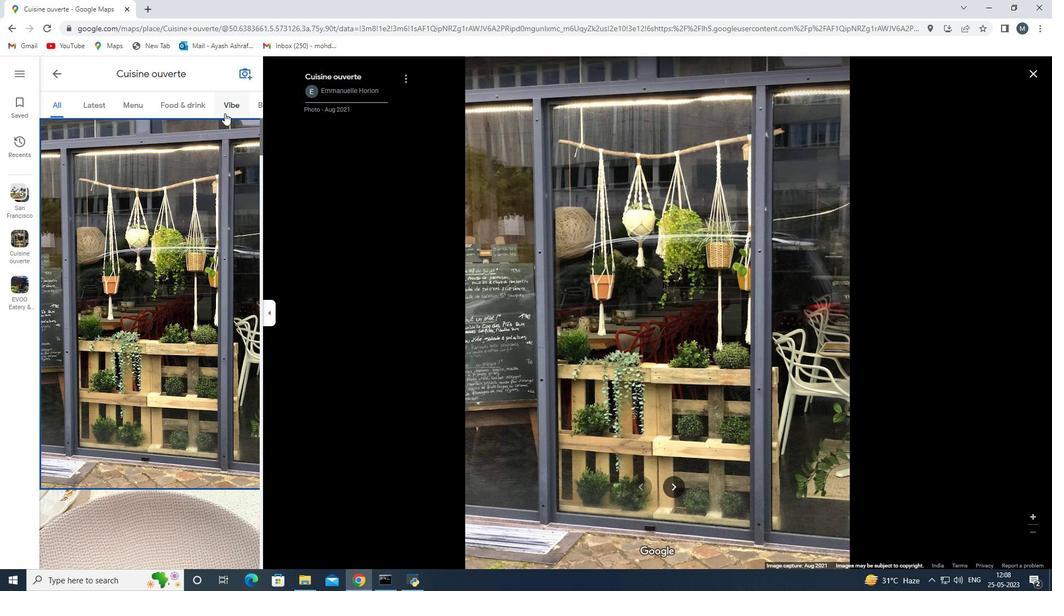 
Action: Mouse moved to (183, 107)
Screenshot: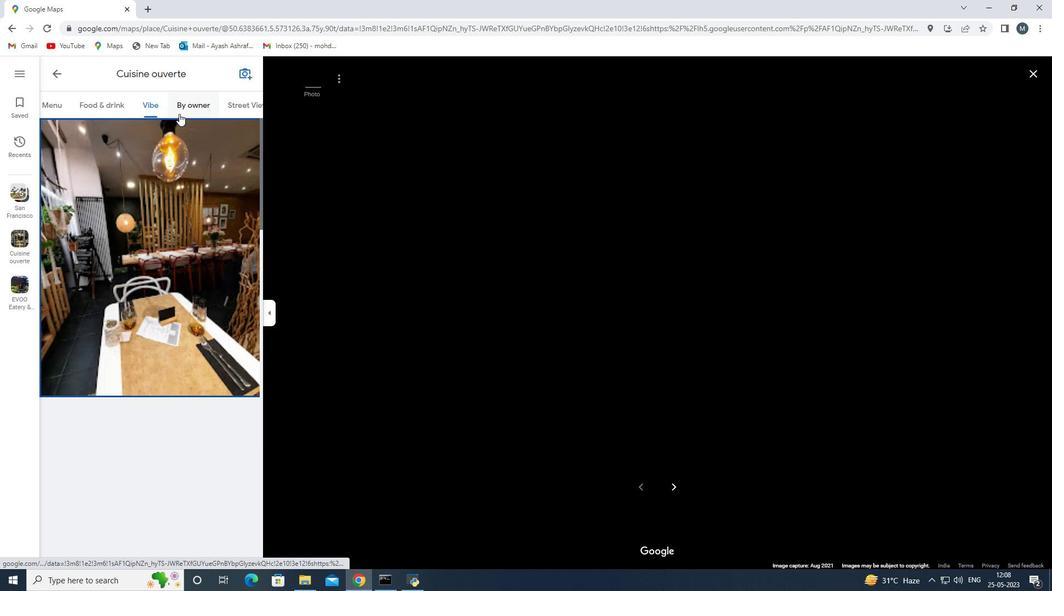 
Action: Mouse pressed left at (183, 107)
Screenshot: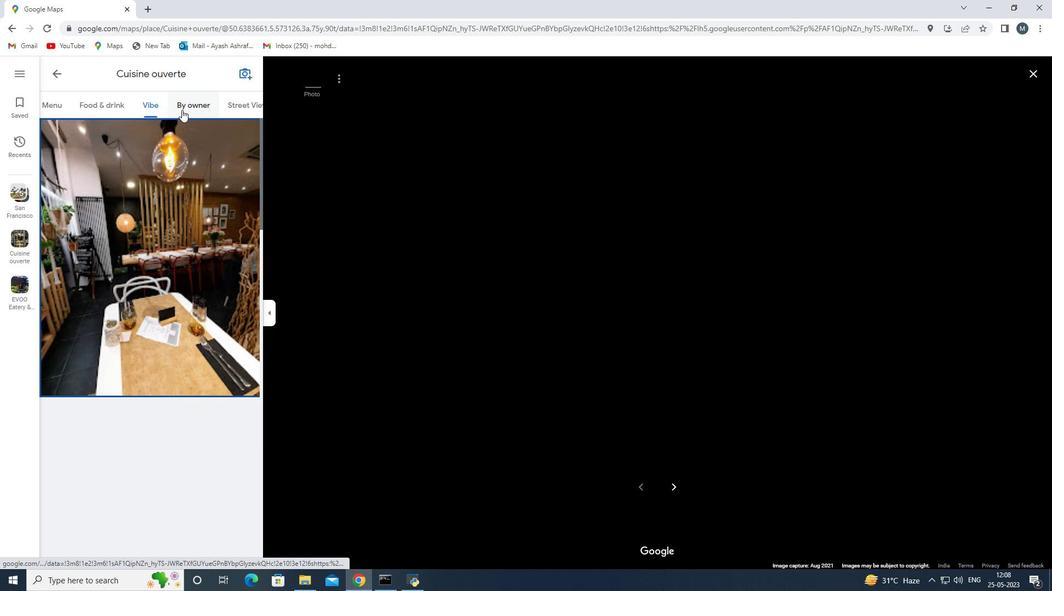 
Action: Mouse moved to (885, 418)
Screenshot: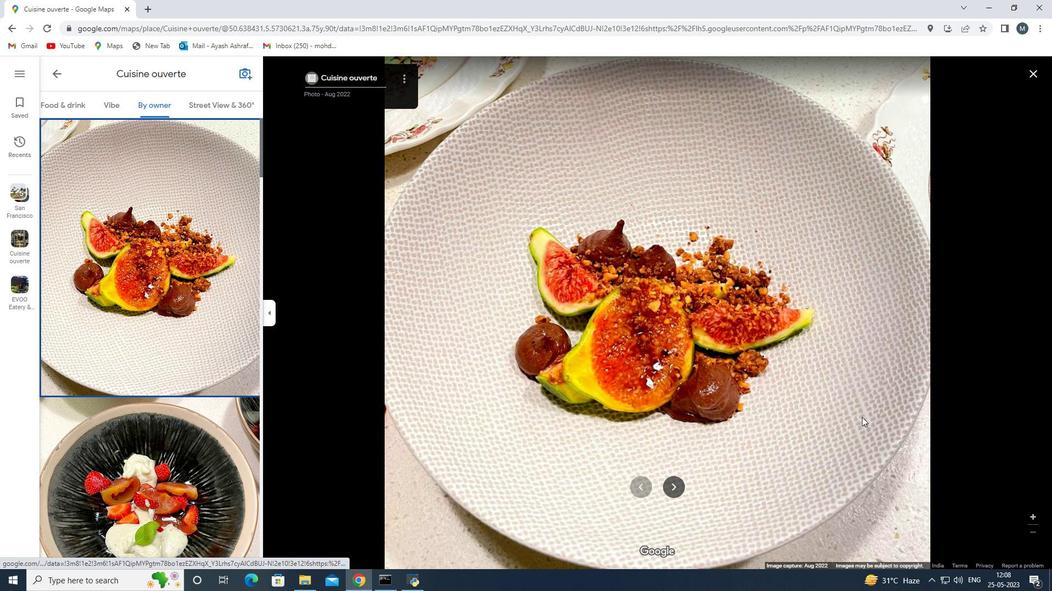 
Action: Key pressed <Key.down><Key.down><Key.down><Key.down><Key.down><Key.down><Key.down><Key.down><Key.down><Key.down><Key.down><Key.down><Key.up>
Screenshot: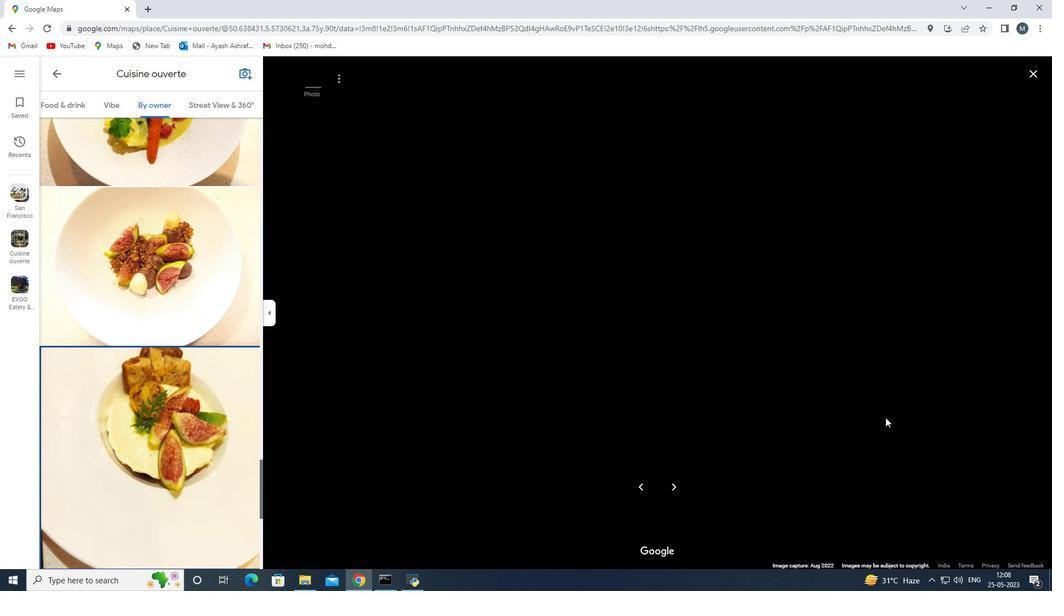
Action: Mouse moved to (109, 103)
Screenshot: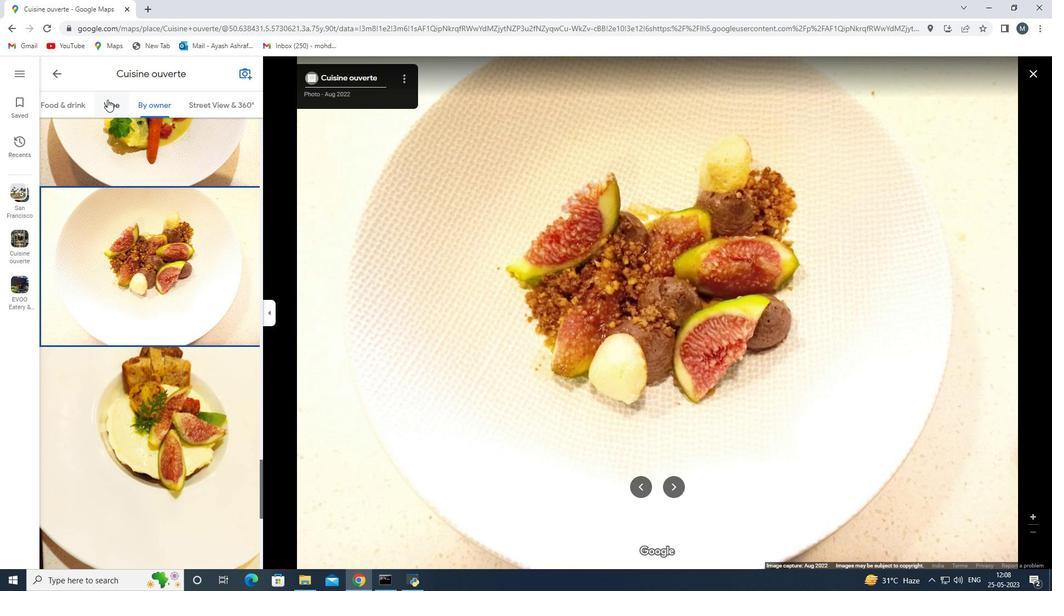 
Action: Mouse pressed left at (109, 103)
Screenshot: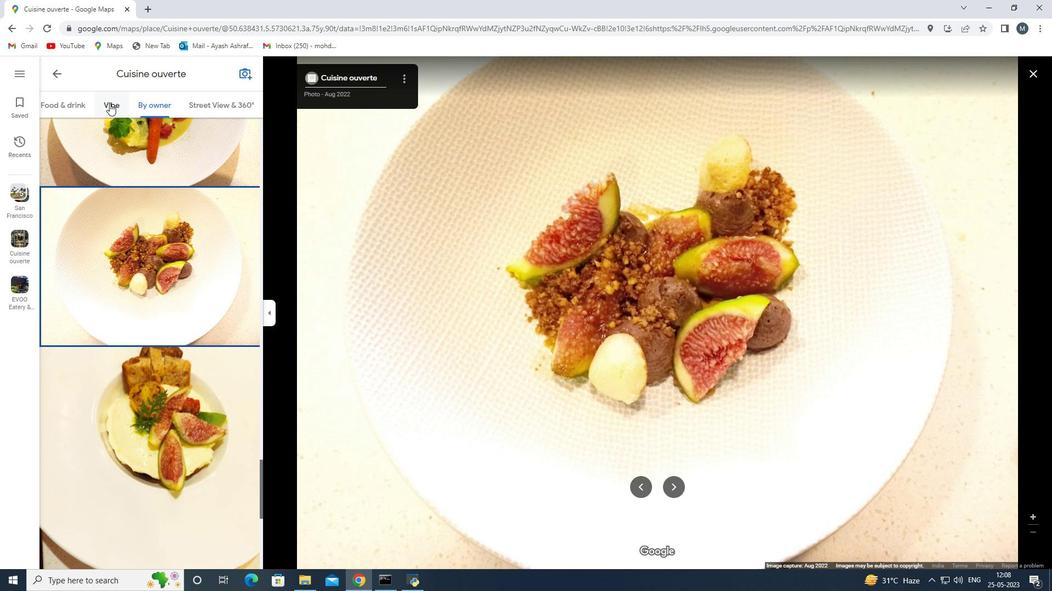 
Action: Mouse moved to (75, 260)
Screenshot: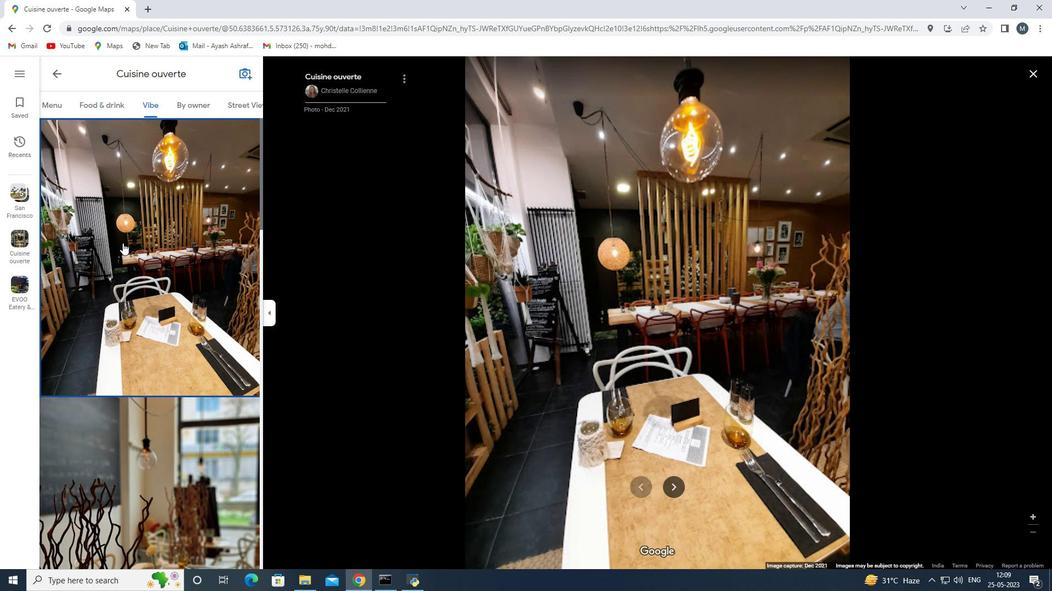 
Action: Key pressed <Key.down><Key.down><Key.down><Key.down><Key.down><Key.down><Key.down><Key.down><Key.down><Key.down>
Screenshot: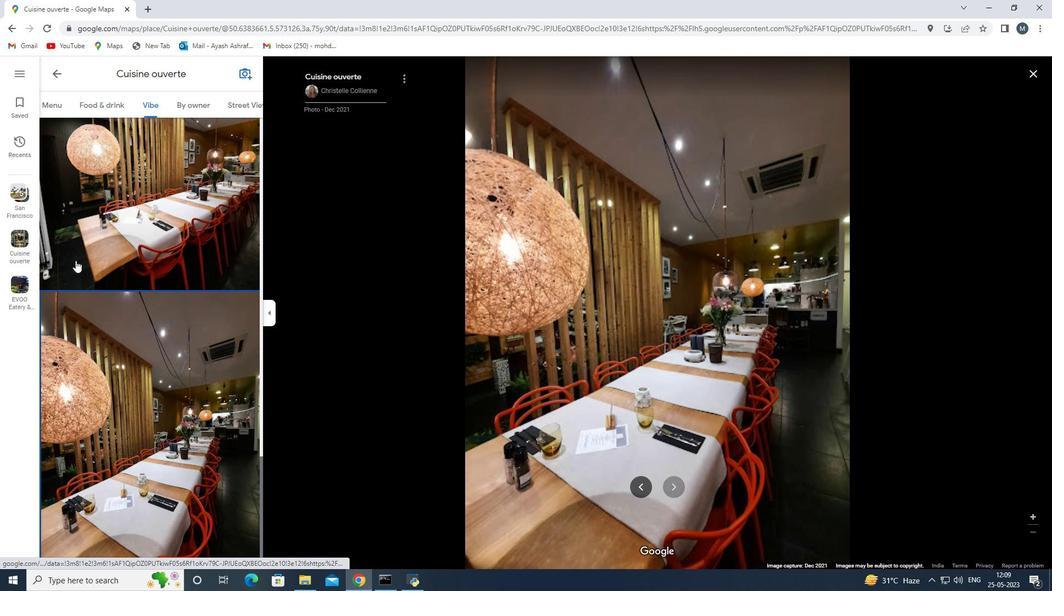 
Action: Mouse moved to (16, 281)
Screenshot: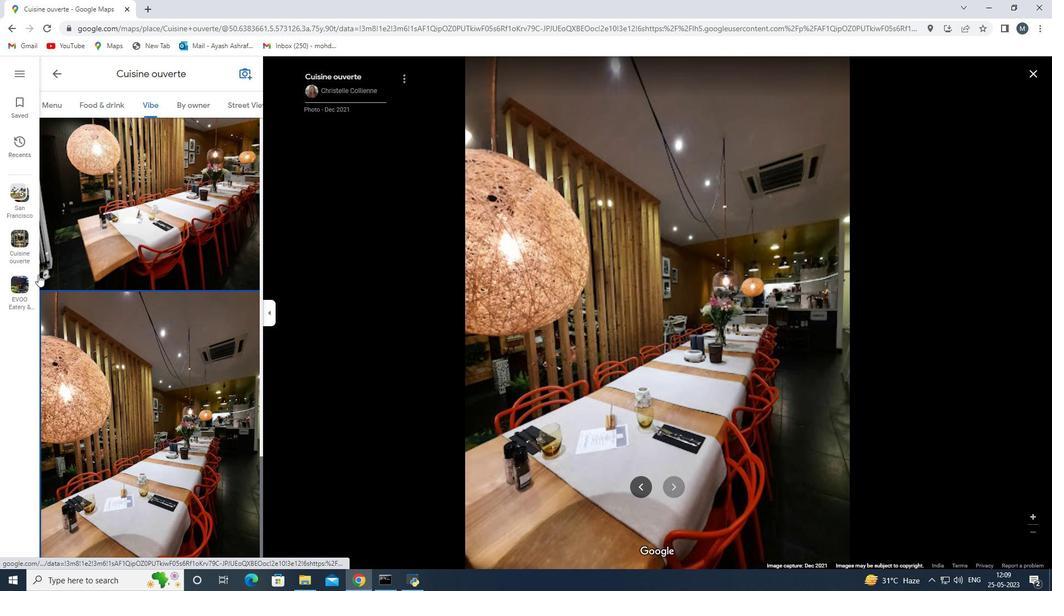 
